 Task: 1.4.10 Create public group and add users
Action: Mouse moved to (1034, 73)
Screenshot: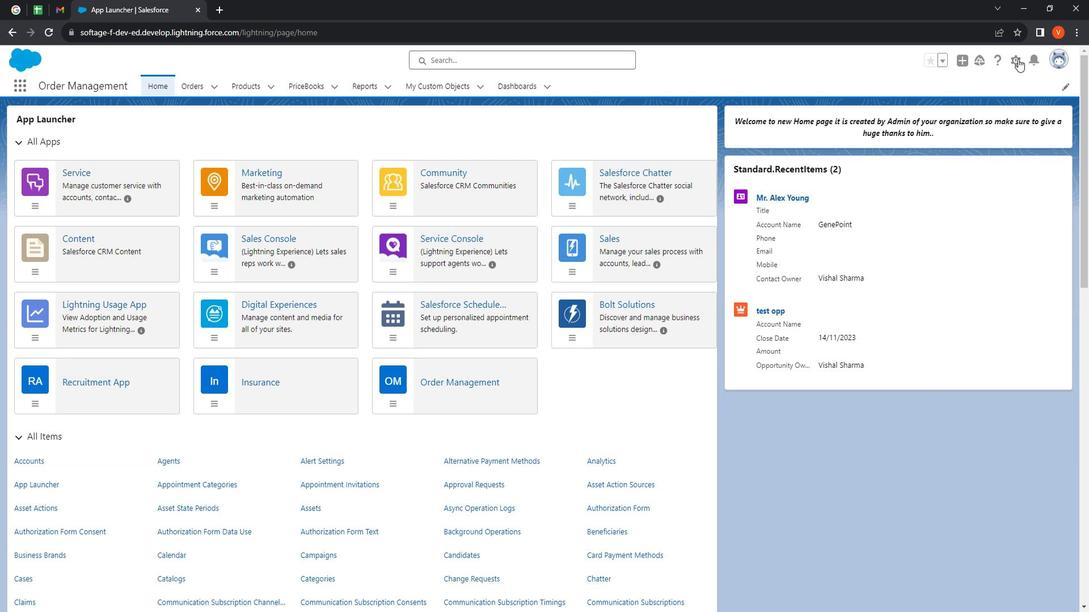 
Action: Mouse pressed left at (1034, 73)
Screenshot: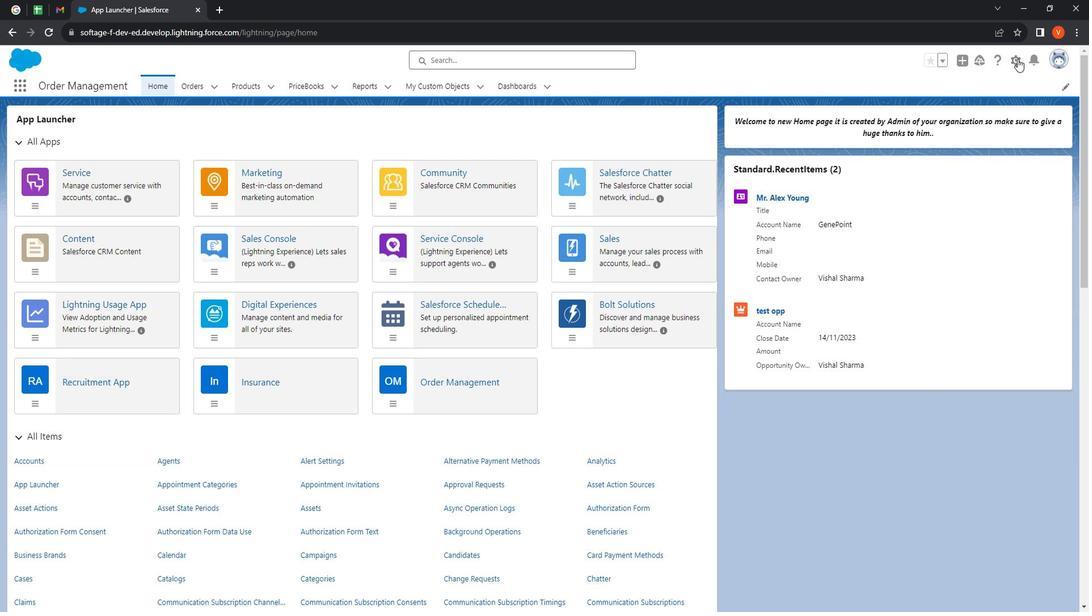 
Action: Mouse moved to (1008, 109)
Screenshot: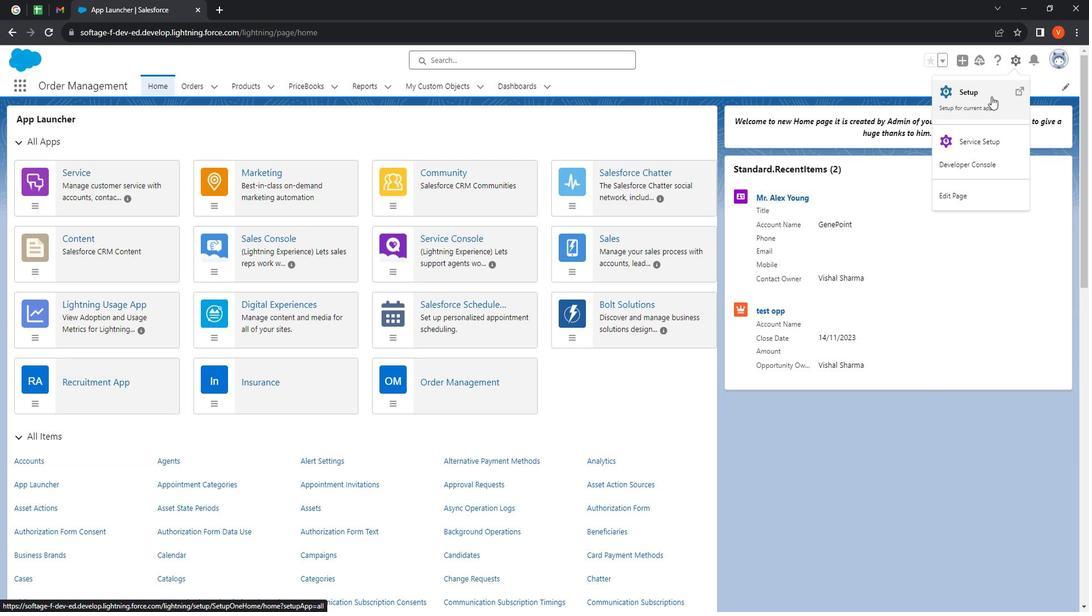 
Action: Mouse pressed left at (1008, 109)
Screenshot: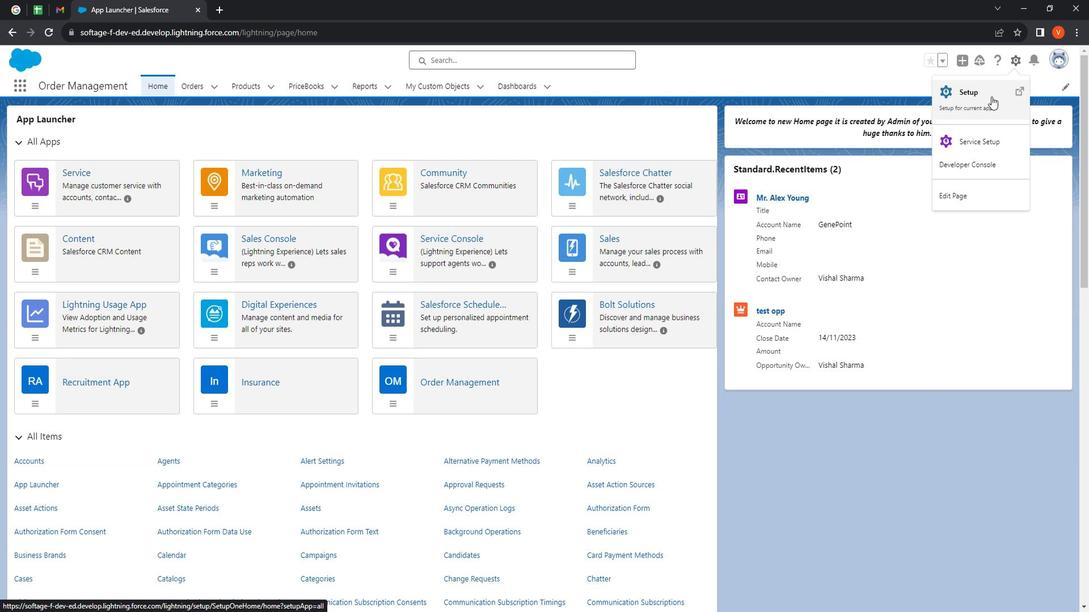 
Action: Mouse moved to (54, 130)
Screenshot: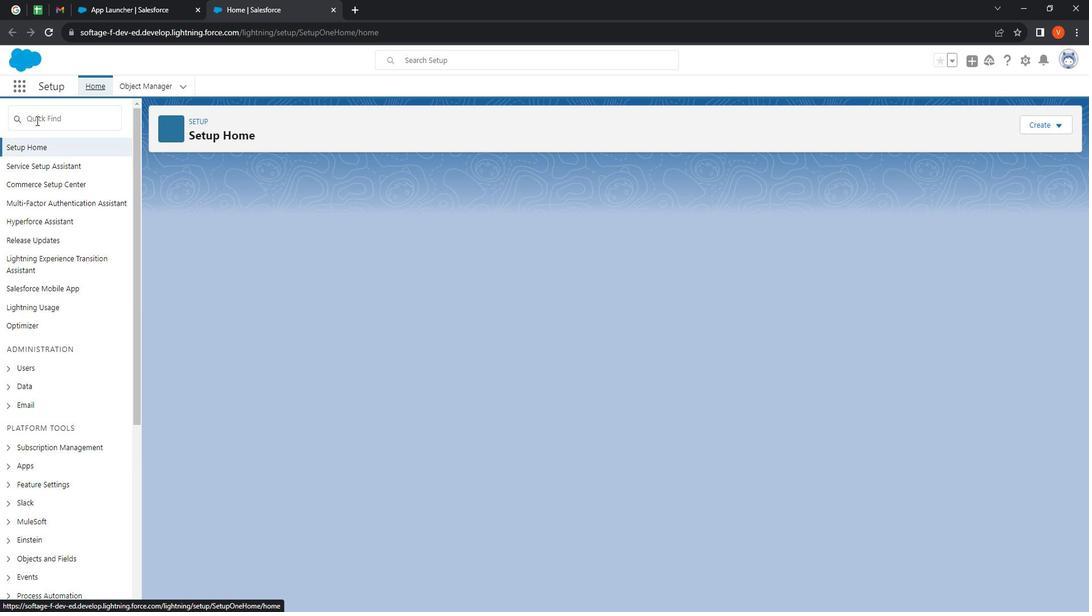 
Action: Mouse pressed left at (54, 130)
Screenshot: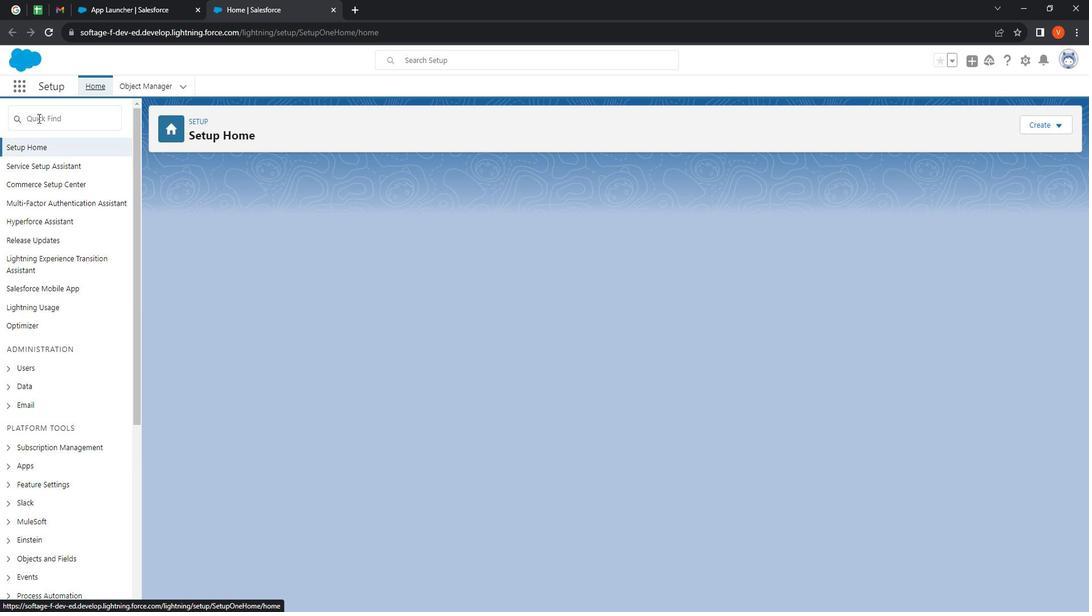 
Action: Mouse moved to (83, 146)
Screenshot: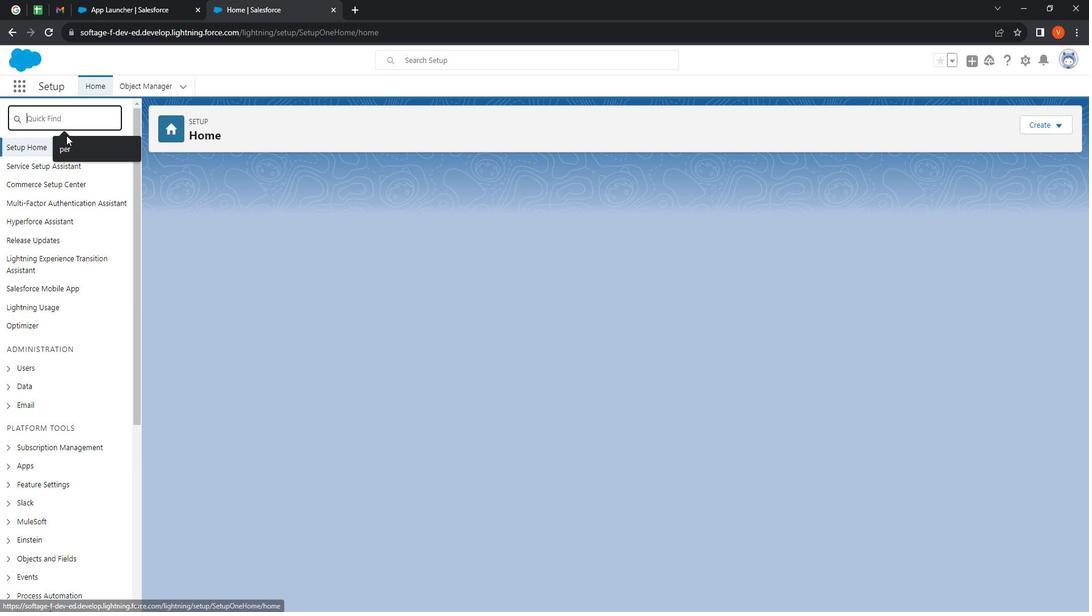 
Action: Key pressed public<Key.space>groups
Screenshot: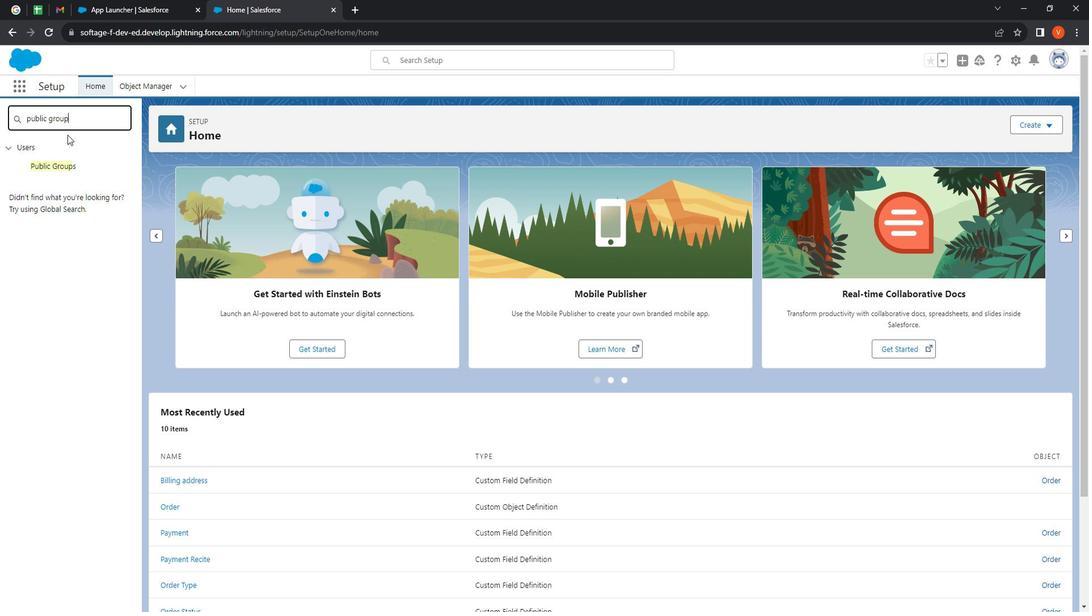 
Action: Mouse moved to (77, 174)
Screenshot: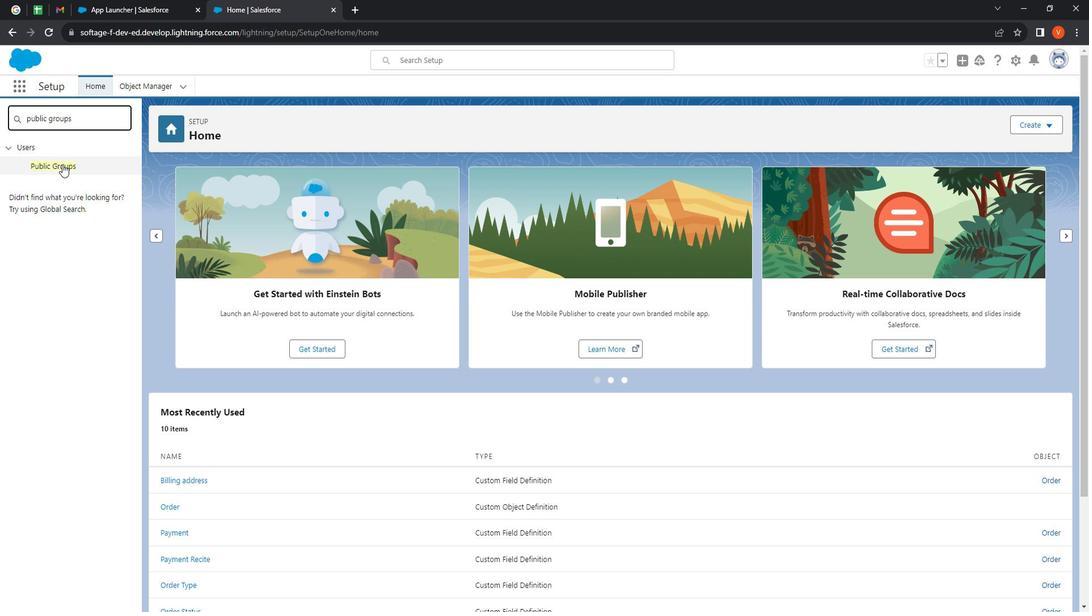 
Action: Mouse pressed left at (77, 174)
Screenshot: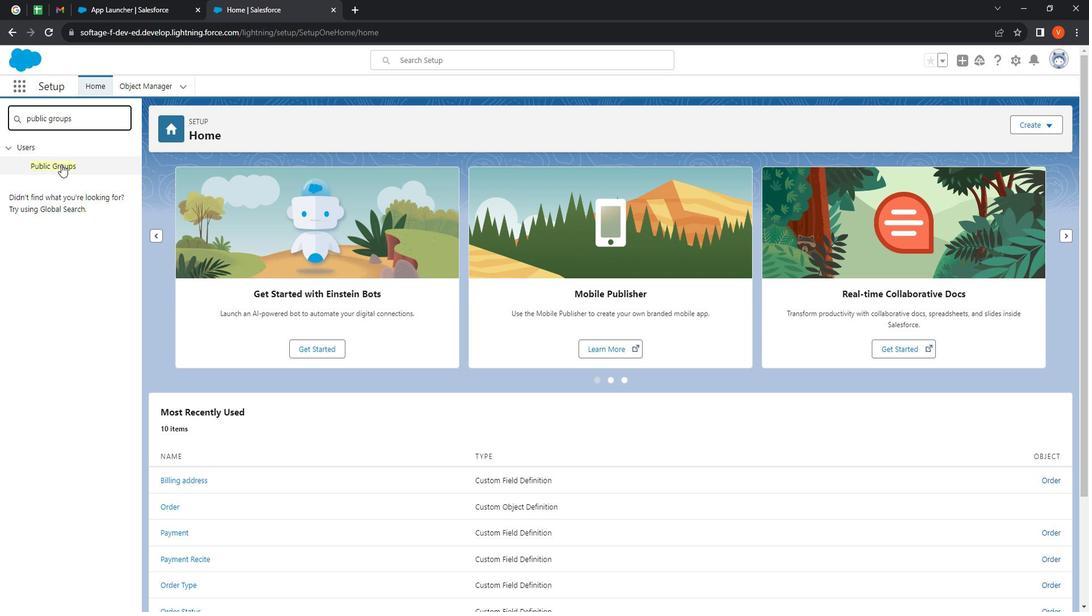 
Action: Mouse moved to (634, 251)
Screenshot: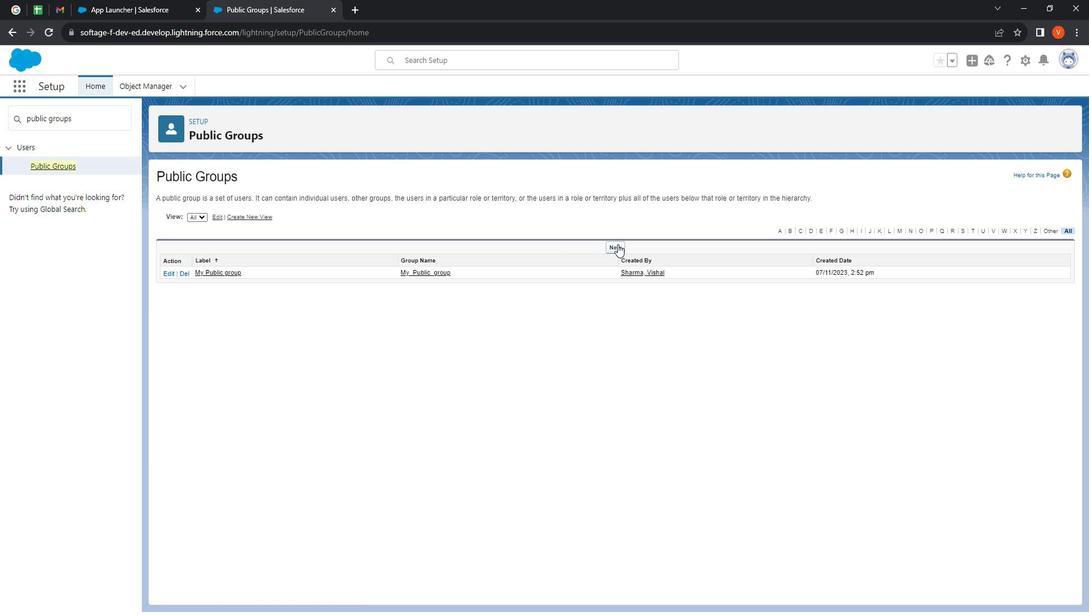 
Action: Mouse pressed left at (634, 251)
Screenshot: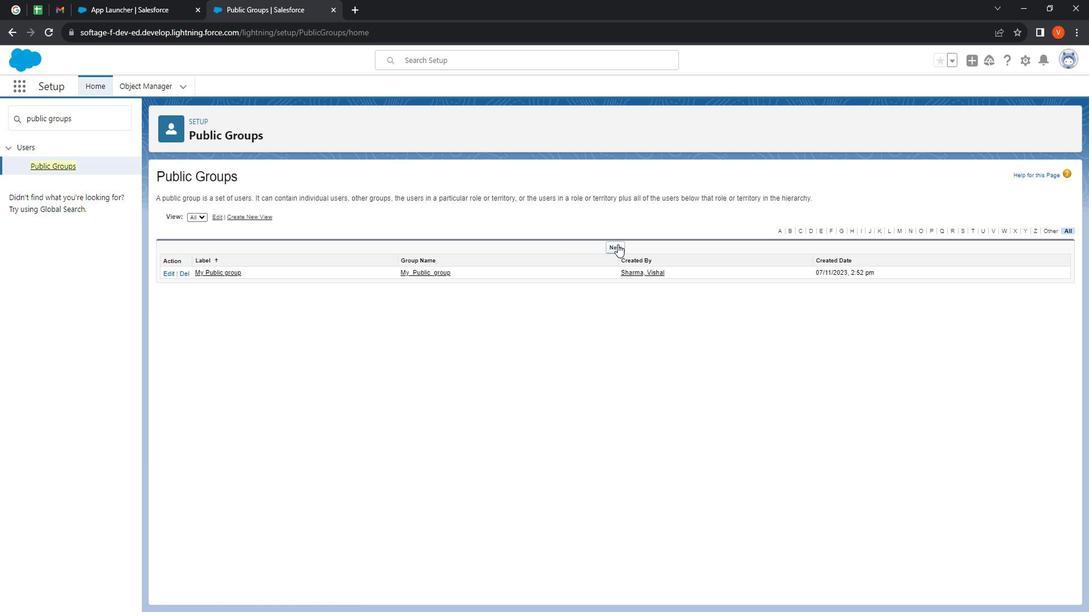 
Action: Mouse moved to (384, 258)
Screenshot: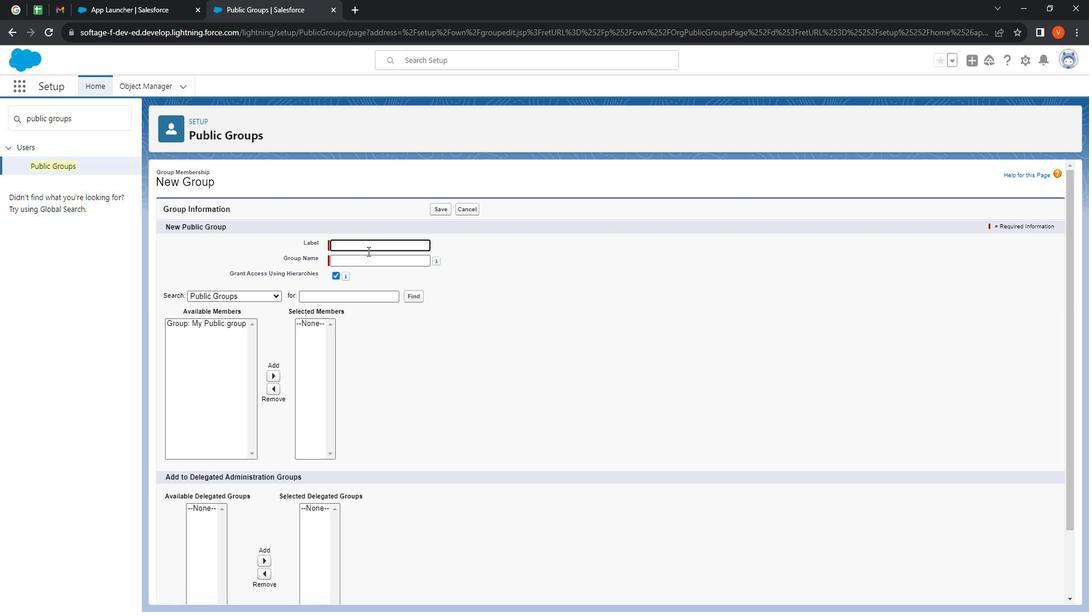 
Action: Mouse pressed left at (384, 258)
Screenshot: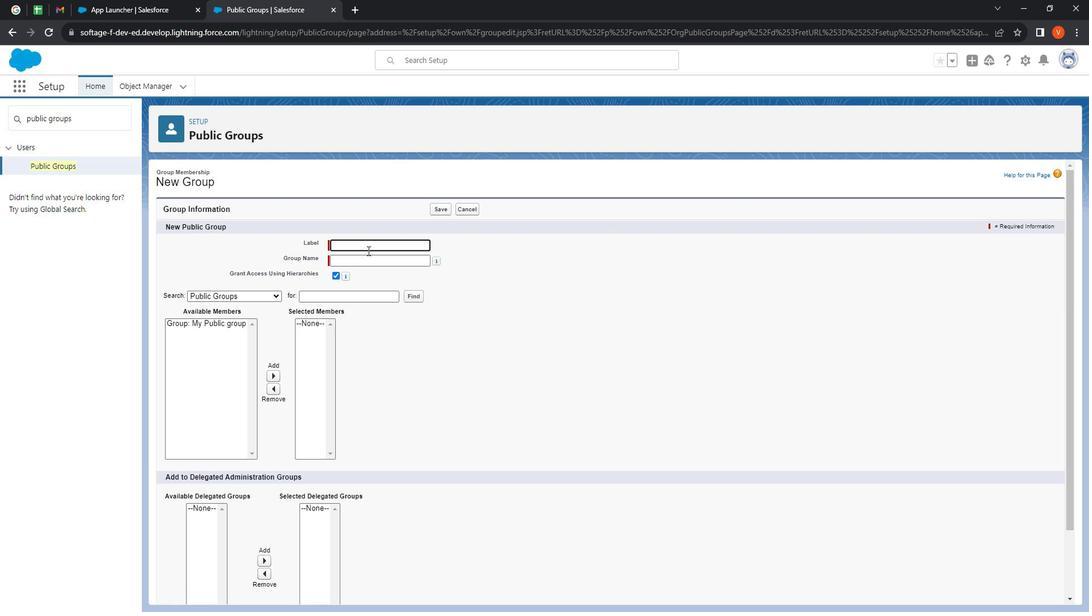 
Action: Key pressed <Key.shift_r>My<Key.space>public<Key.space>group<Key.space>g<Key.backspace>for<Key.space>order<Key.space>management<Key.space>app
Screenshot: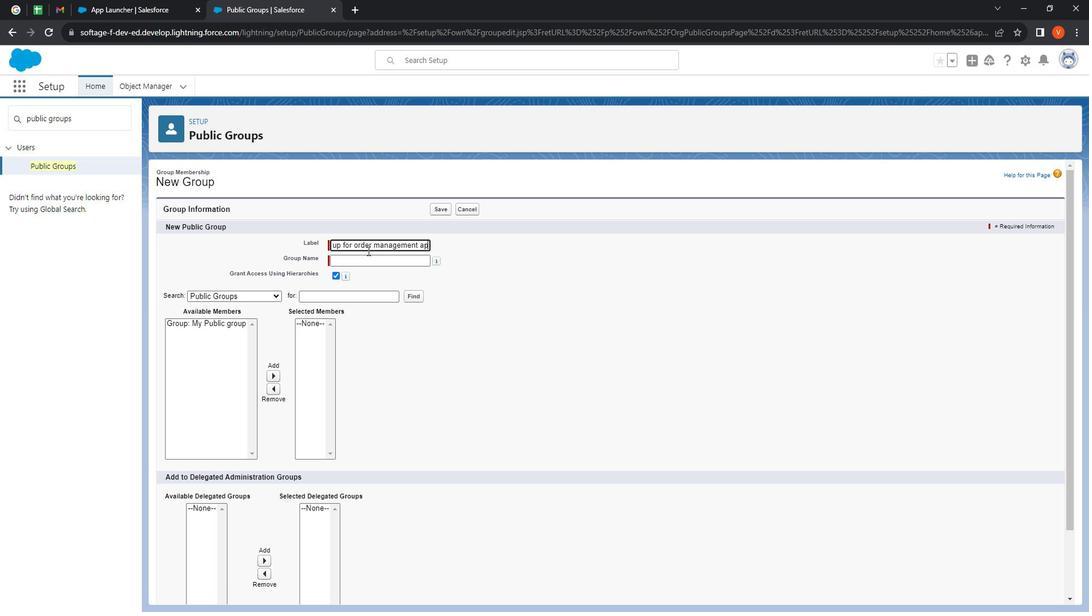 
Action: Mouse moved to (390, 265)
Screenshot: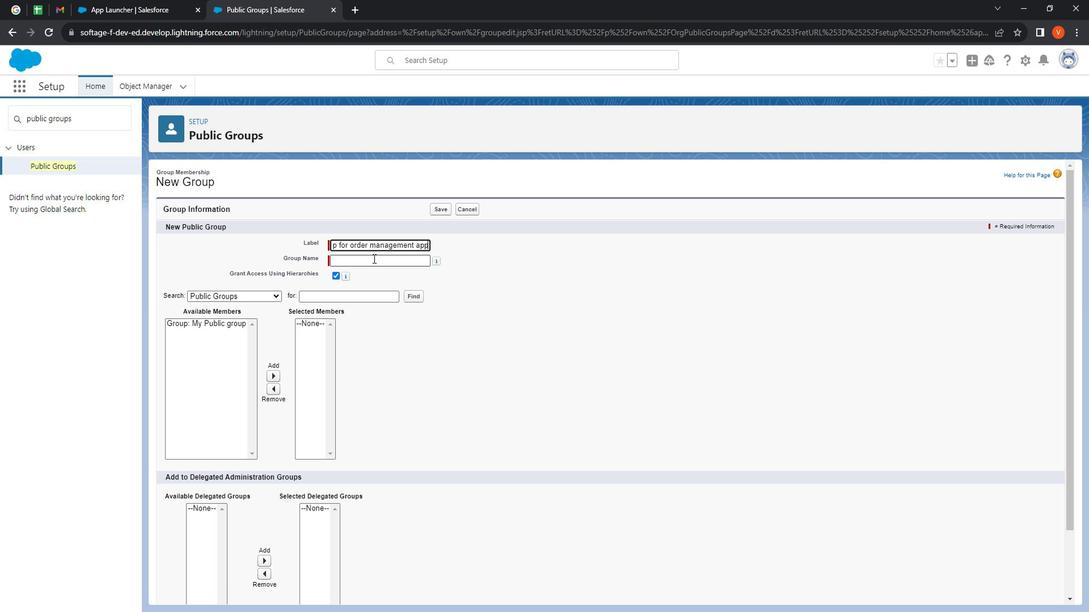 
Action: Mouse pressed left at (390, 265)
Screenshot: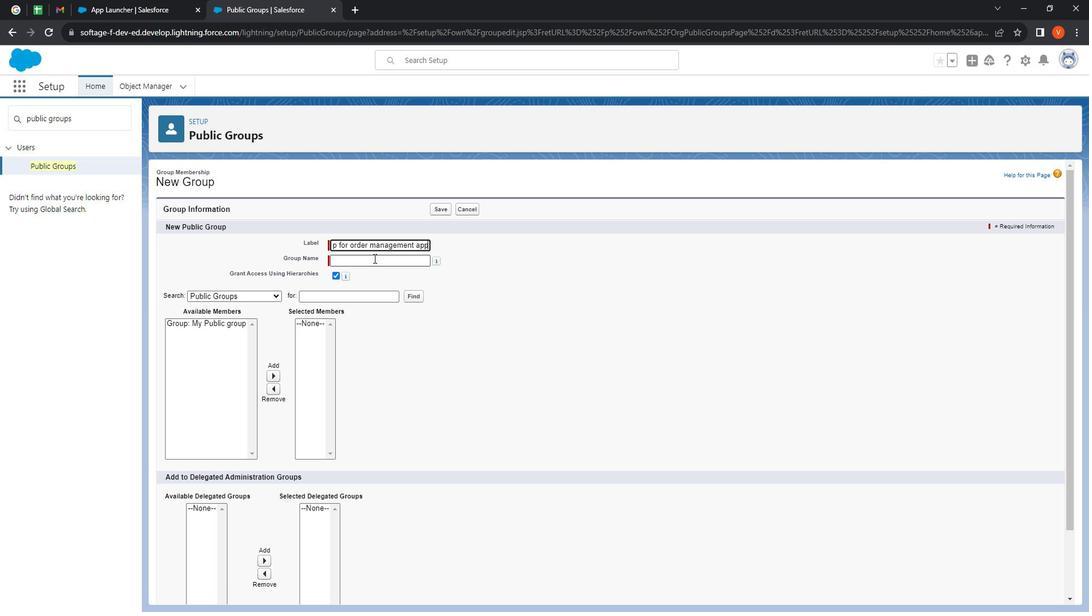 
Action: Mouse moved to (250, 326)
Screenshot: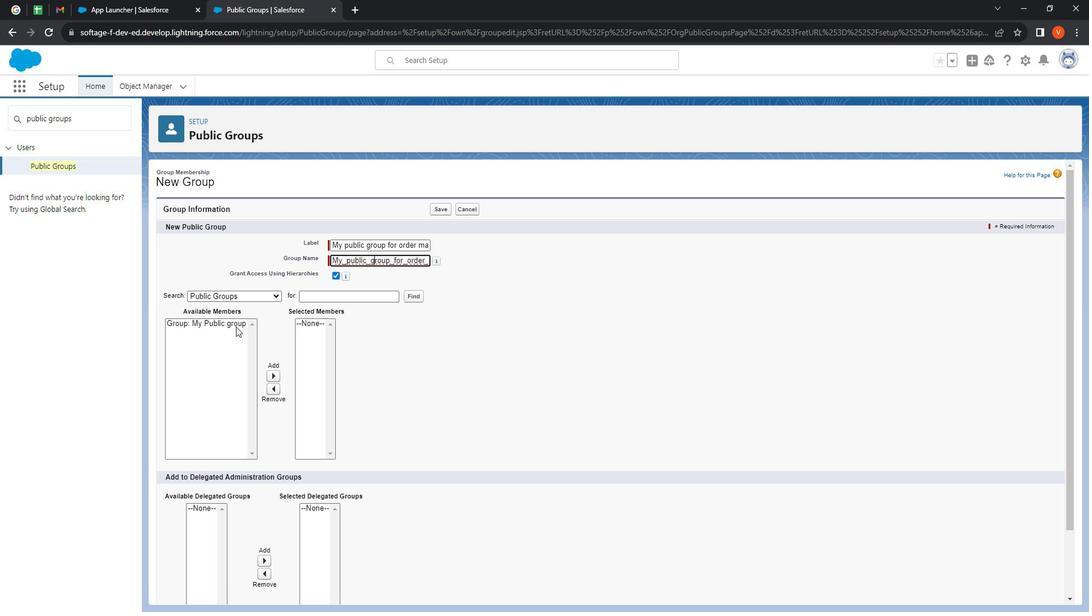 
Action: Mouse pressed left at (250, 326)
Screenshot: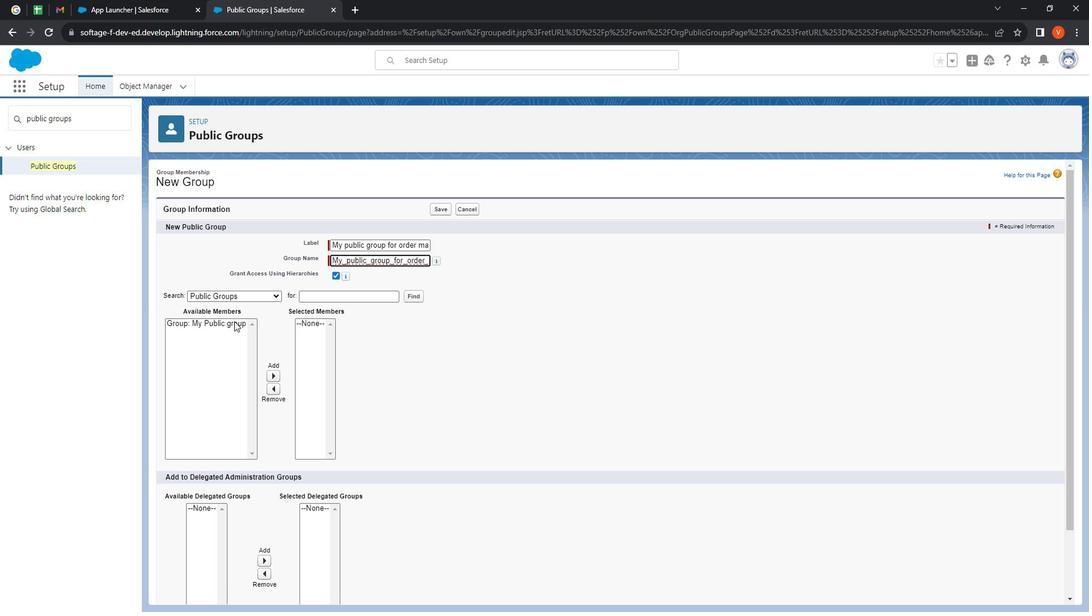 
Action: Mouse moved to (291, 374)
Screenshot: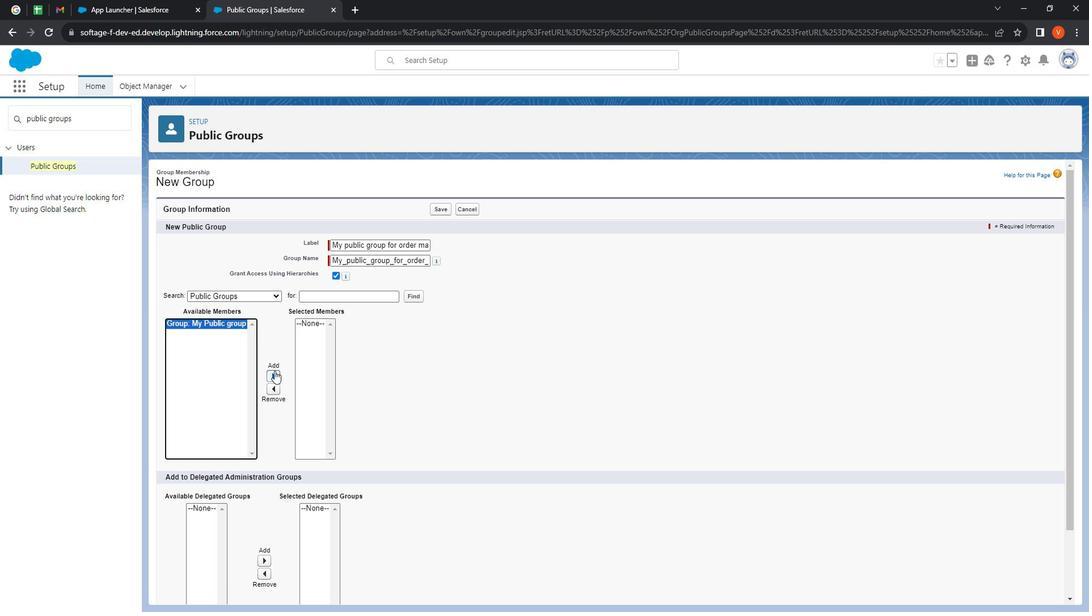 
Action: Mouse pressed left at (291, 374)
Screenshot: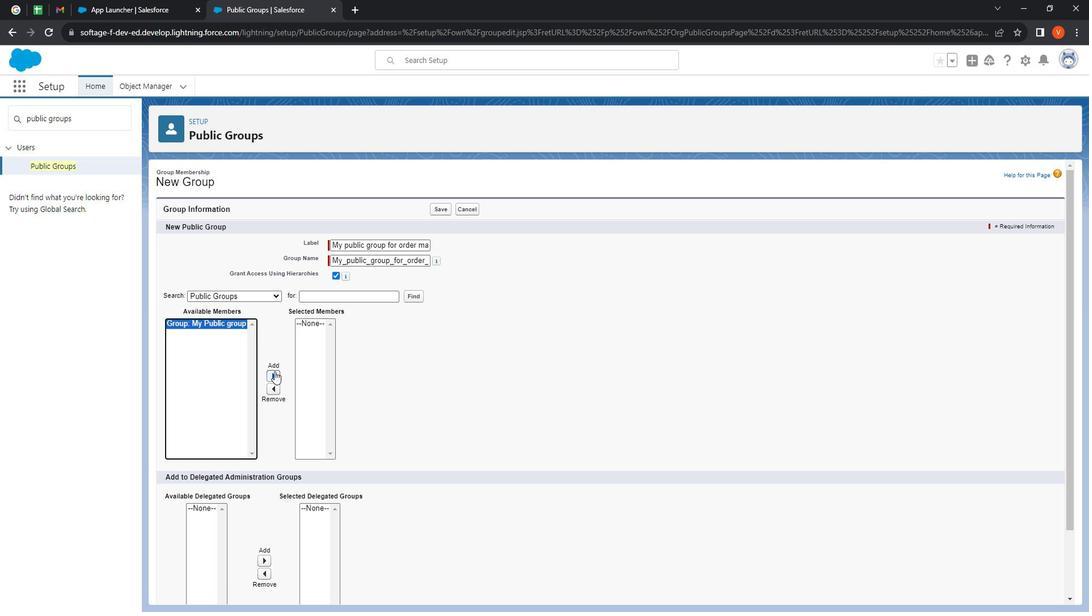 
Action: Mouse moved to (267, 302)
Screenshot: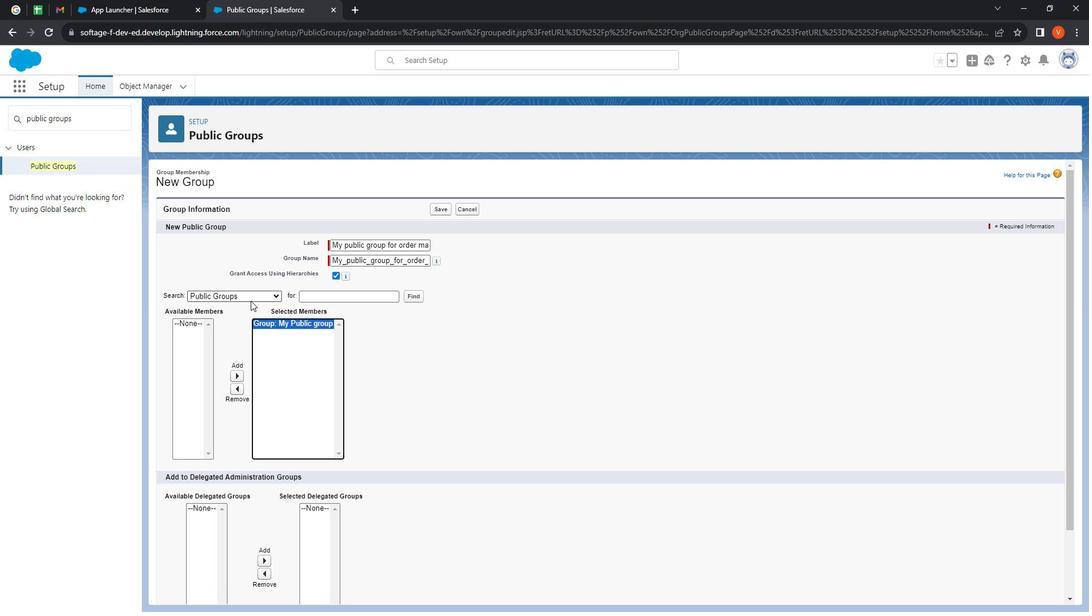 
Action: Mouse pressed left at (267, 302)
Screenshot: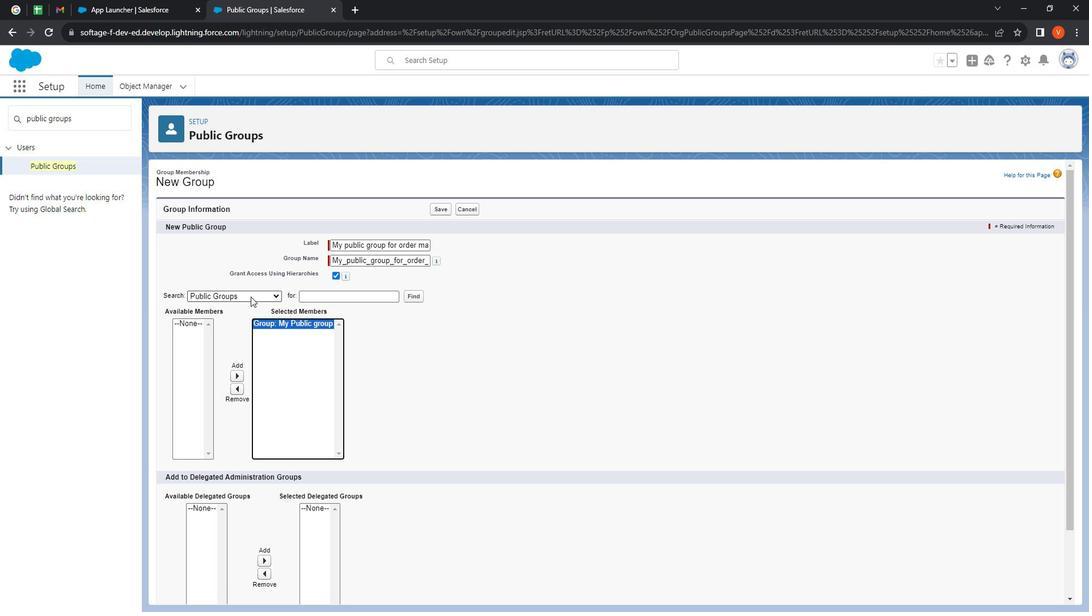 
Action: Mouse moved to (259, 322)
Screenshot: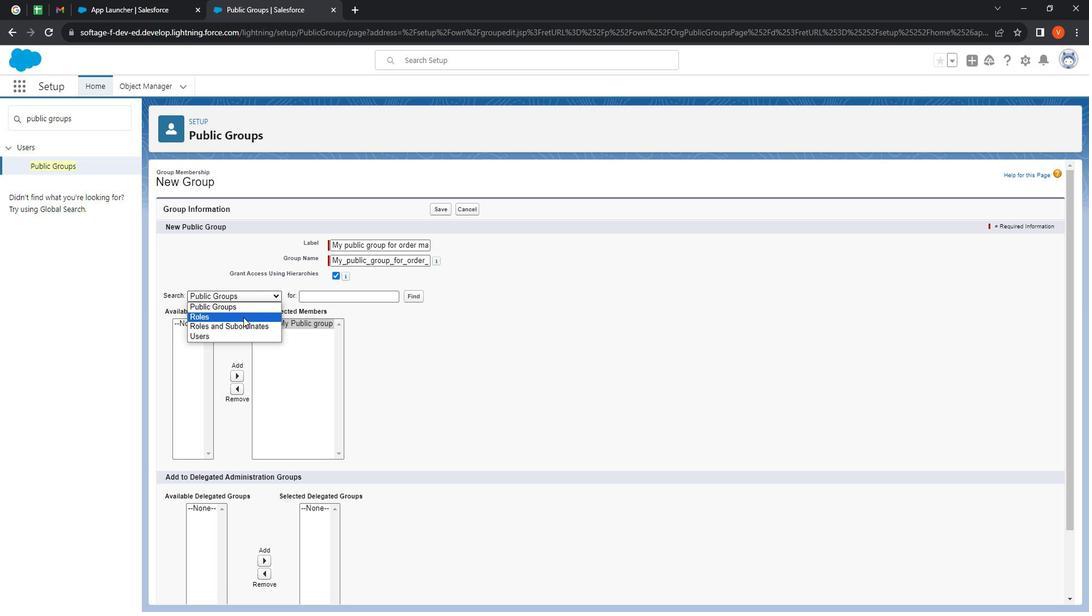 
Action: Mouse pressed left at (259, 322)
Screenshot: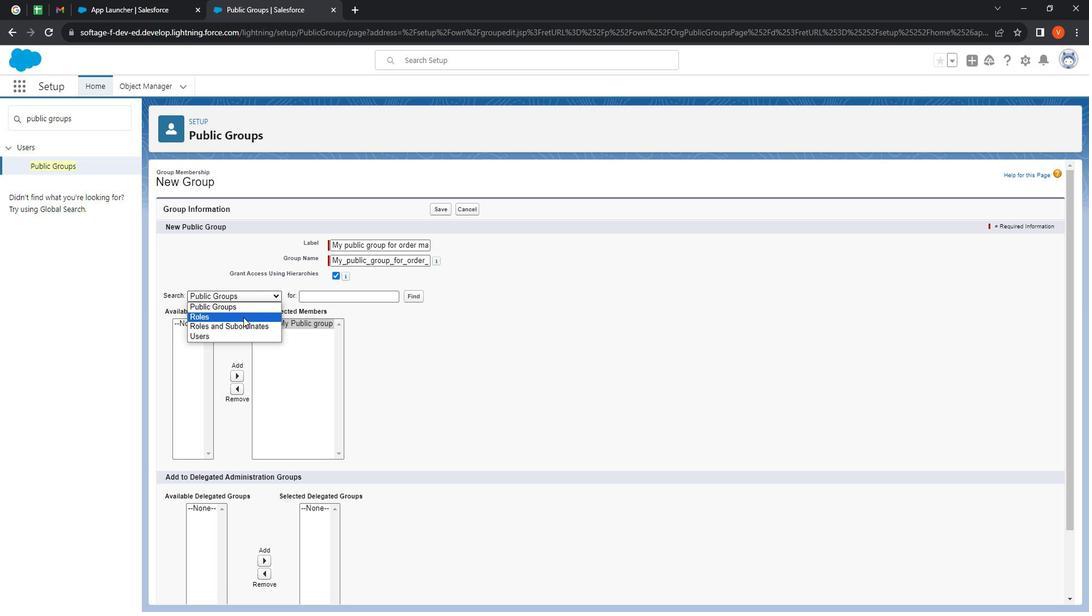 
Action: Mouse moved to (254, 331)
Screenshot: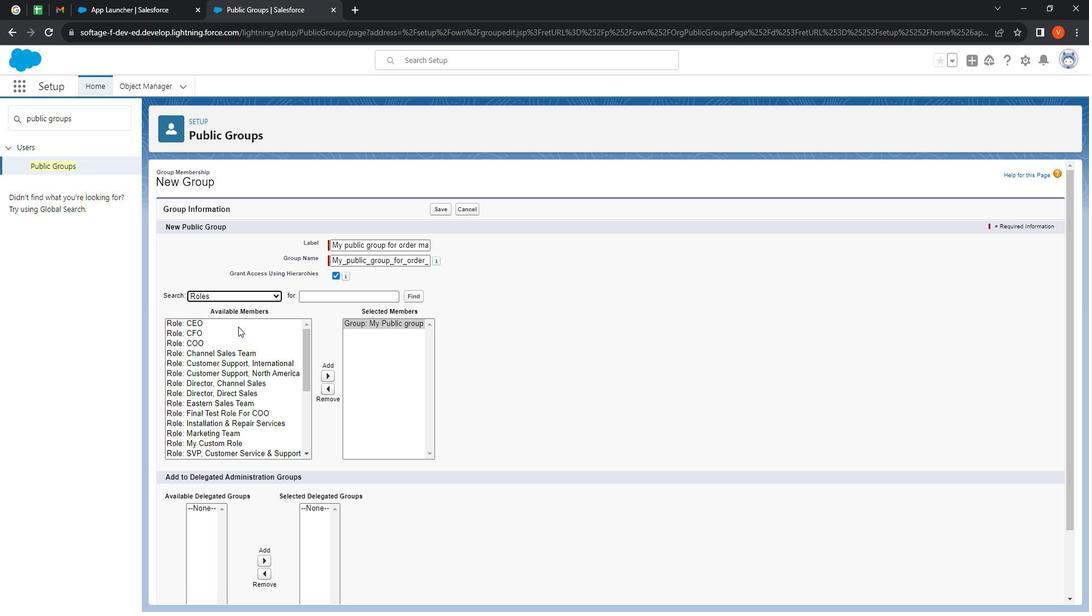
Action: Mouse pressed left at (254, 331)
Screenshot: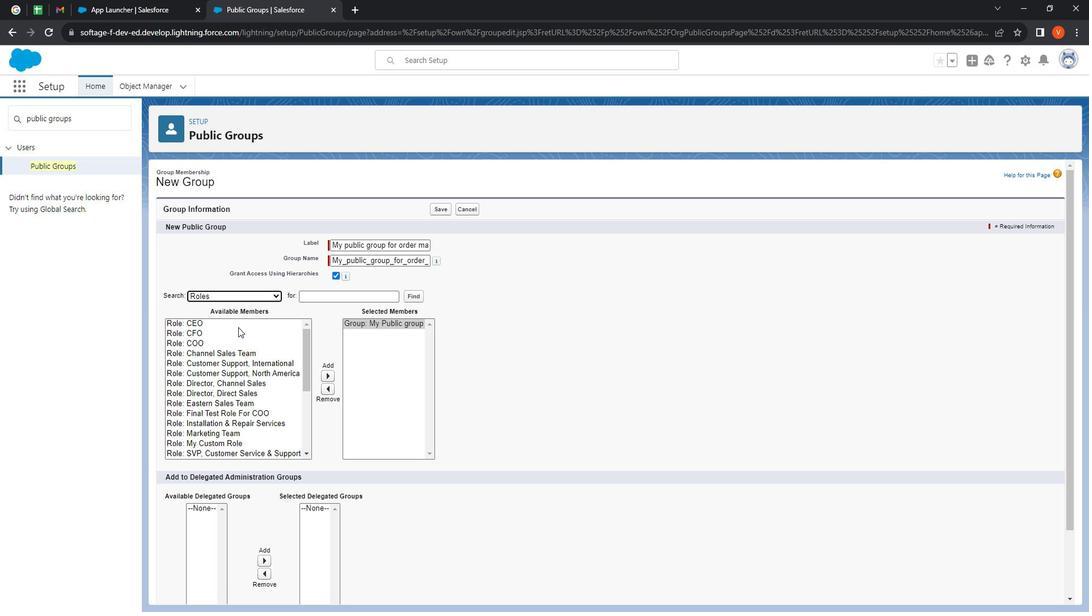 
Action: Mouse moved to (346, 377)
Screenshot: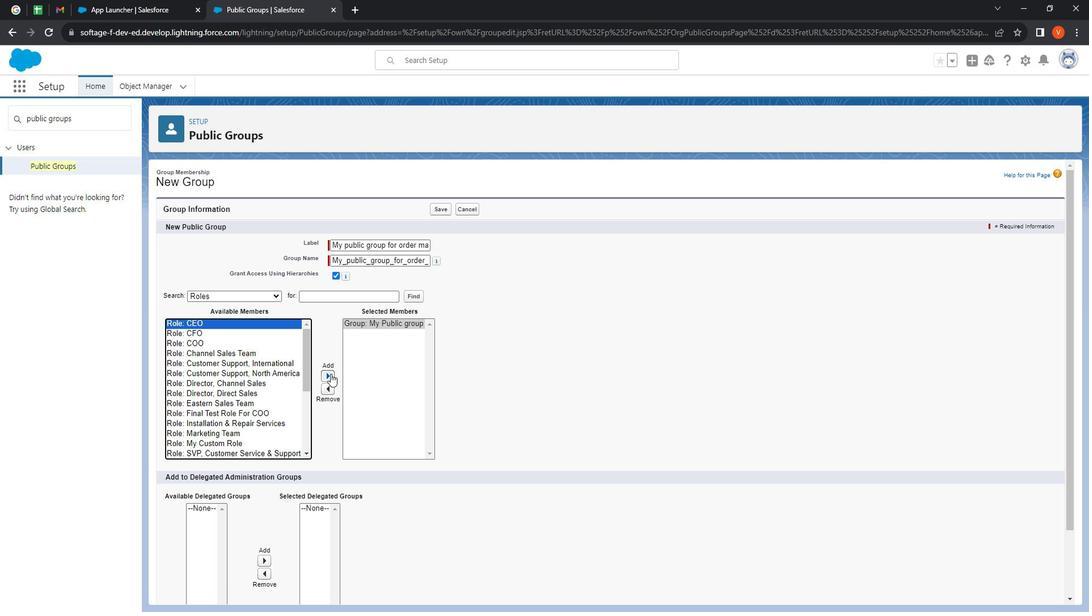 
Action: Mouse pressed left at (346, 377)
Screenshot: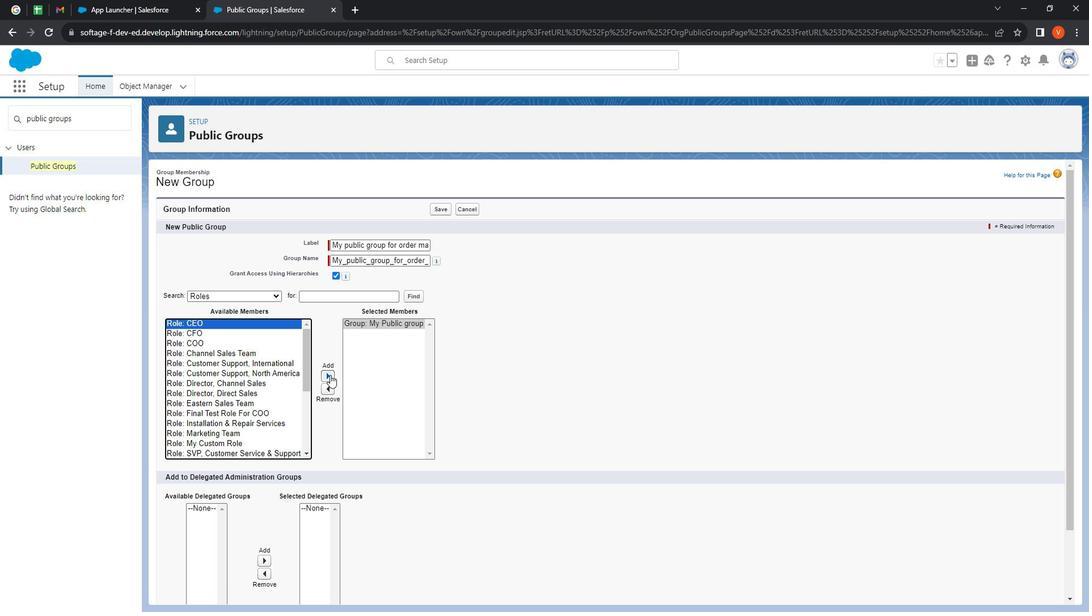 
Action: Mouse moved to (234, 329)
Screenshot: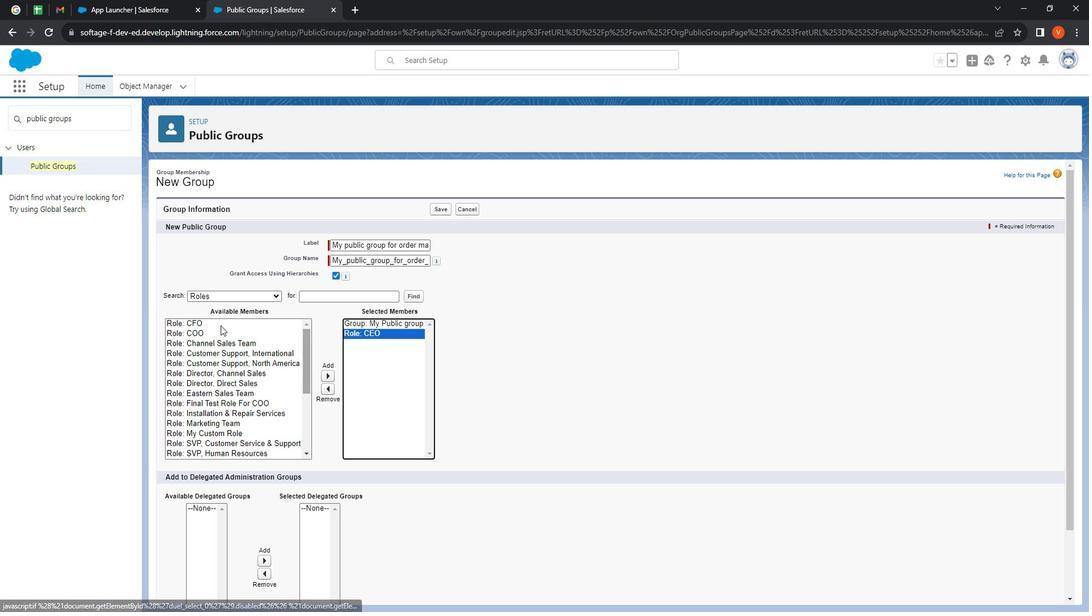 
Action: Mouse pressed left at (234, 329)
Screenshot: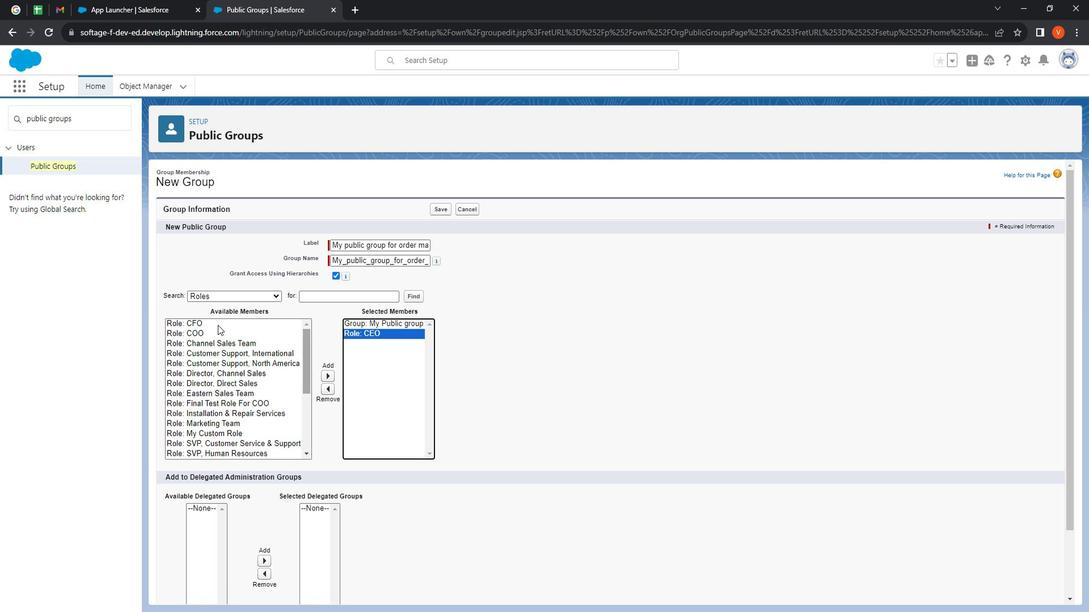 
Action: Mouse moved to (347, 376)
Screenshot: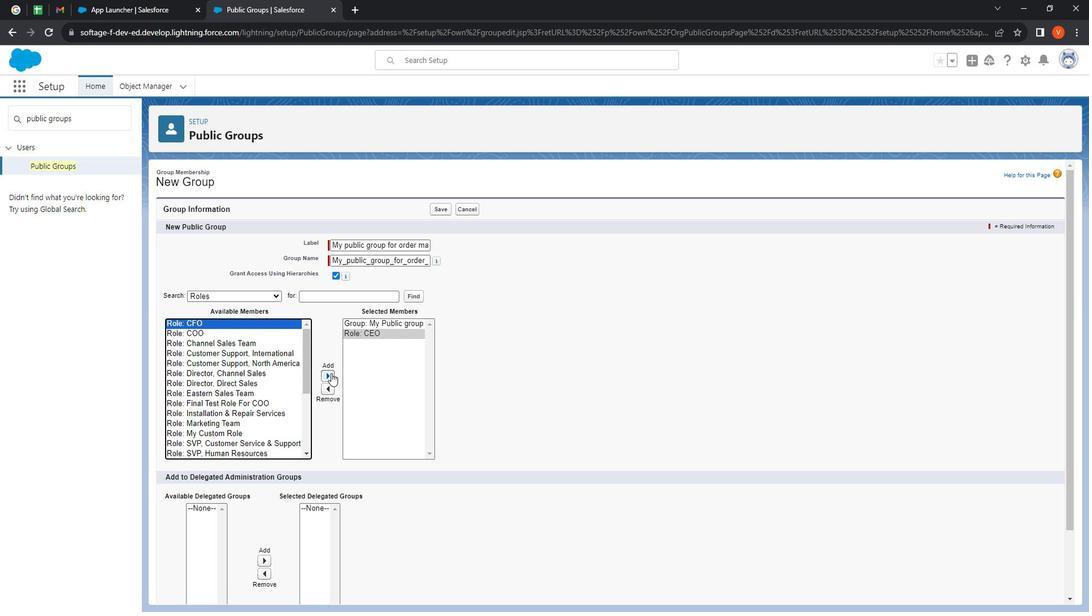 
Action: Mouse pressed left at (347, 376)
Screenshot: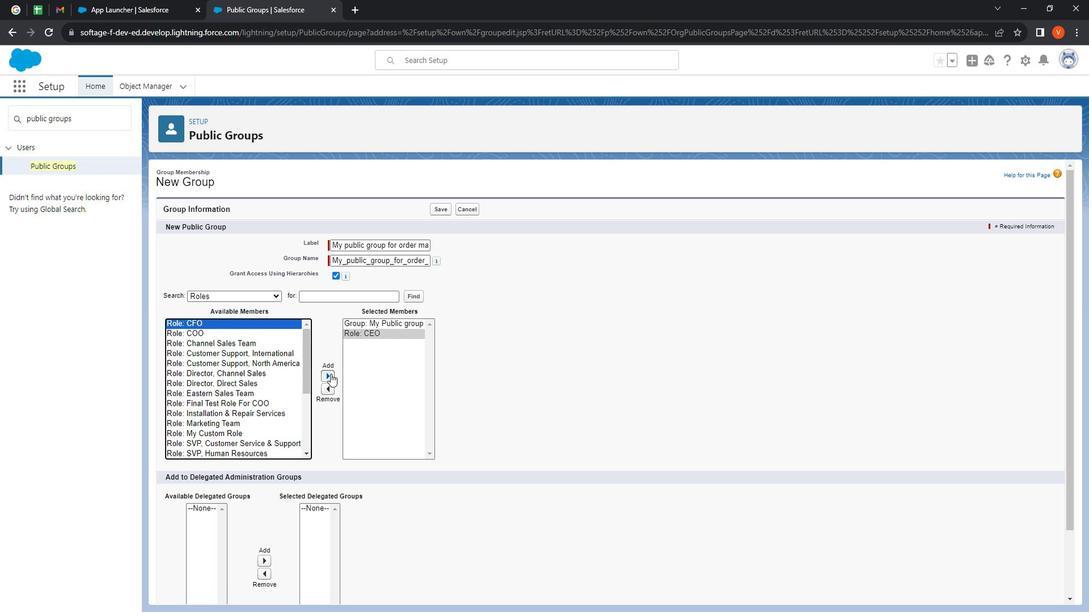 
Action: Mouse moved to (259, 330)
Screenshot: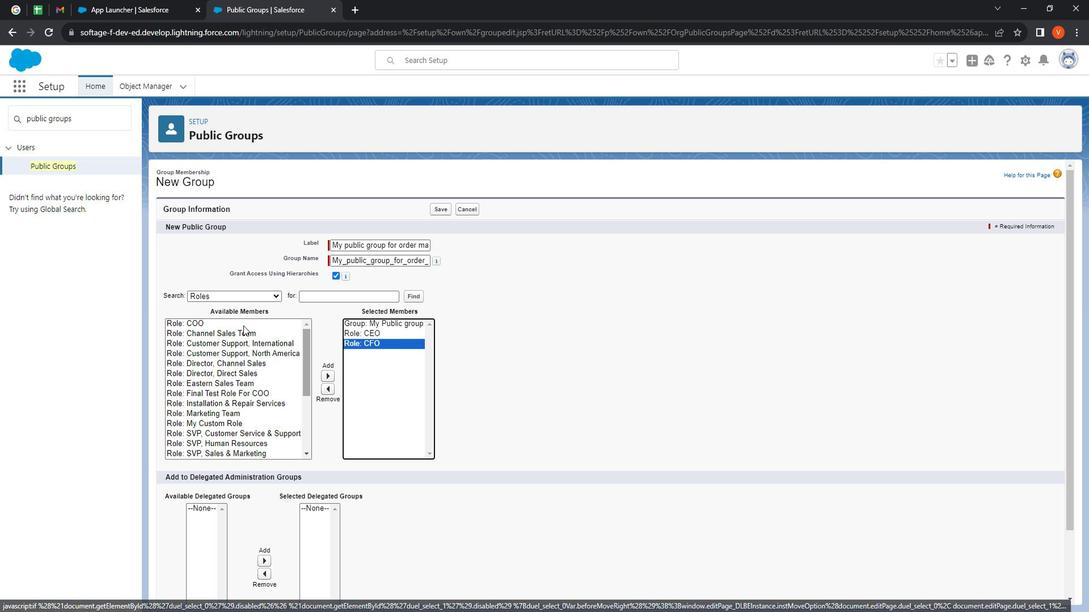 
Action: Mouse pressed left at (259, 330)
Screenshot: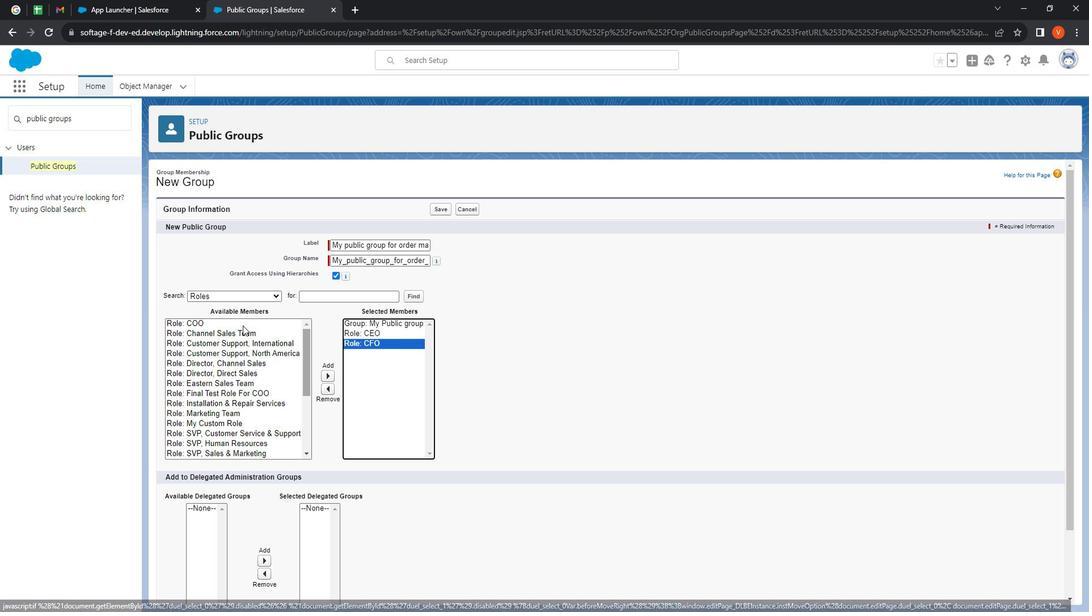 
Action: Mouse moved to (348, 379)
Screenshot: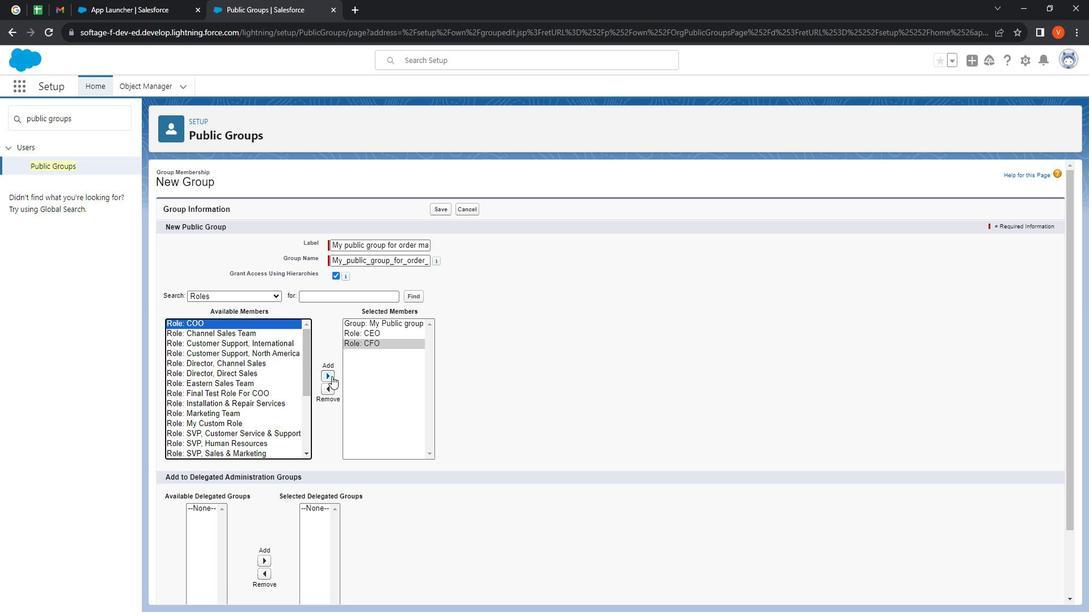 
Action: Mouse pressed left at (348, 379)
Screenshot: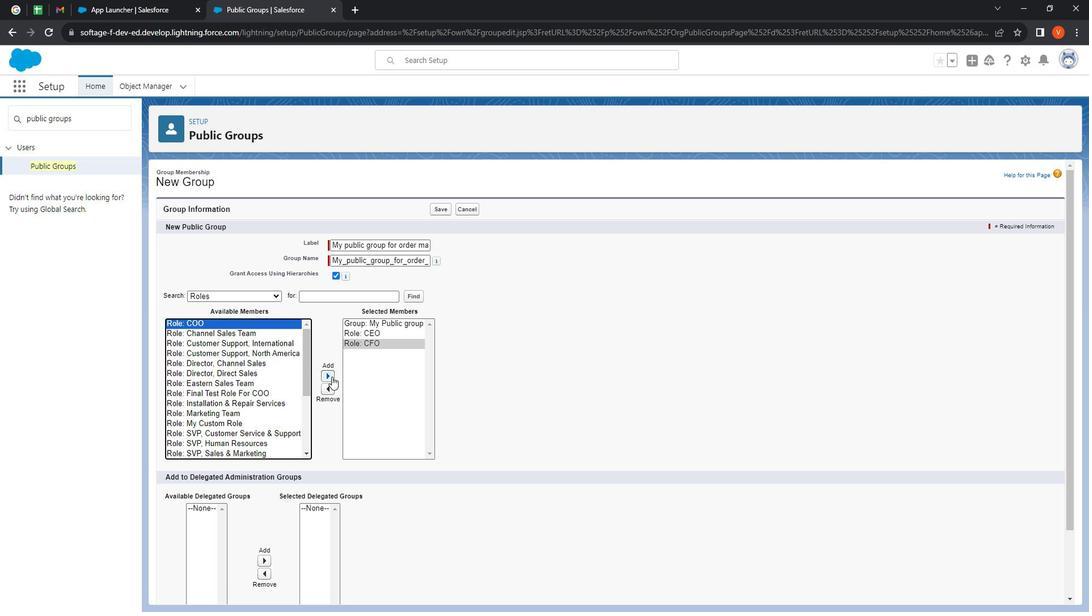 
Action: Mouse moved to (267, 332)
Screenshot: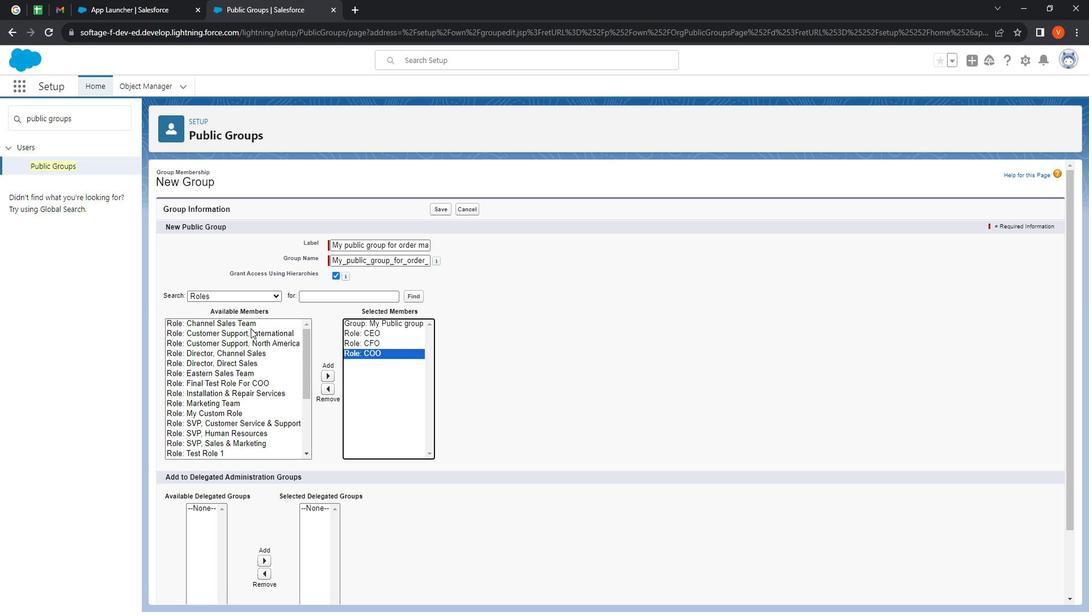 
Action: Mouse pressed left at (267, 332)
Screenshot: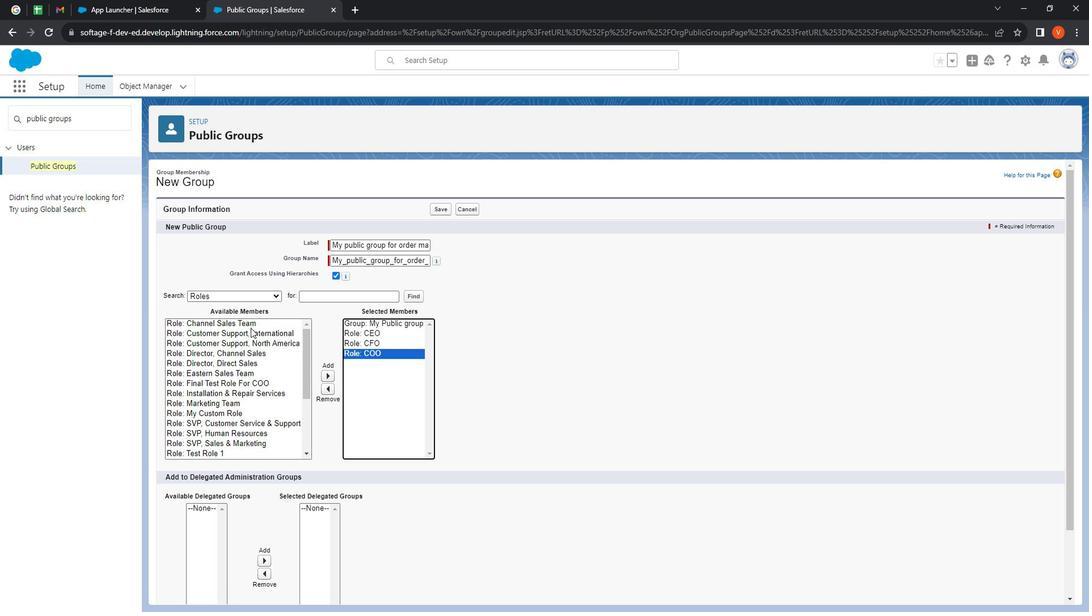 
Action: Mouse moved to (345, 375)
Screenshot: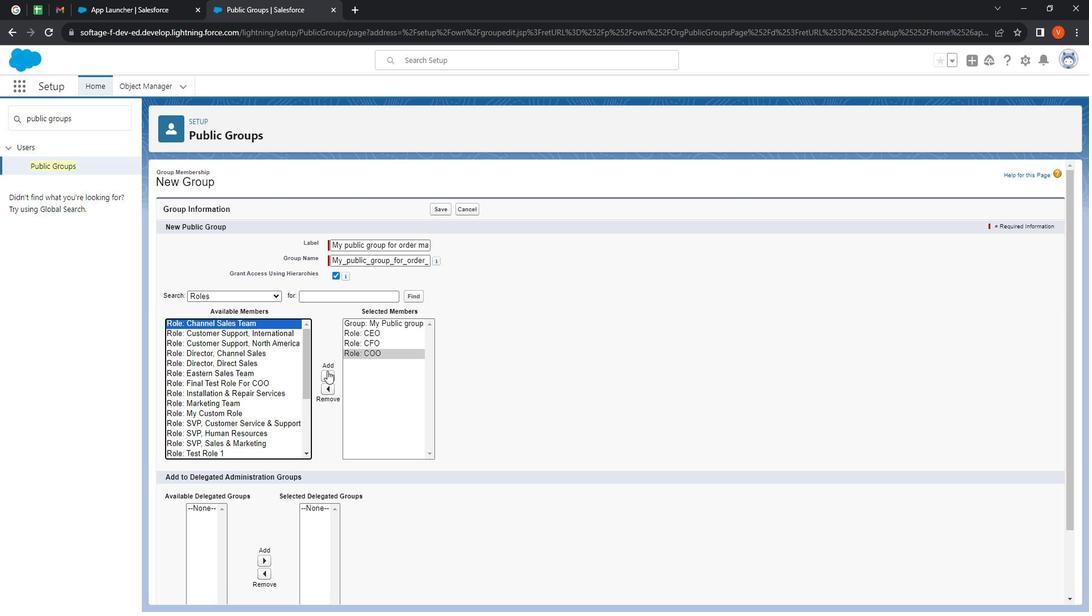 
Action: Mouse pressed left at (345, 375)
Screenshot: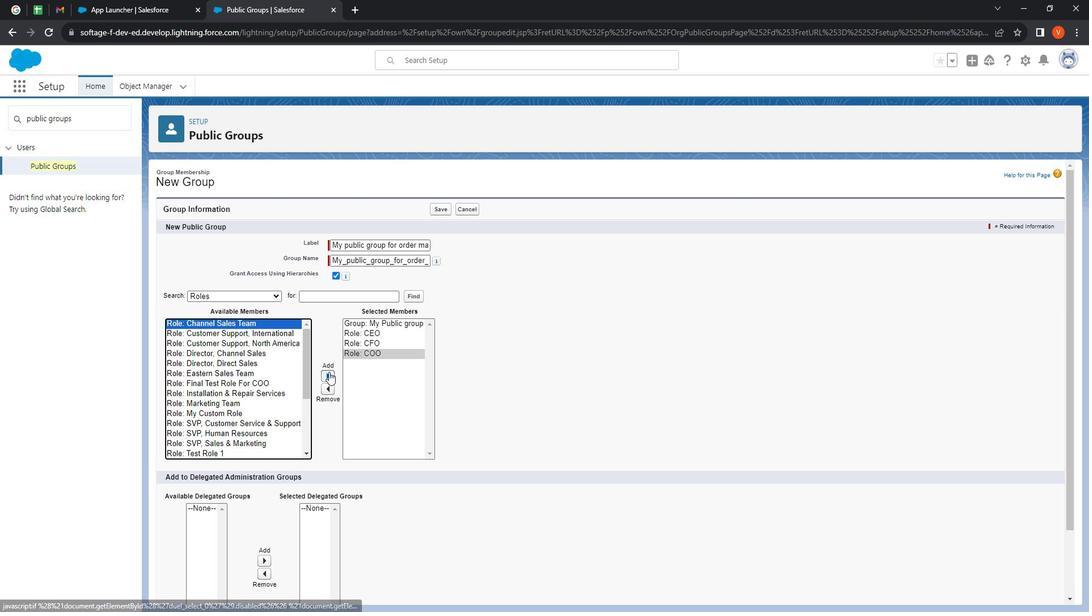
Action: Mouse moved to (280, 338)
Screenshot: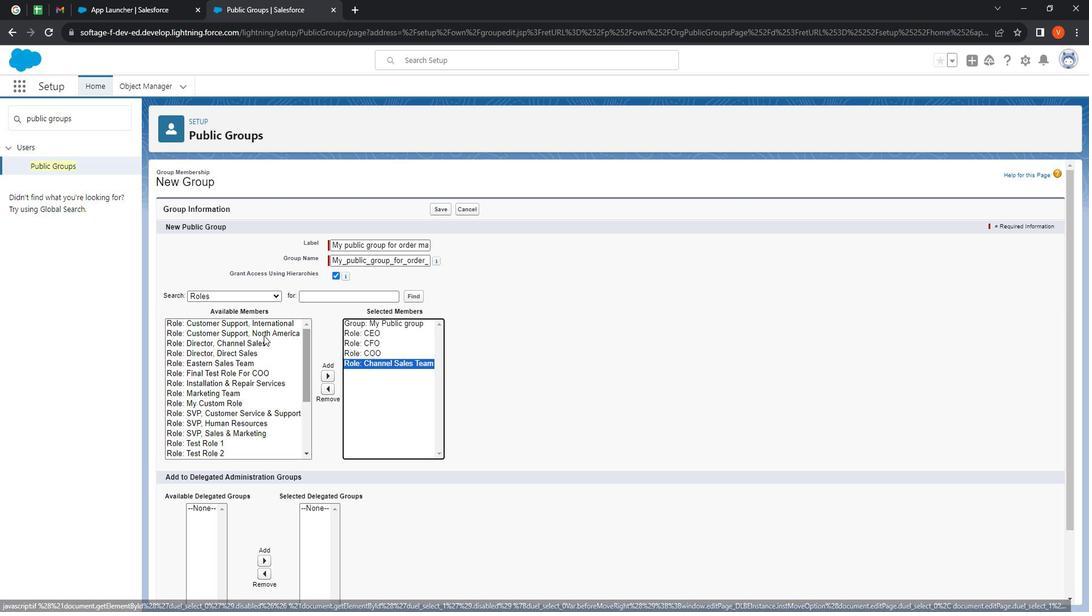 
Action: Mouse pressed left at (280, 338)
Screenshot: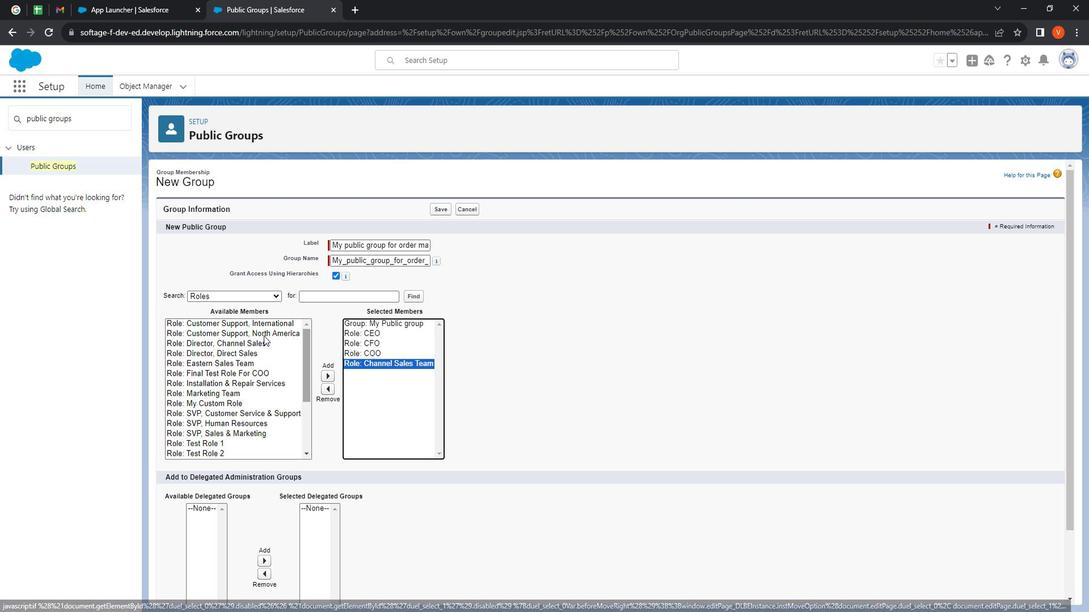 
Action: Mouse moved to (346, 377)
Screenshot: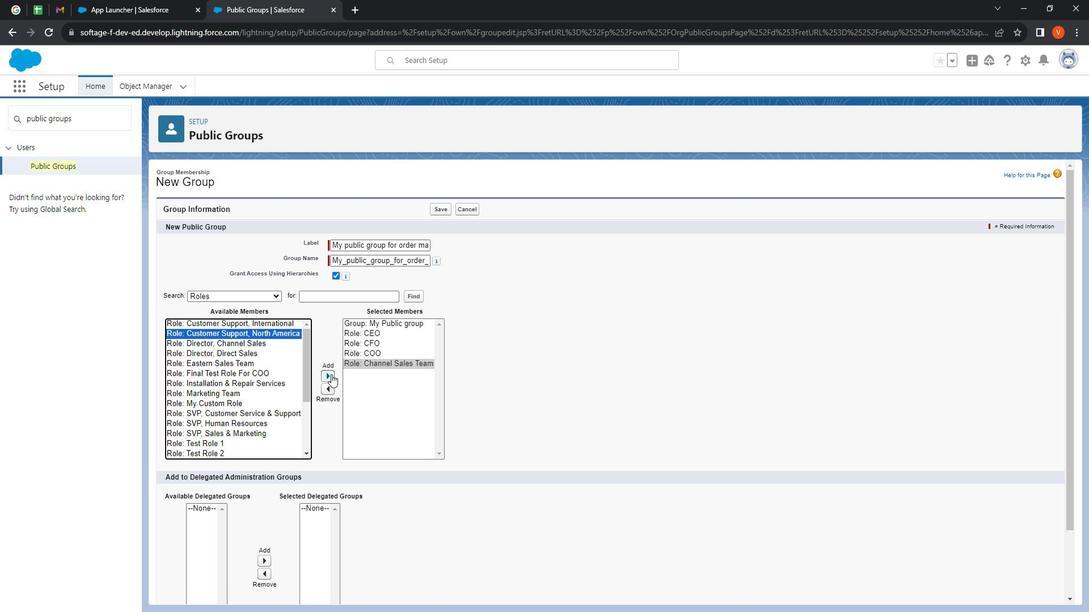 
Action: Mouse pressed left at (346, 377)
Screenshot: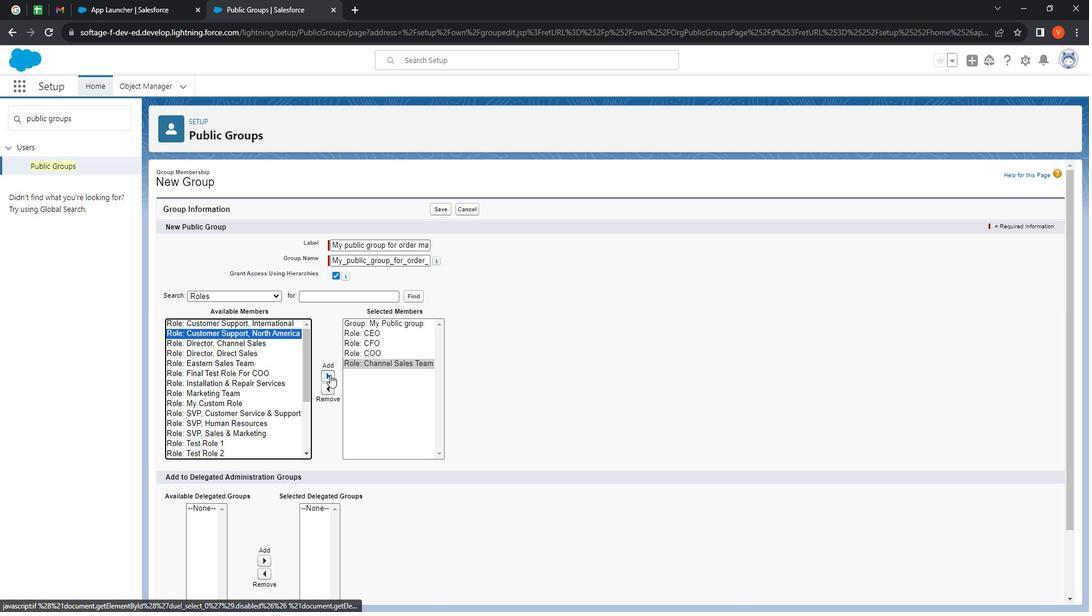 
Action: Mouse moved to (275, 330)
Screenshot: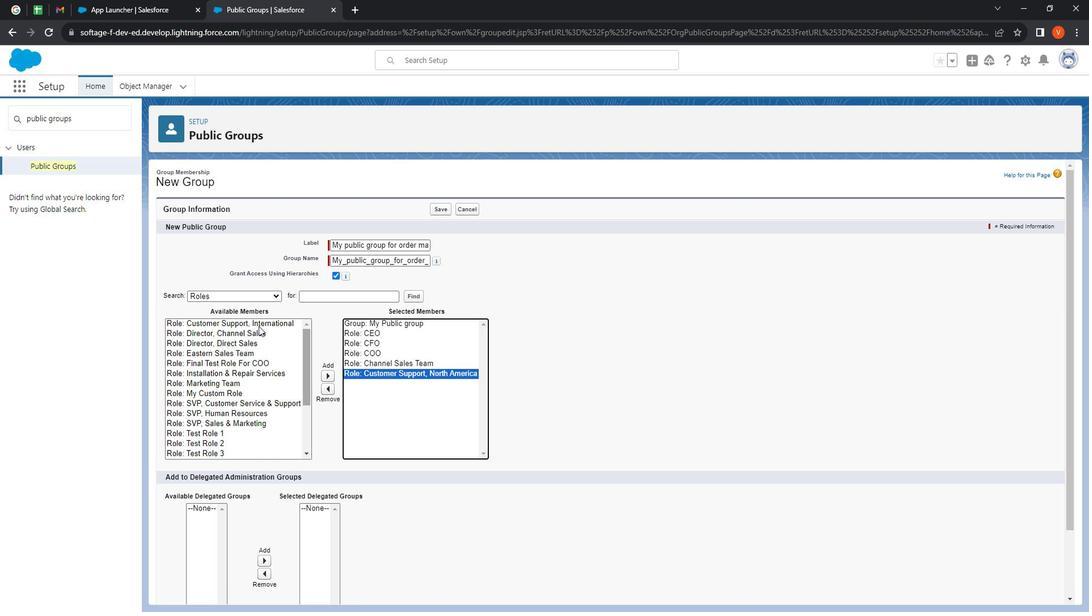 
Action: Mouse pressed left at (275, 330)
Screenshot: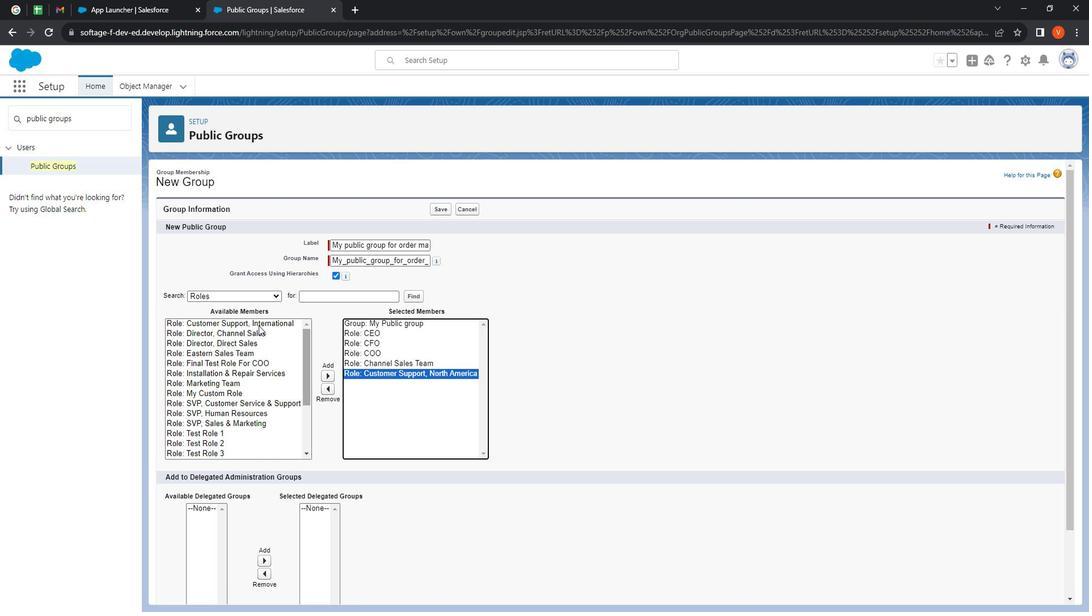 
Action: Mouse moved to (346, 376)
Screenshot: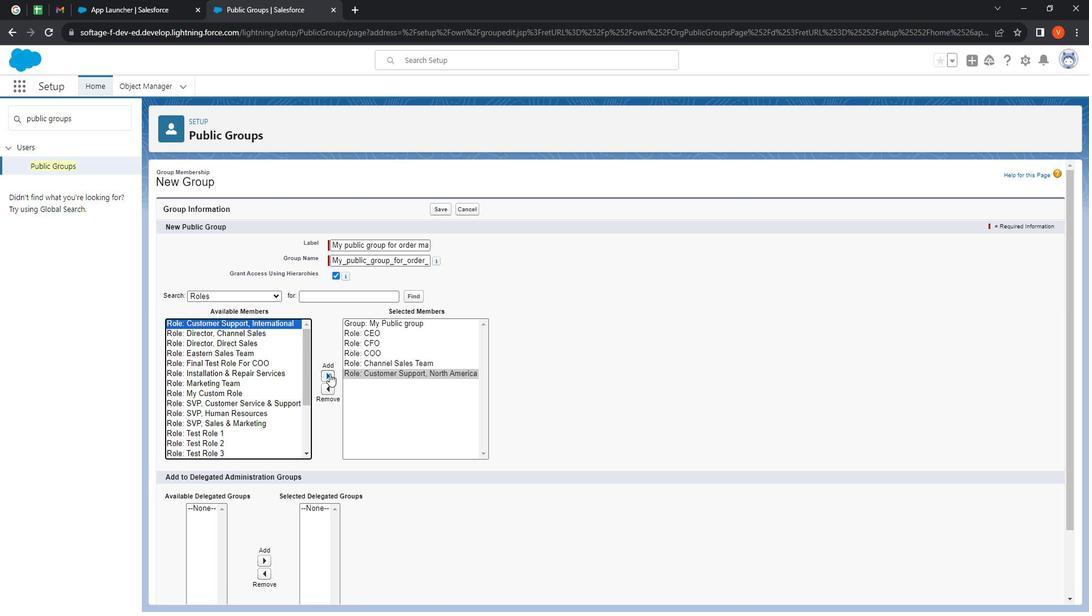 
Action: Mouse pressed left at (346, 376)
Screenshot: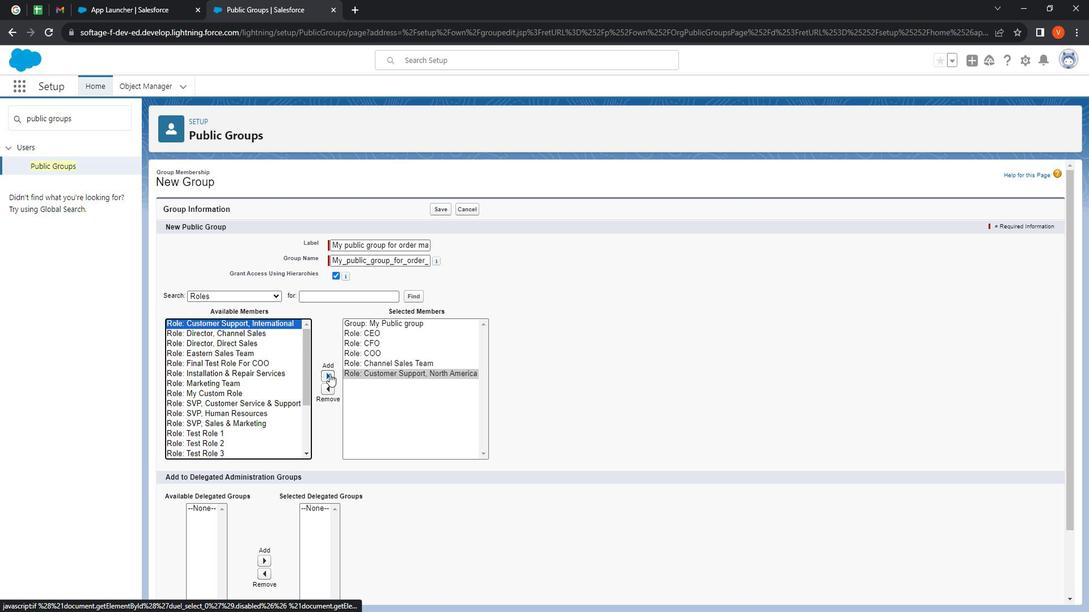 
Action: Mouse moved to (270, 330)
Screenshot: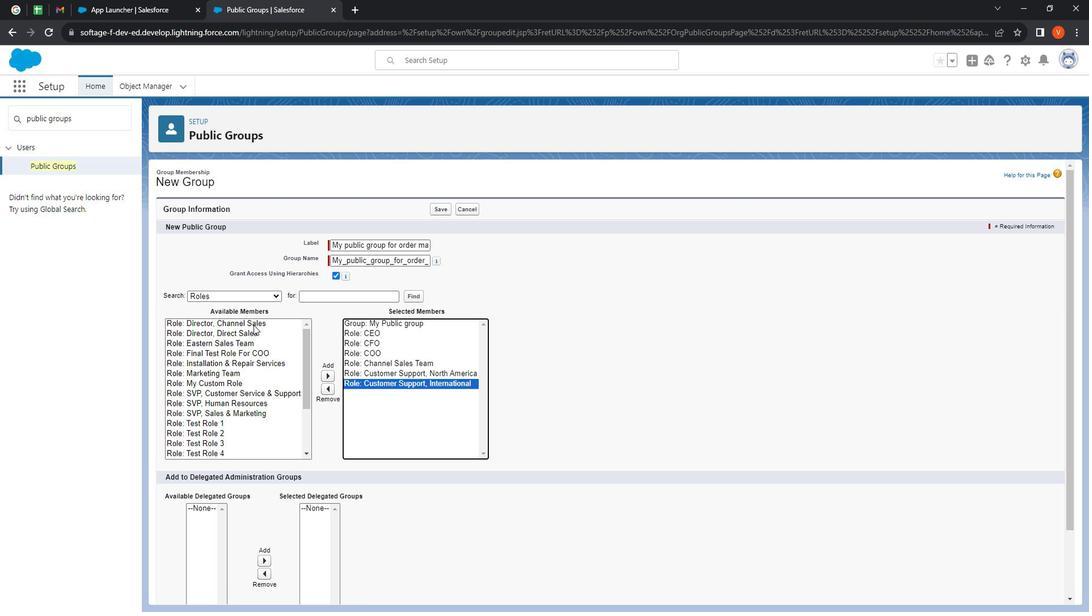 
Action: Mouse pressed left at (270, 330)
Screenshot: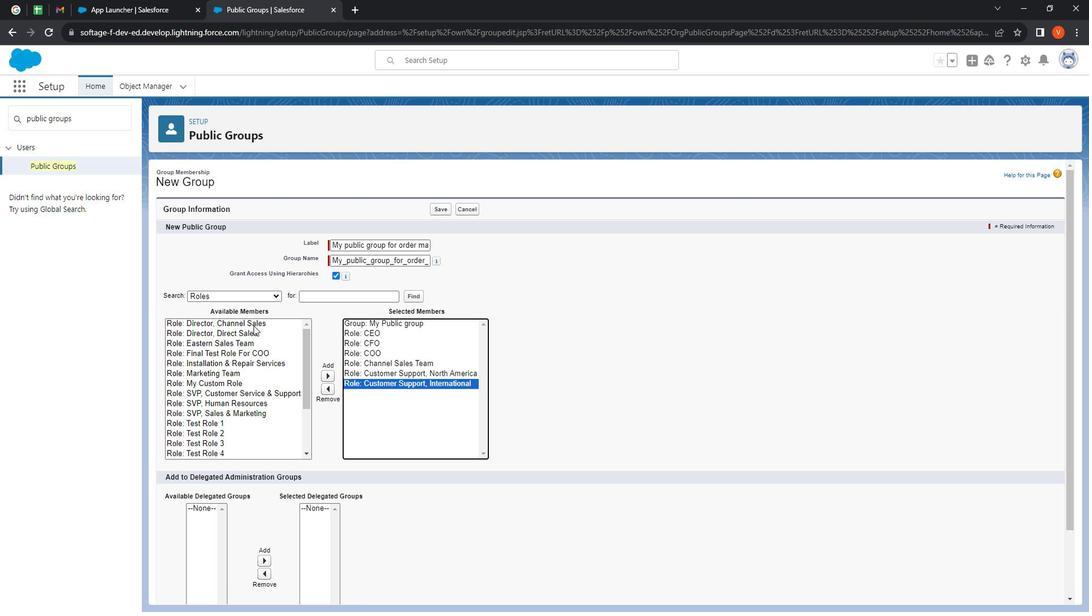 
Action: Mouse moved to (339, 377)
Screenshot: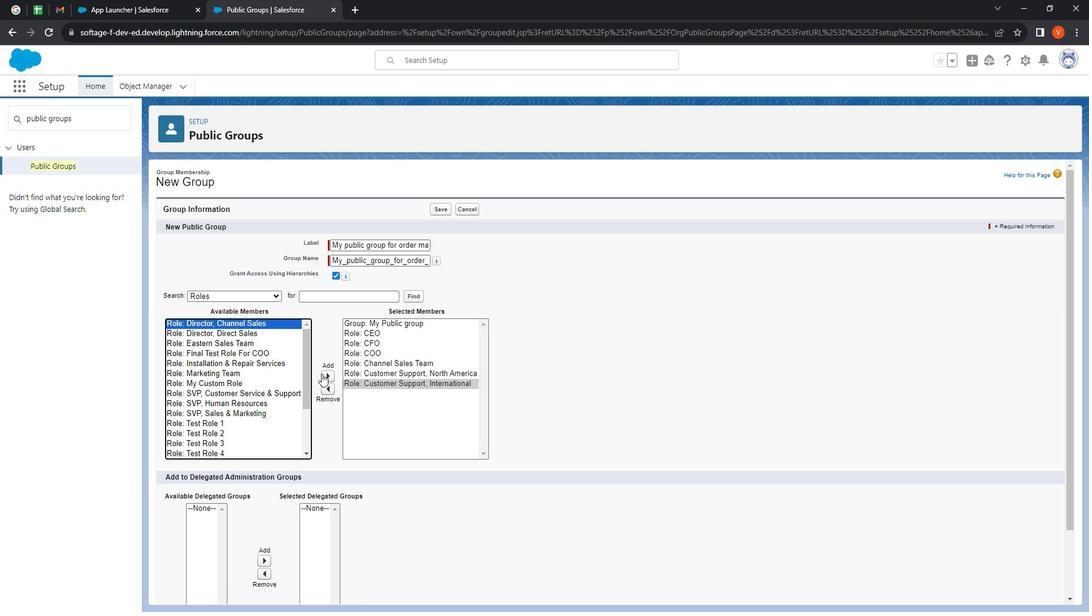
Action: Mouse pressed left at (339, 377)
Screenshot: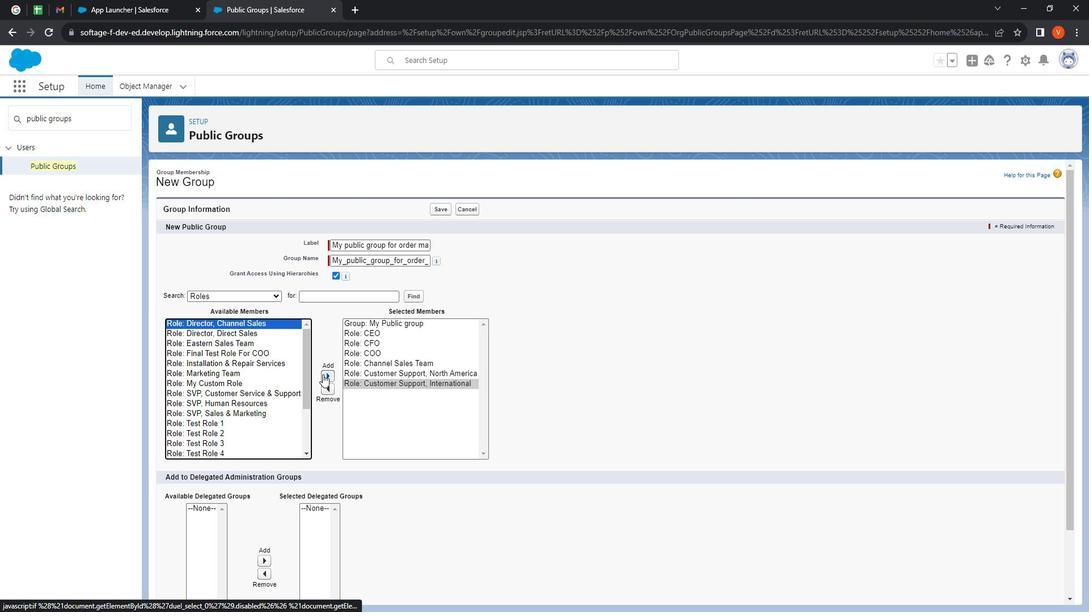 
Action: Mouse moved to (271, 328)
Screenshot: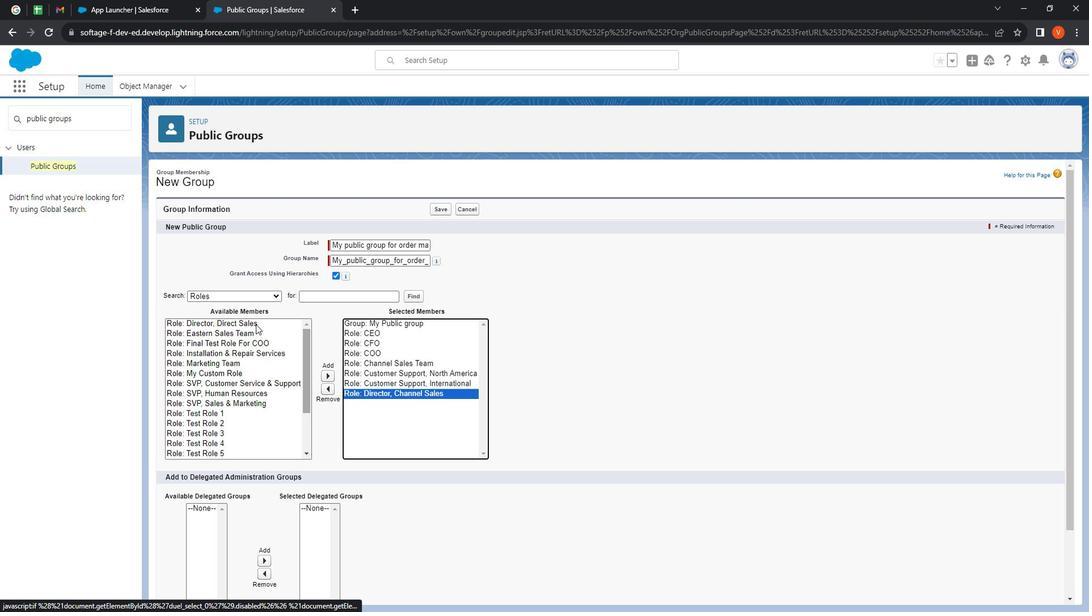 
Action: Mouse pressed left at (271, 328)
Screenshot: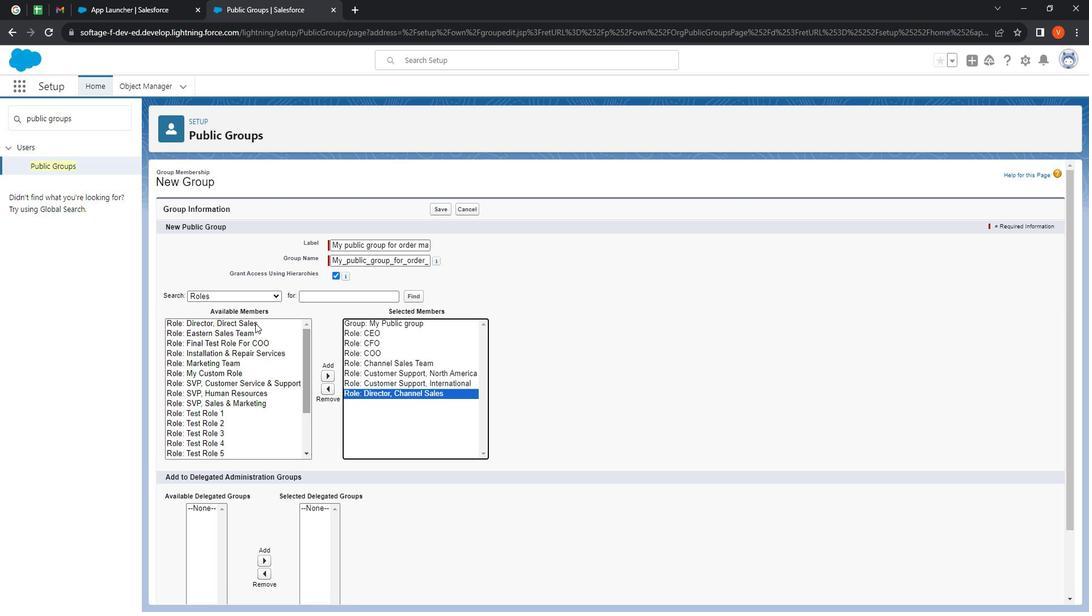 
Action: Mouse moved to (341, 378)
Screenshot: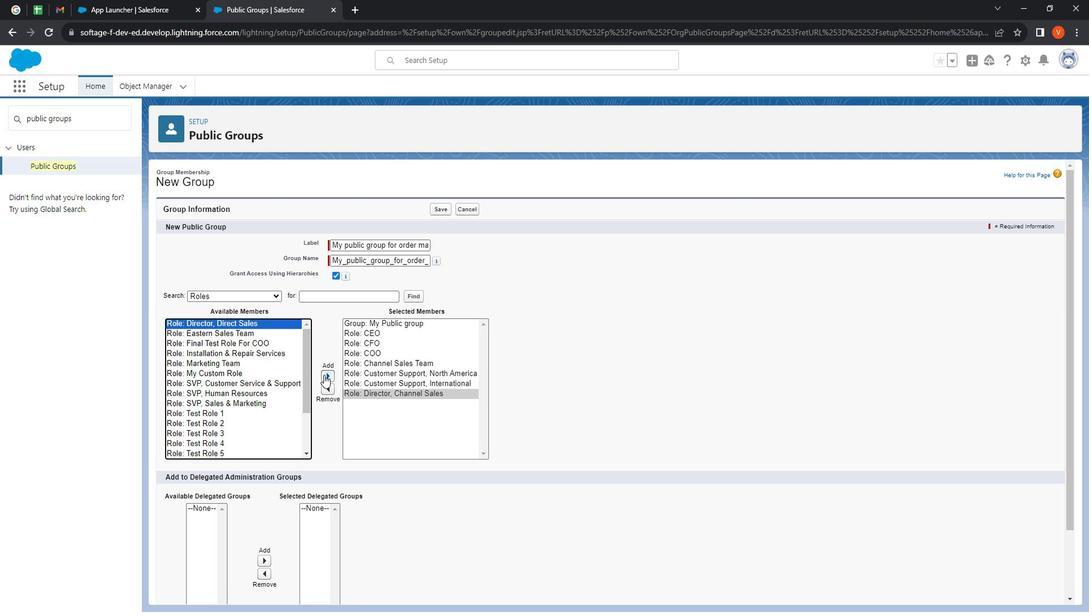 
Action: Mouse pressed left at (341, 378)
Screenshot: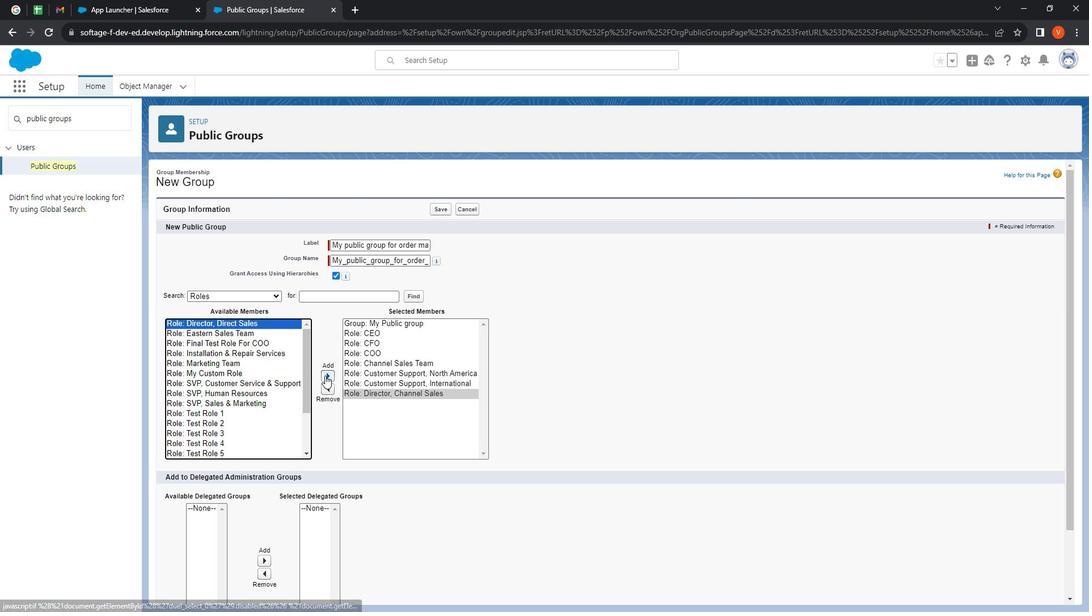 
Action: Mouse moved to (266, 330)
Screenshot: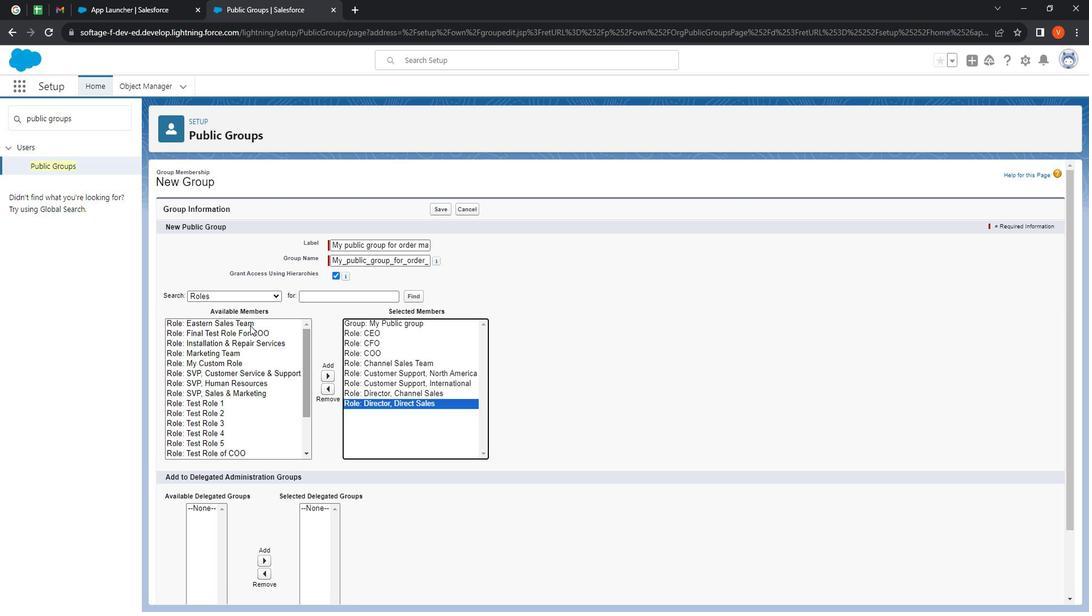 
Action: Mouse pressed left at (266, 330)
Screenshot: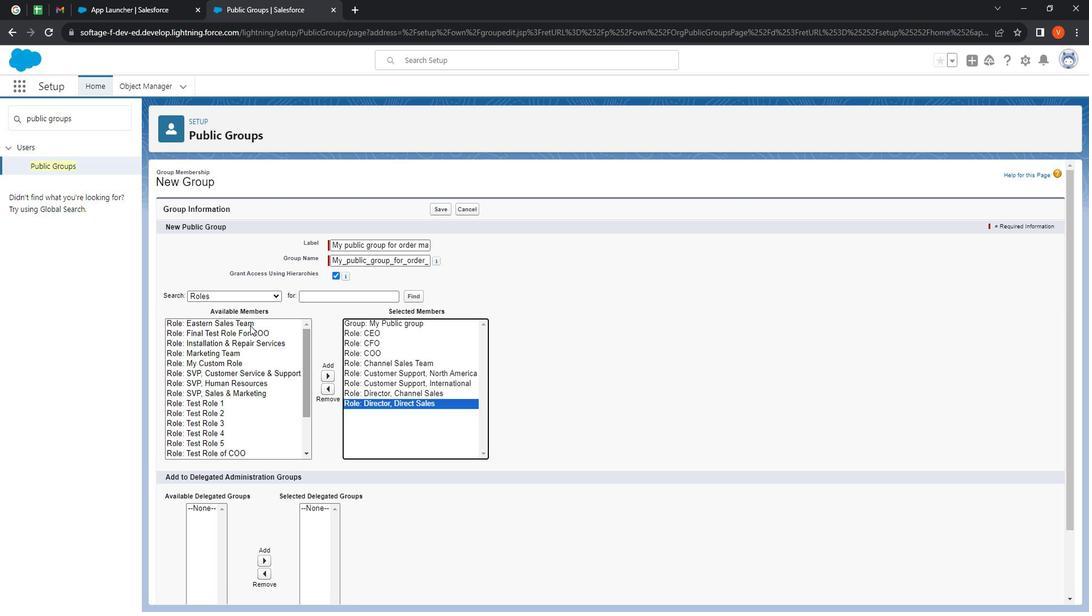 
Action: Mouse moved to (346, 377)
Screenshot: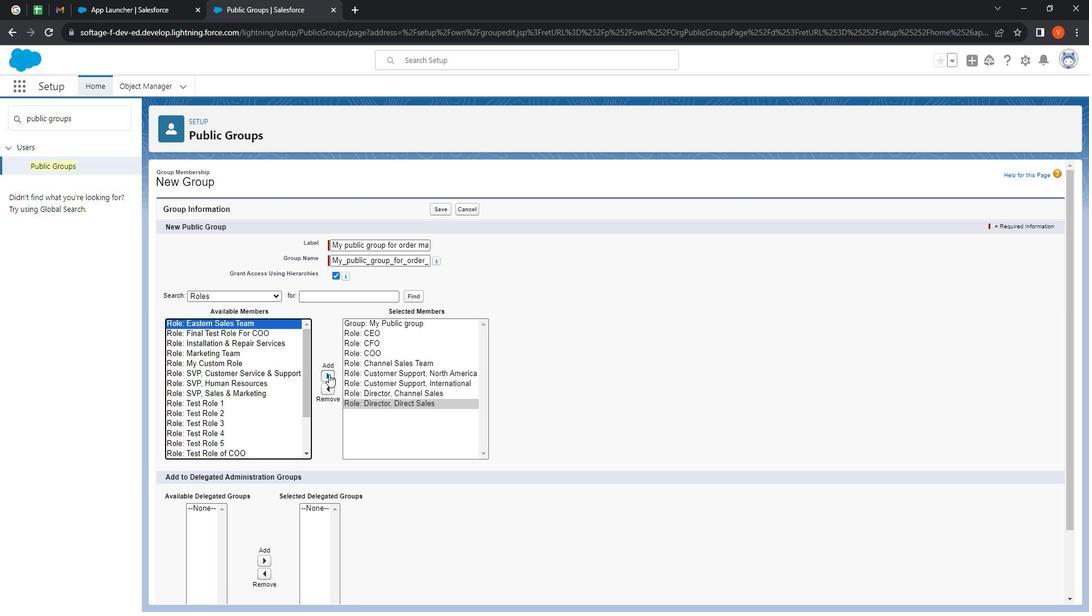 
Action: Mouse pressed left at (346, 377)
Screenshot: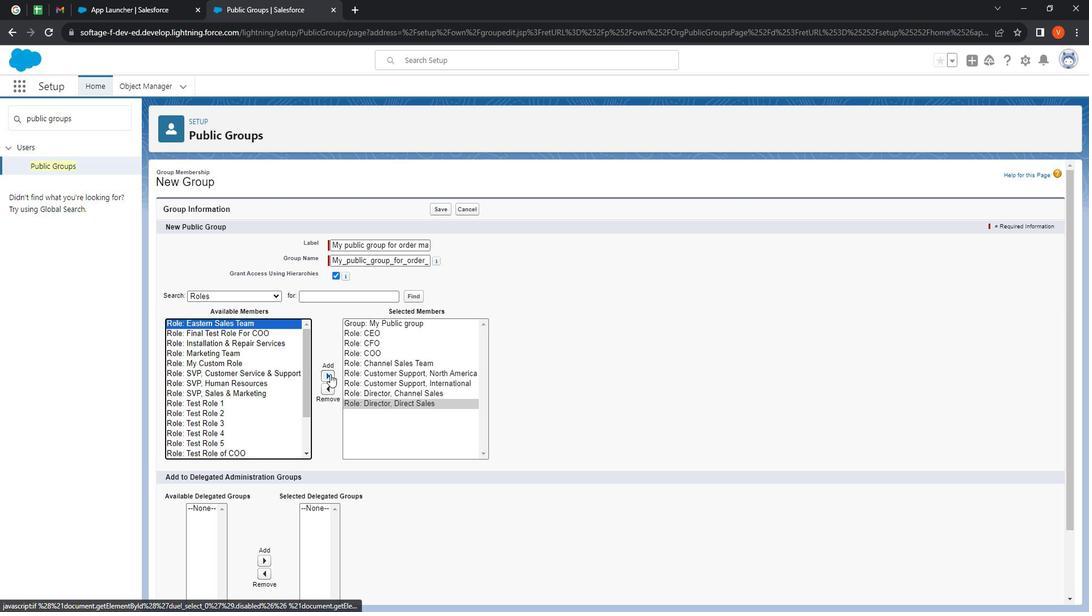 
Action: Mouse moved to (268, 346)
Screenshot: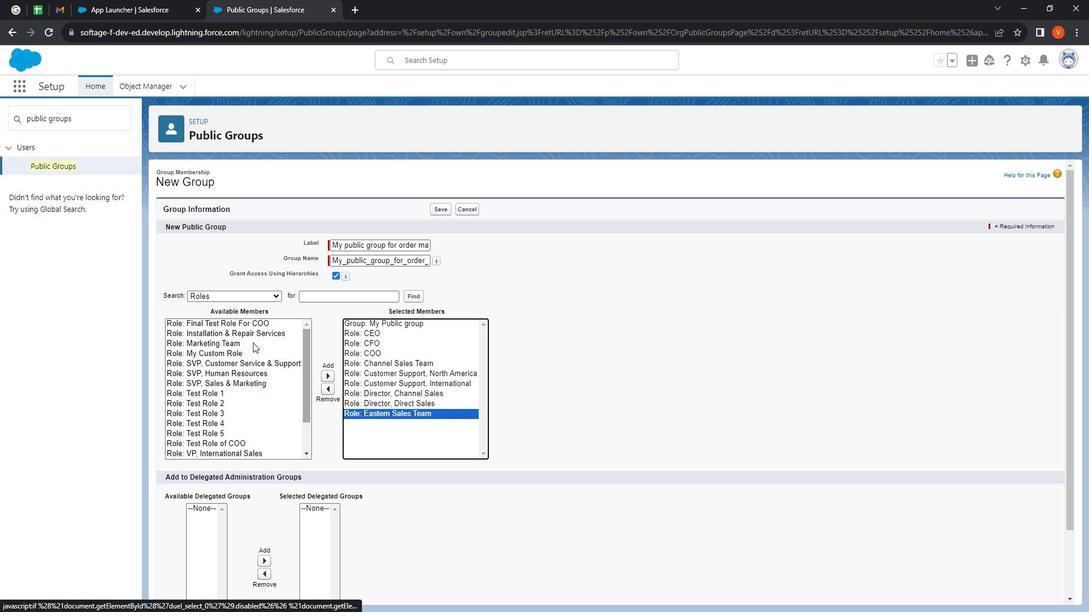 
Action: Mouse pressed left at (268, 346)
Screenshot: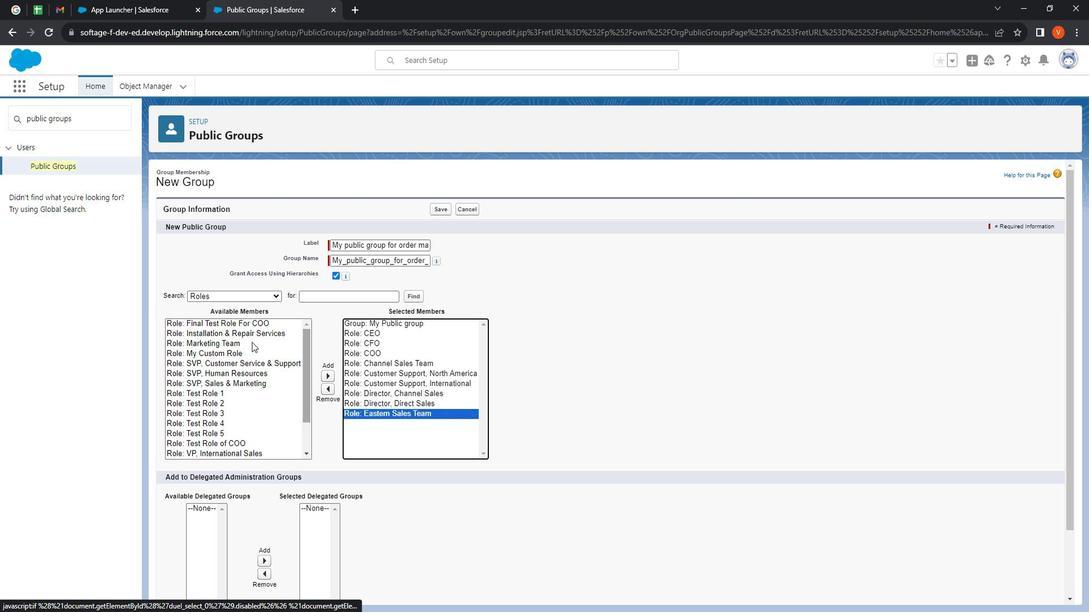 
Action: Mouse moved to (342, 379)
Screenshot: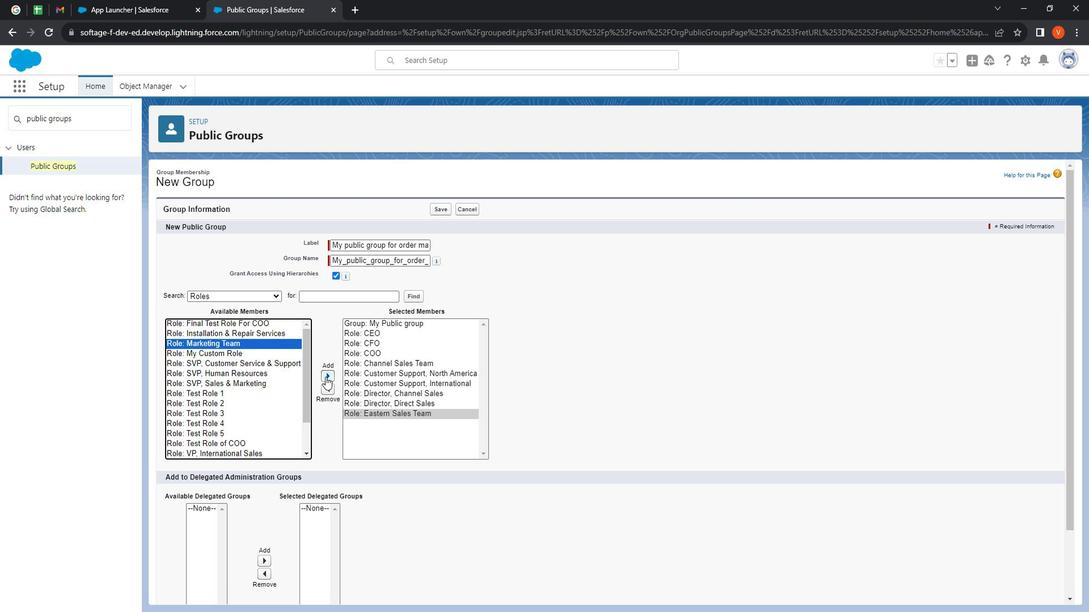 
Action: Mouse pressed left at (342, 379)
Screenshot: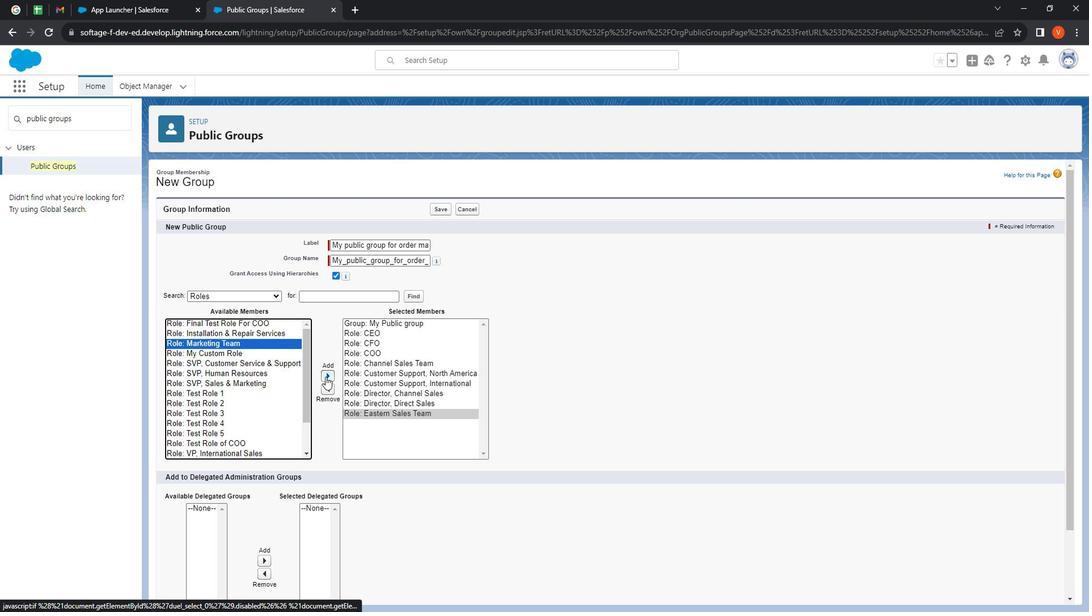 
Action: Mouse moved to (271, 330)
Screenshot: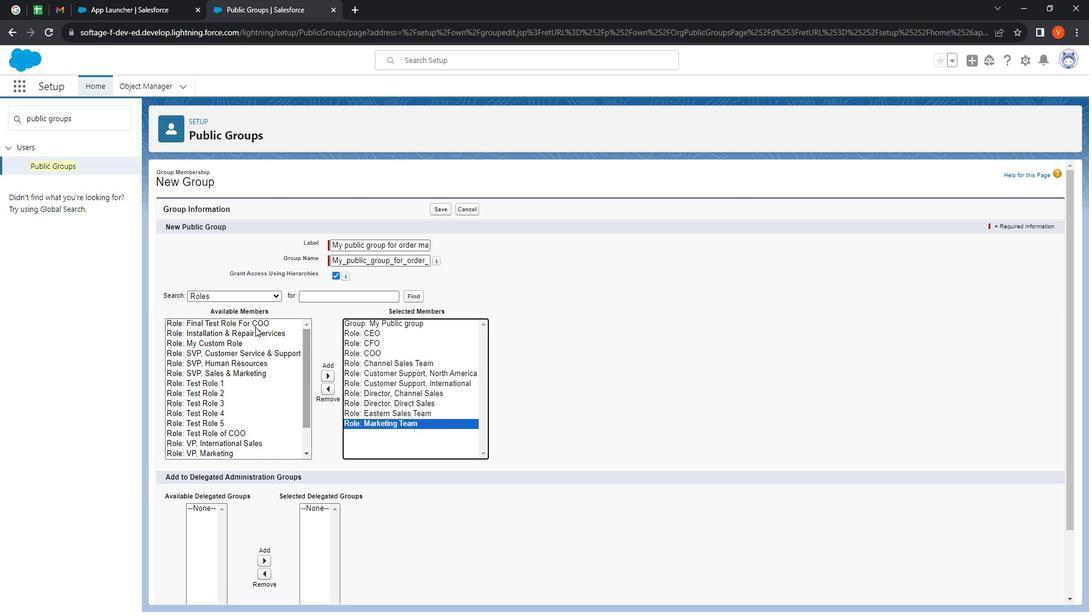 
Action: Mouse pressed left at (271, 330)
Screenshot: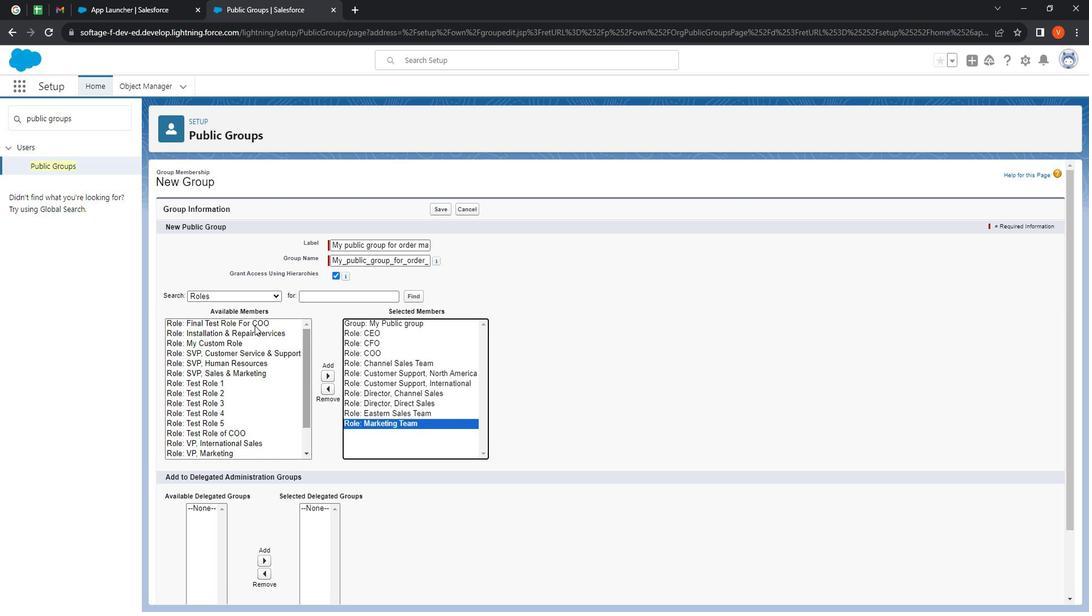 
Action: Mouse moved to (342, 376)
Screenshot: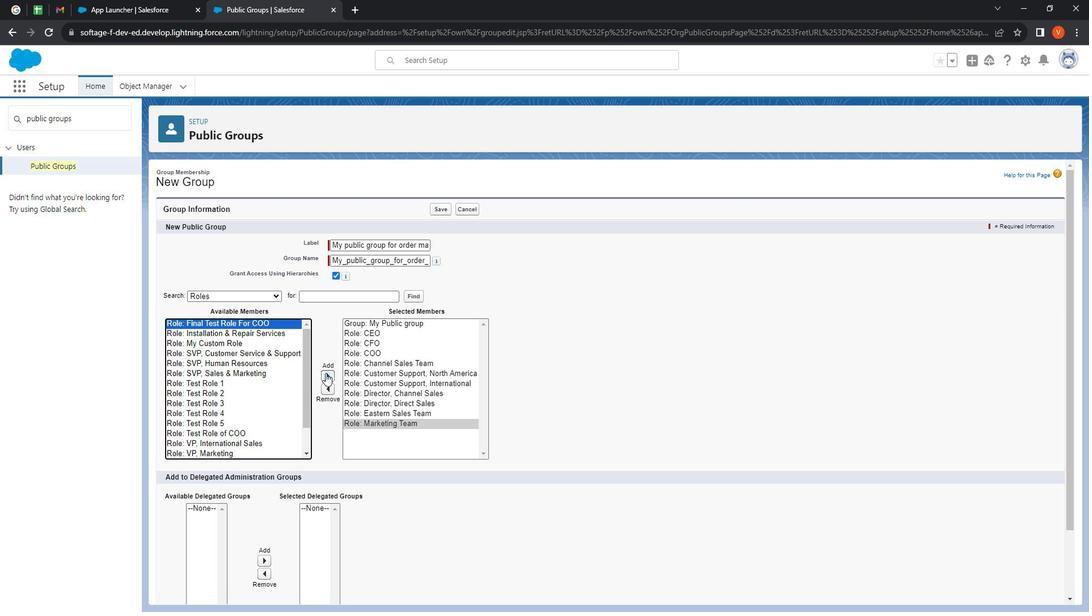 
Action: Mouse pressed left at (342, 376)
Screenshot: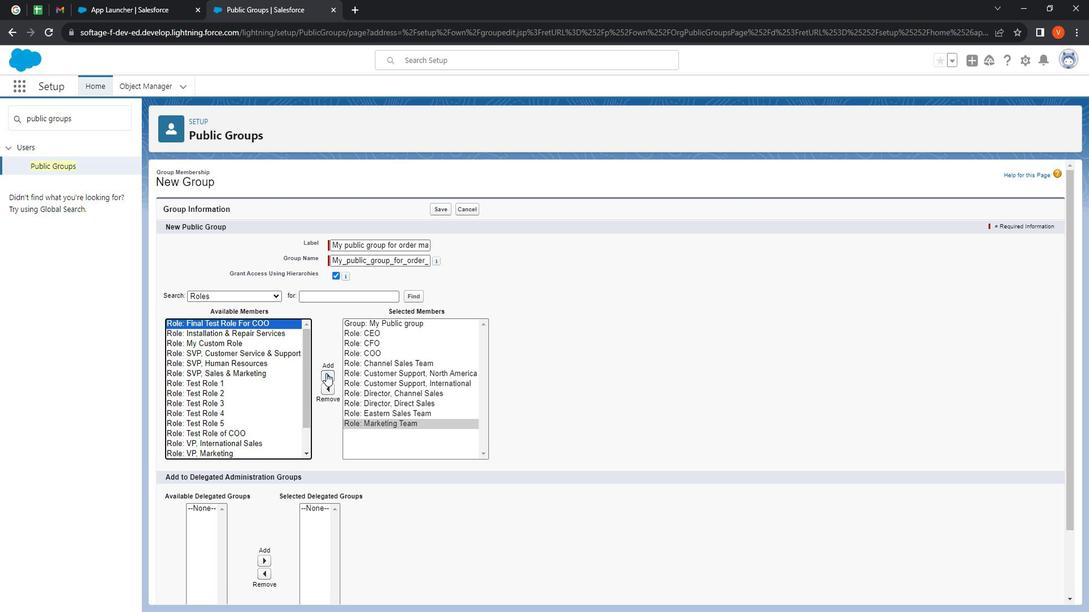 
Action: Mouse moved to (261, 331)
Screenshot: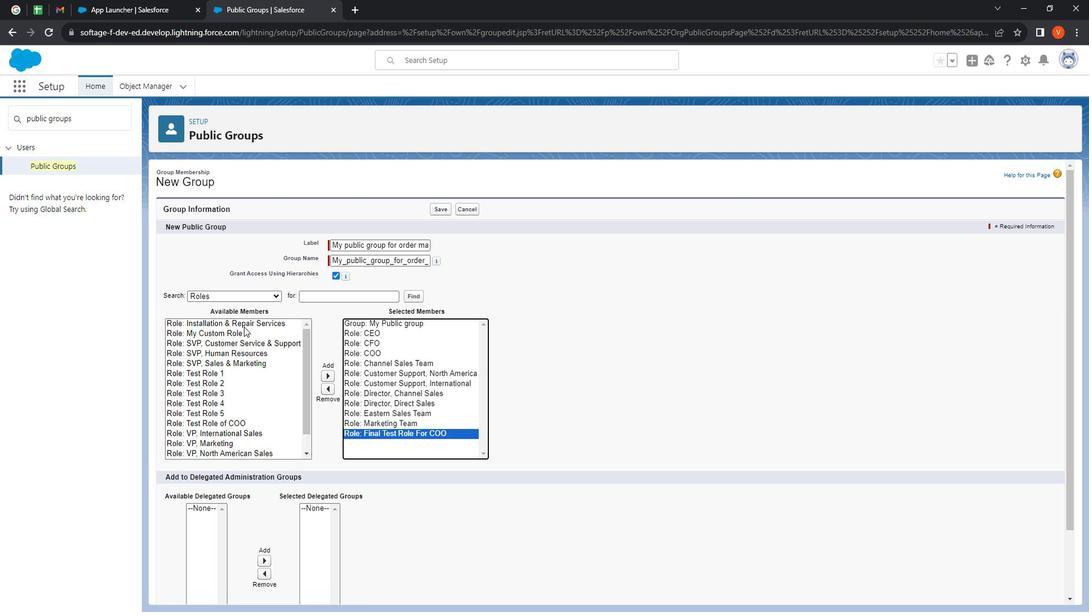 
Action: Mouse pressed left at (261, 331)
Screenshot: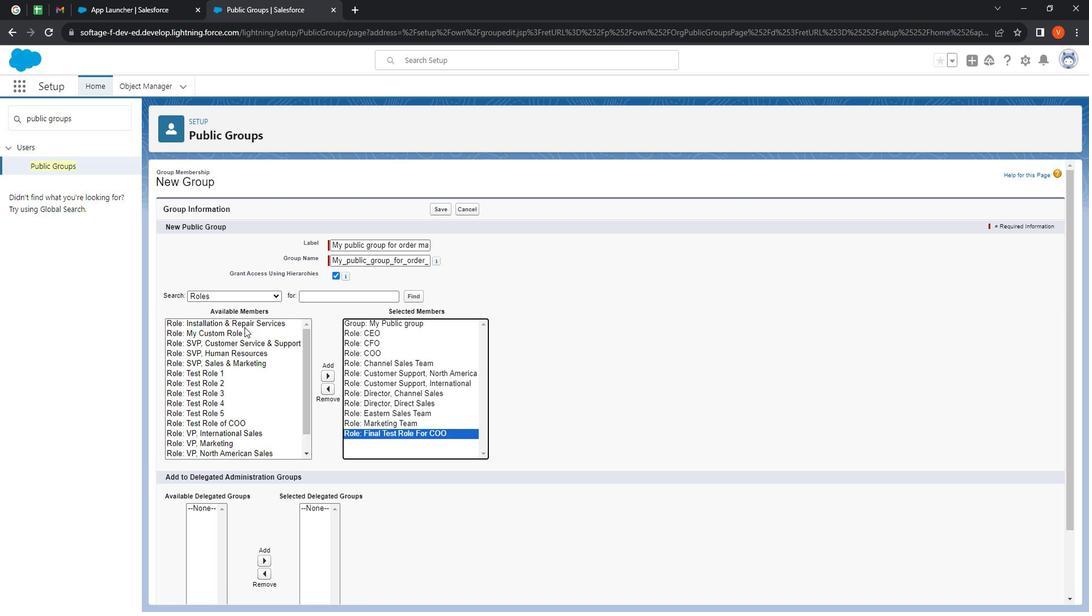 
Action: Mouse moved to (343, 377)
Screenshot: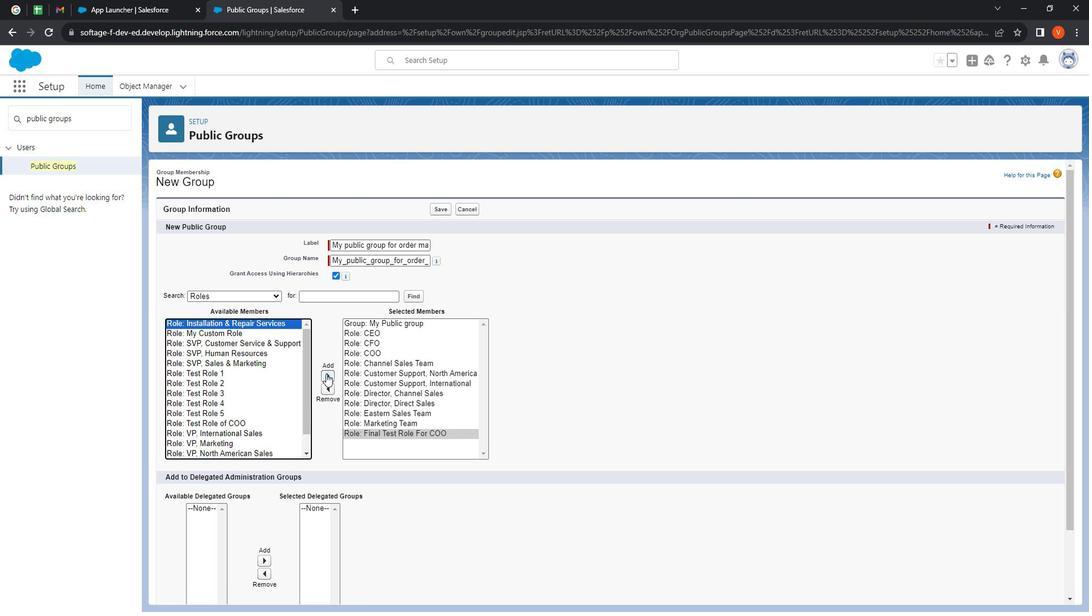 
Action: Mouse pressed left at (343, 377)
Screenshot: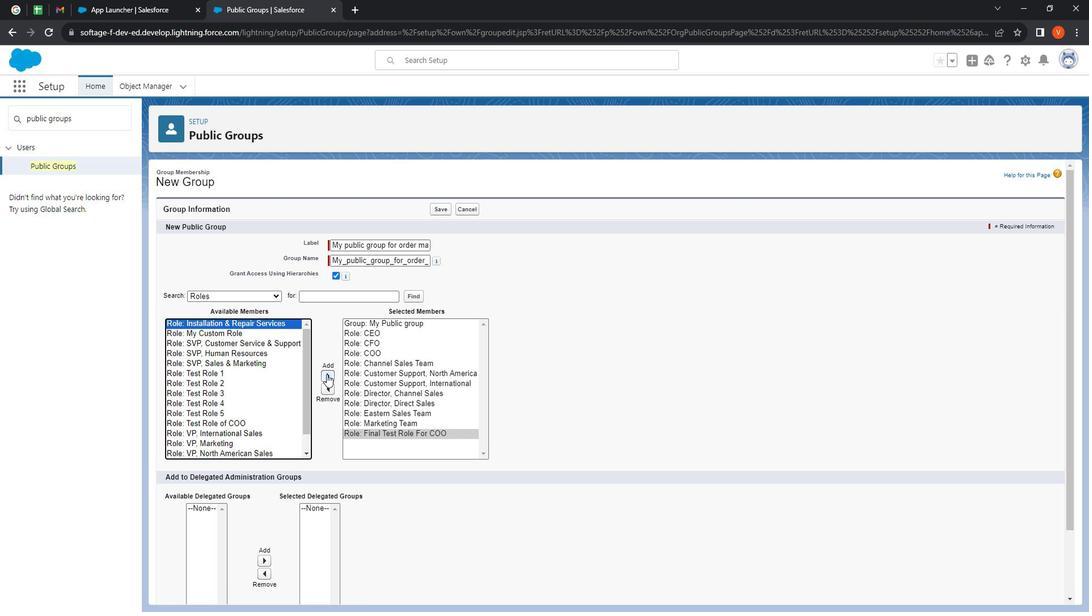 
Action: Mouse moved to (244, 330)
Screenshot: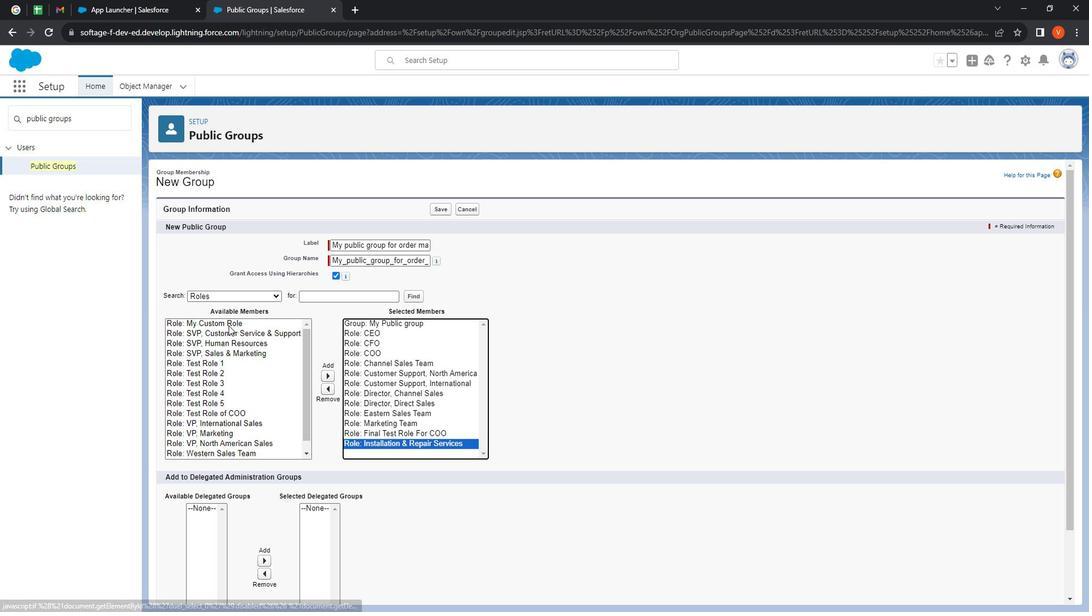 
Action: Mouse pressed left at (244, 330)
Screenshot: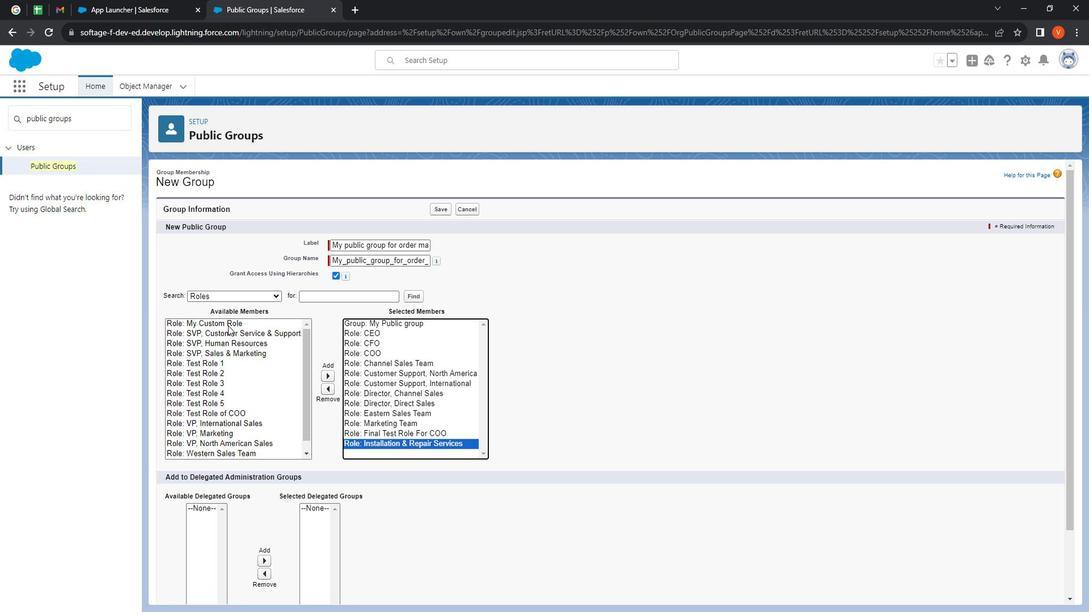 
Action: Mouse moved to (342, 375)
Screenshot: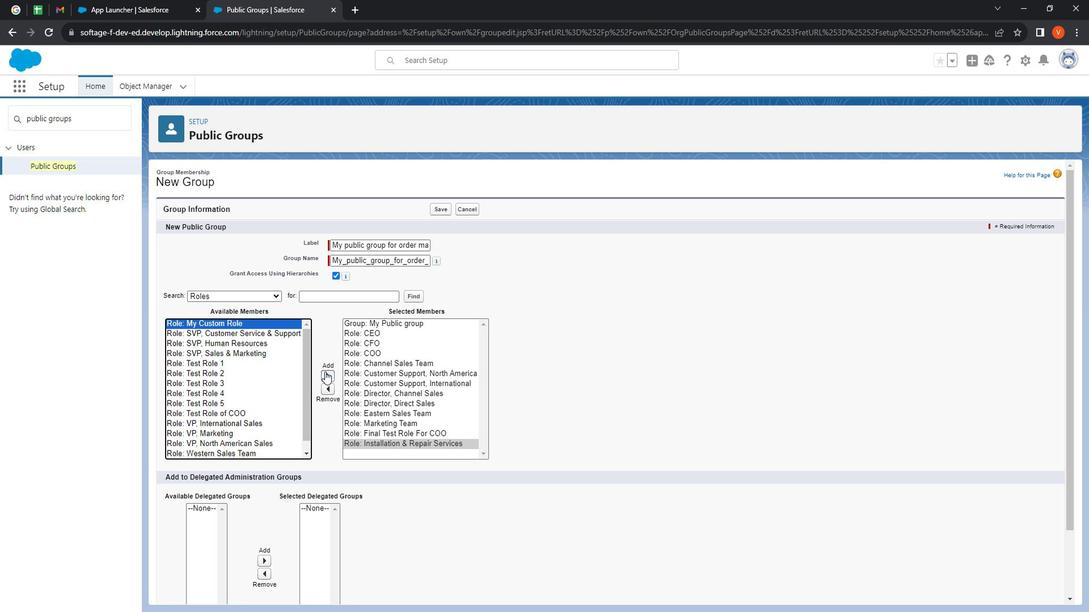 
Action: Mouse pressed left at (342, 375)
Screenshot: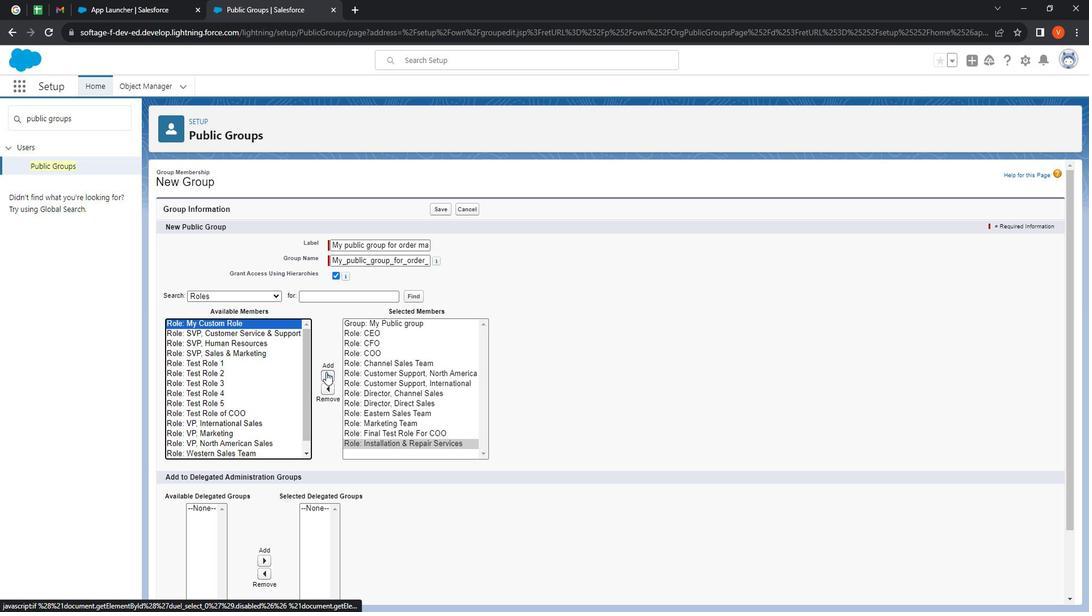 
Action: Mouse moved to (263, 330)
Screenshot: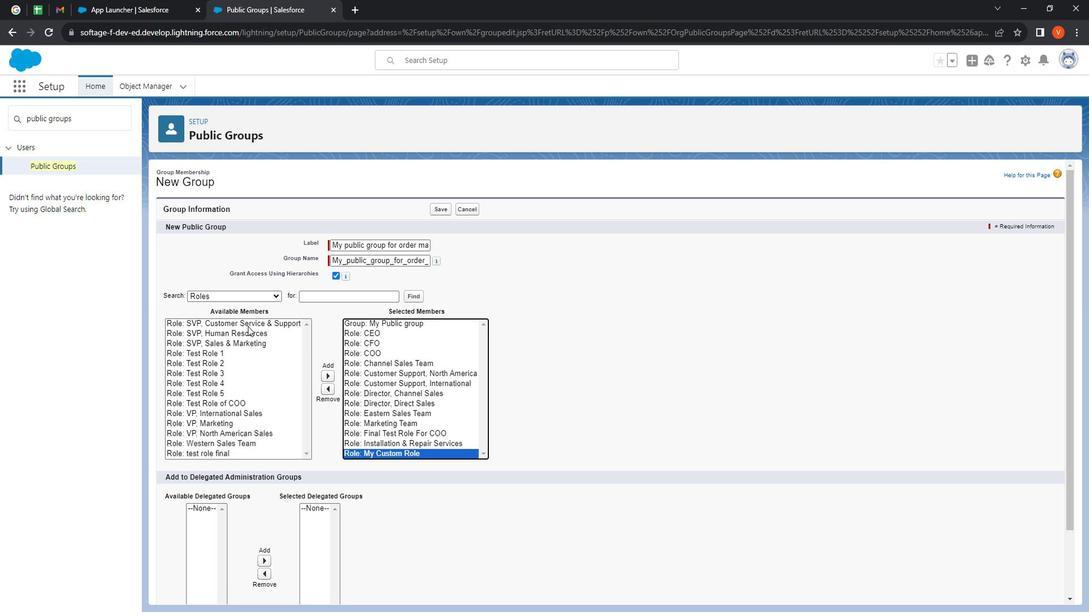 
Action: Mouse pressed left at (263, 330)
Screenshot: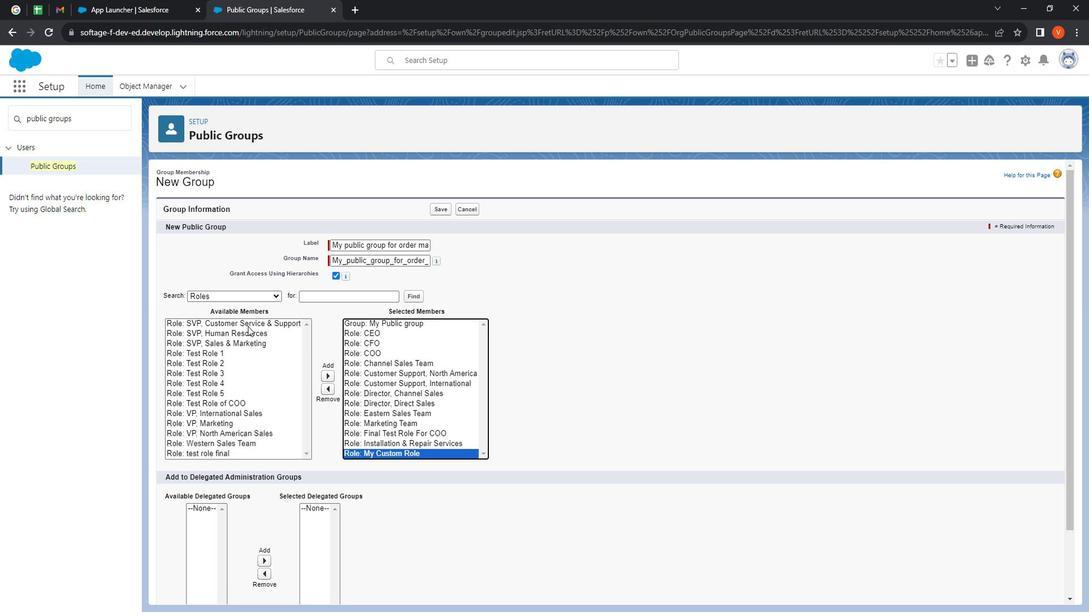
Action: Mouse moved to (345, 377)
Screenshot: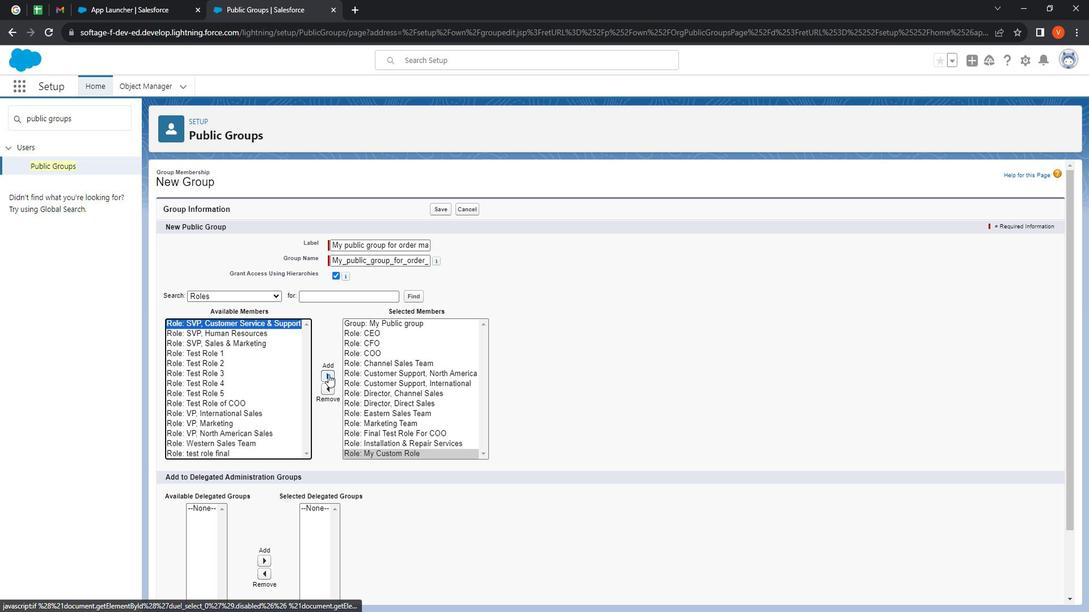 
Action: Mouse pressed left at (345, 377)
Screenshot: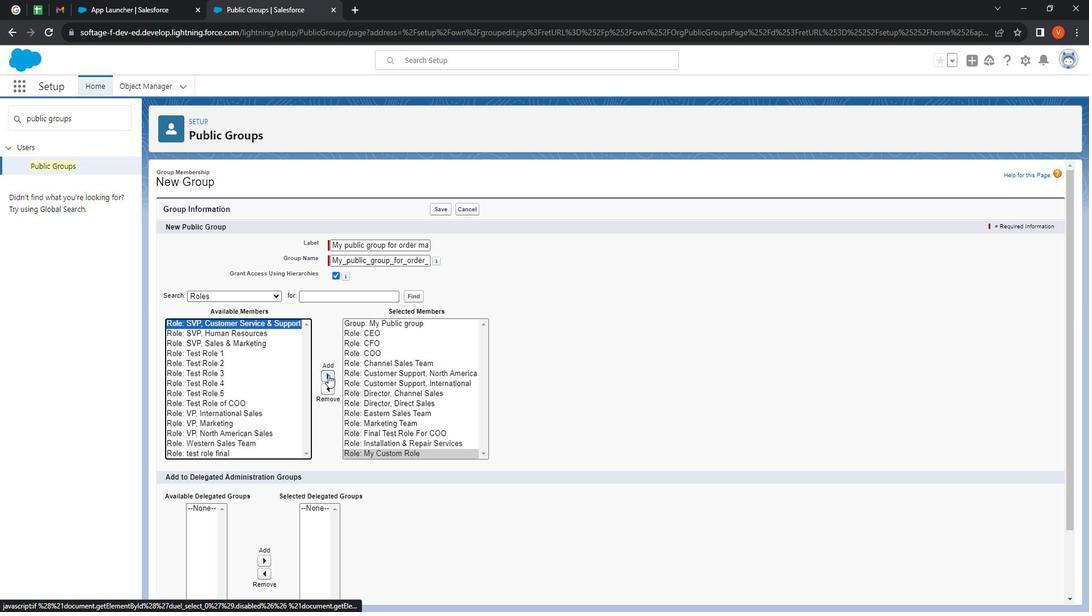 
Action: Mouse moved to (261, 331)
Screenshot: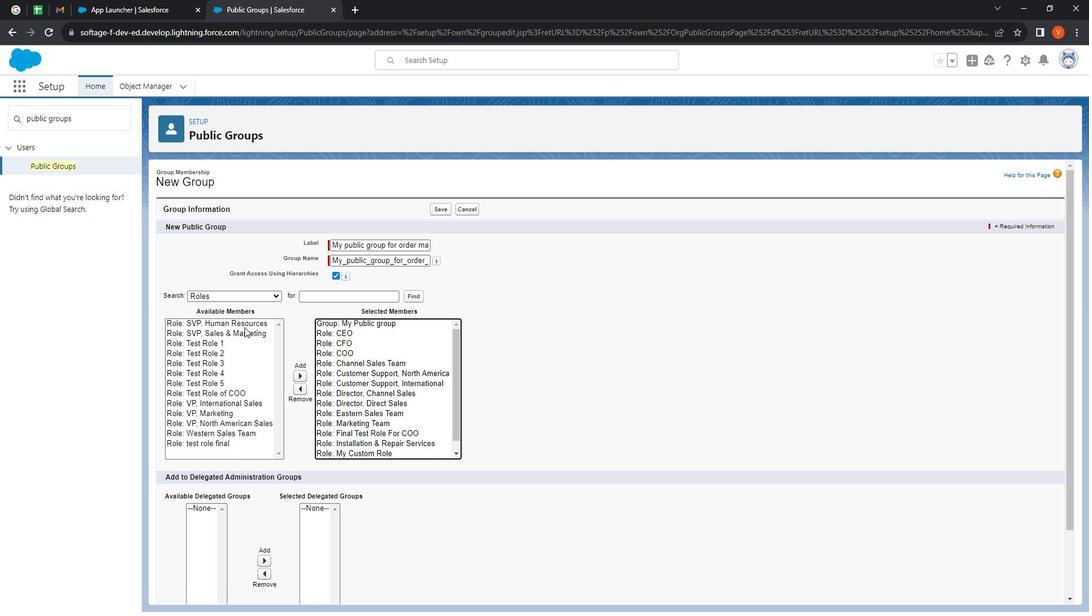 
Action: Mouse pressed left at (261, 331)
Screenshot: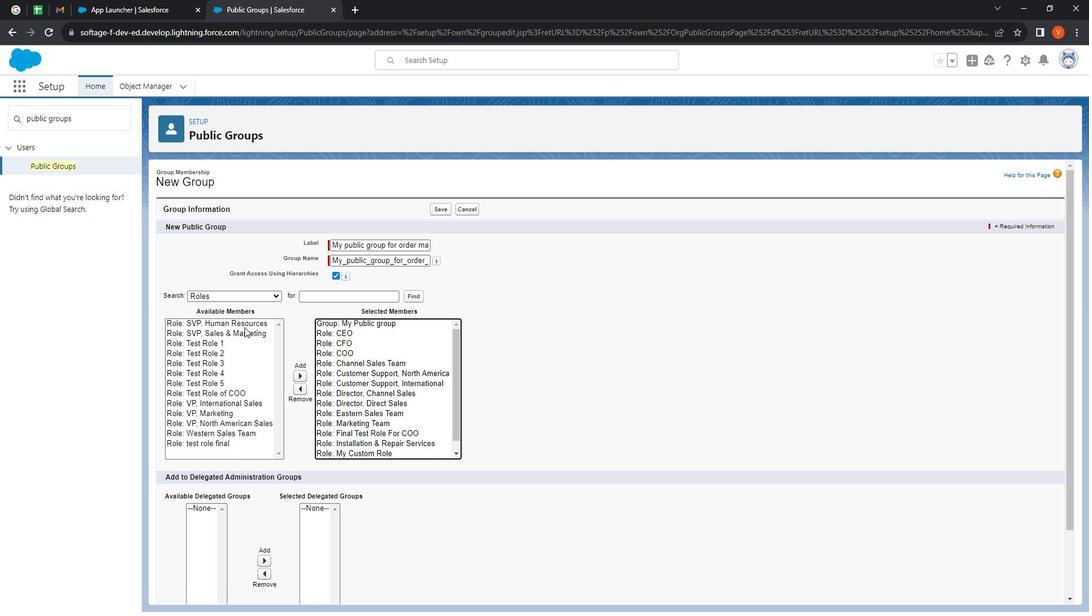 
Action: Mouse moved to (318, 375)
Screenshot: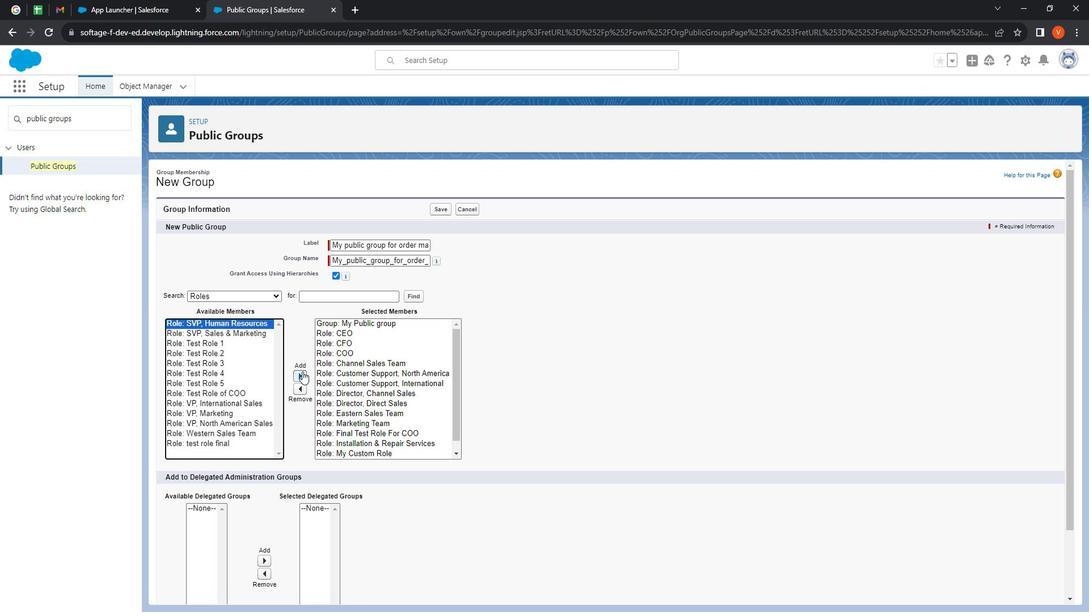 
Action: Mouse pressed left at (318, 375)
Screenshot: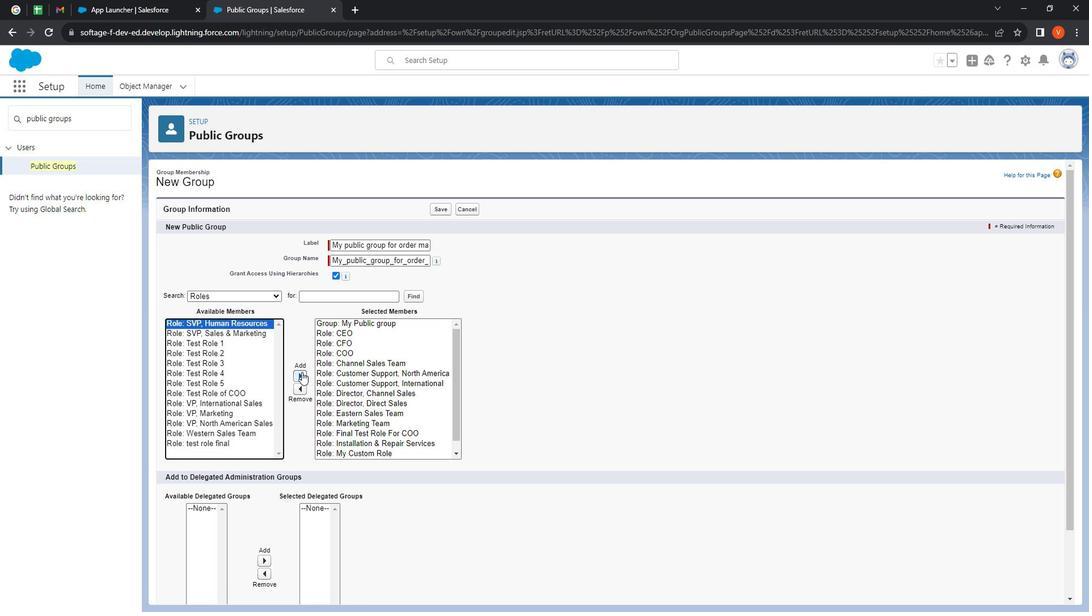 
Action: Mouse moved to (260, 330)
Screenshot: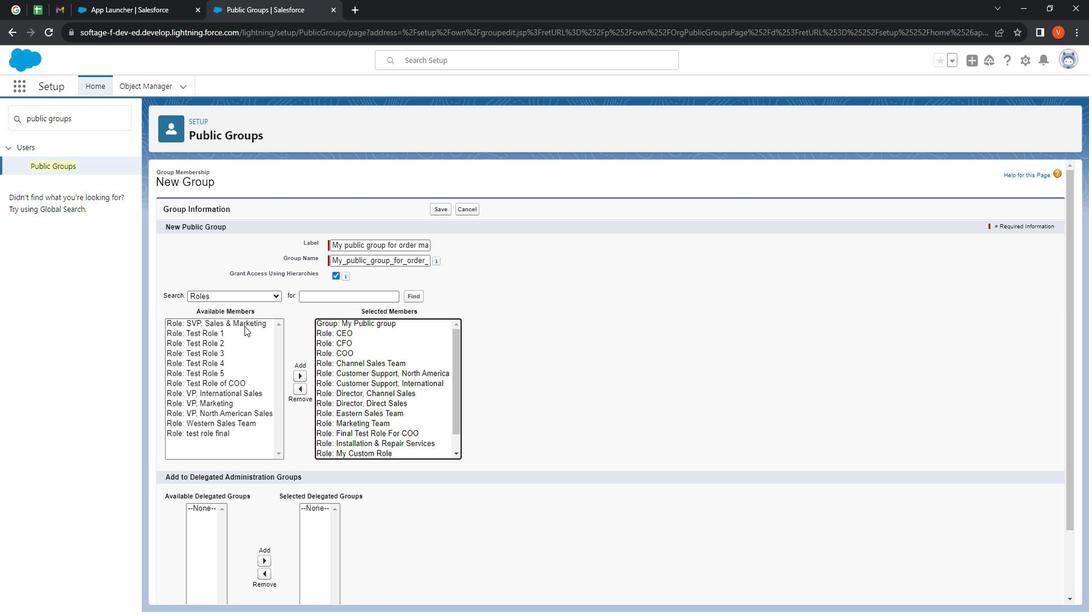 
Action: Mouse pressed left at (260, 330)
Screenshot: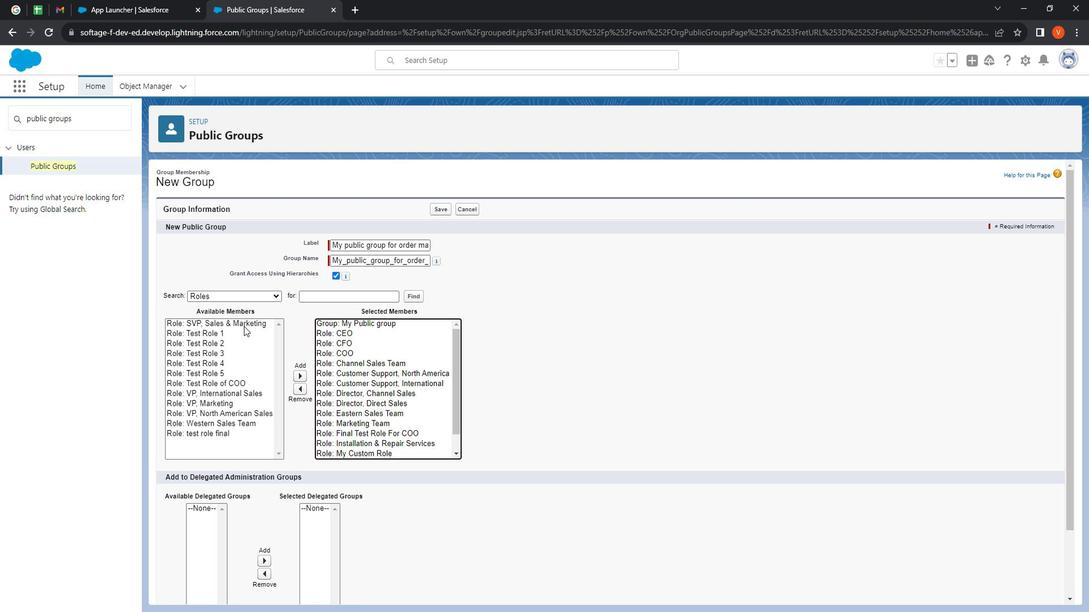
Action: Mouse moved to (314, 375)
Screenshot: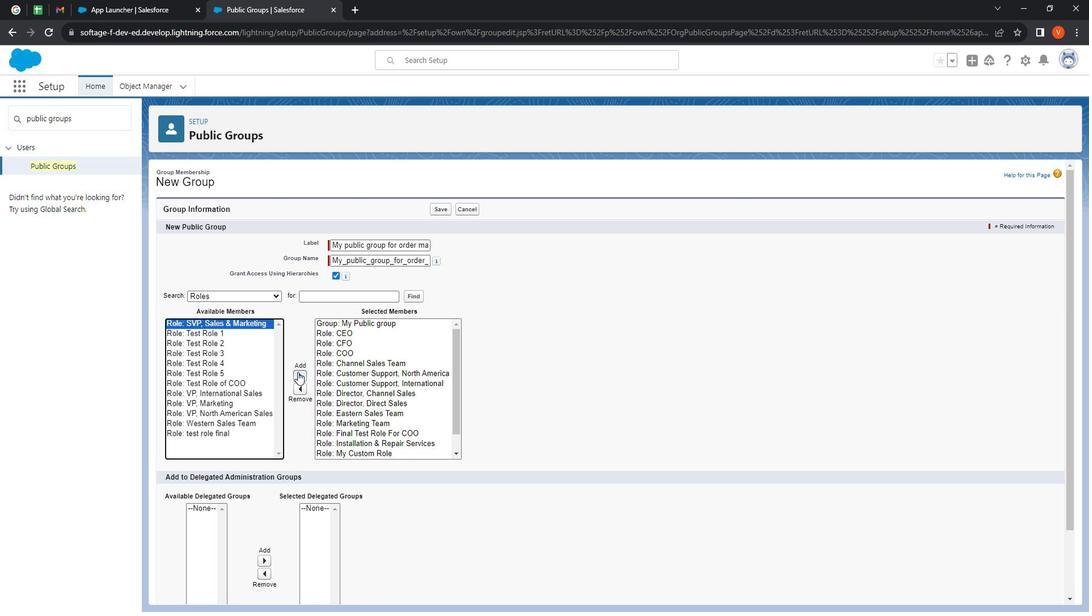 
Action: Mouse pressed left at (314, 375)
Screenshot: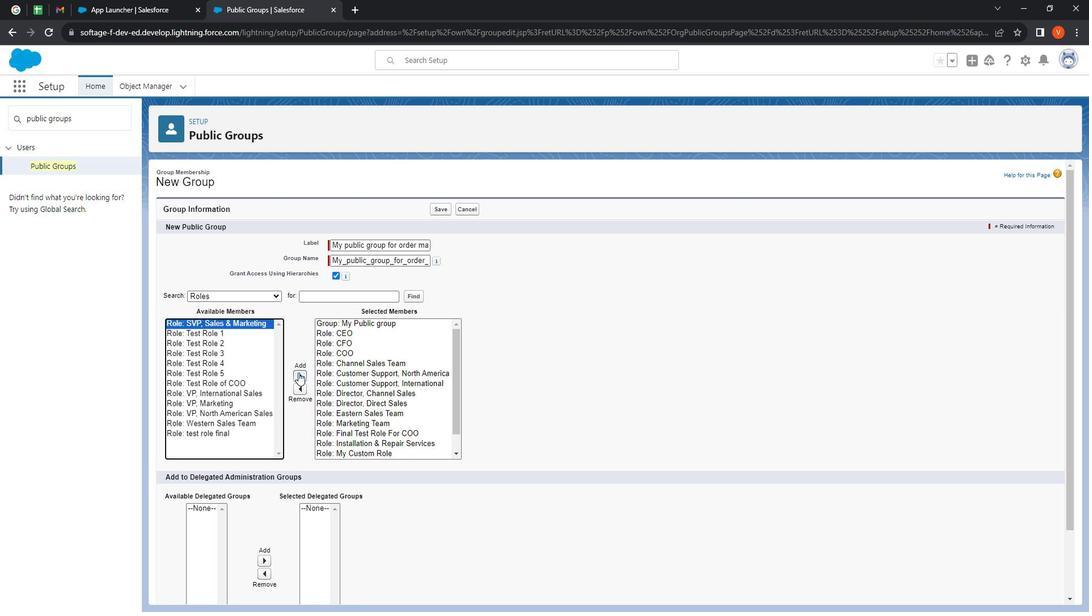 
Action: Mouse moved to (258, 328)
Screenshot: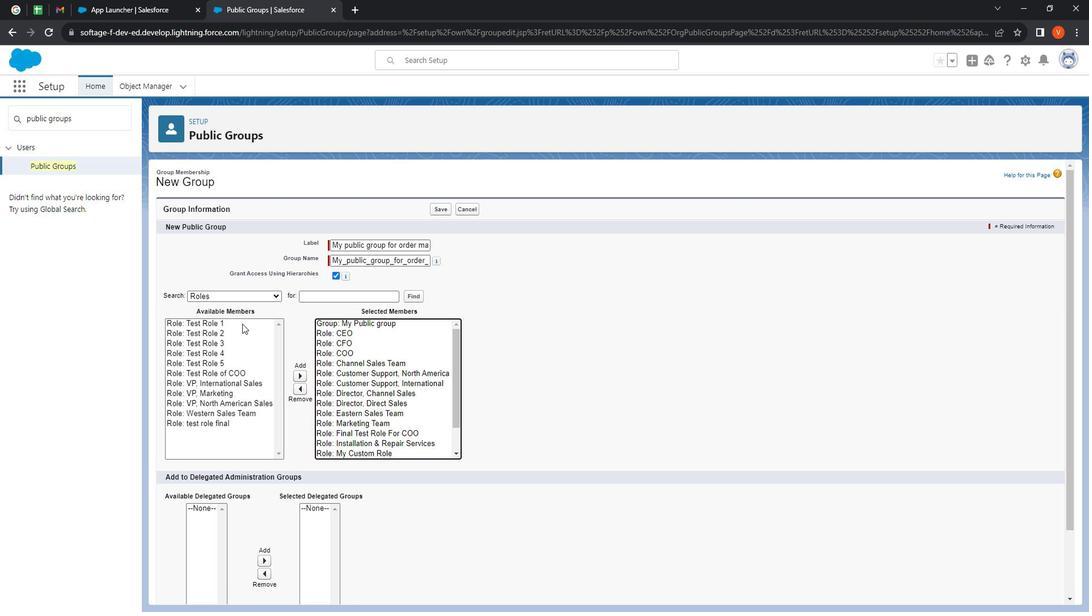 
Action: Mouse pressed left at (258, 328)
Screenshot: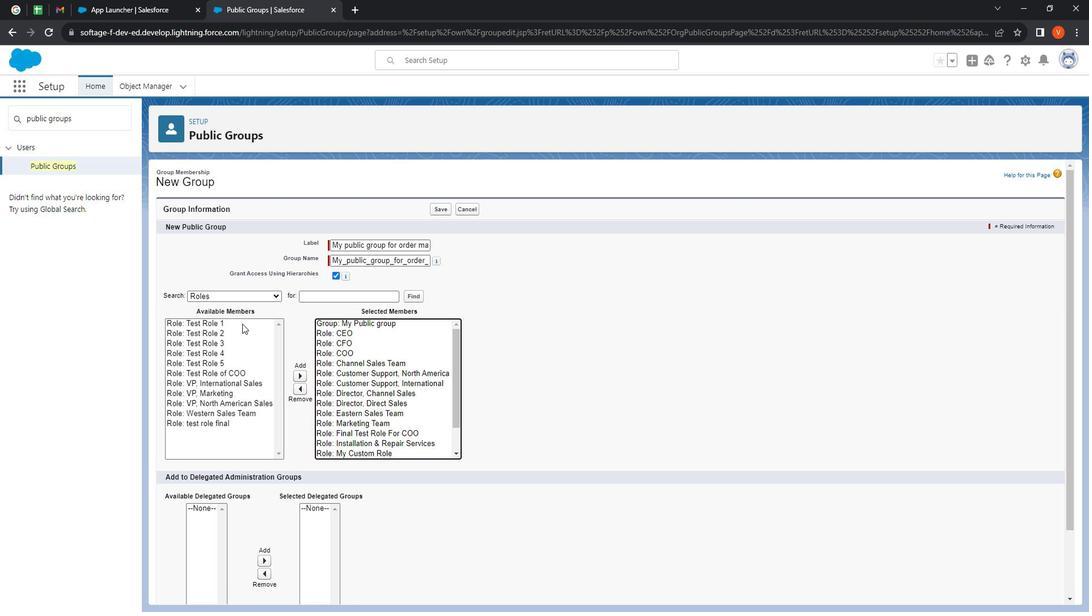
Action: Mouse moved to (314, 373)
Screenshot: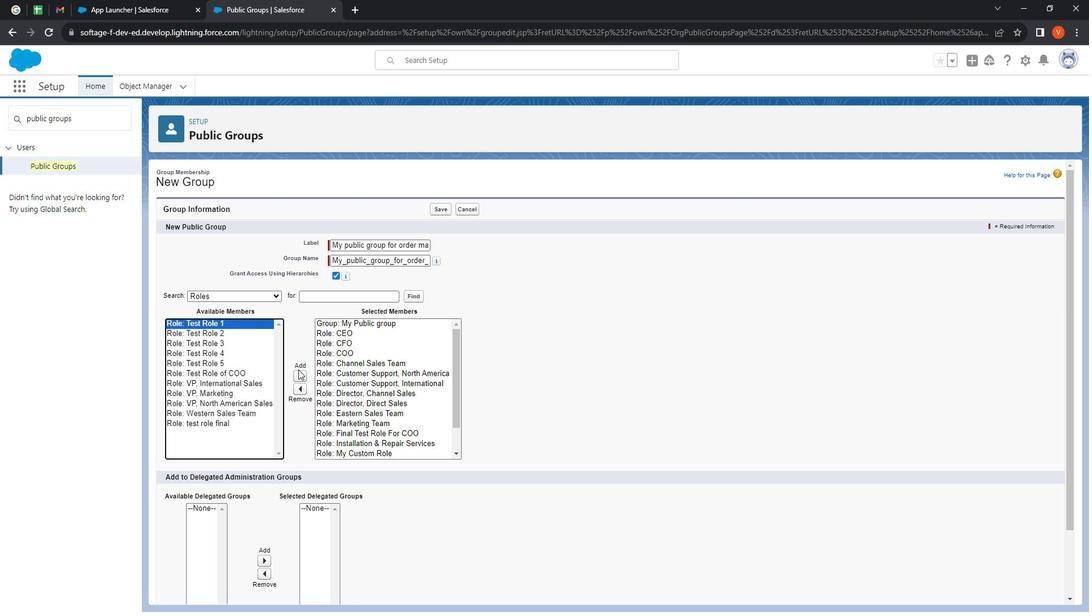 
Action: Mouse pressed left at (314, 373)
Screenshot: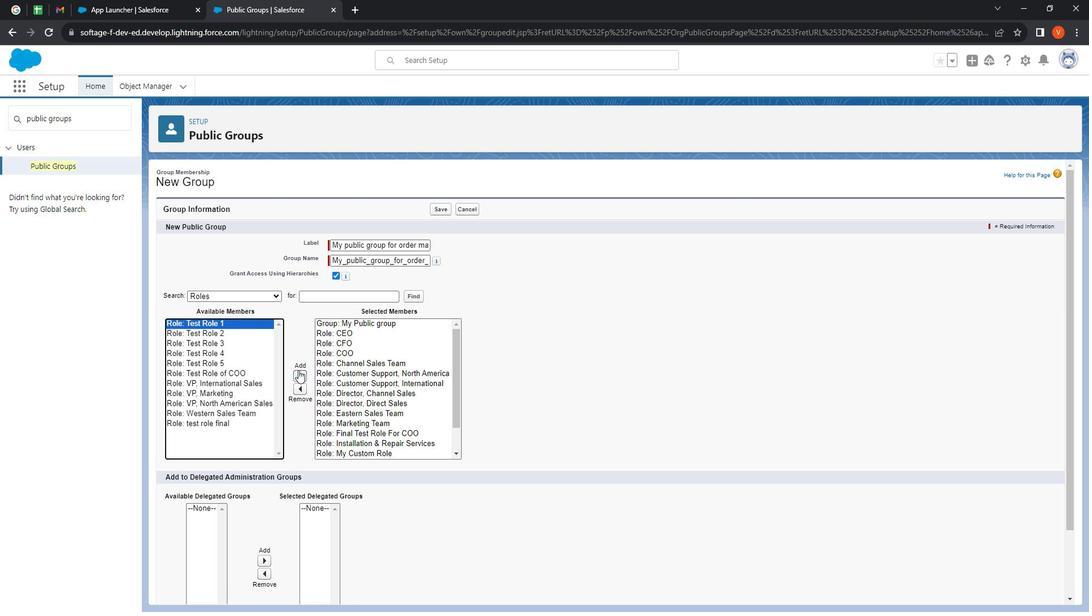 
Action: Mouse moved to (247, 333)
Screenshot: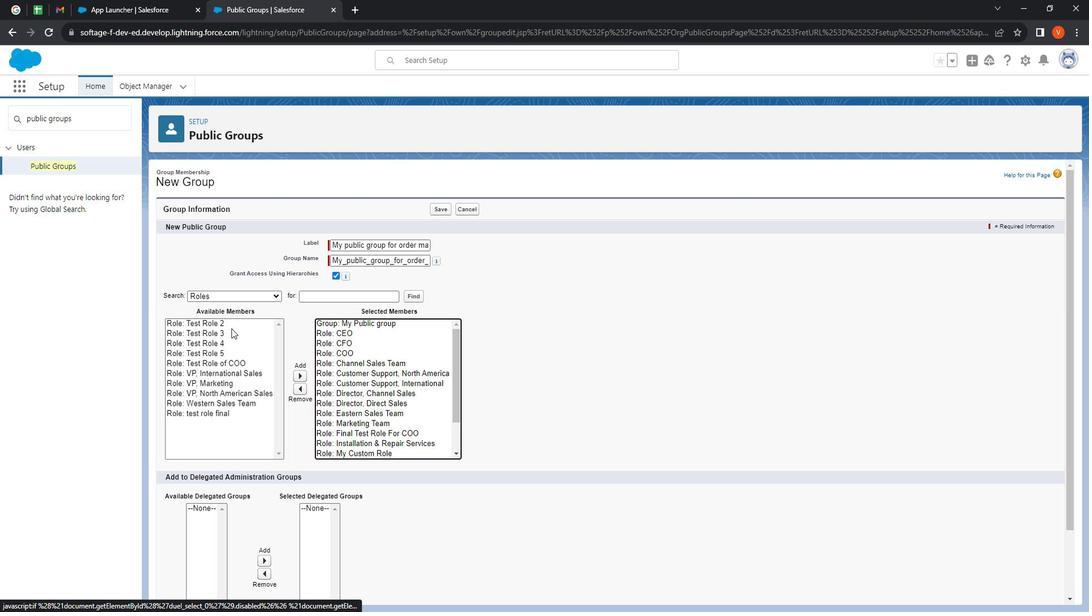 
Action: Mouse pressed left at (247, 333)
Screenshot: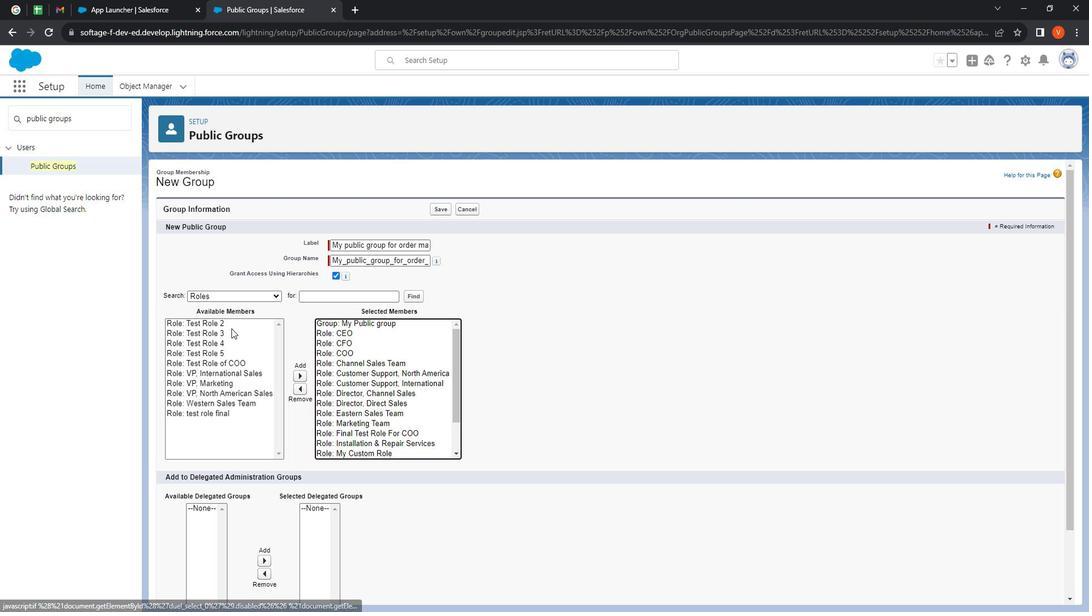
Action: Mouse moved to (312, 378)
Screenshot: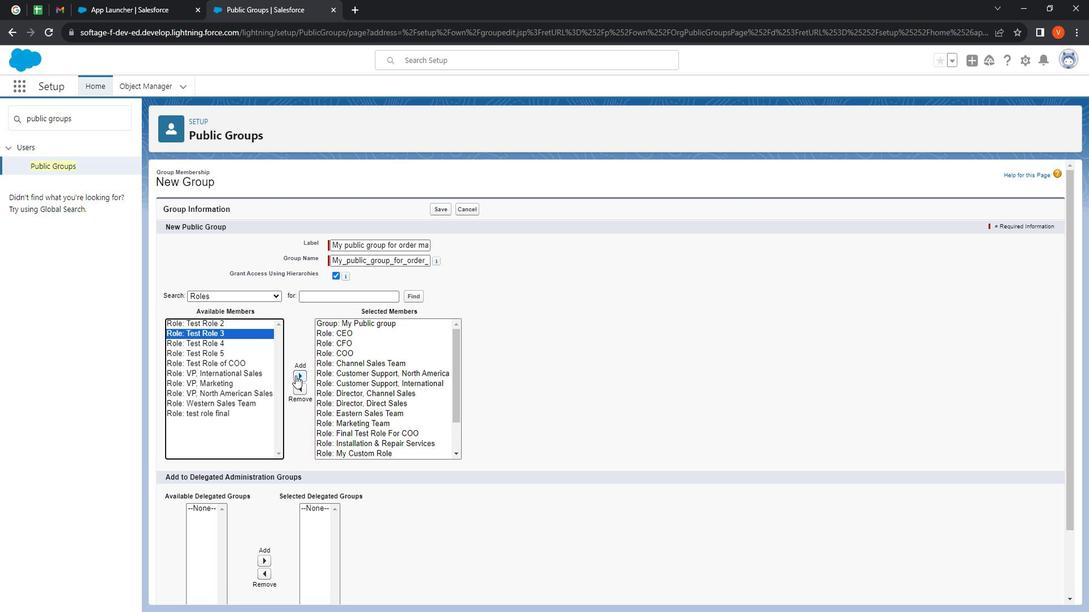 
Action: Mouse pressed left at (312, 378)
Screenshot: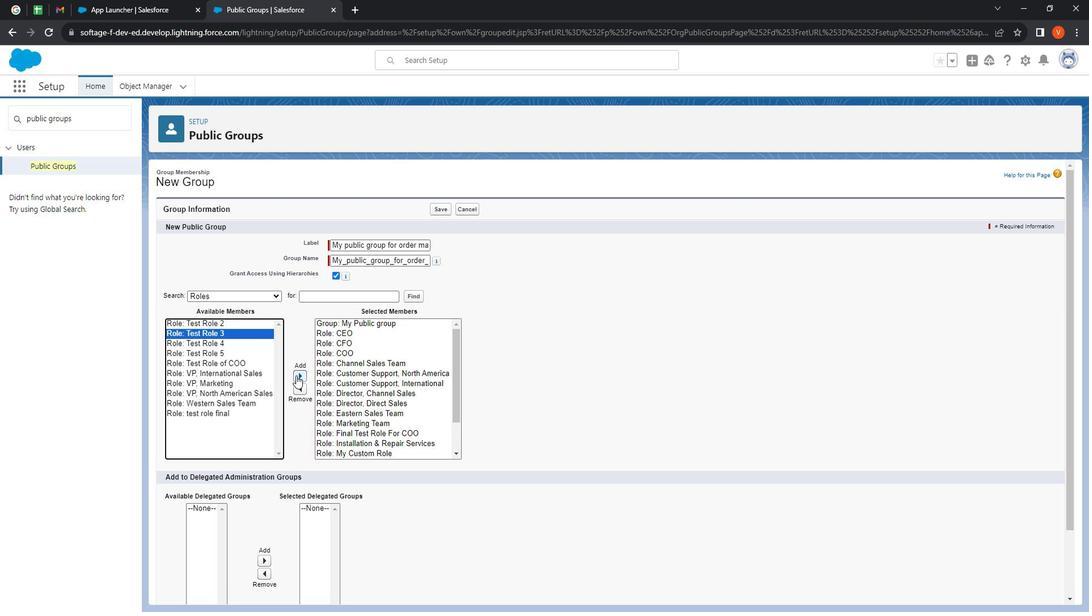 
Action: Mouse moved to (230, 329)
Screenshot: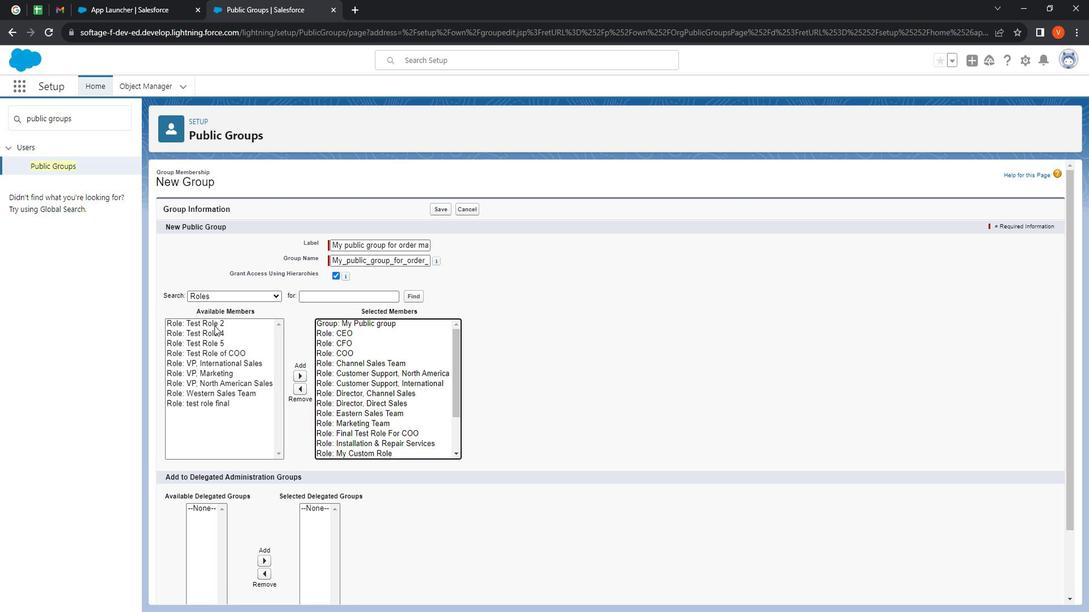 
Action: Mouse pressed left at (230, 329)
Screenshot: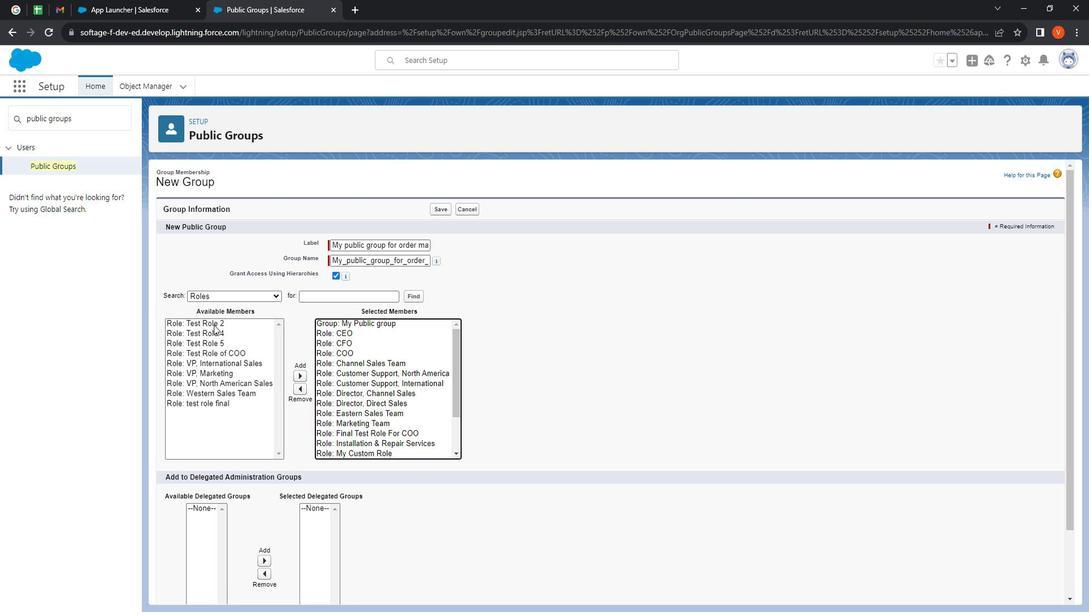 
Action: Mouse moved to (314, 377)
Screenshot: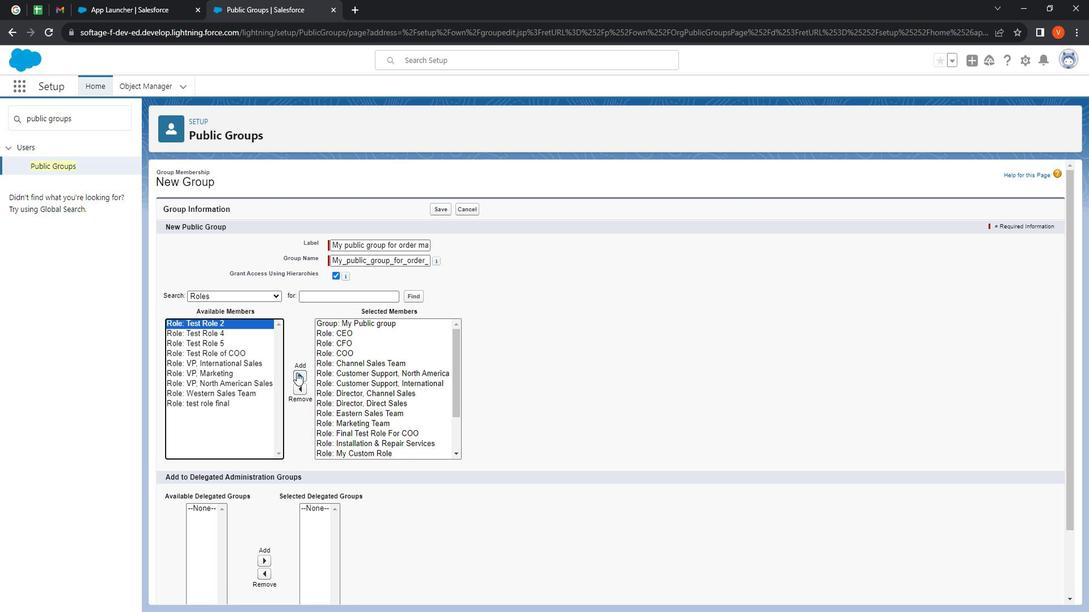 
Action: Mouse pressed left at (314, 377)
Screenshot: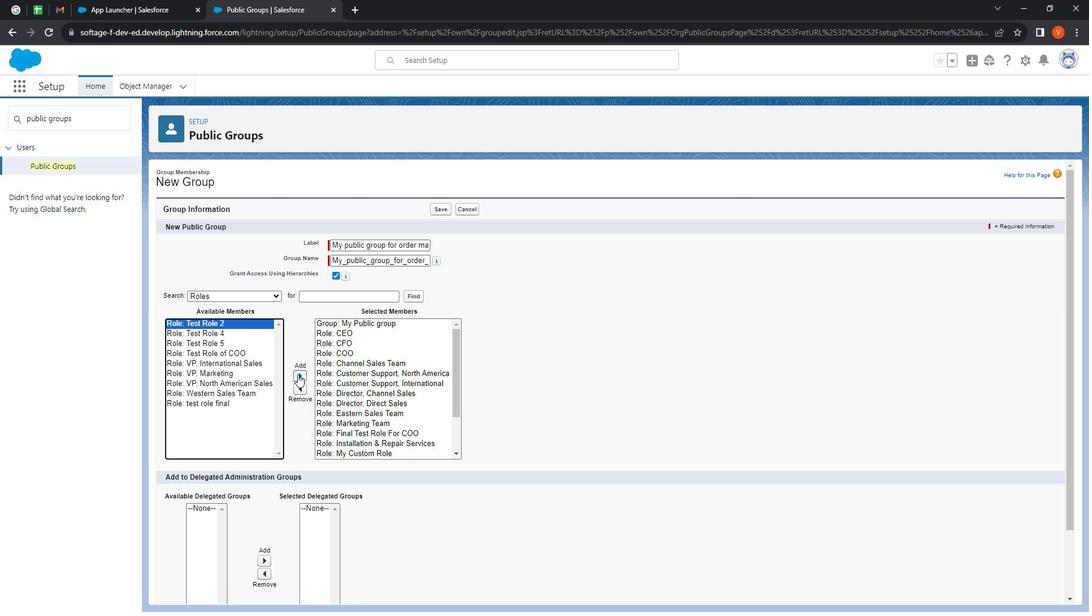 
Action: Mouse moved to (231, 325)
Screenshot: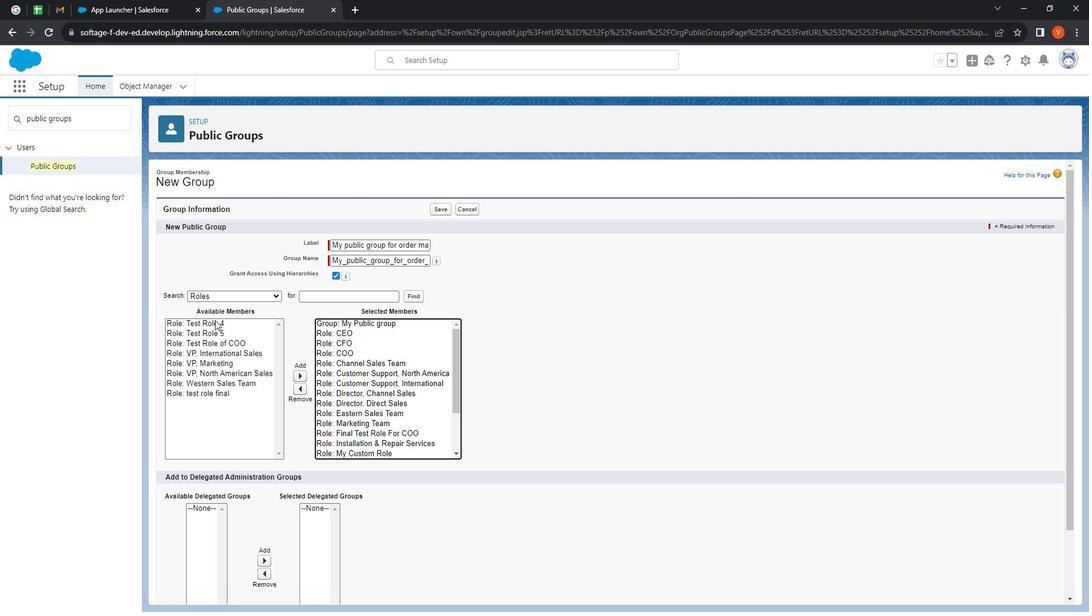 
Action: Mouse pressed left at (231, 325)
Screenshot: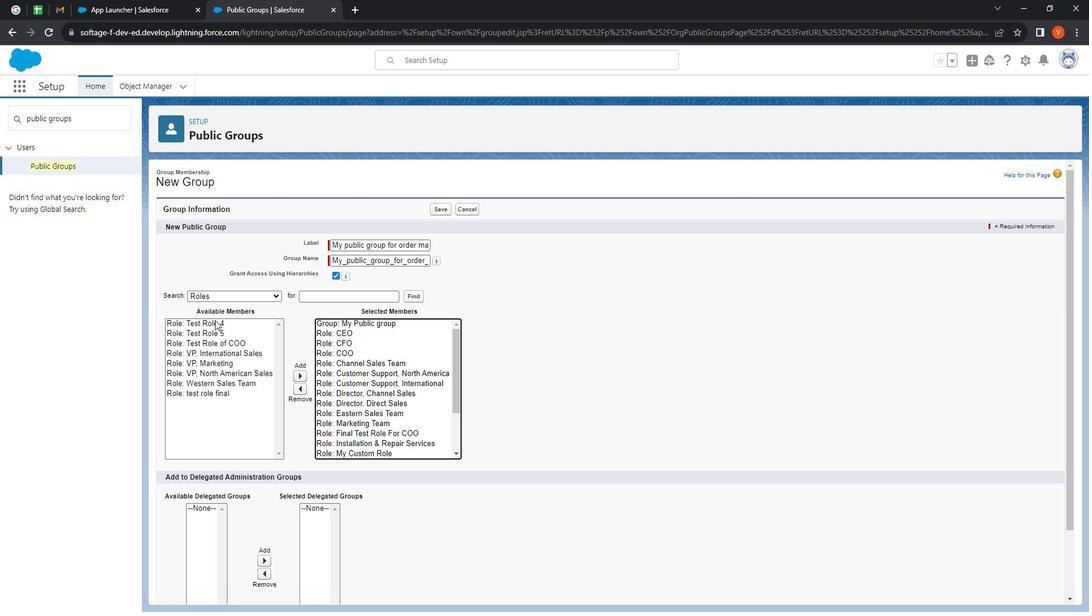 
Action: Mouse moved to (314, 373)
Screenshot: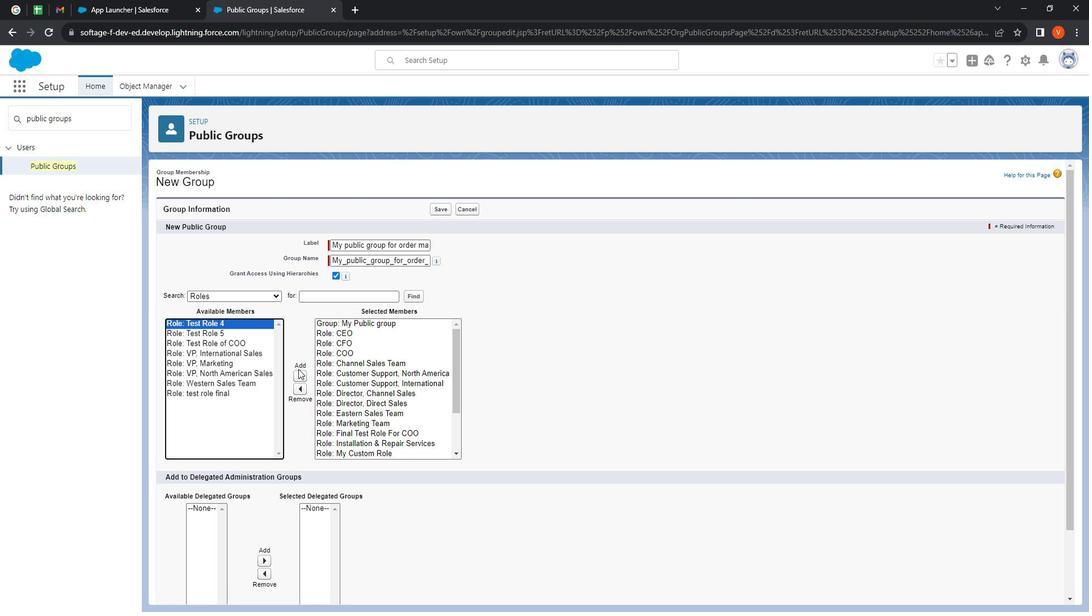 
Action: Mouse pressed left at (314, 373)
Screenshot: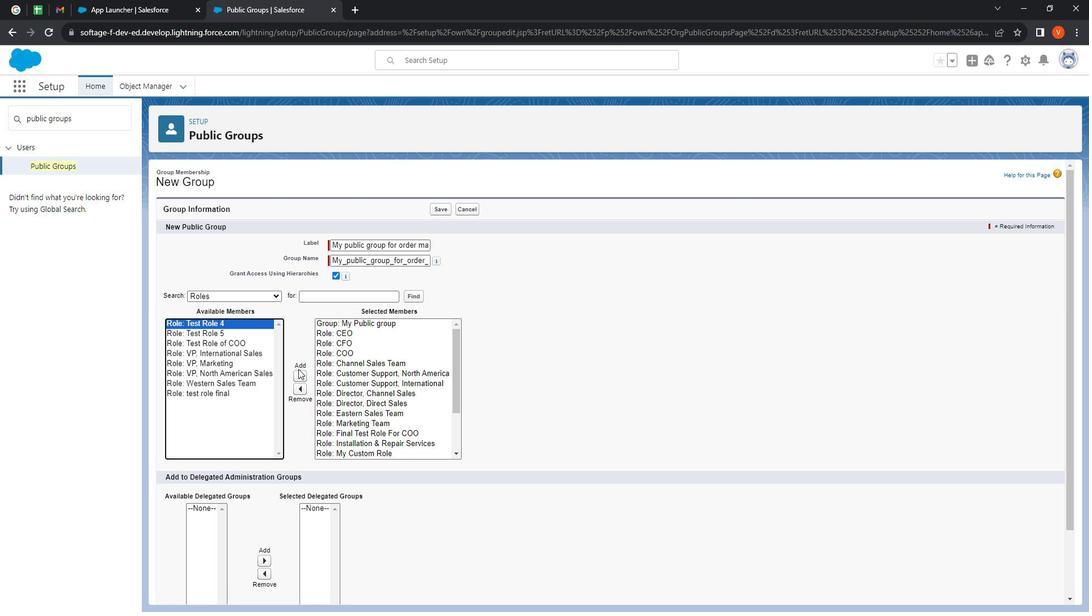
Action: Mouse moved to (234, 328)
Screenshot: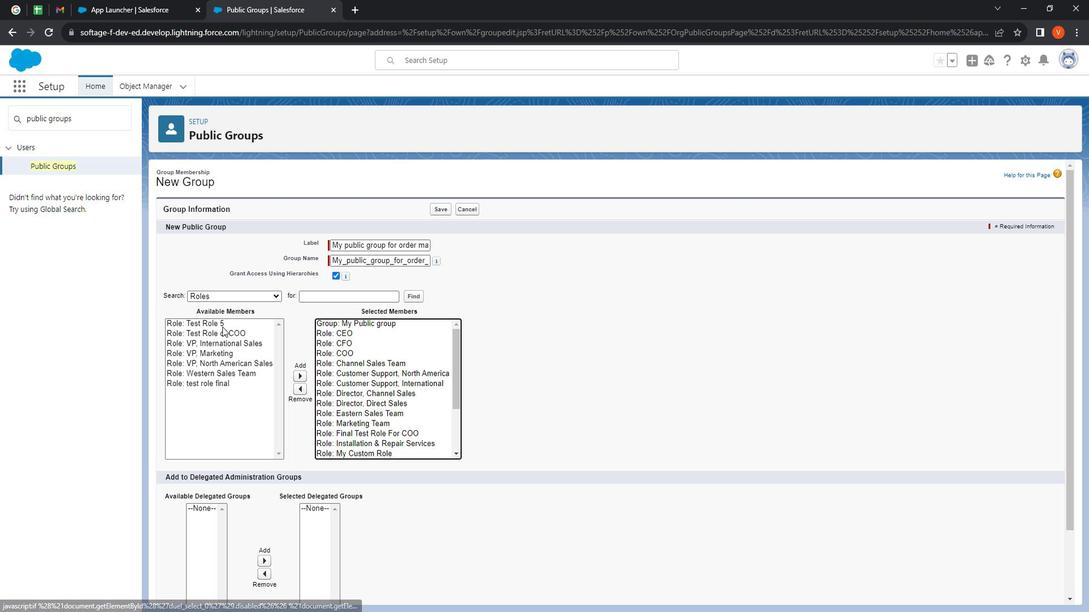 
Action: Mouse pressed left at (234, 328)
Screenshot: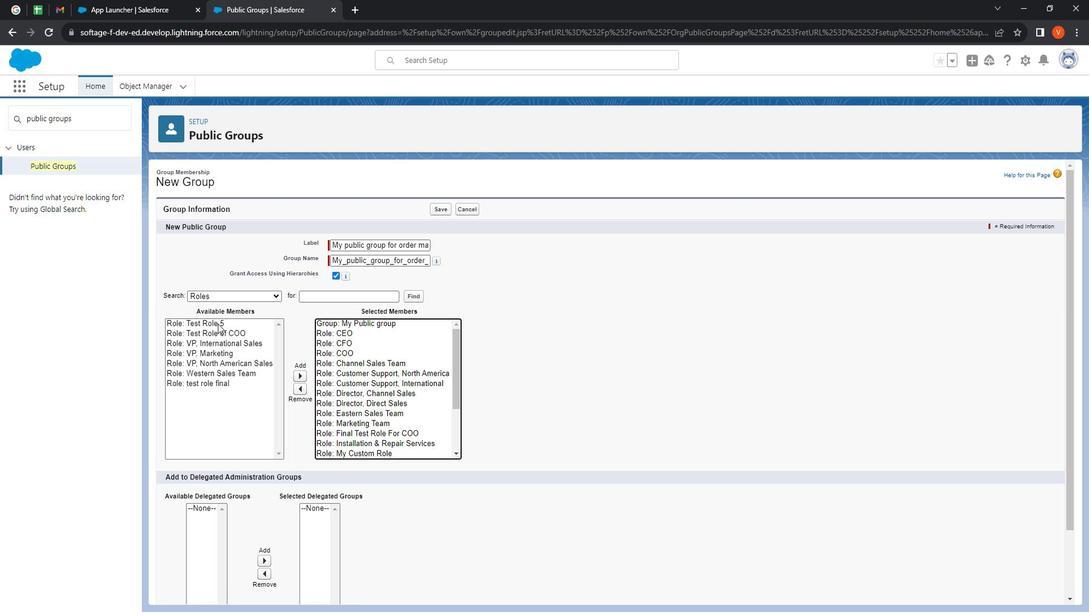 
Action: Mouse moved to (313, 377)
Screenshot: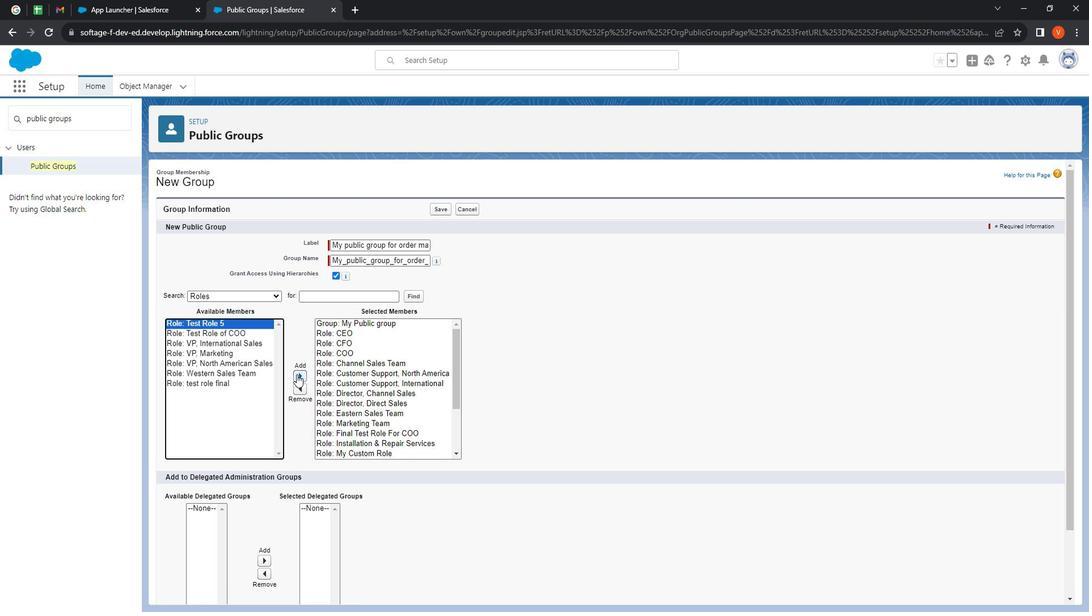 
Action: Mouse pressed left at (313, 377)
Screenshot: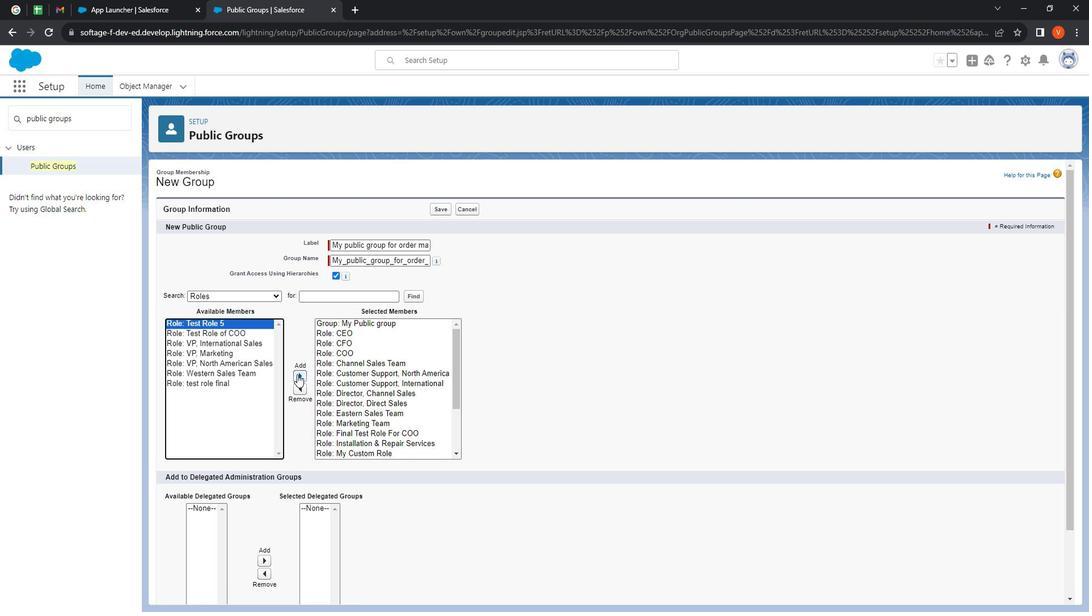 
Action: Mouse moved to (242, 333)
Screenshot: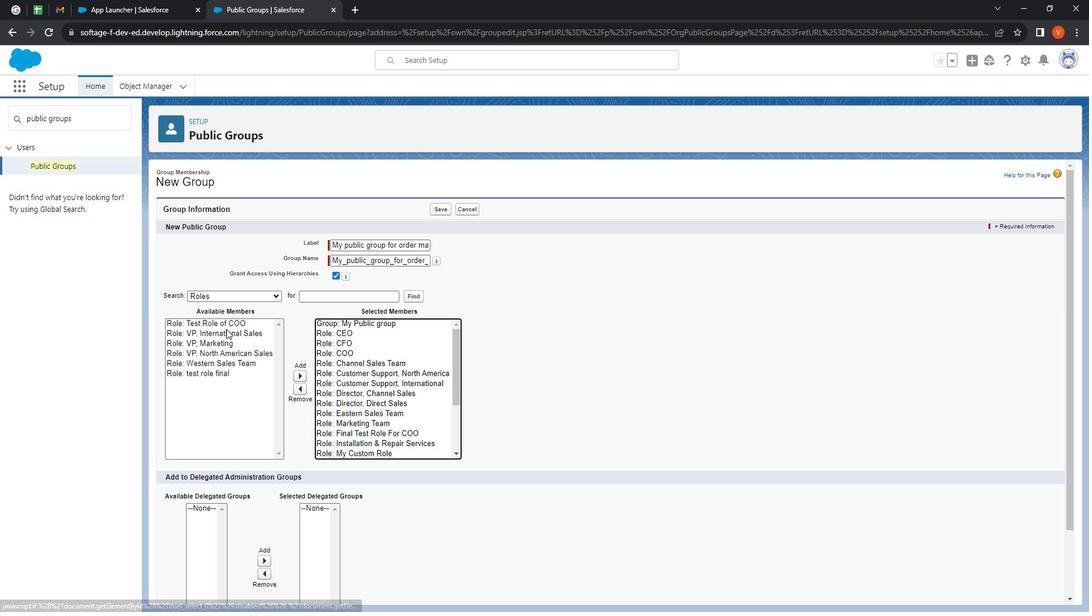 
Action: Mouse pressed left at (242, 333)
Screenshot: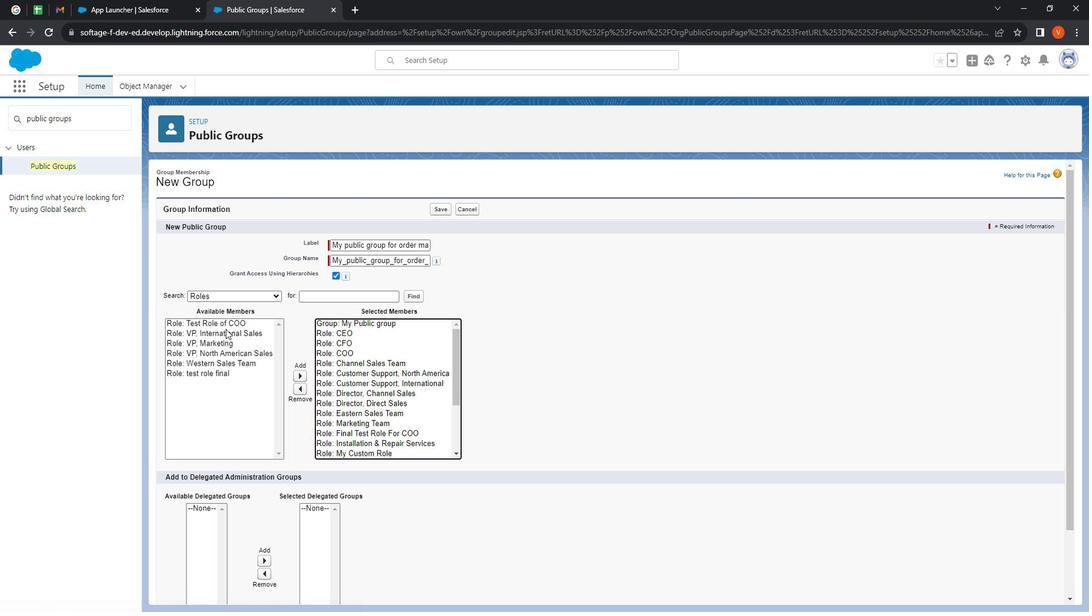 
Action: Mouse moved to (311, 376)
Screenshot: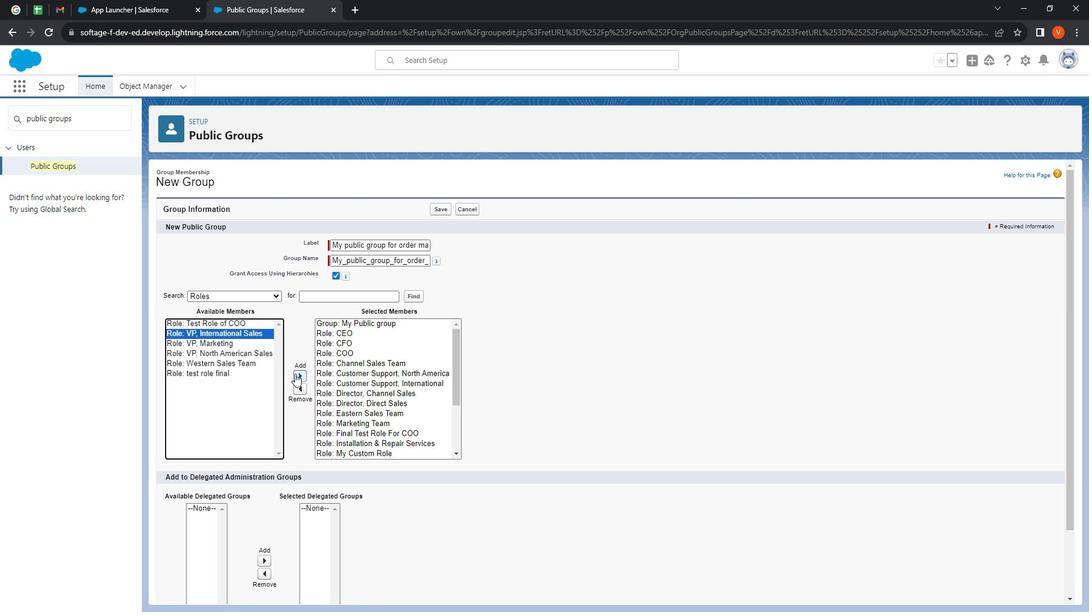 
Action: Mouse pressed left at (311, 376)
Screenshot: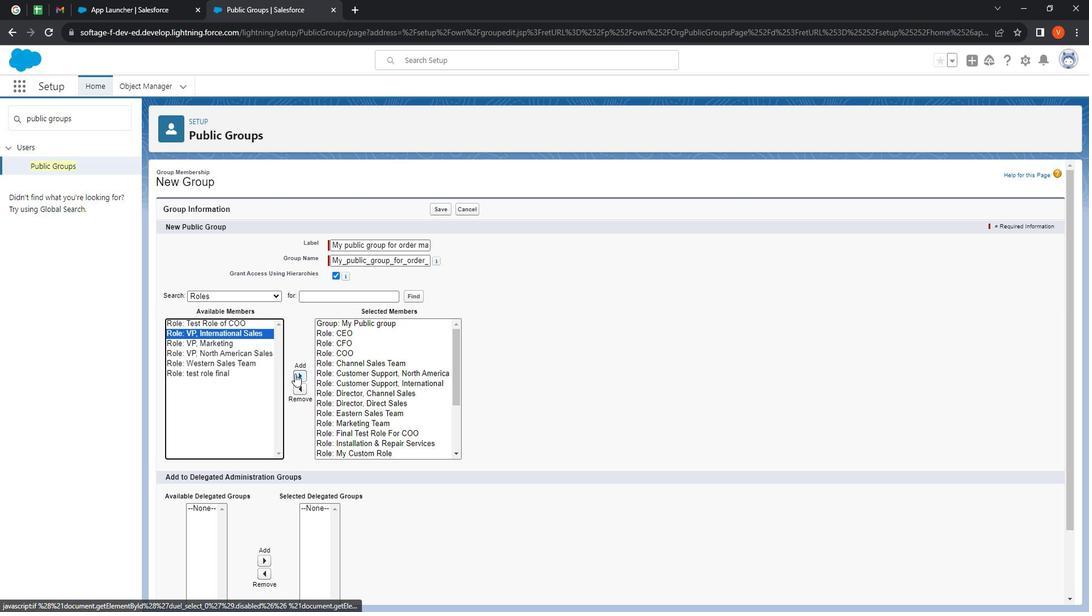 
Action: Mouse moved to (242, 329)
Screenshot: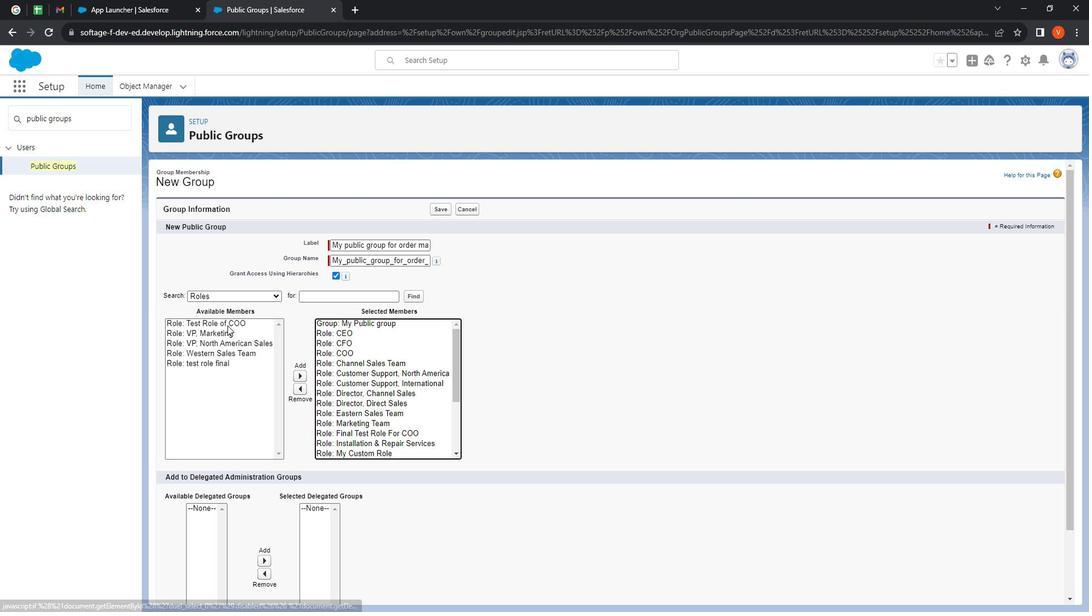 
Action: Mouse pressed left at (242, 329)
Screenshot: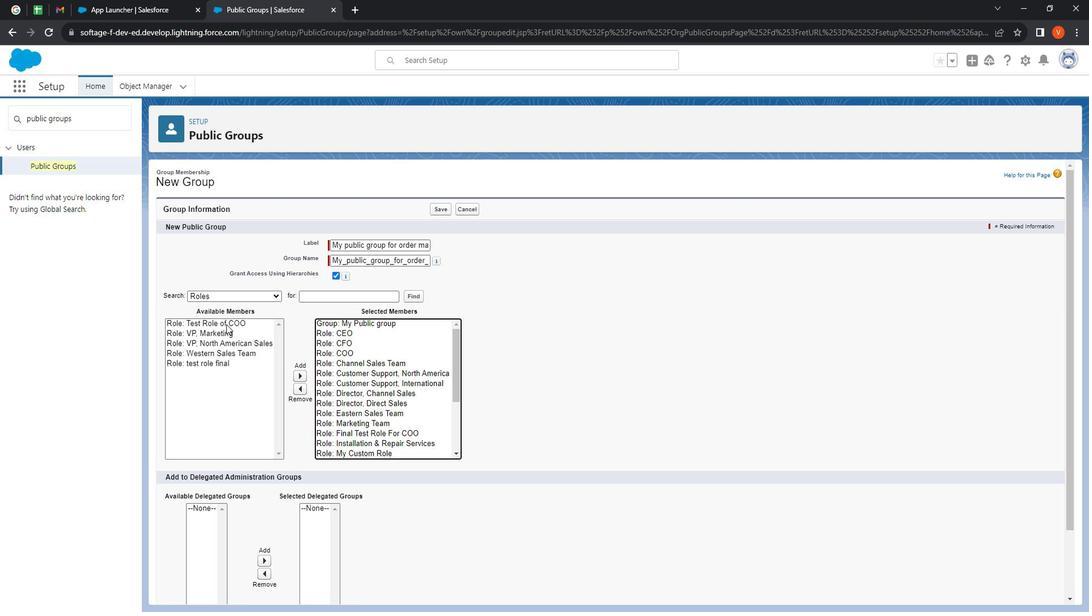 
Action: Mouse moved to (314, 375)
Screenshot: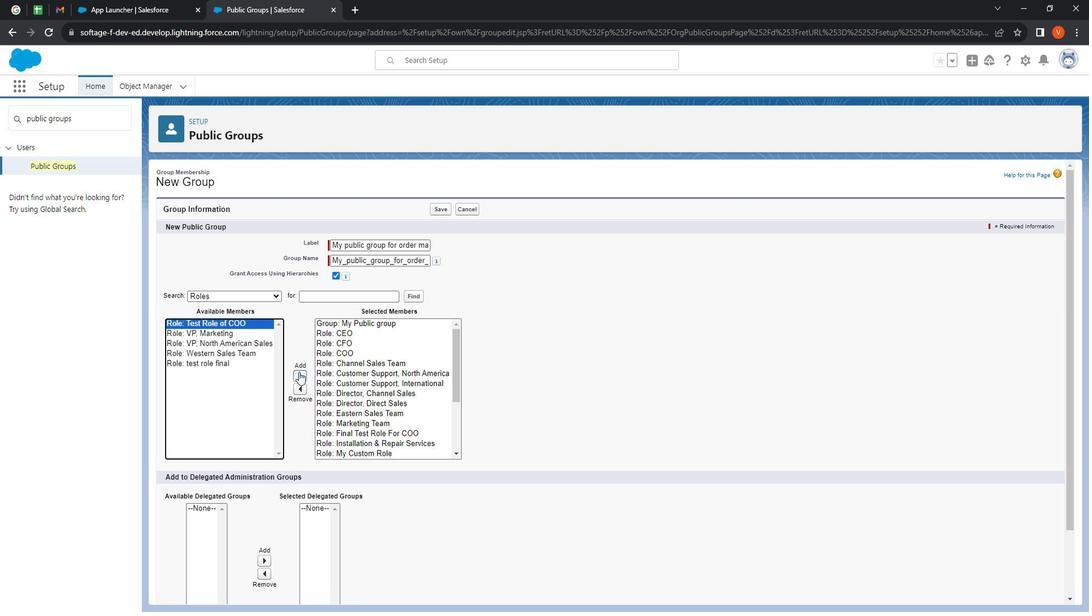 
Action: Mouse pressed left at (314, 375)
Screenshot: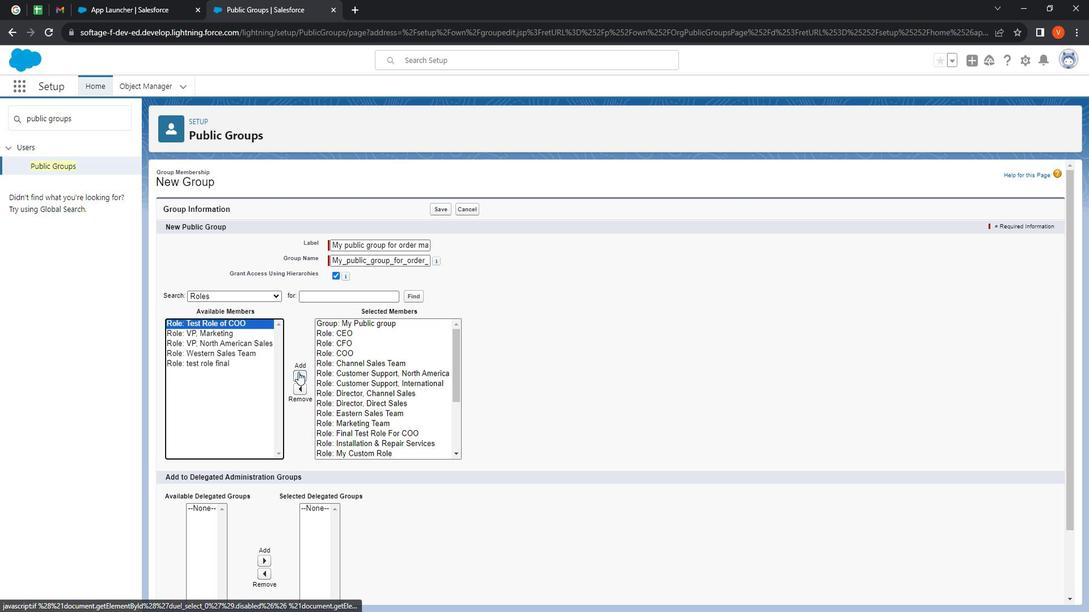 
Action: Mouse moved to (247, 339)
Screenshot: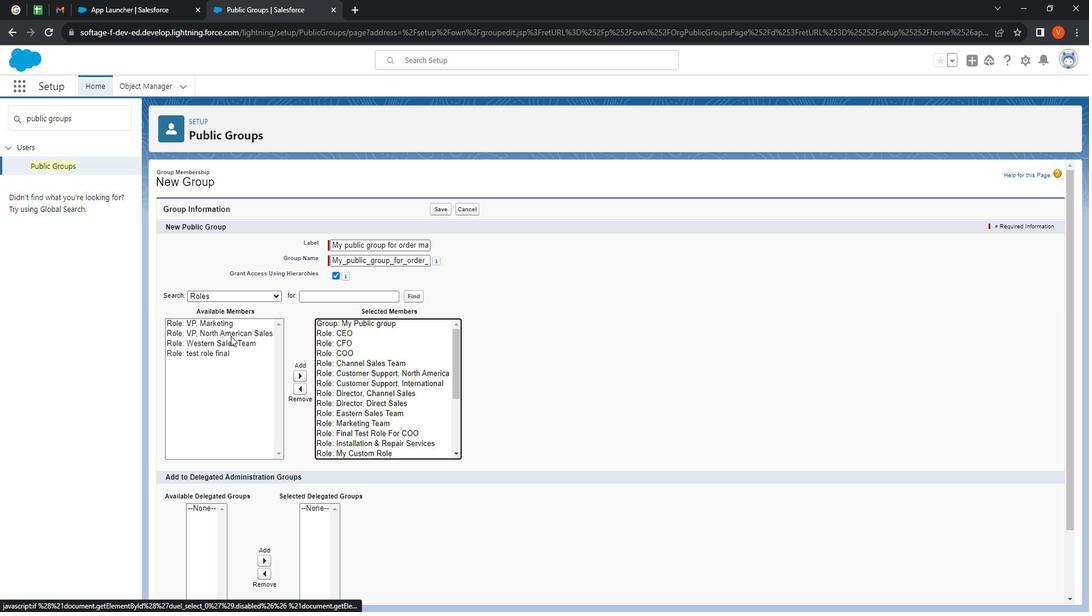 
Action: Mouse pressed left at (247, 339)
Screenshot: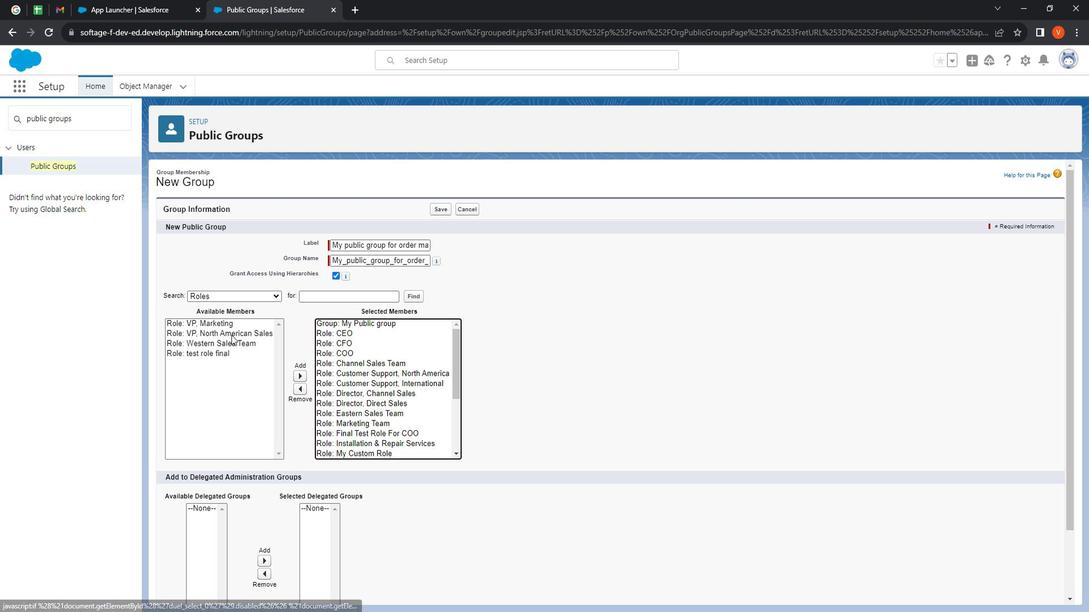 
Action: Mouse moved to (315, 374)
Screenshot: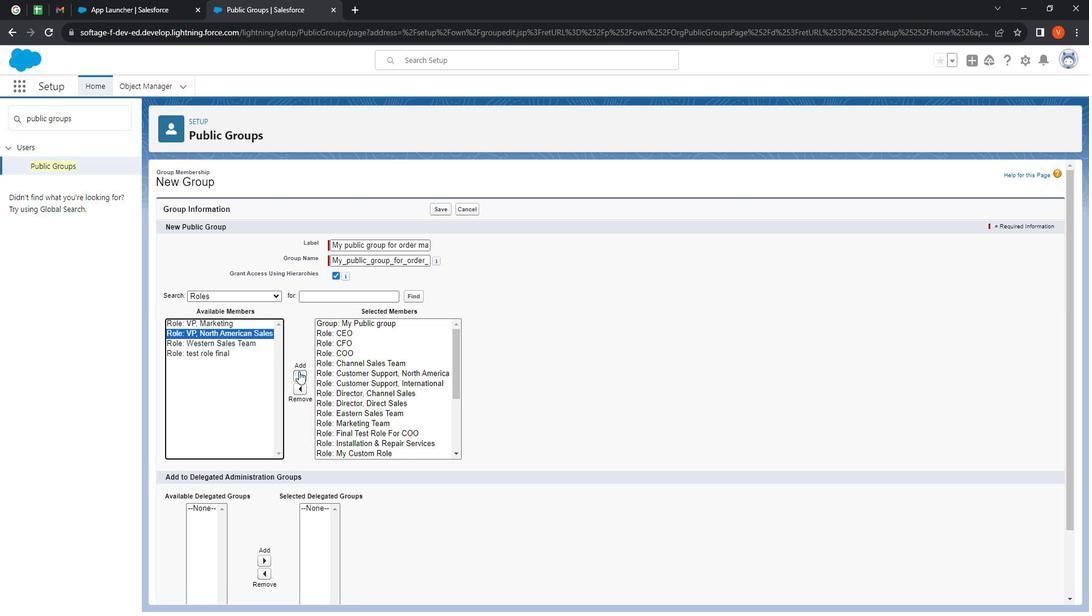 
Action: Mouse pressed left at (315, 374)
Screenshot: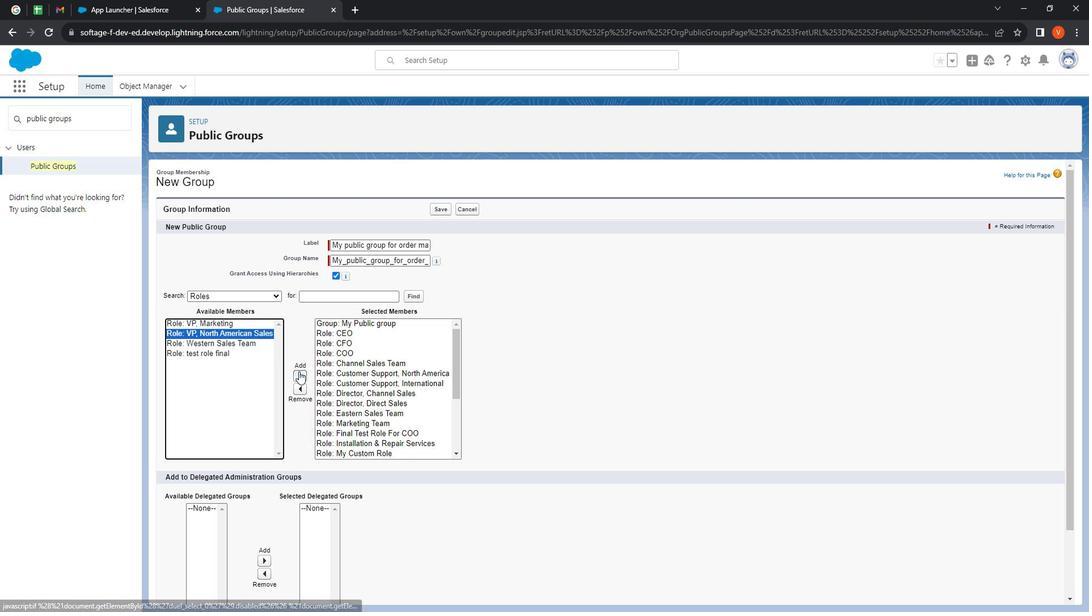 
Action: Mouse moved to (240, 342)
Screenshot: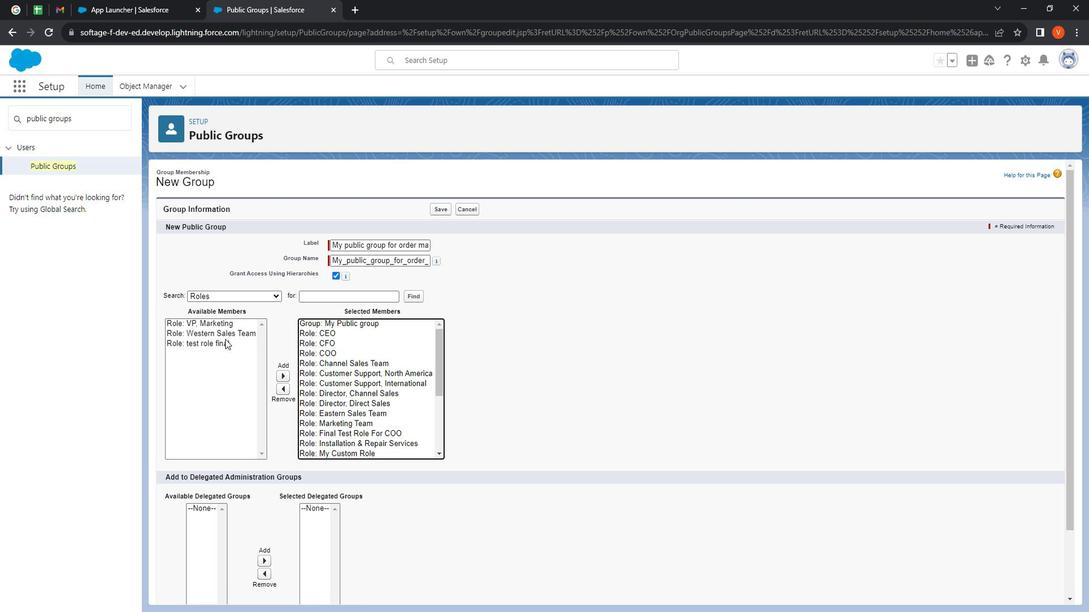 
Action: Mouse pressed left at (240, 342)
Screenshot: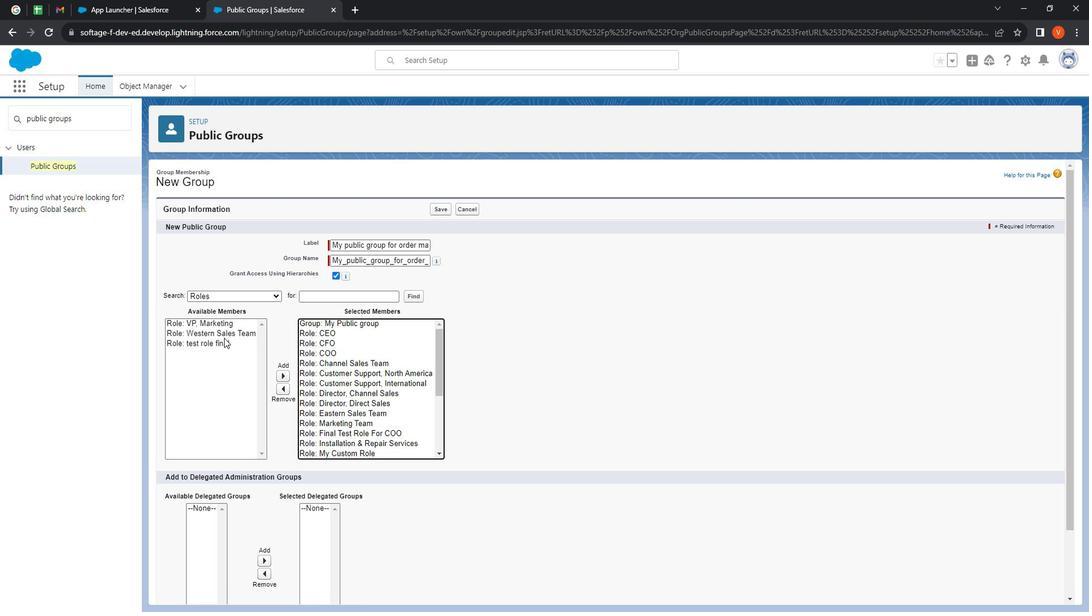 
Action: Mouse moved to (300, 376)
Screenshot: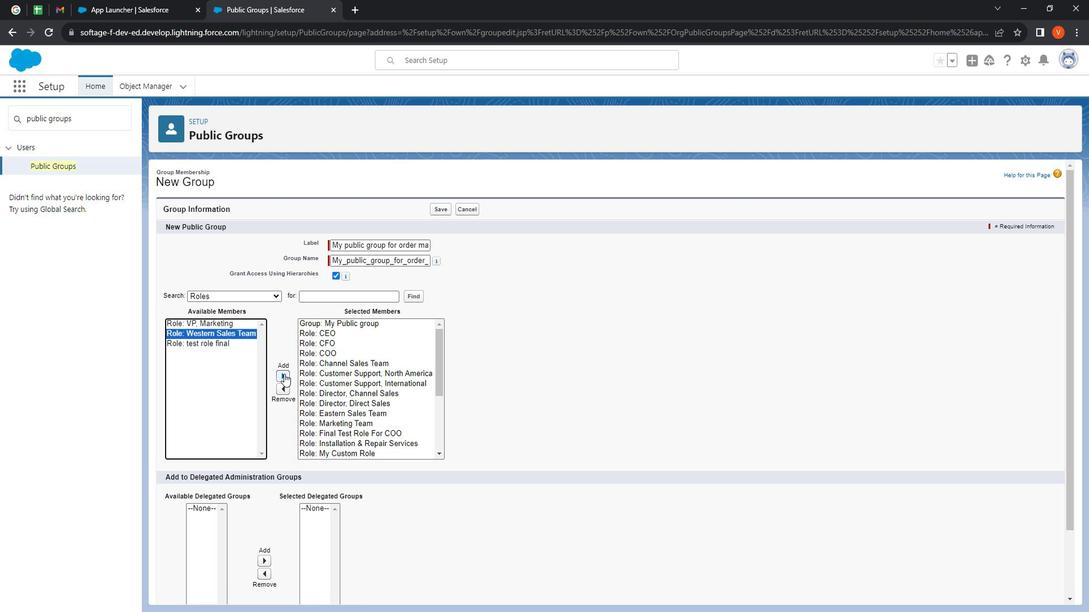 
Action: Mouse pressed left at (300, 376)
Screenshot: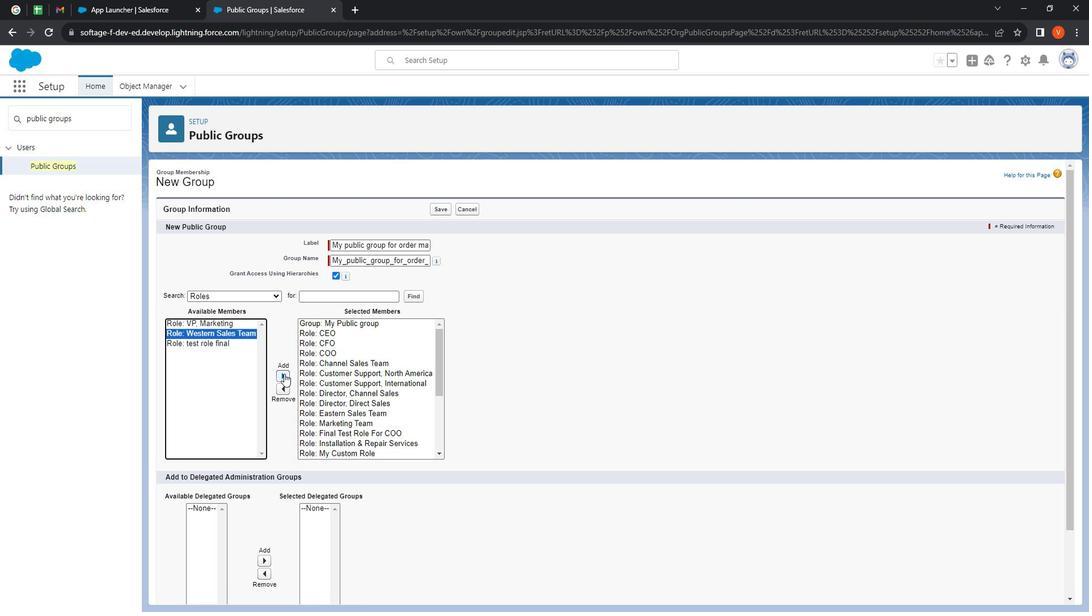 
Action: Mouse moved to (228, 328)
Screenshot: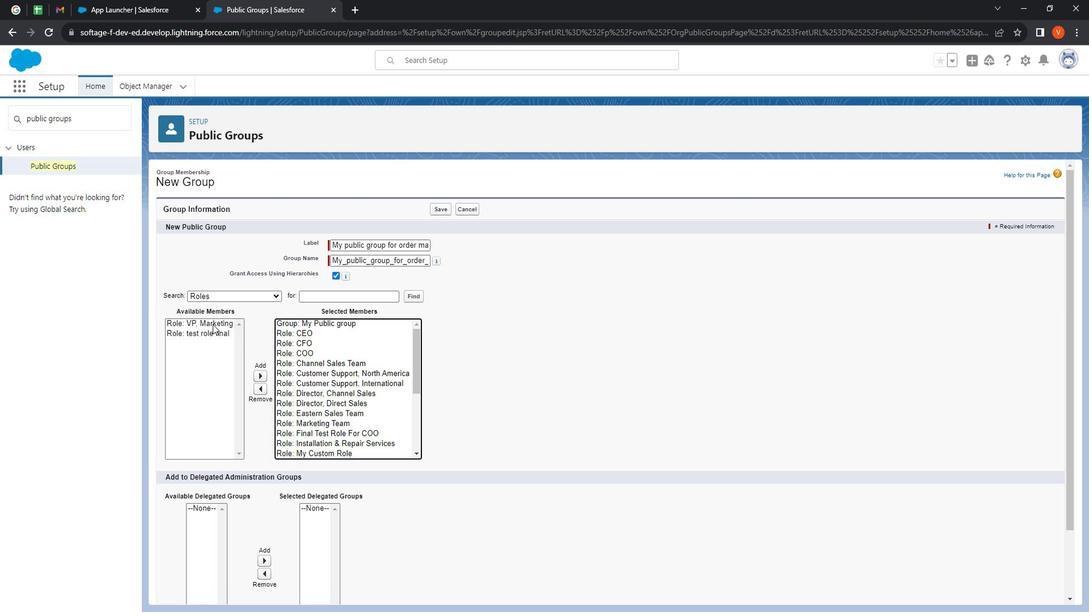 
Action: Mouse pressed left at (228, 328)
Screenshot: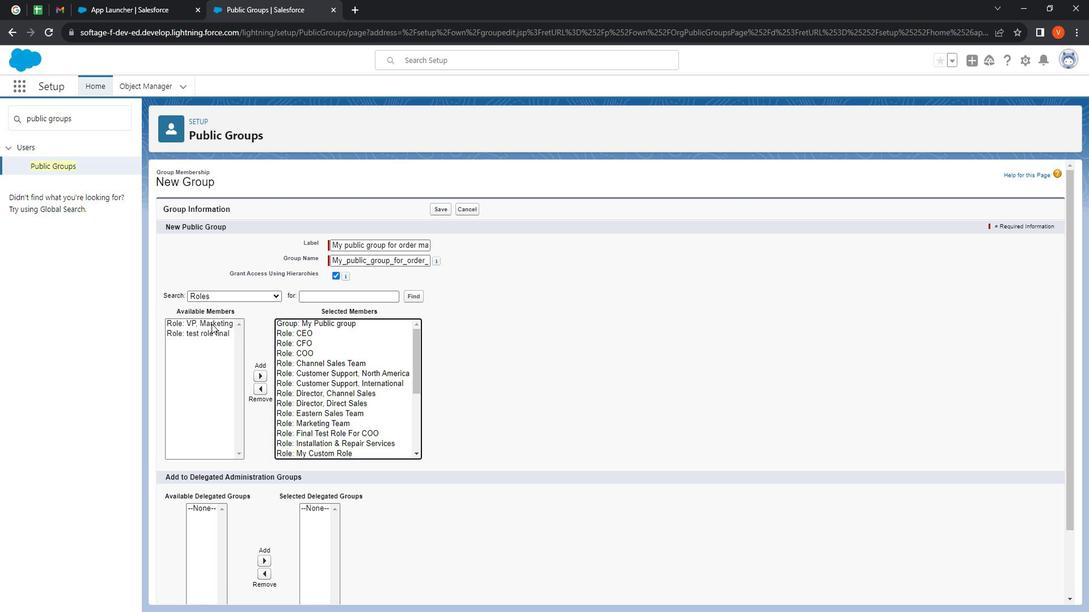
Action: Mouse moved to (280, 375)
Screenshot: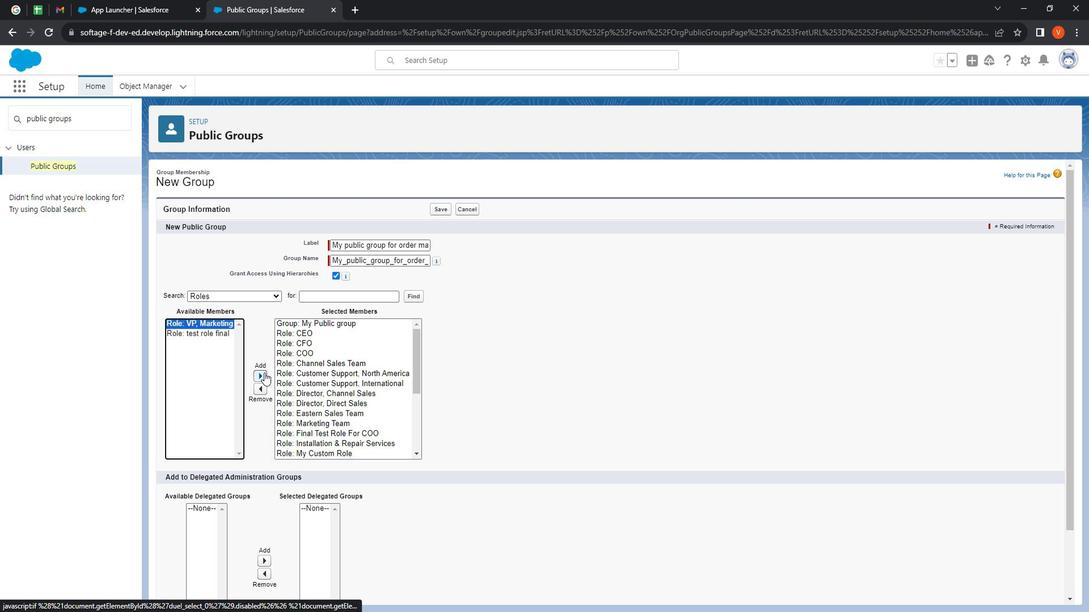 
Action: Mouse pressed left at (280, 375)
Screenshot: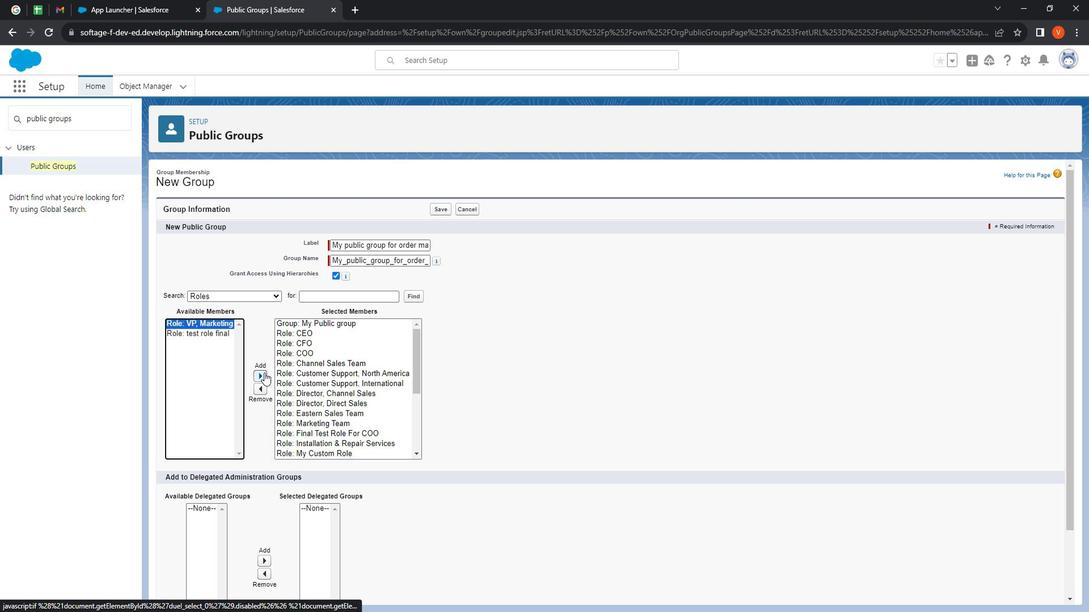 
Action: Mouse moved to (220, 329)
Screenshot: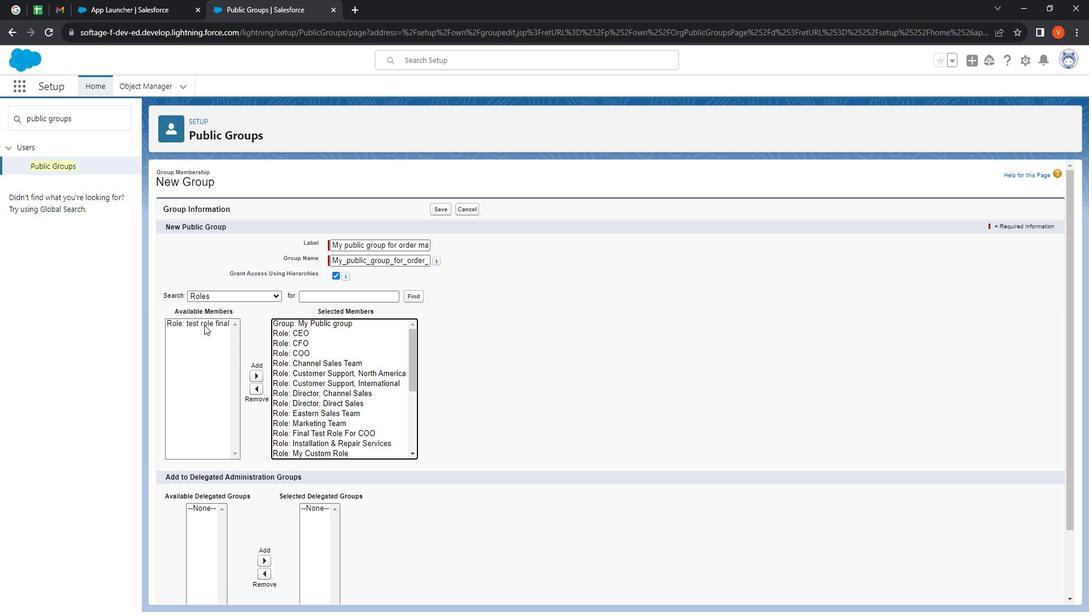
Action: Mouse pressed left at (220, 329)
Screenshot: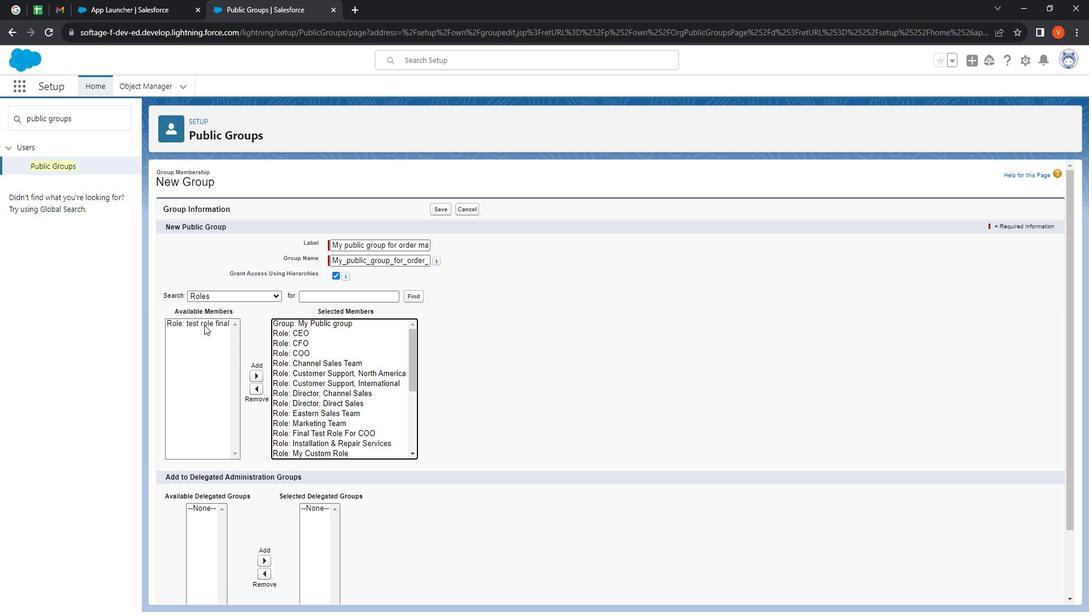 
Action: Mouse moved to (273, 377)
Screenshot: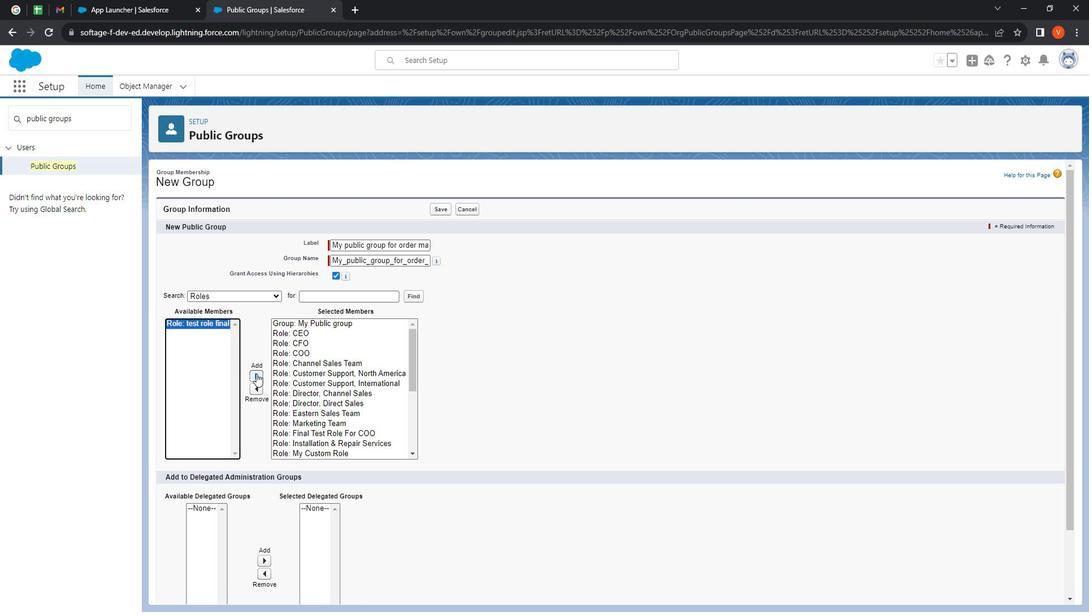 
Action: Mouse pressed left at (273, 377)
Screenshot: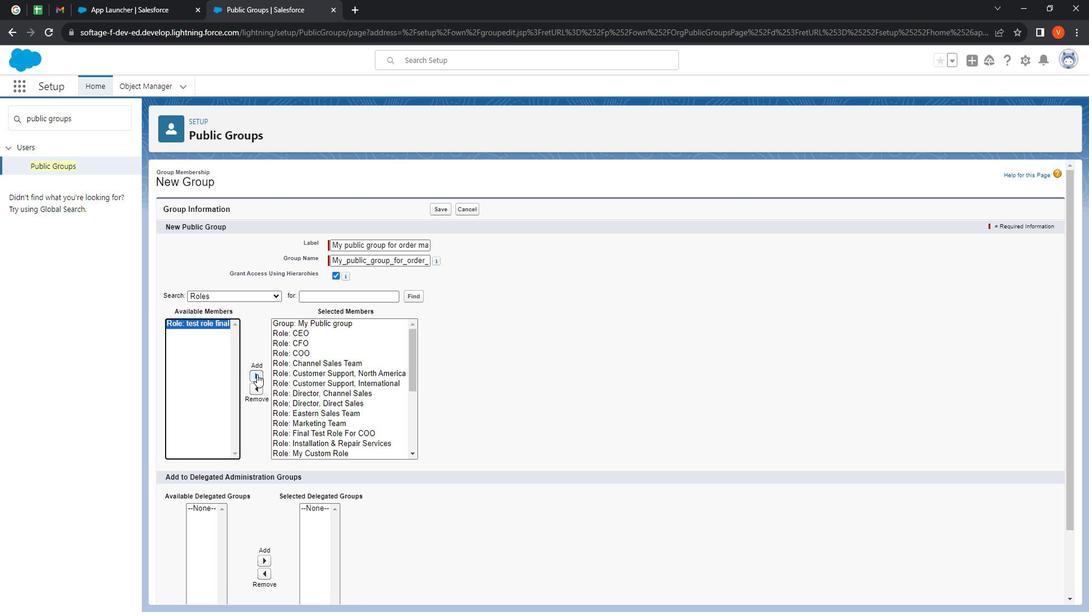 
Action: Mouse moved to (249, 305)
Screenshot: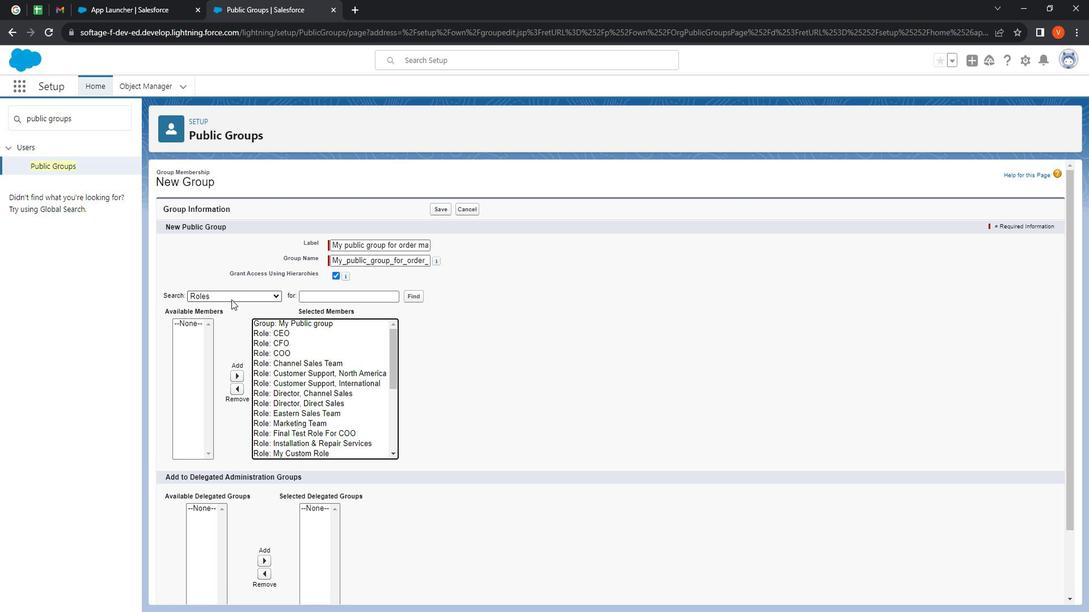 
Action: Mouse pressed left at (249, 305)
Screenshot: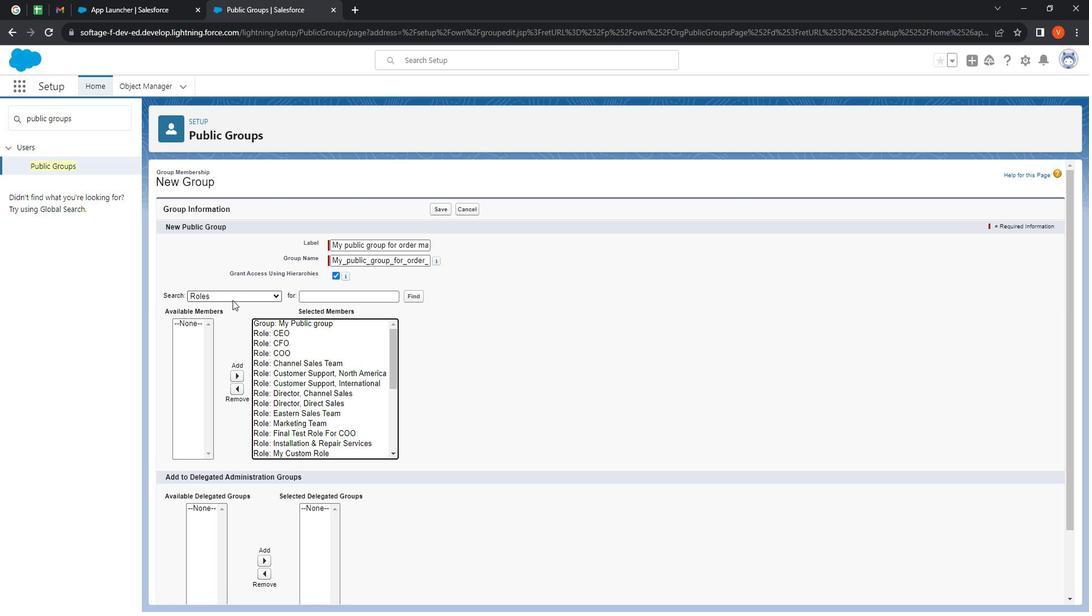 
Action: Mouse moved to (251, 330)
Screenshot: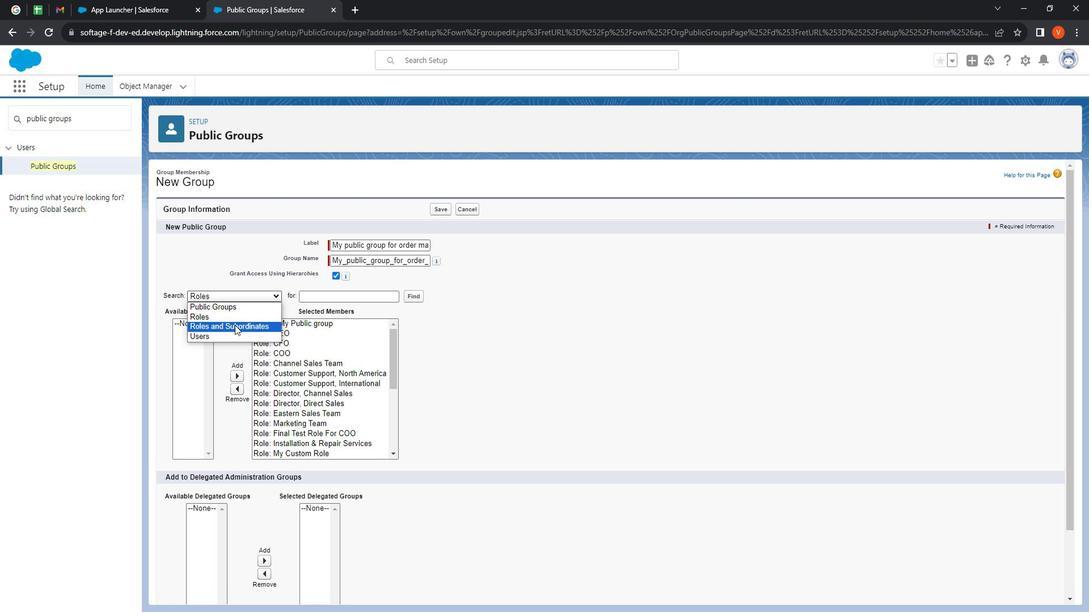 
Action: Mouse pressed left at (251, 330)
Screenshot: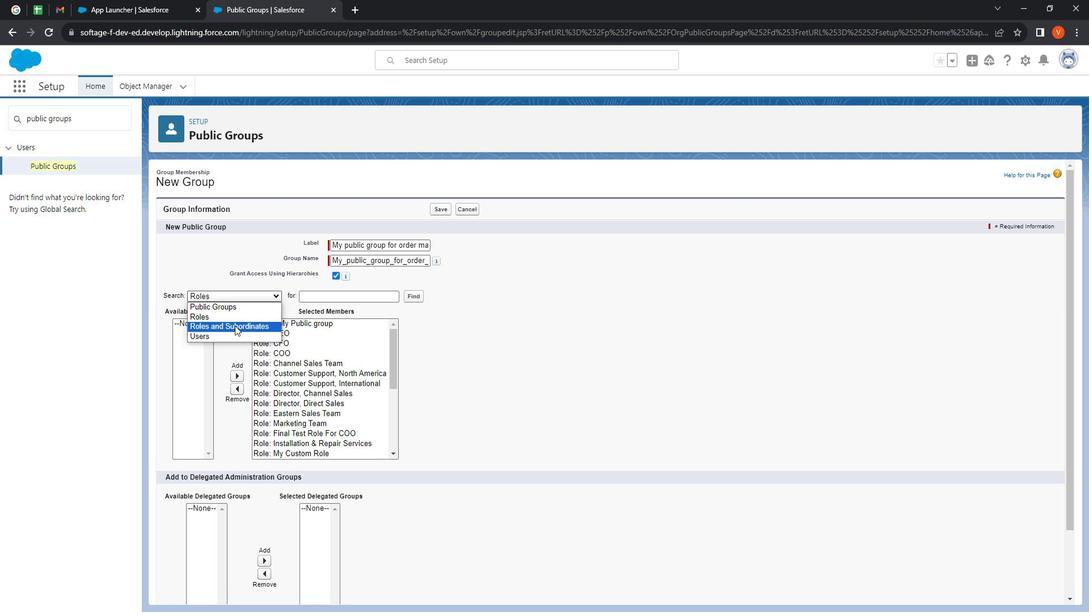 
Action: Mouse moved to (275, 333)
Screenshot: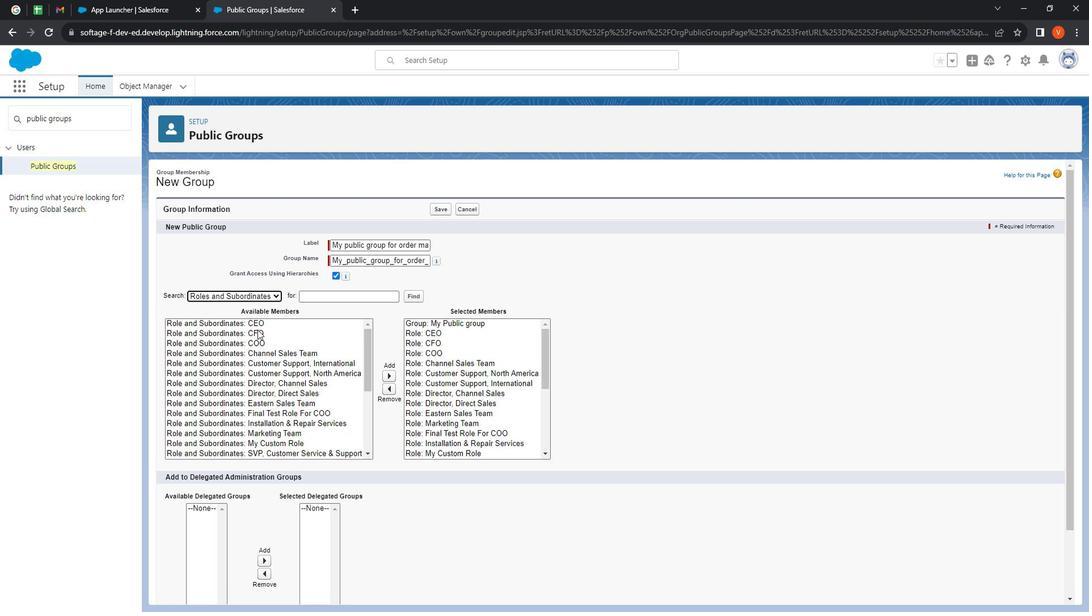 
Action: Mouse pressed left at (275, 333)
Screenshot: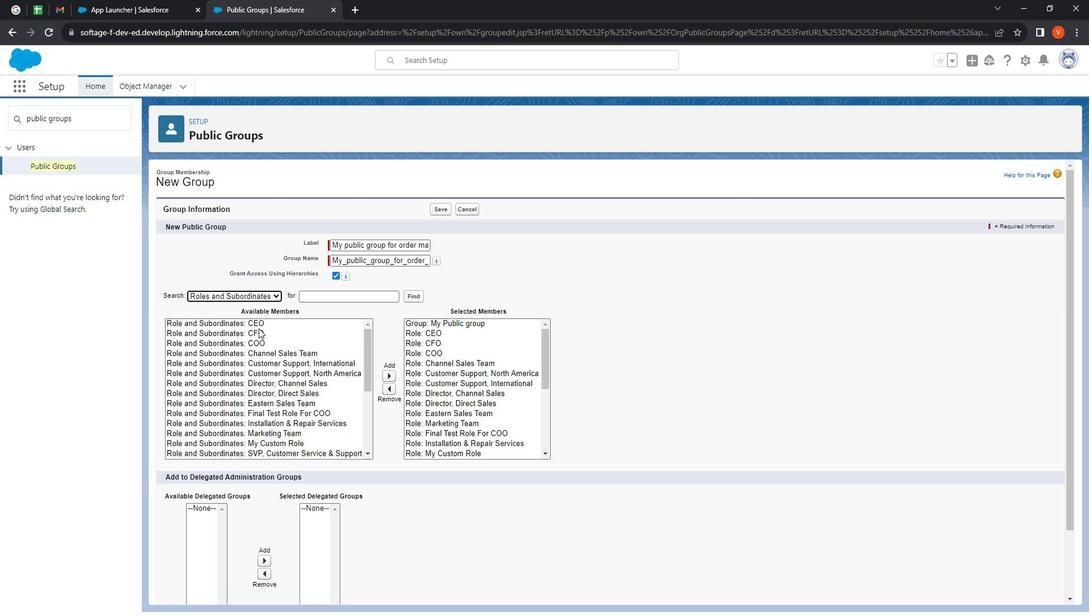 
Action: Mouse moved to (404, 374)
Screenshot: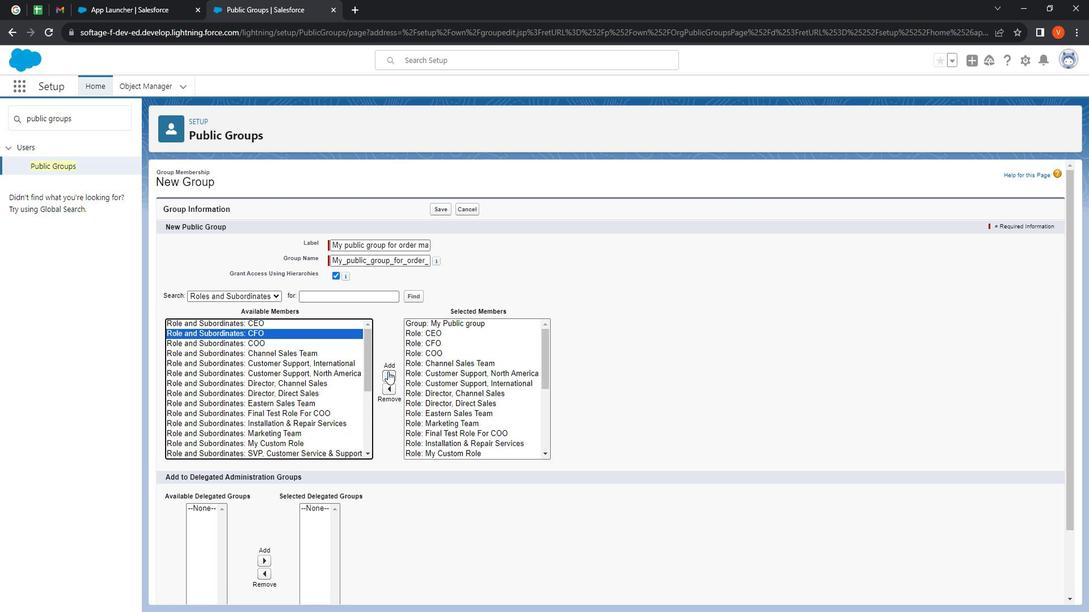 
Action: Mouse pressed left at (404, 374)
Screenshot: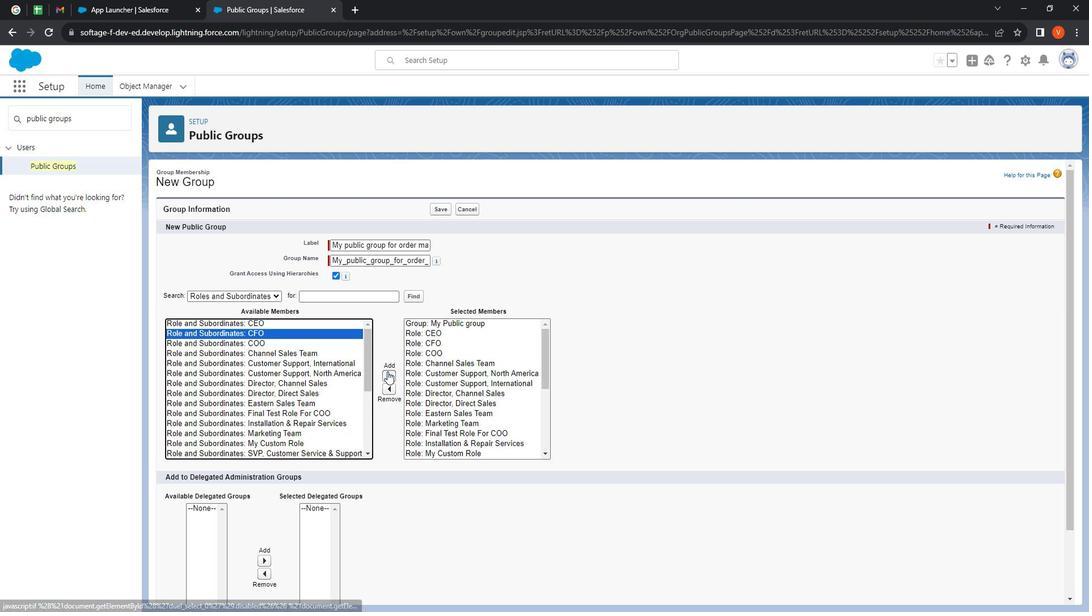 
Action: Mouse moved to (293, 334)
Screenshot: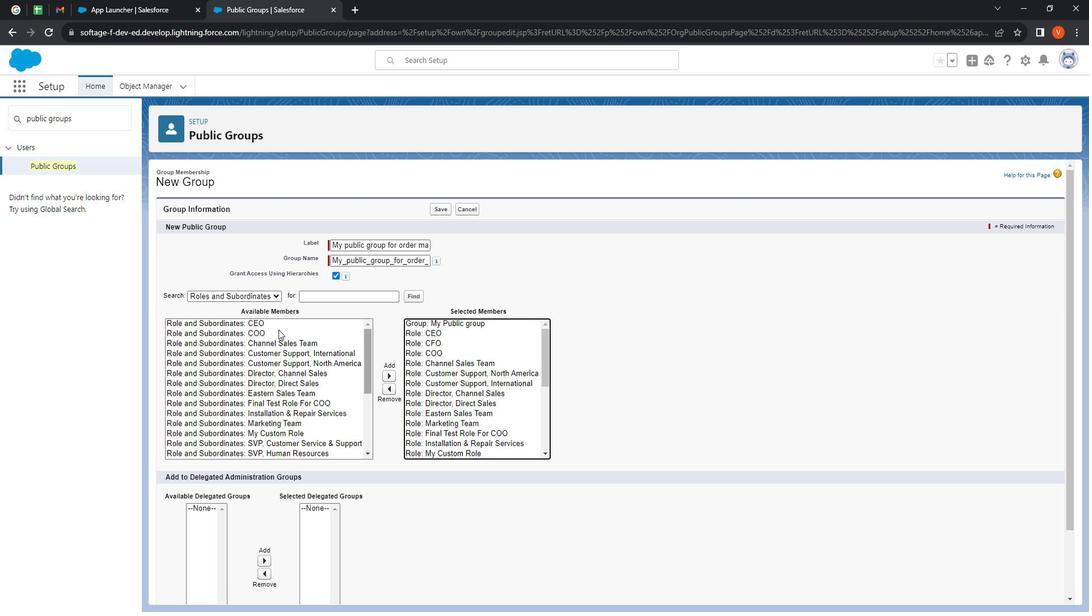 
Action: Mouse pressed left at (293, 334)
Screenshot: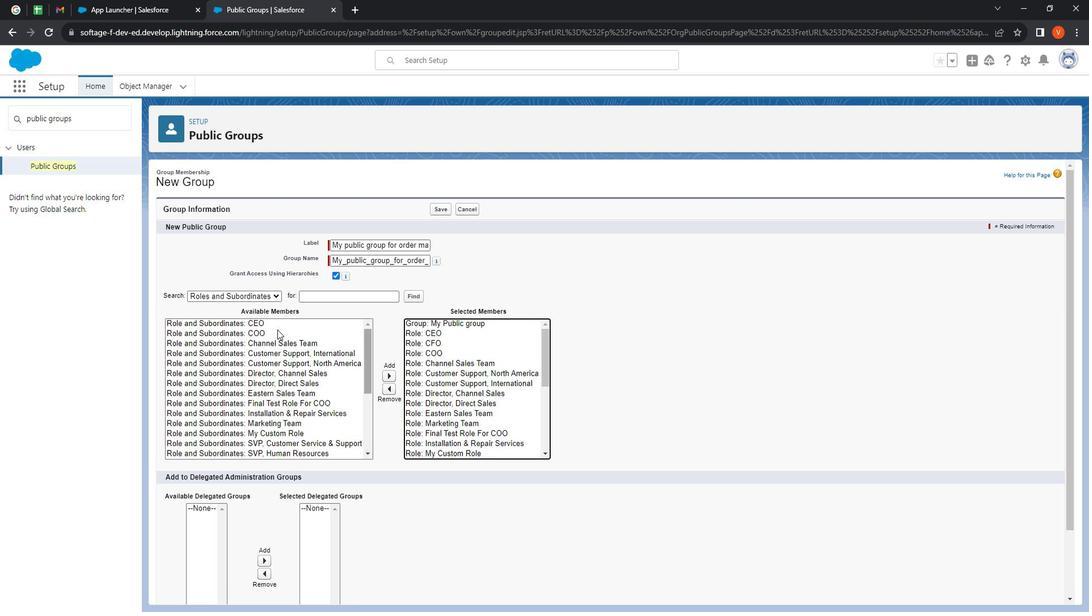 
Action: Mouse moved to (402, 379)
Screenshot: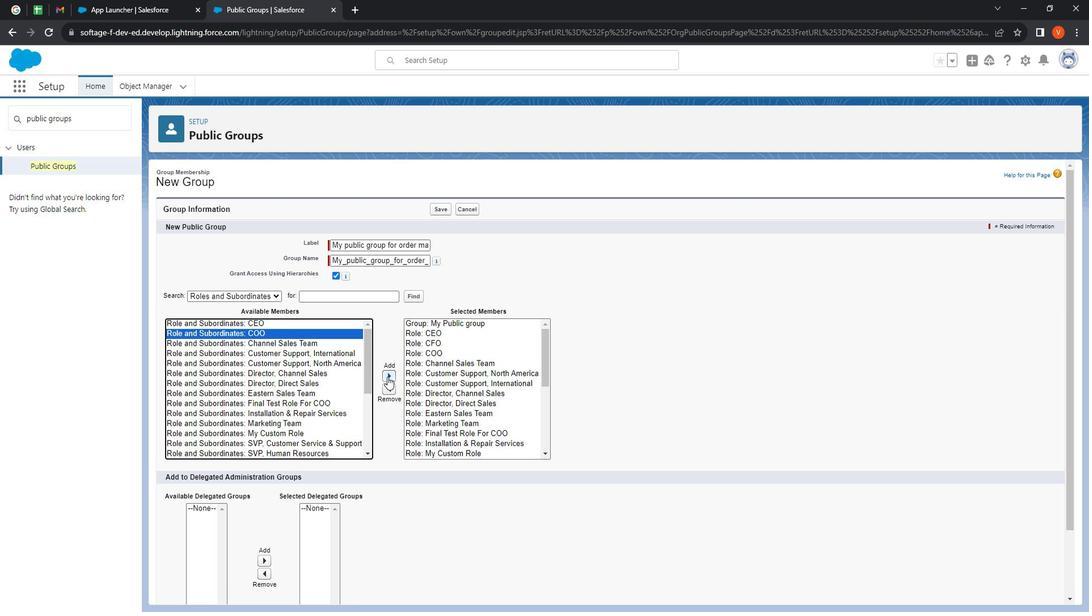 
Action: Mouse pressed left at (402, 379)
Screenshot: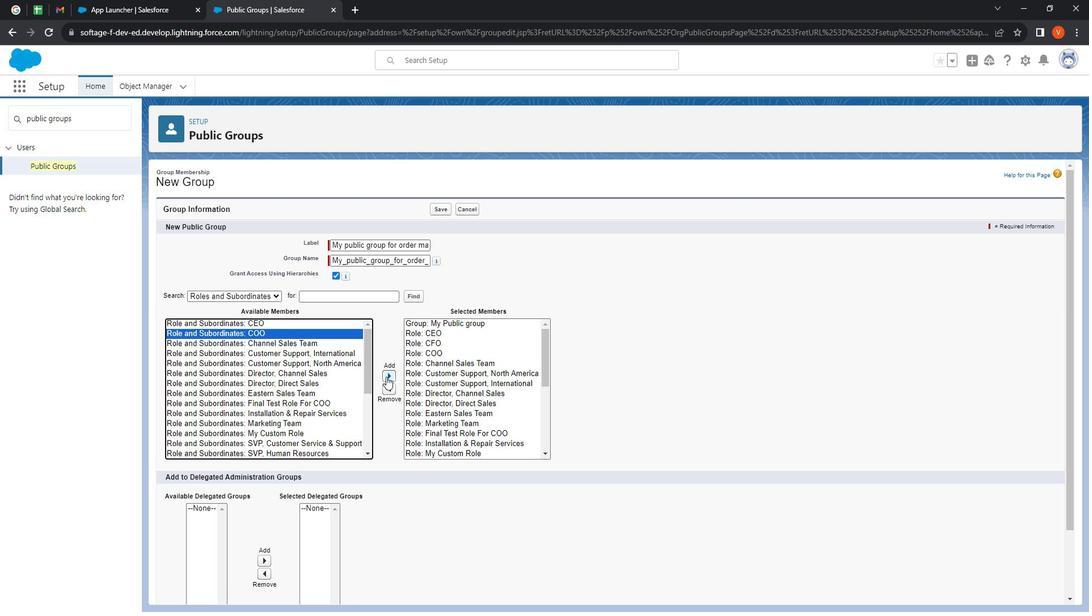 
Action: Mouse moved to (251, 328)
Screenshot: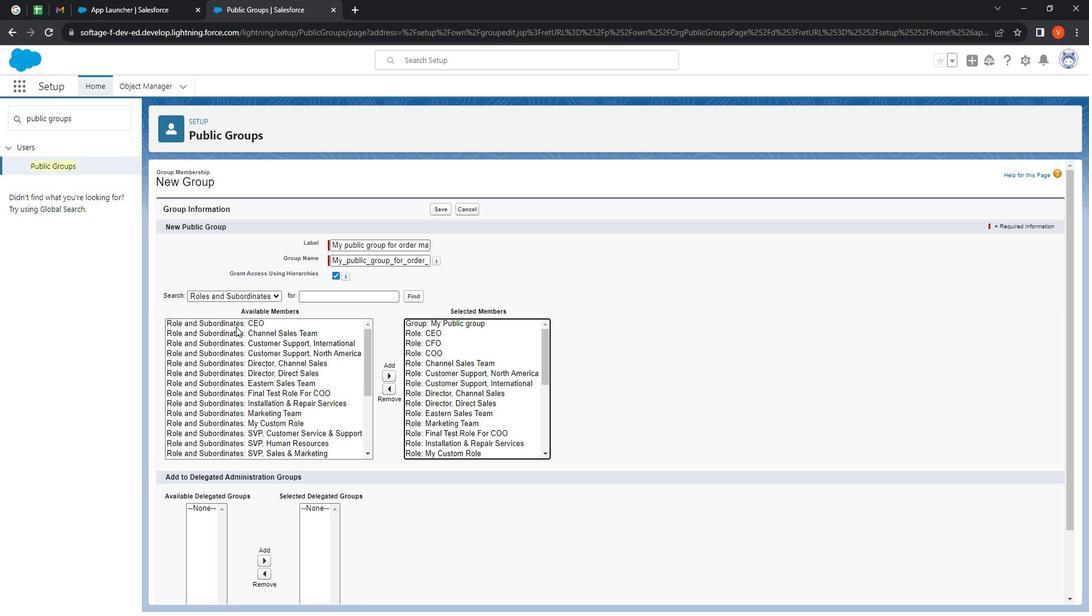 
Action: Mouse pressed left at (251, 328)
Screenshot: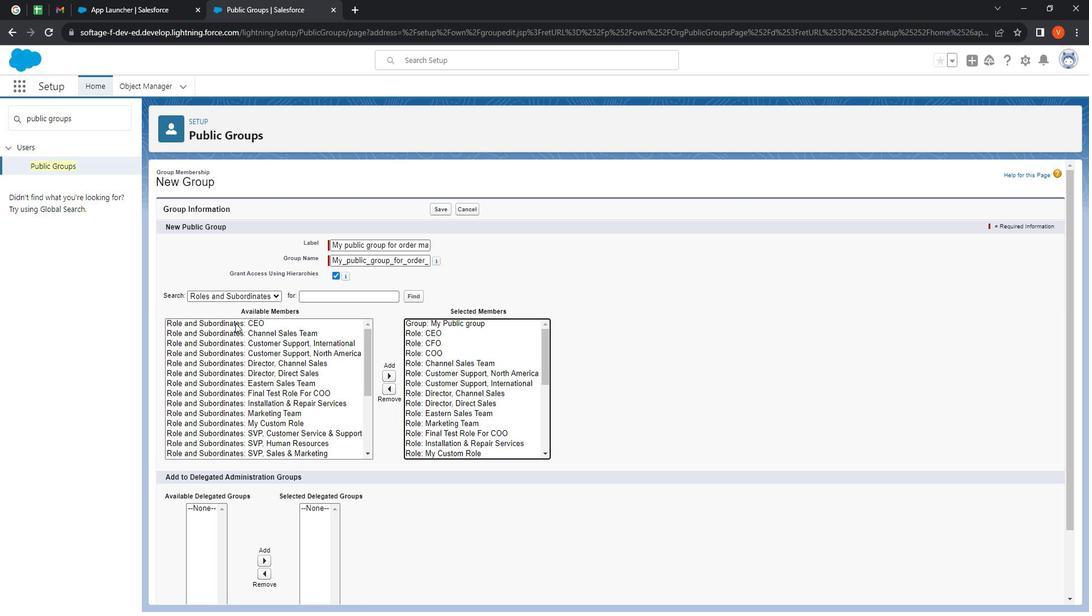 
Action: Mouse moved to (410, 376)
Screenshot: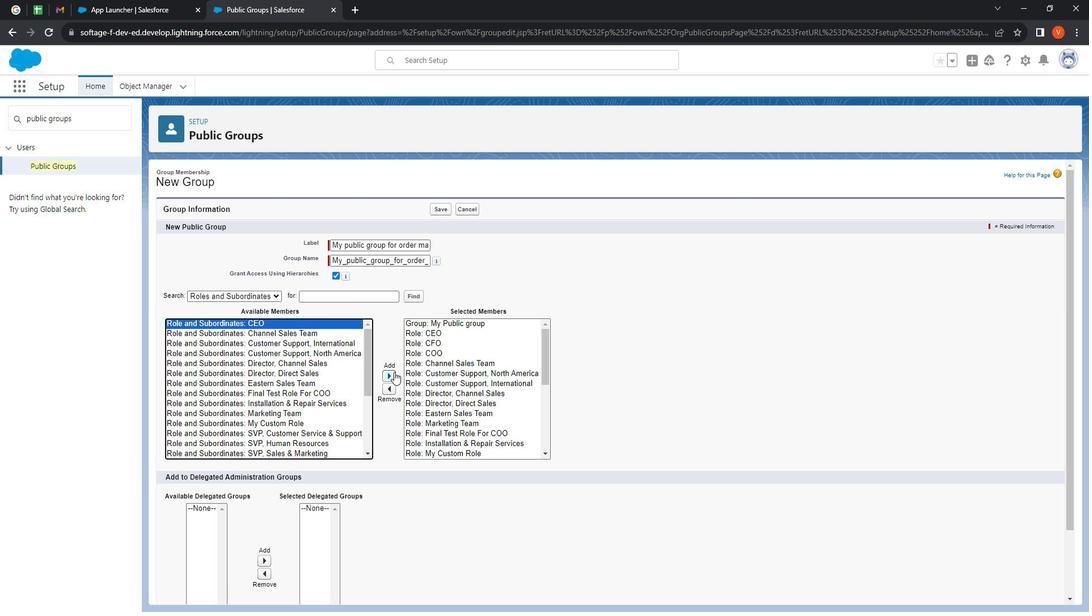 
Action: Mouse pressed left at (410, 376)
Screenshot: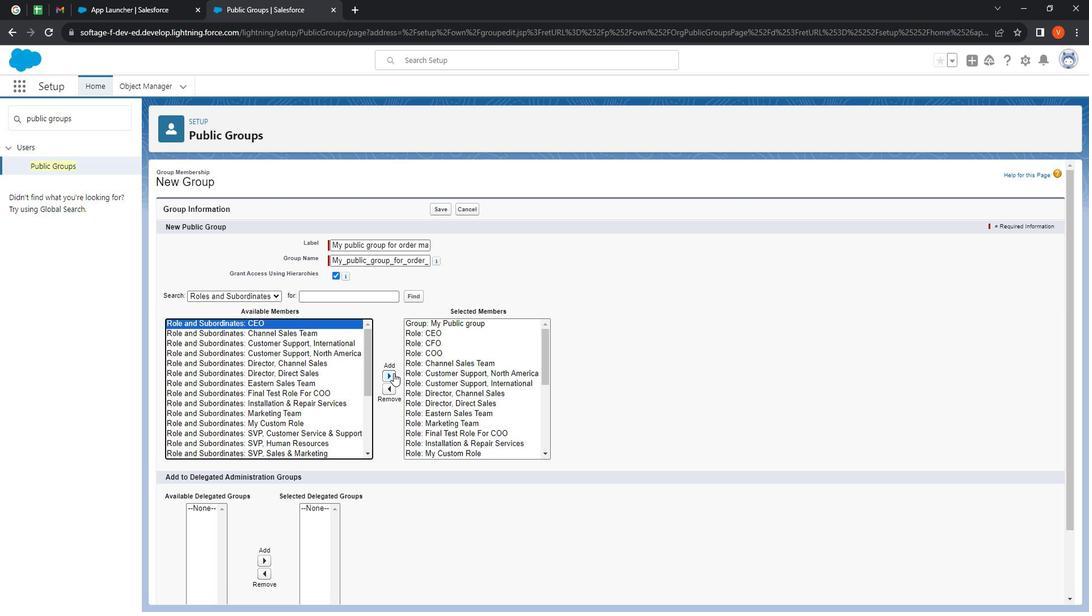 
Action: Mouse moved to (316, 330)
Screenshot: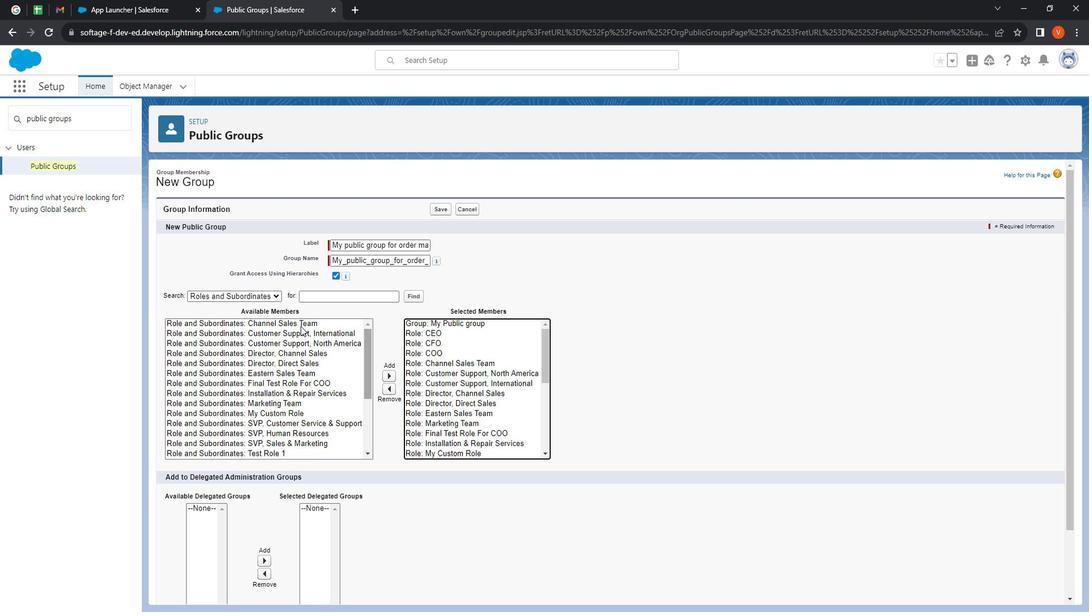 
Action: Mouse pressed left at (316, 330)
Screenshot: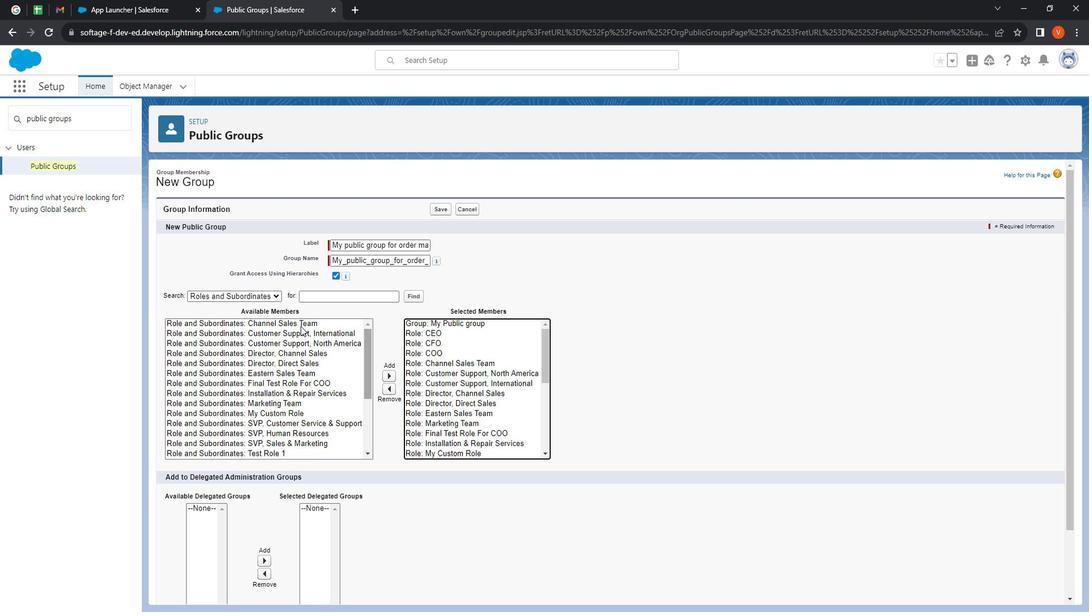 
Action: Mouse moved to (405, 378)
Screenshot: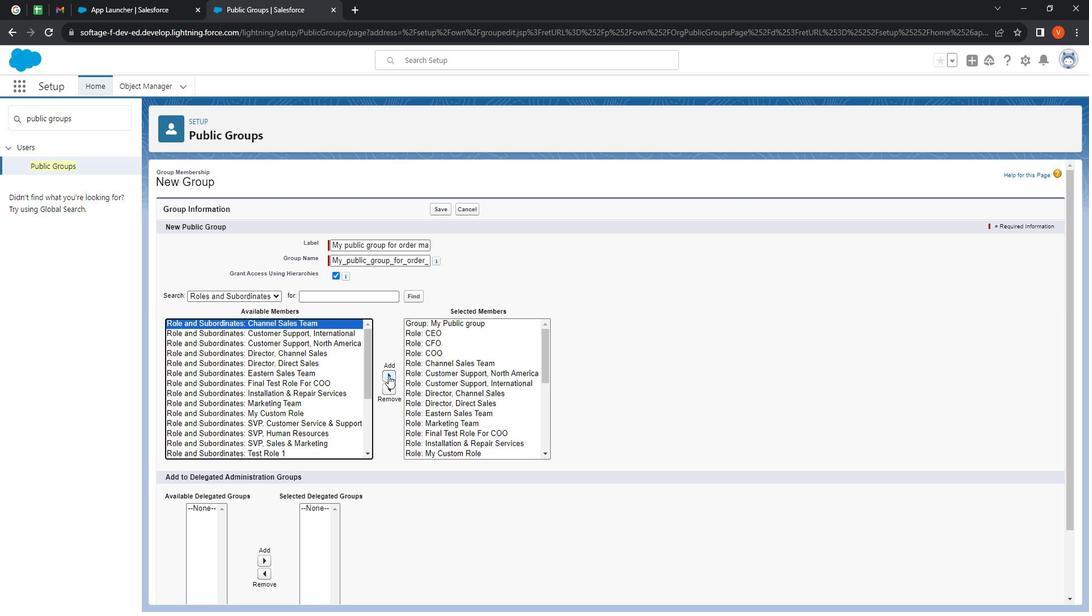 
Action: Mouse pressed left at (405, 378)
Screenshot: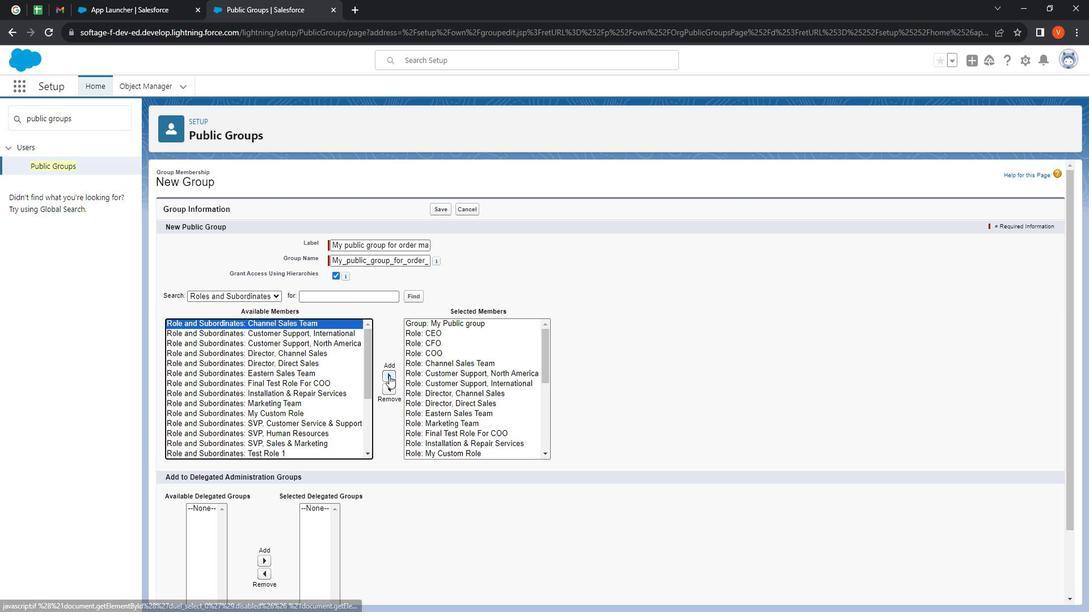 
Action: Mouse moved to (315, 331)
Screenshot: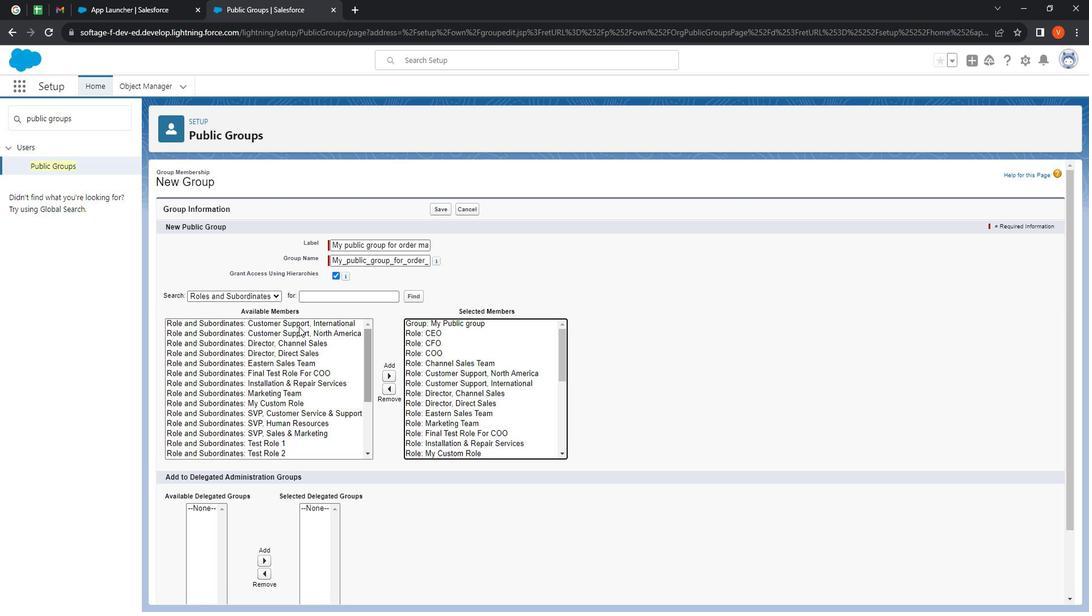 
Action: Mouse pressed left at (315, 331)
Screenshot: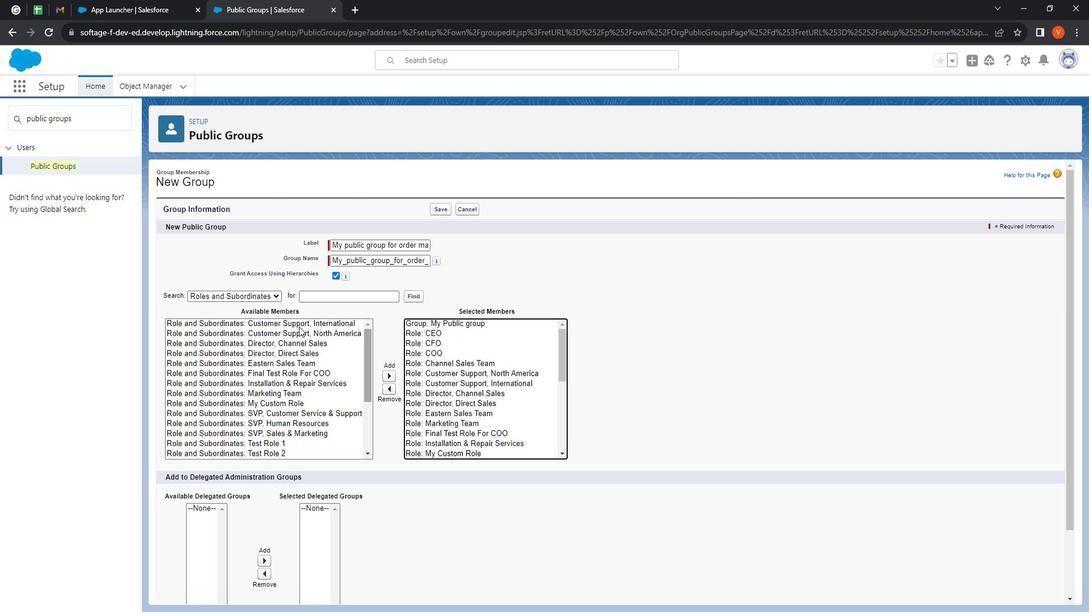 
Action: Mouse moved to (406, 379)
Screenshot: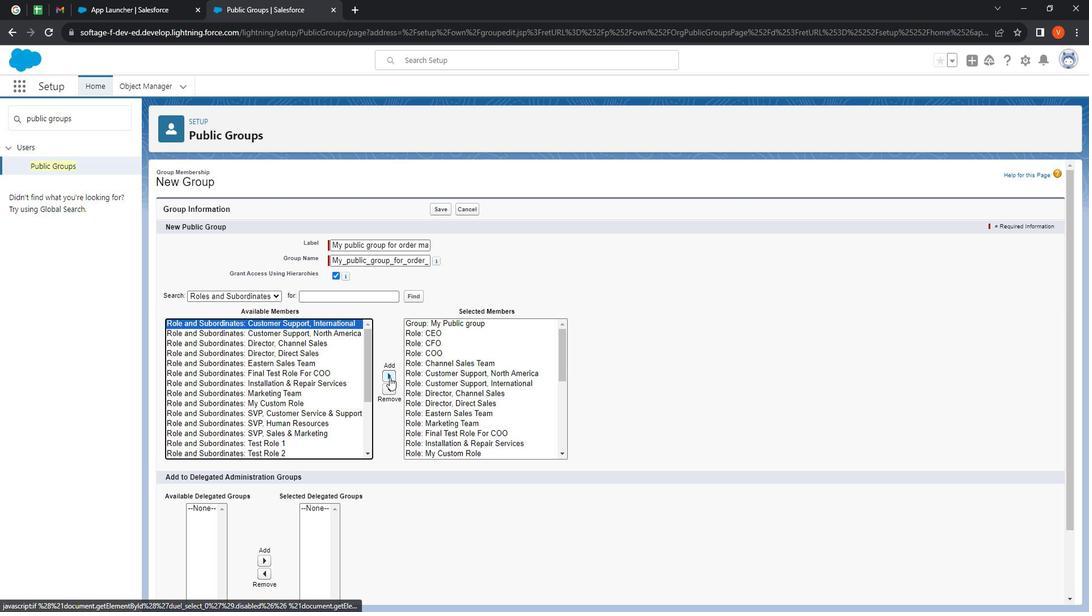 
Action: Mouse pressed left at (406, 379)
Screenshot: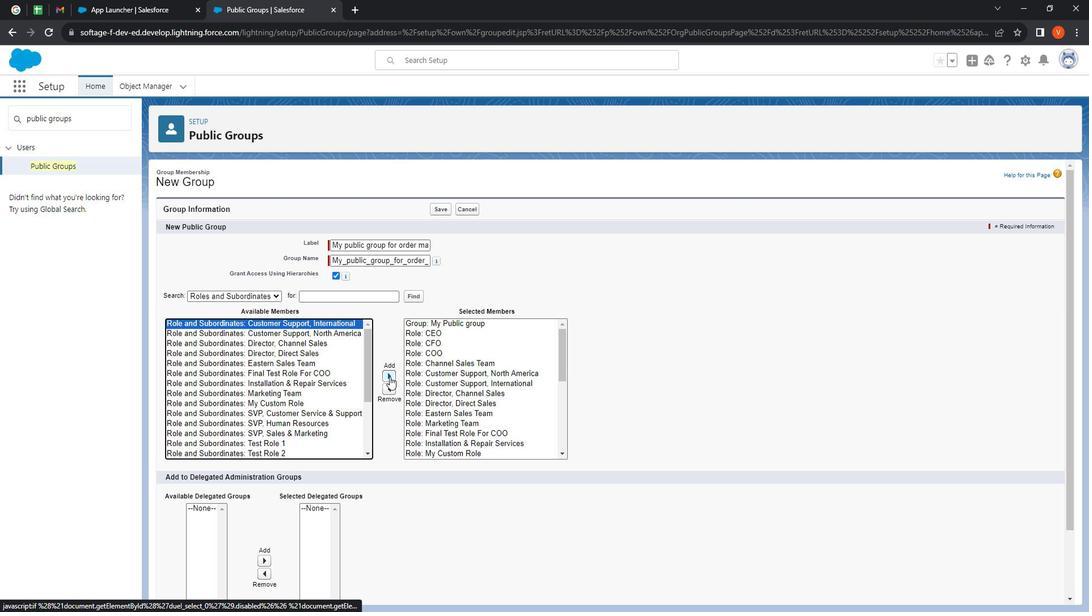
Action: Mouse moved to (301, 336)
Screenshot: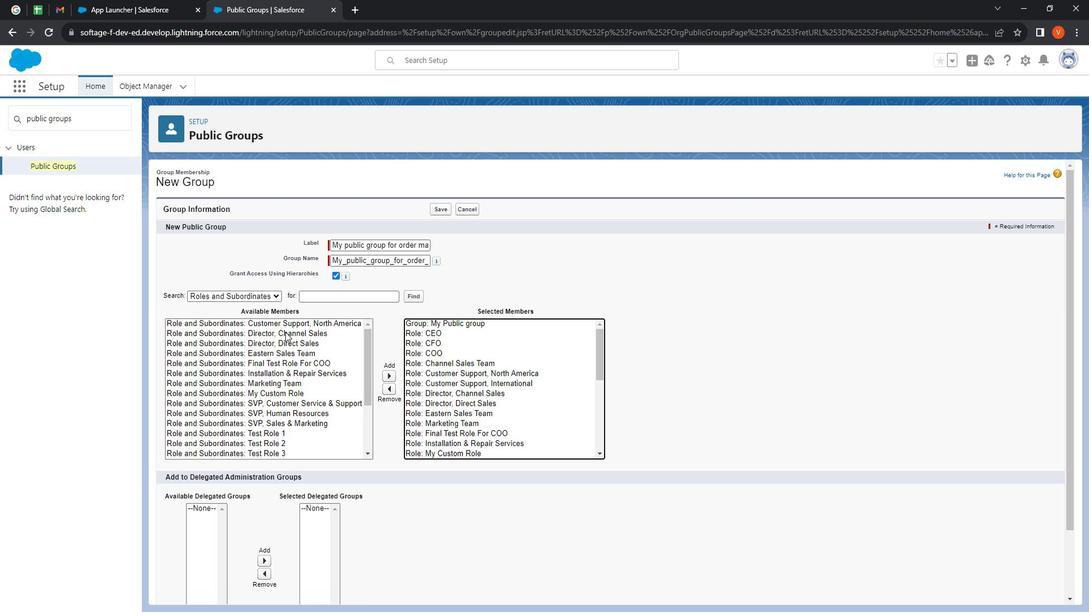 
Action: Mouse pressed left at (301, 336)
Screenshot: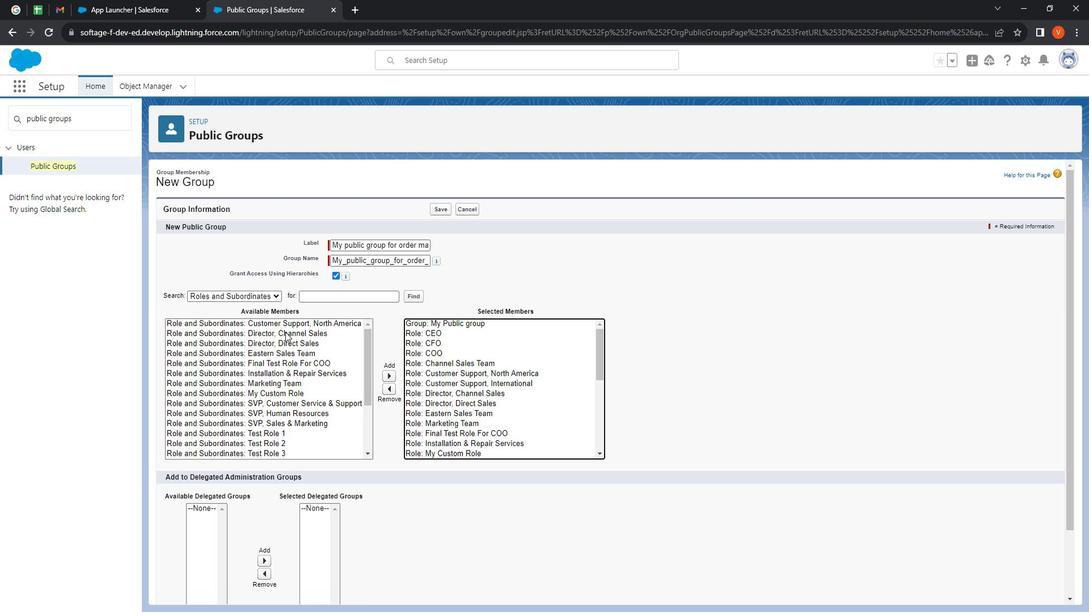 
Action: Mouse moved to (403, 376)
Screenshot: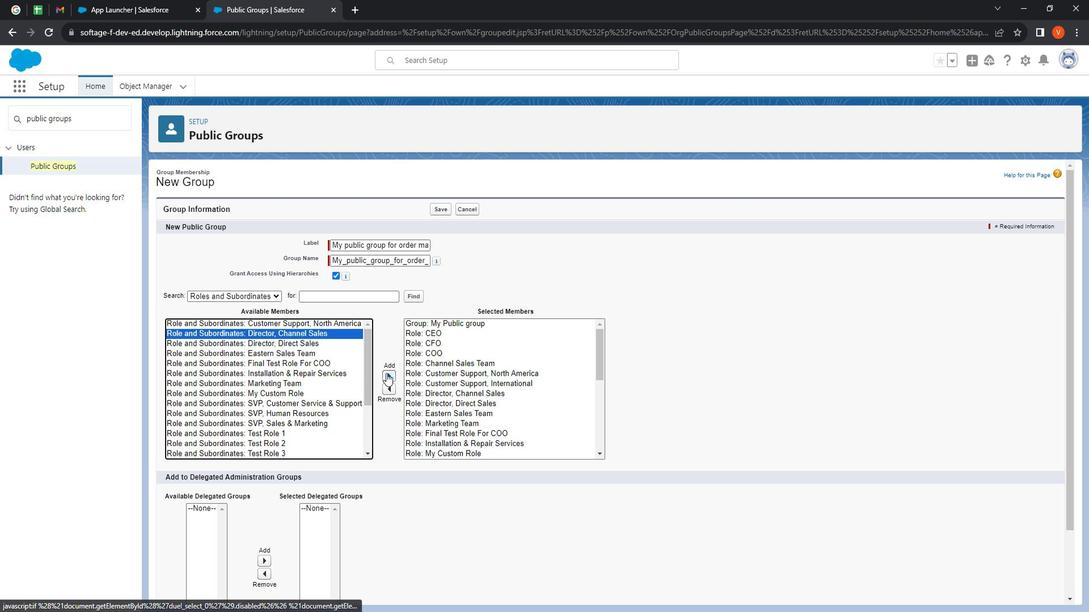 
Action: Mouse pressed left at (403, 376)
Screenshot: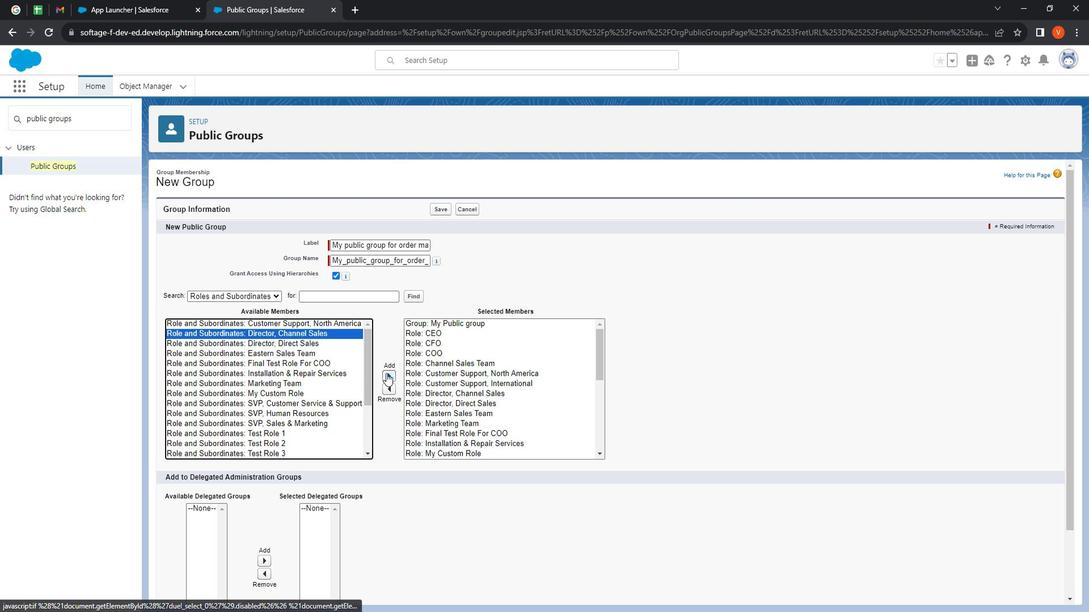 
Action: Mouse moved to (349, 355)
Screenshot: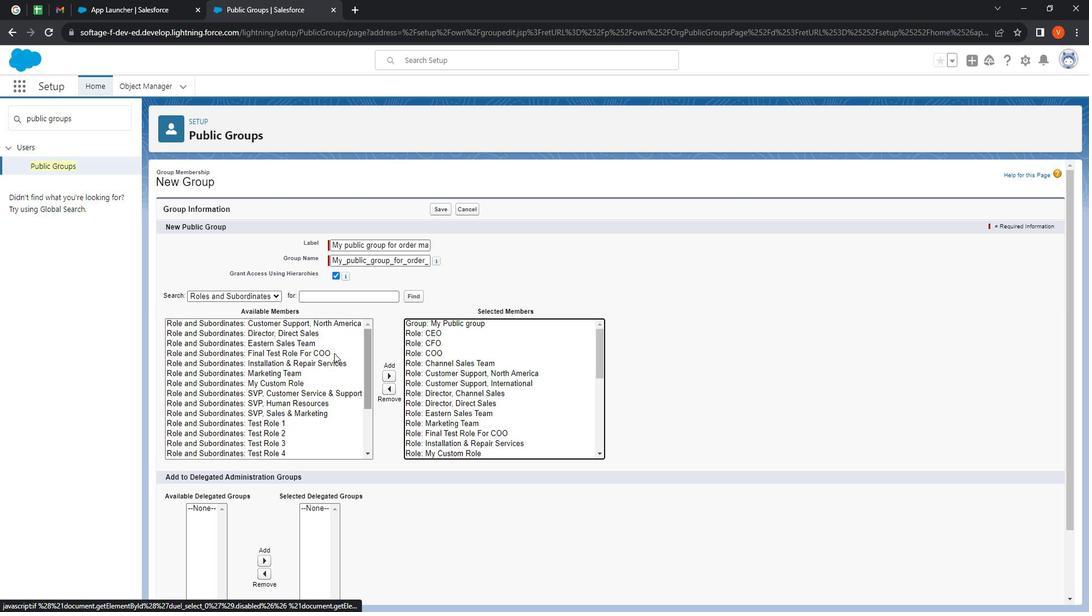 
Action: Mouse pressed left at (349, 355)
Screenshot: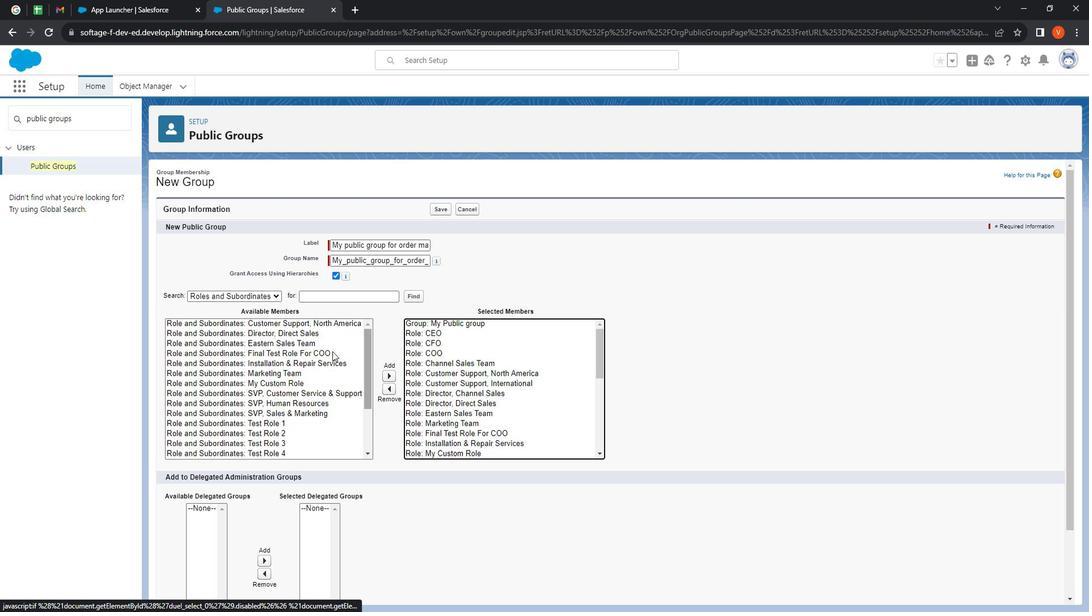 
Action: Mouse moved to (409, 377)
Screenshot: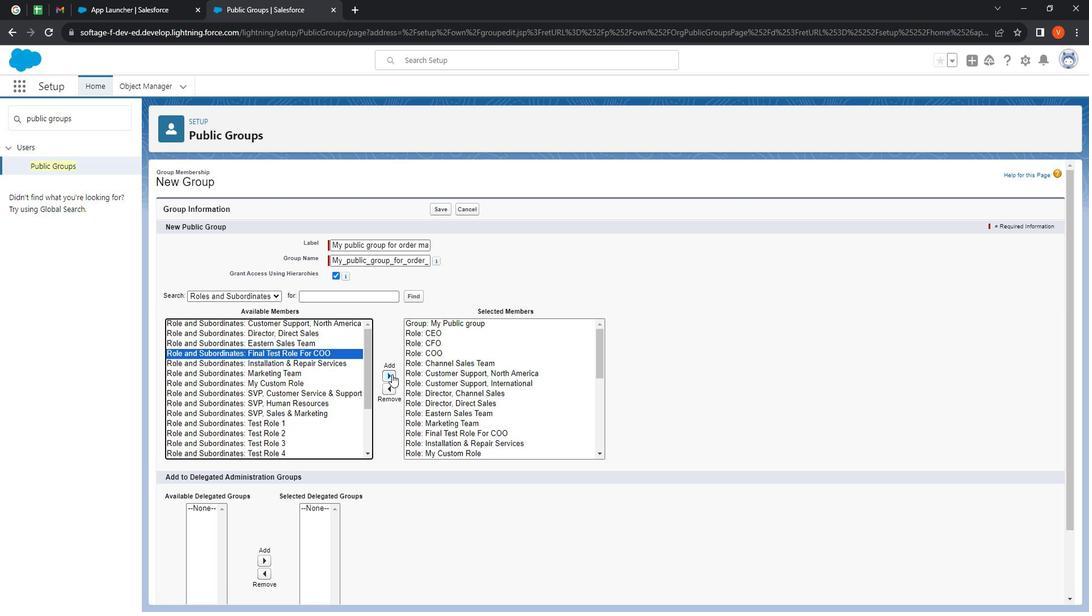 
Action: Mouse pressed left at (409, 377)
Screenshot: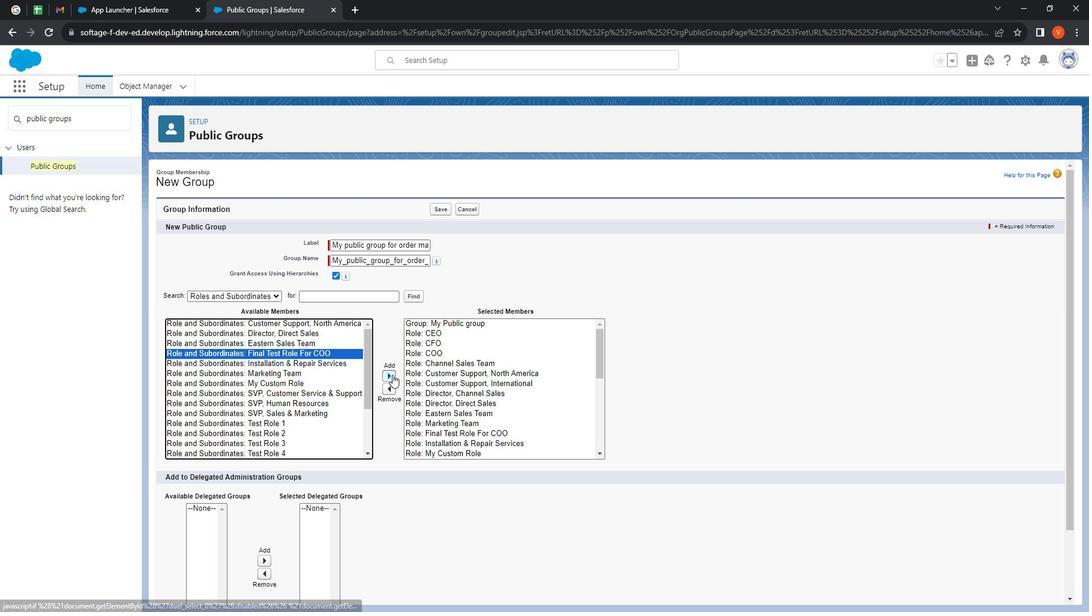 
Action: Mouse moved to (188, 326)
Screenshot: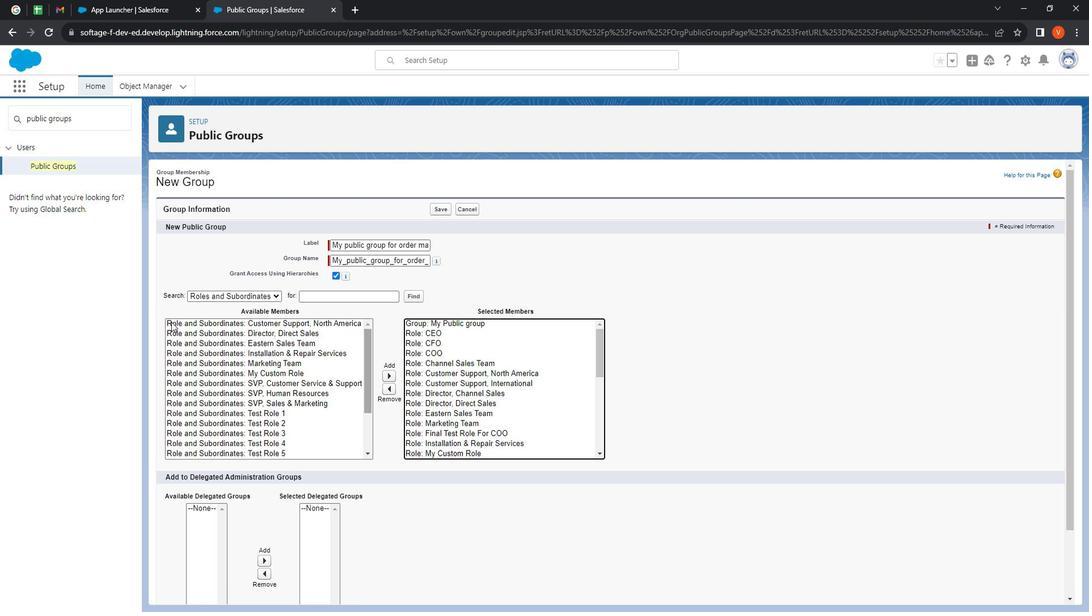 
Action: Mouse pressed left at (188, 326)
Screenshot: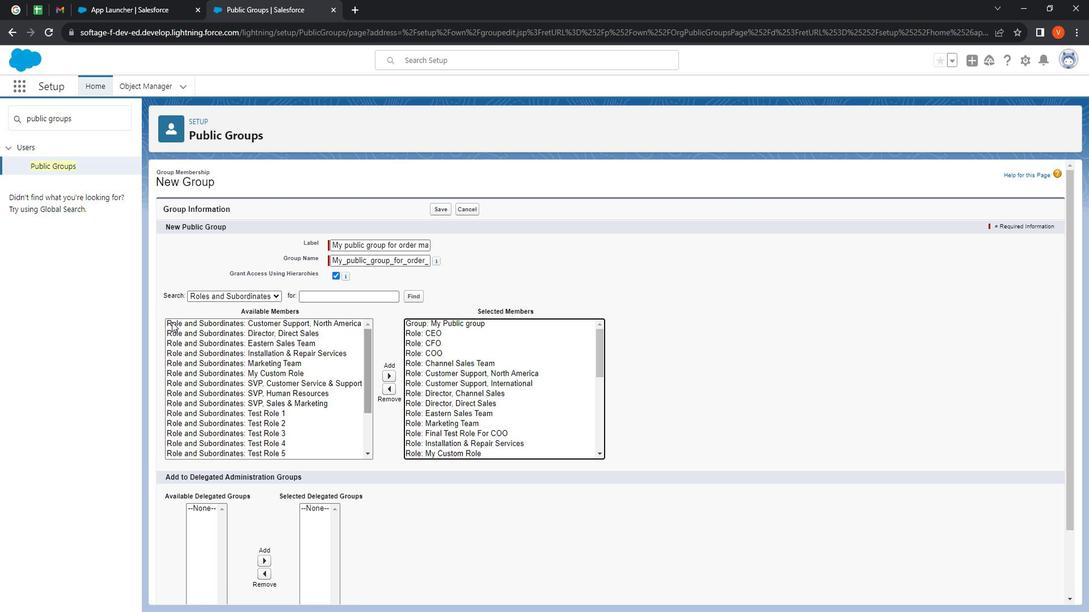 
Action: Mouse moved to (400, 377)
Screenshot: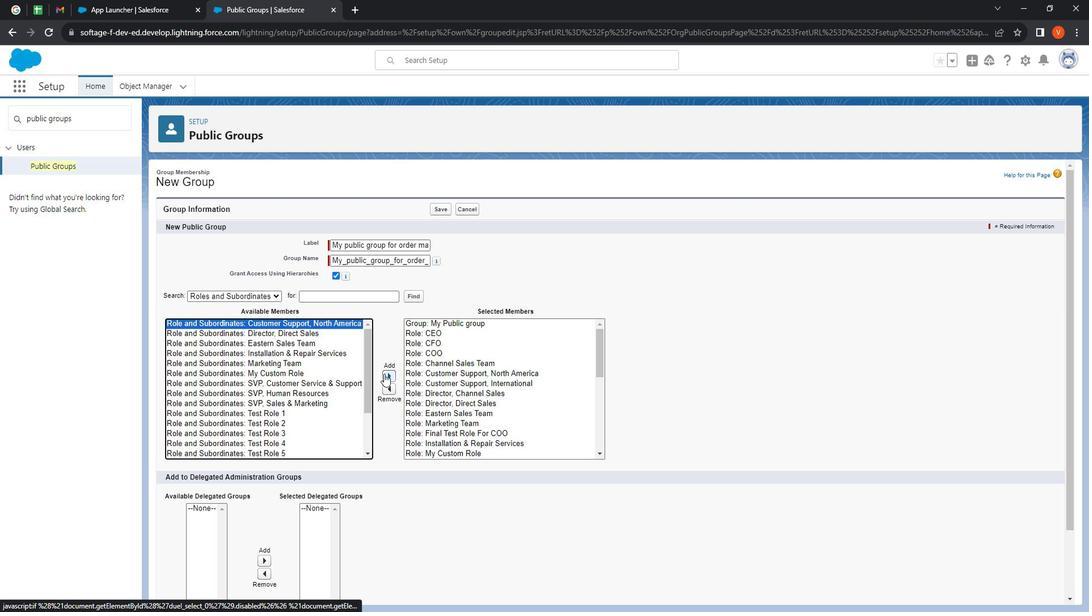 
Action: Mouse pressed left at (400, 377)
Screenshot: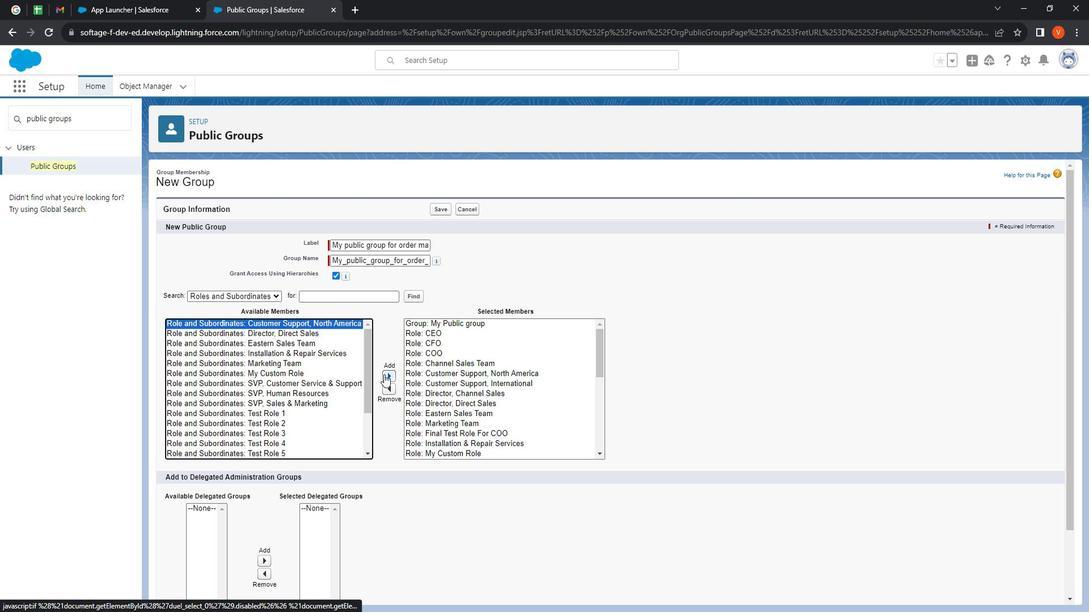 
Action: Mouse moved to (279, 330)
Screenshot: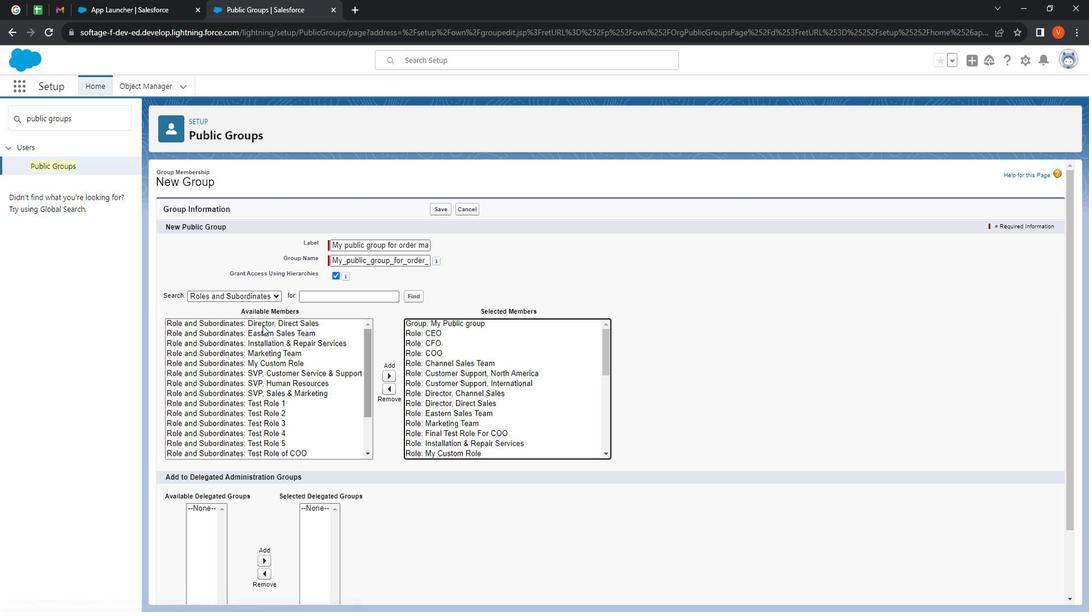 
Action: Mouse pressed left at (279, 330)
Screenshot: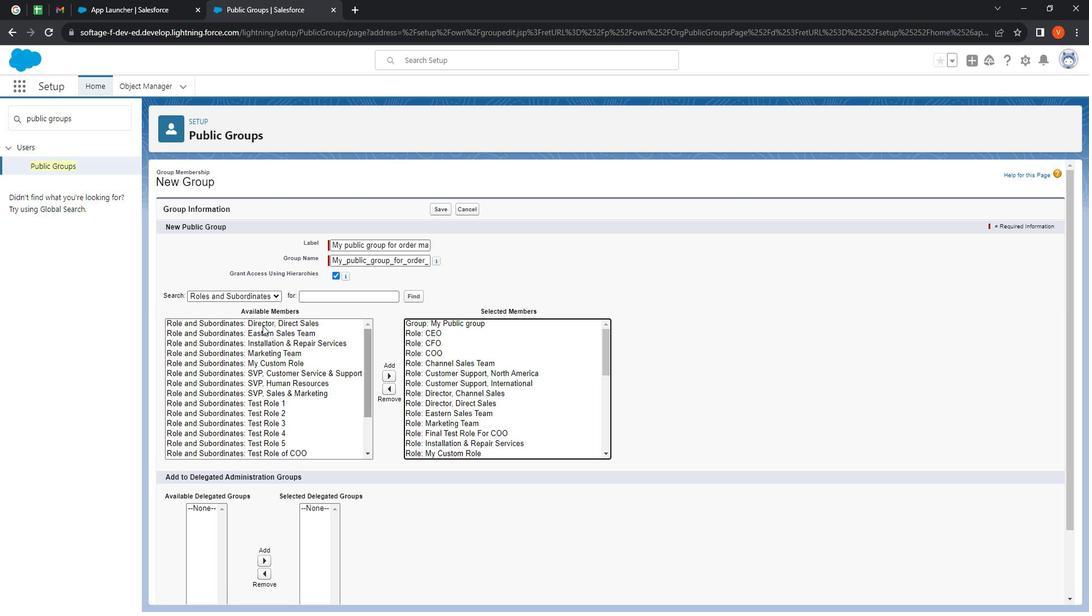 
Action: Mouse moved to (404, 377)
Screenshot: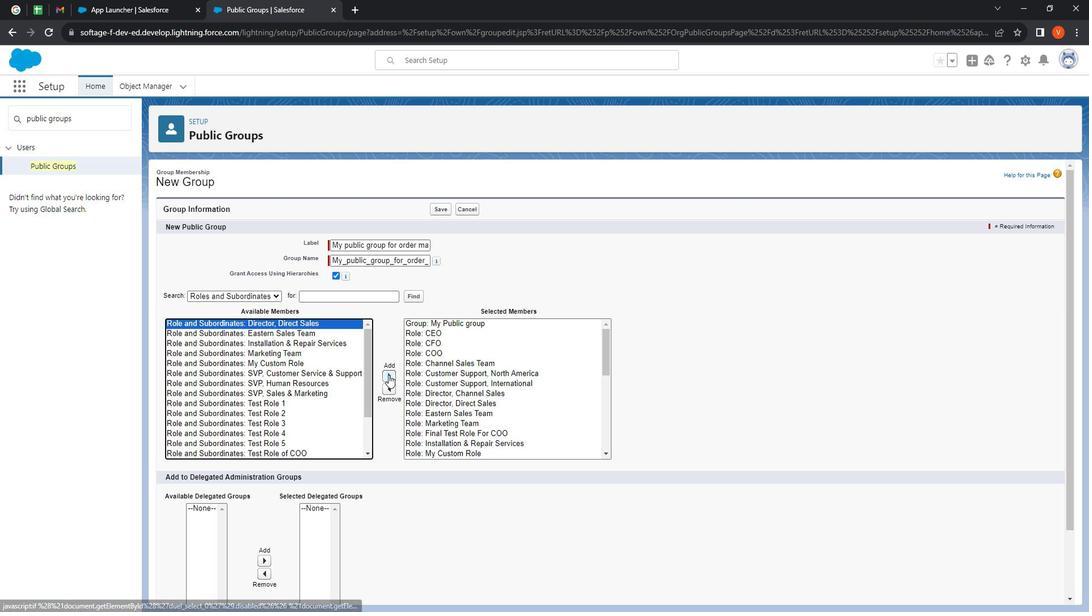 
Action: Mouse pressed left at (404, 377)
Screenshot: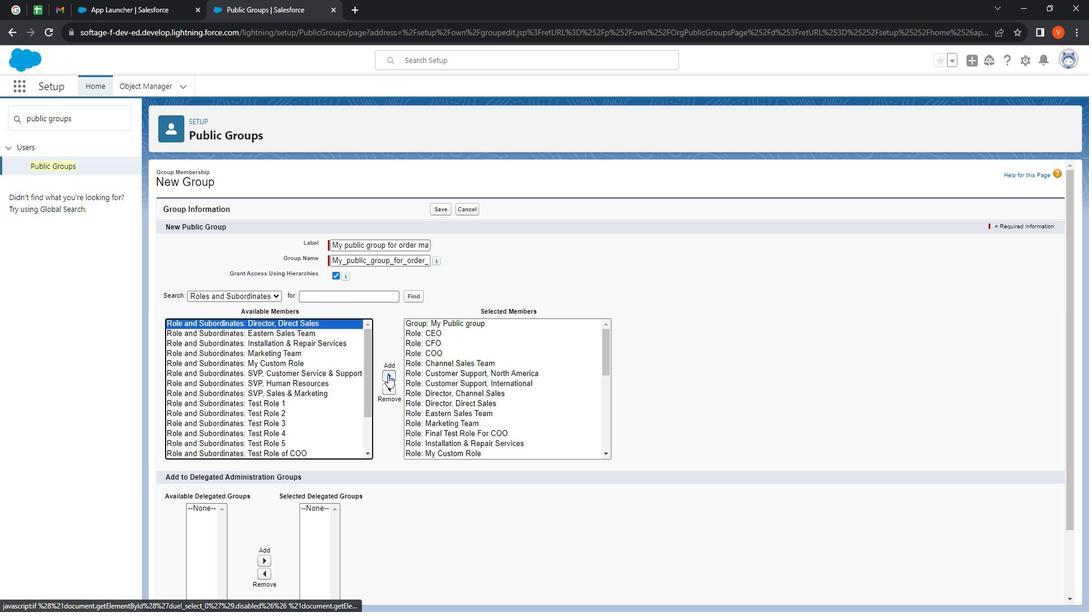 
Action: Mouse moved to (311, 331)
Screenshot: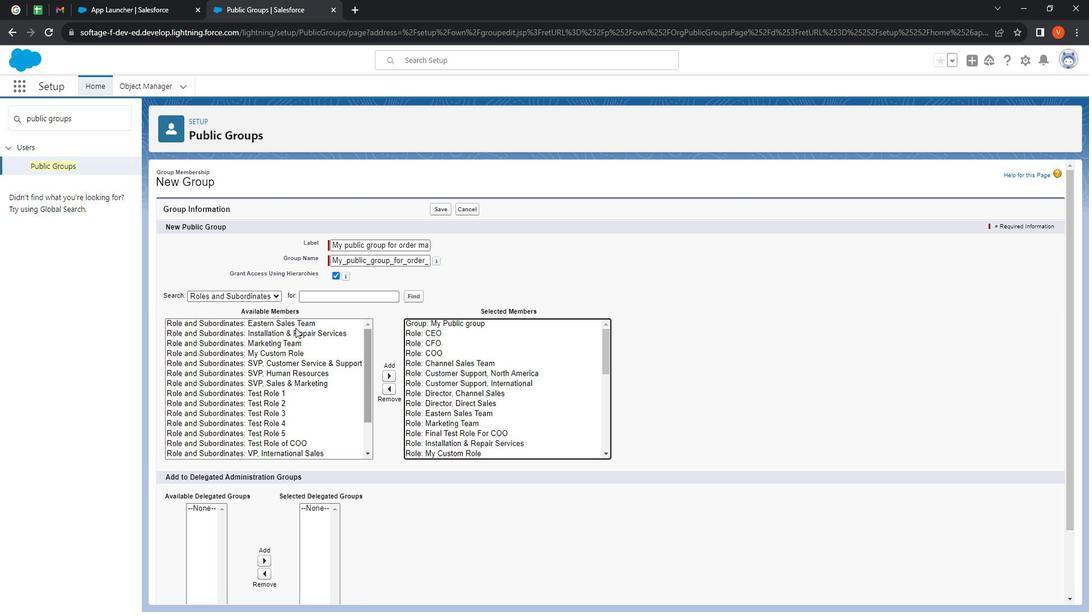 
Action: Mouse pressed left at (311, 331)
Screenshot: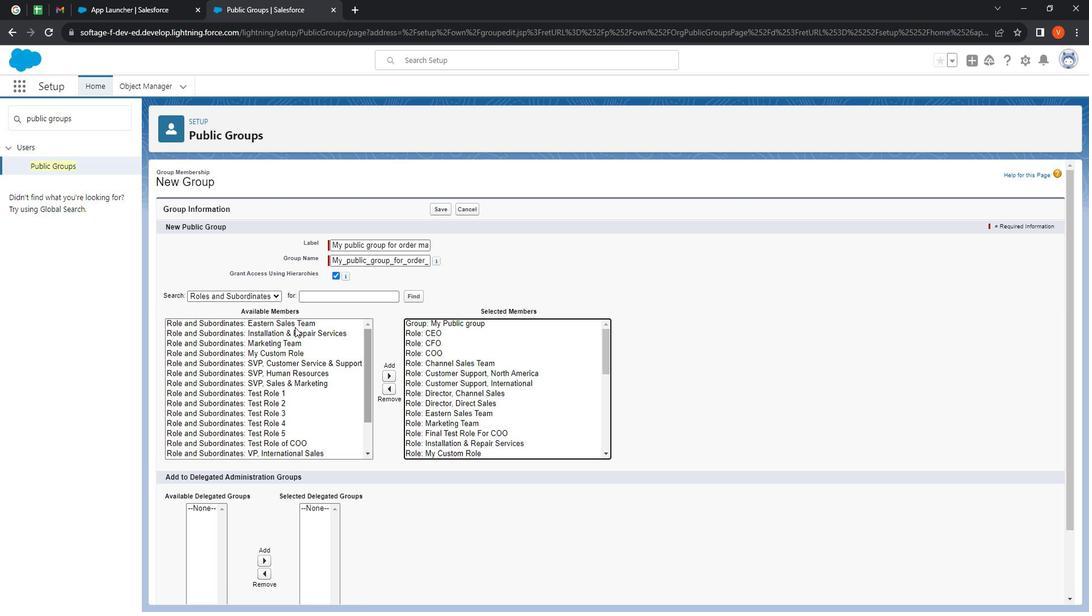 
Action: Mouse moved to (404, 377)
Screenshot: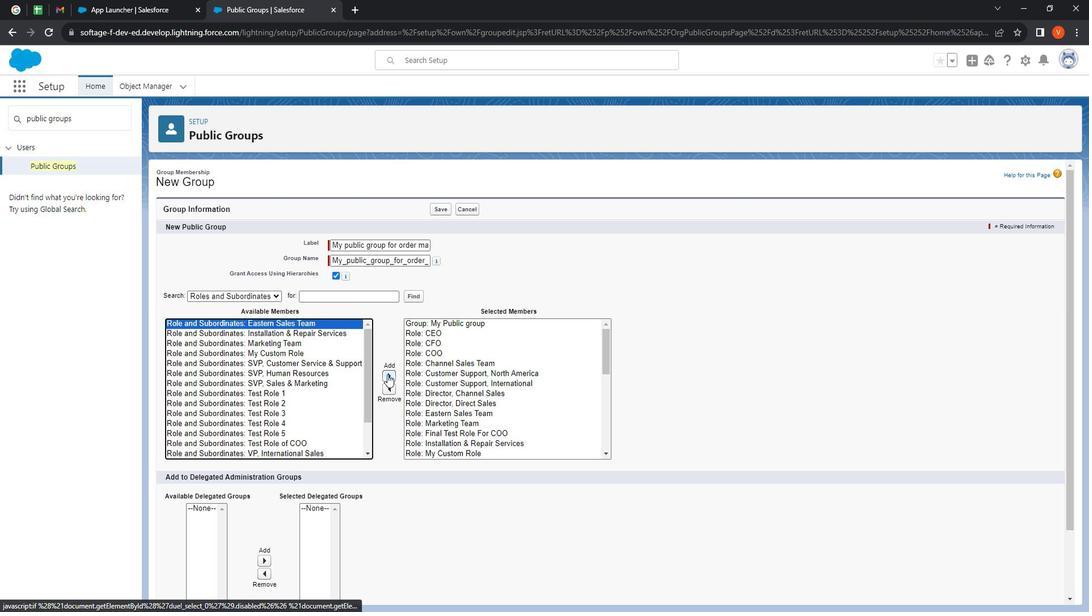 
Action: Mouse pressed left at (404, 377)
Screenshot: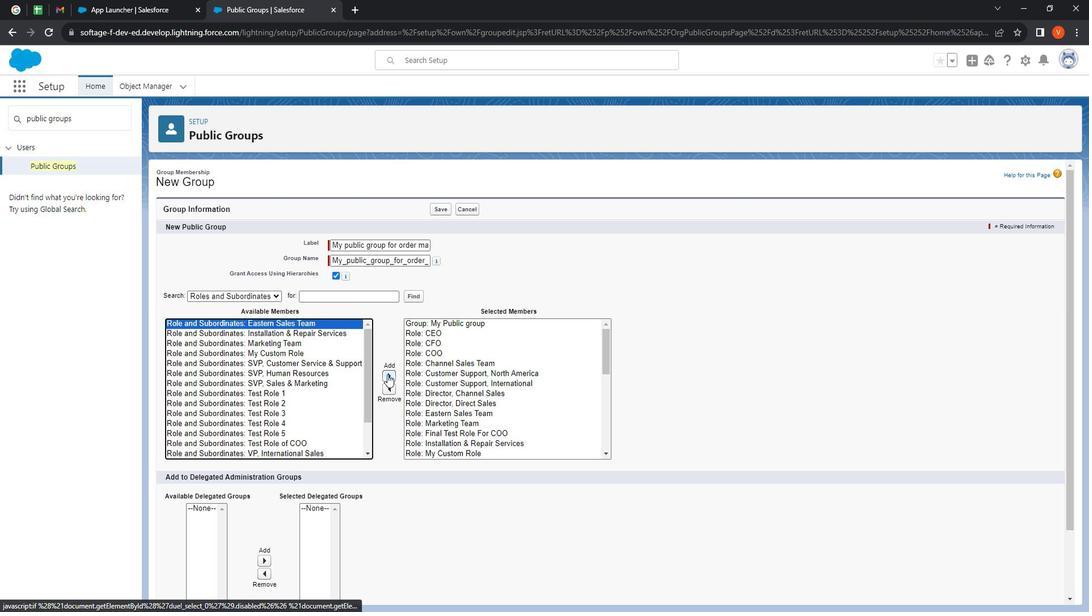 
Action: Mouse moved to (311, 330)
Screenshot: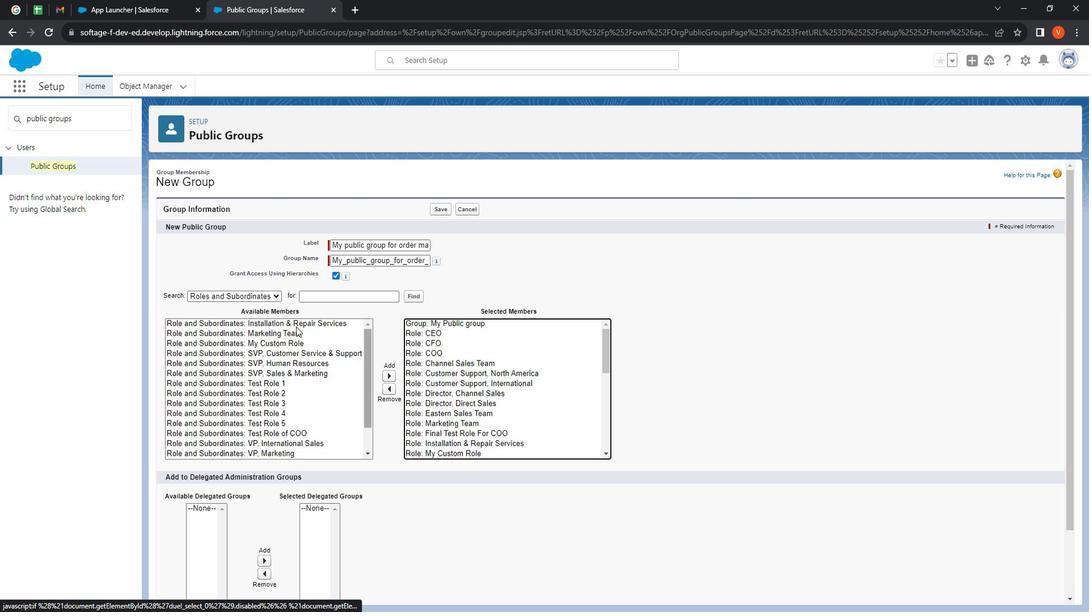 
Action: Mouse pressed left at (311, 330)
Screenshot: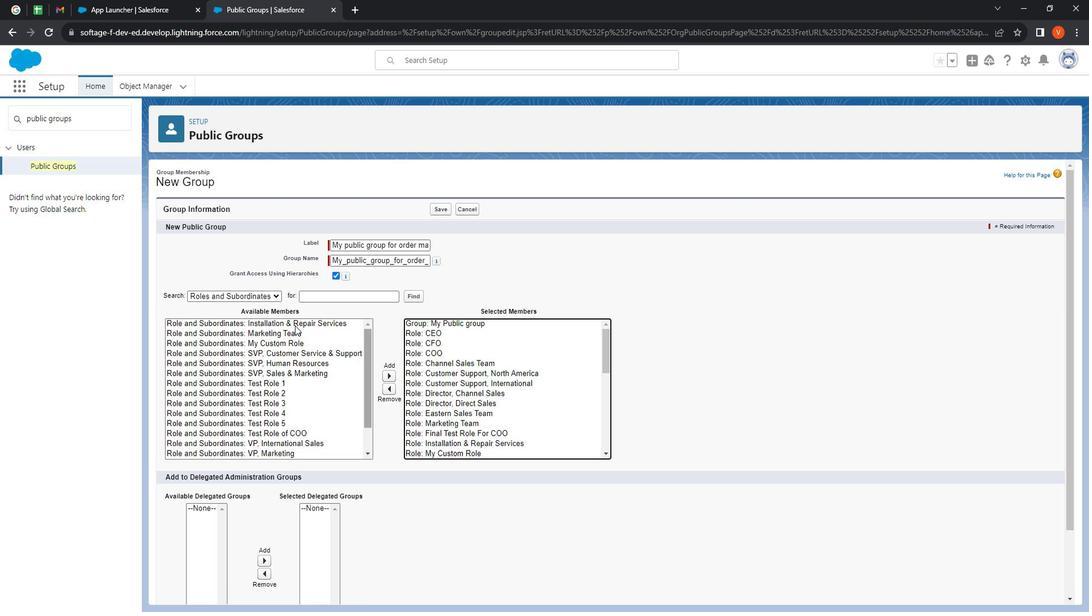 
Action: Mouse moved to (409, 379)
Screenshot: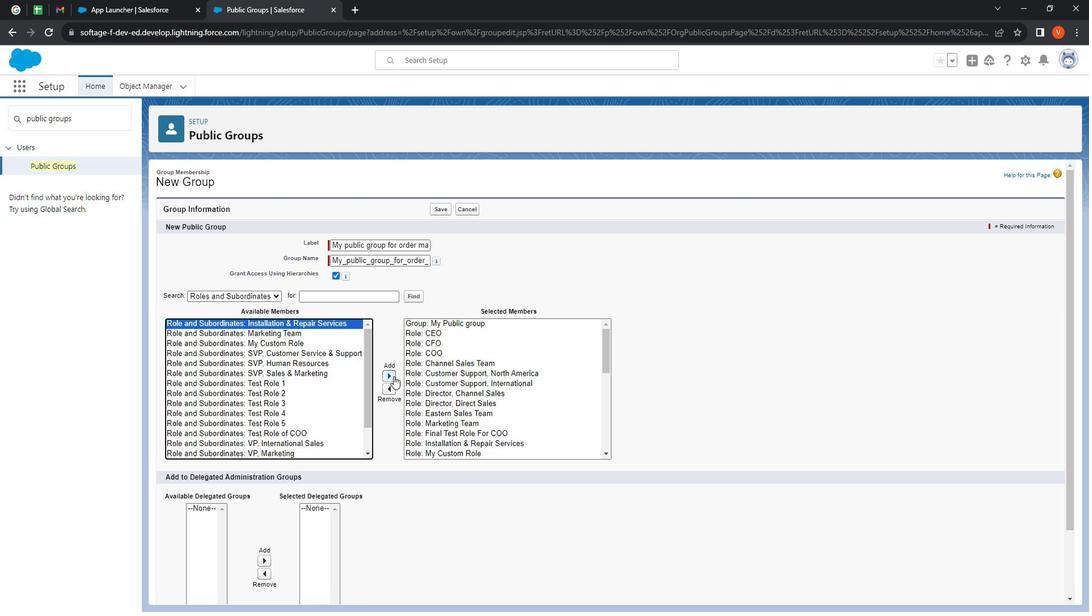 
Action: Mouse pressed left at (409, 379)
Screenshot: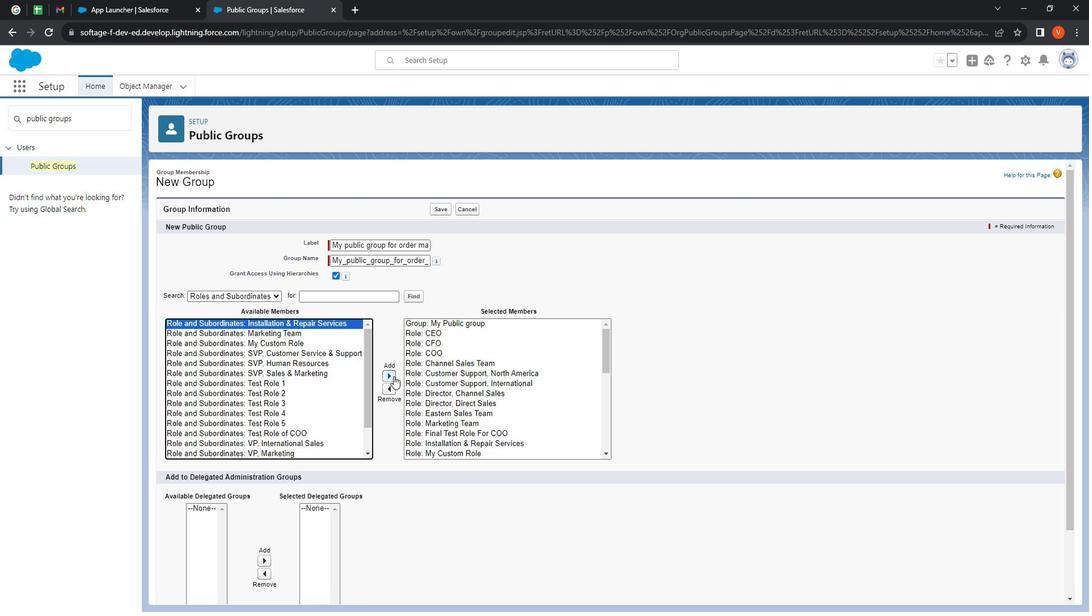
Action: Mouse moved to (304, 330)
Screenshot: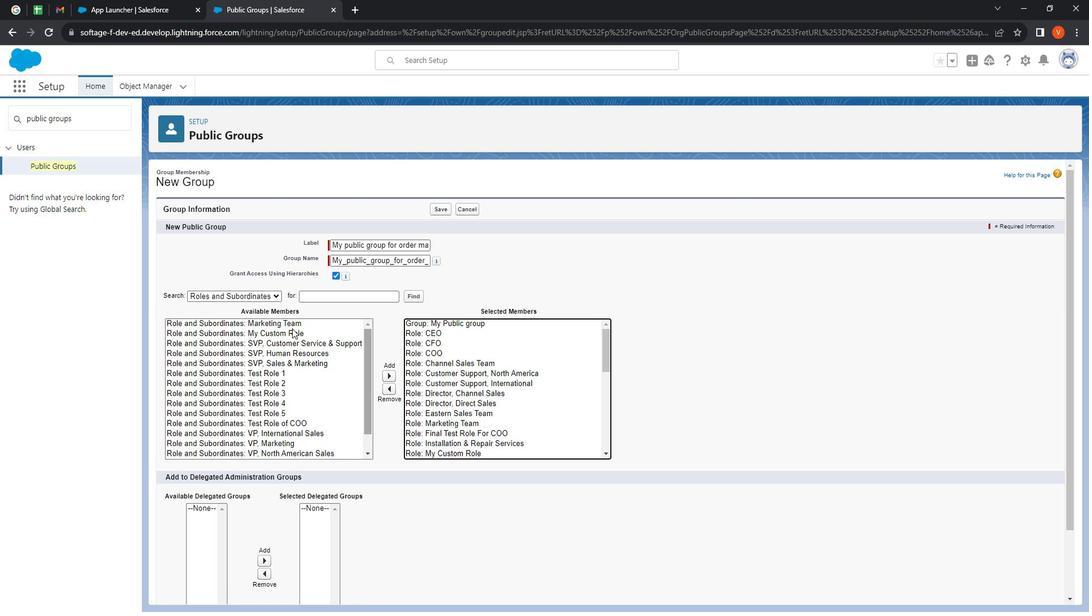 
Action: Mouse pressed left at (304, 330)
Screenshot: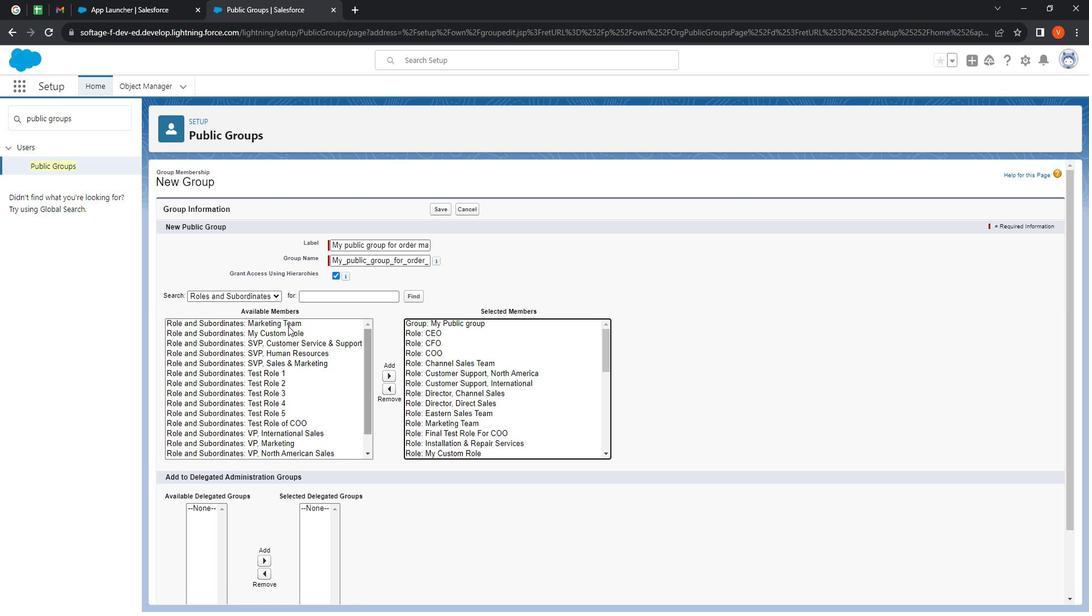 
Action: Mouse moved to (404, 374)
Screenshot: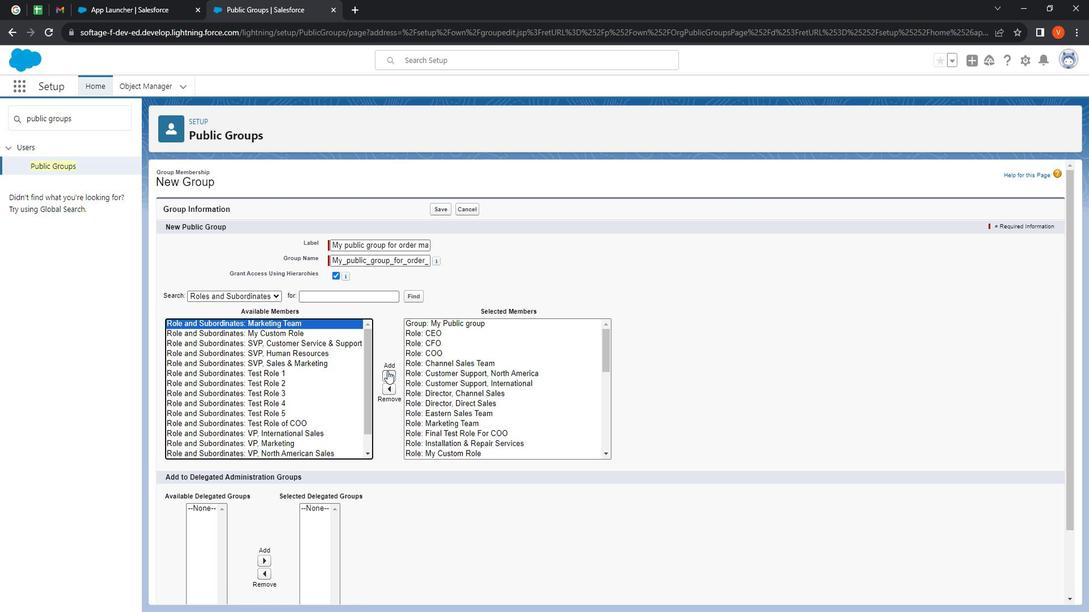 
Action: Mouse pressed left at (404, 374)
Screenshot: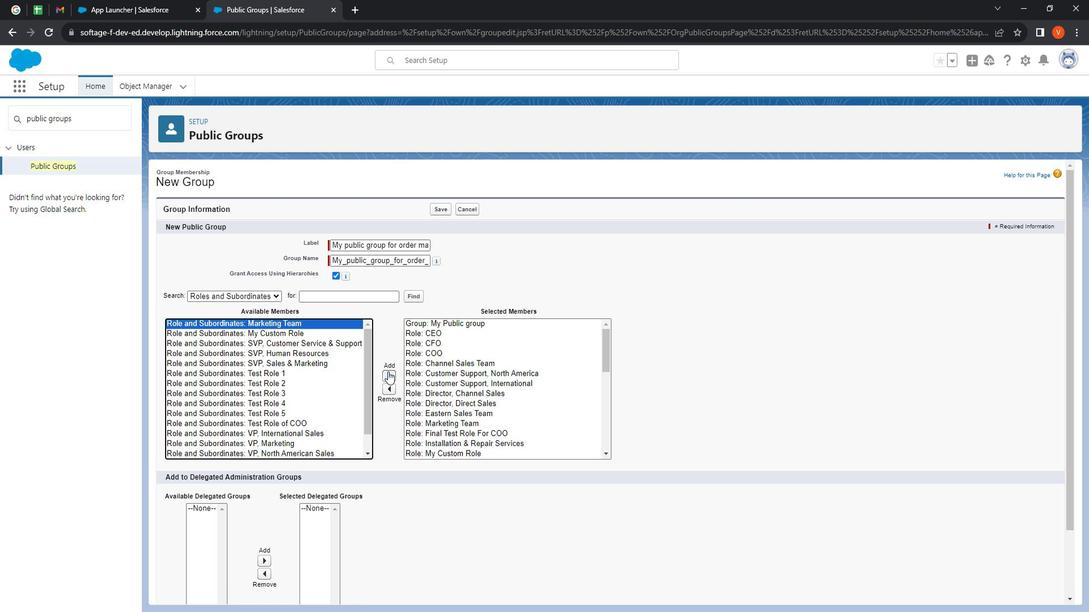 
Action: Mouse moved to (330, 333)
Screenshot: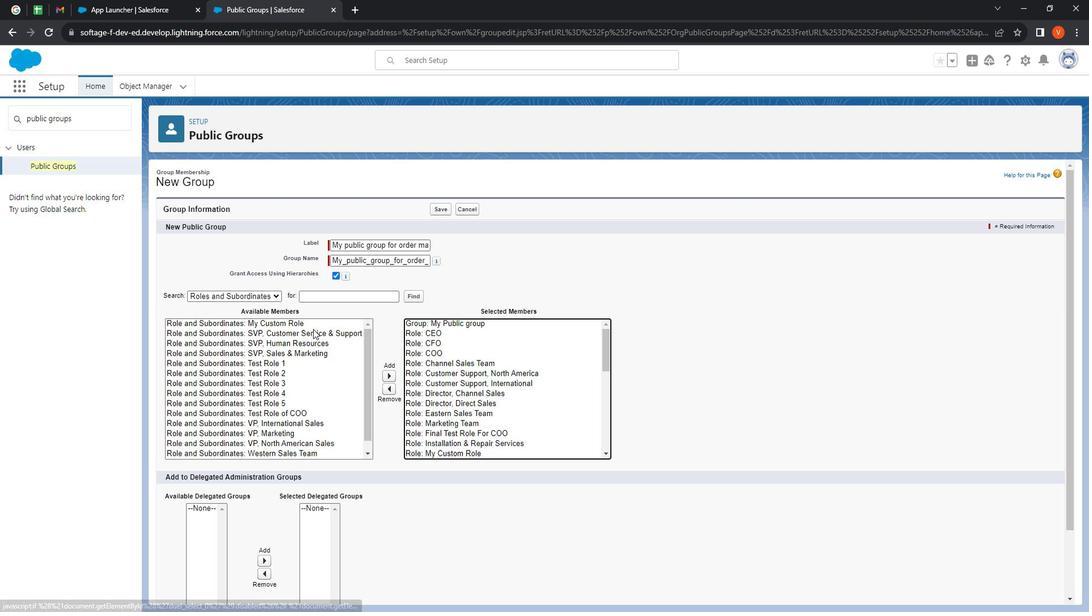 
Action: Mouse pressed left at (330, 333)
Screenshot: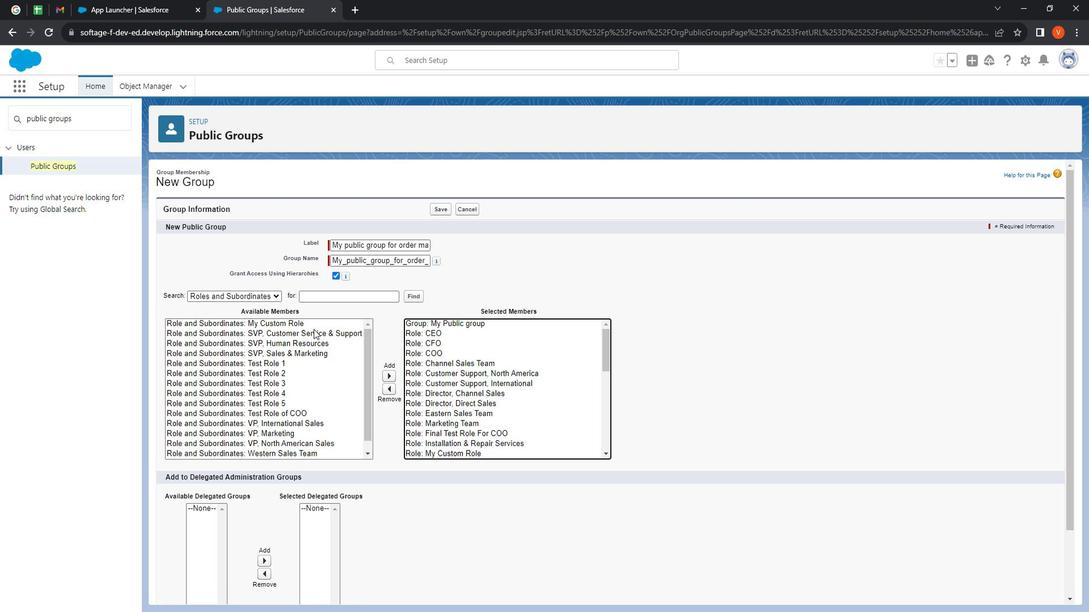 
Action: Mouse moved to (410, 376)
Screenshot: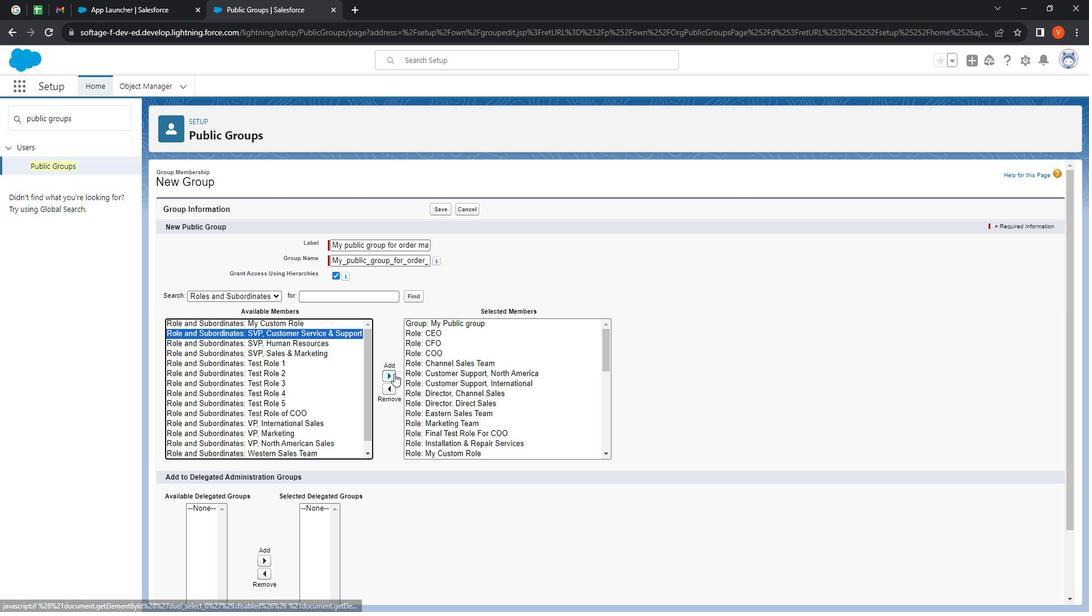 
Action: Mouse pressed left at (410, 376)
Screenshot: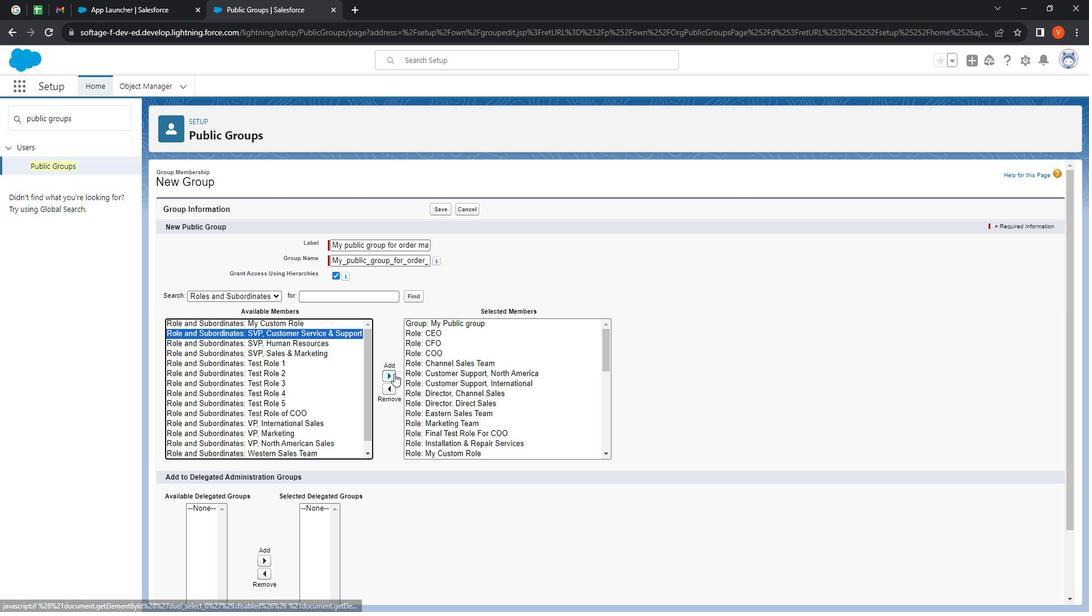 
Action: Mouse moved to (327, 328)
Screenshot: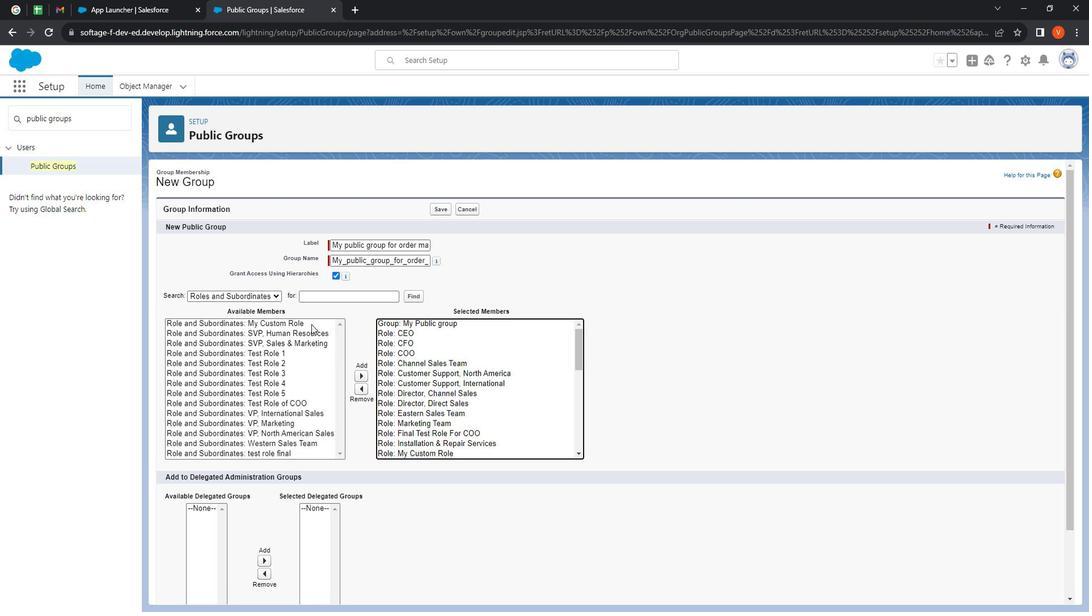 
Action: Mouse pressed left at (327, 328)
Screenshot: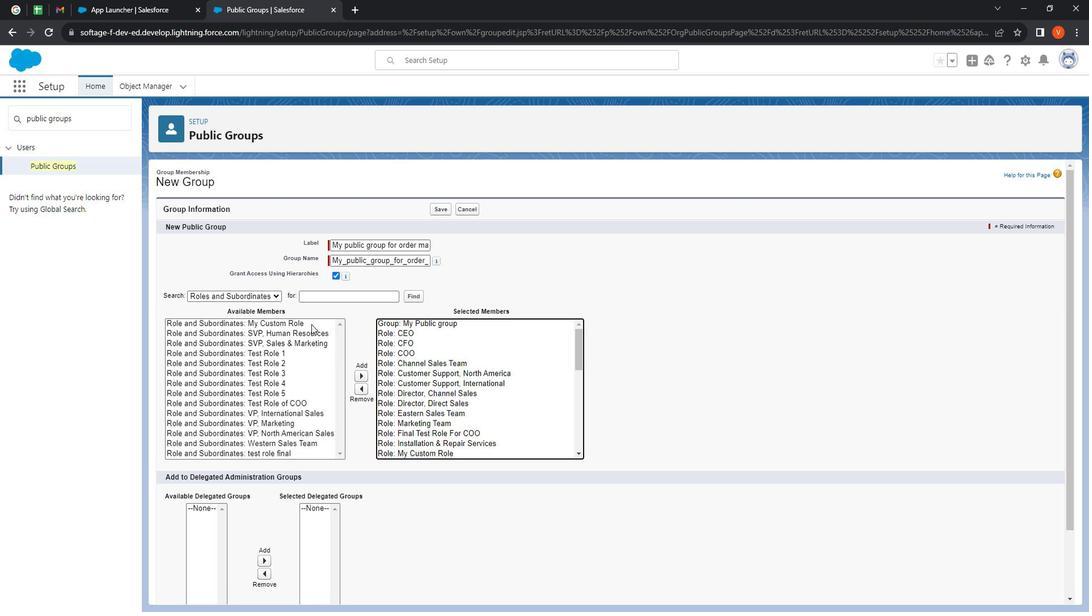
Action: Mouse moved to (373, 380)
Screenshot: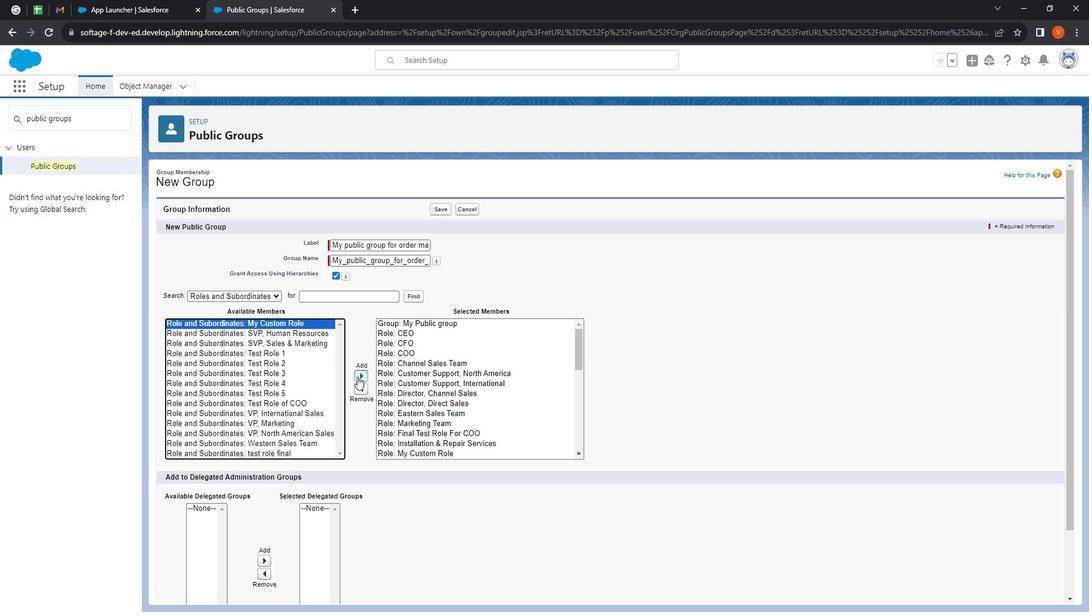 
Action: Mouse pressed left at (373, 380)
Screenshot: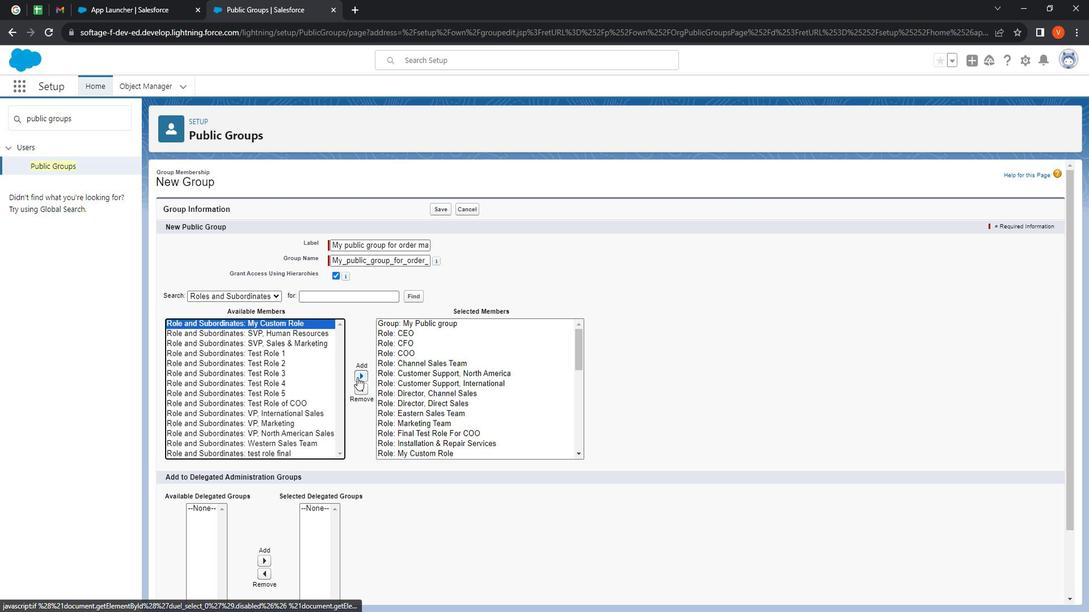 
Action: Mouse moved to (303, 329)
Screenshot: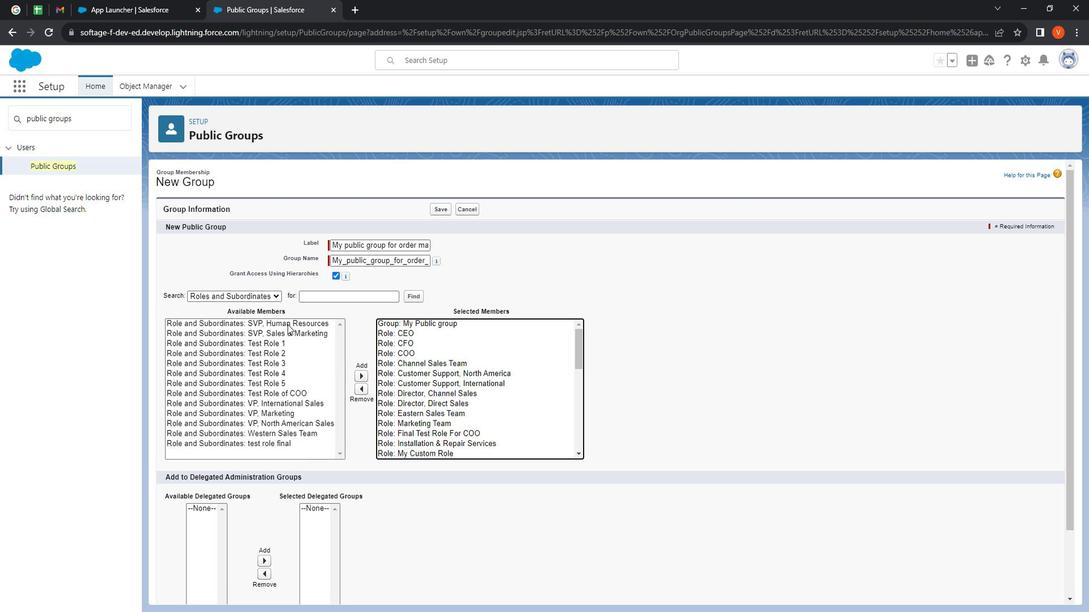 
Action: Mouse pressed left at (303, 329)
Screenshot: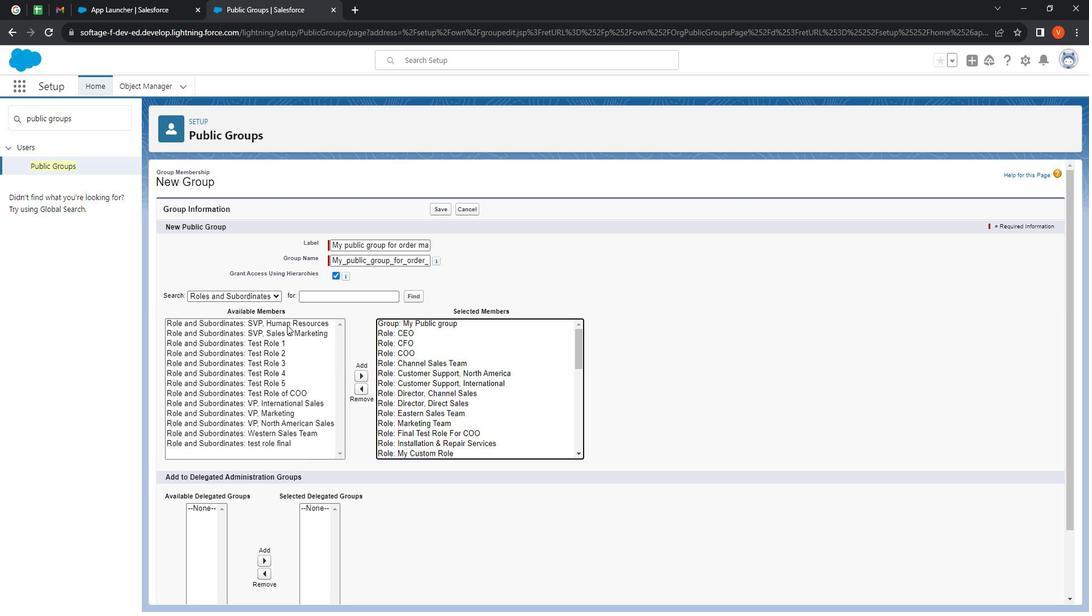 
Action: Mouse moved to (375, 377)
Screenshot: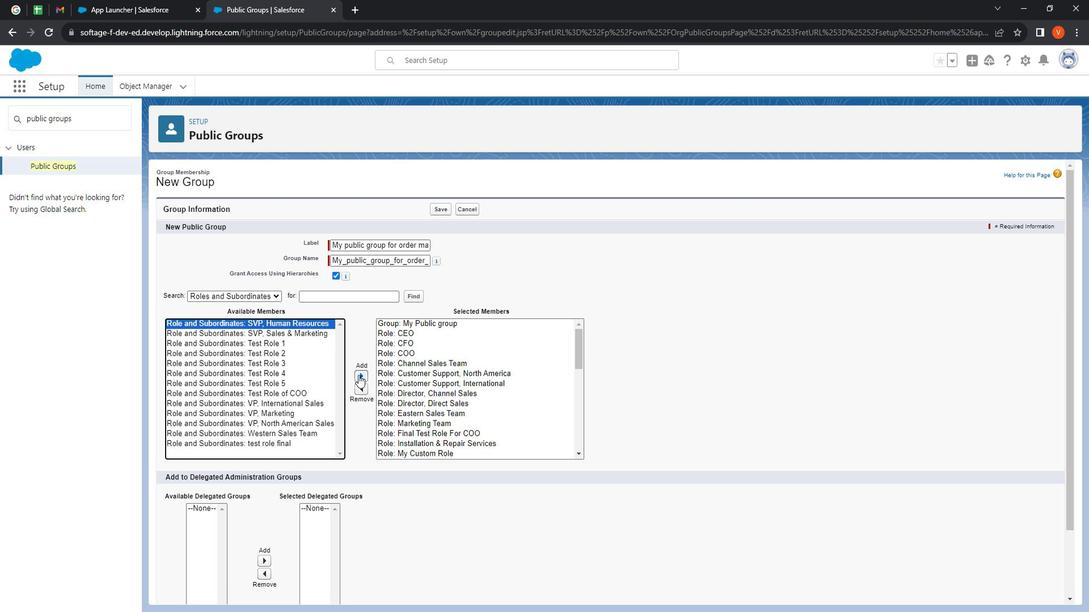 
Action: Mouse pressed left at (375, 377)
Screenshot: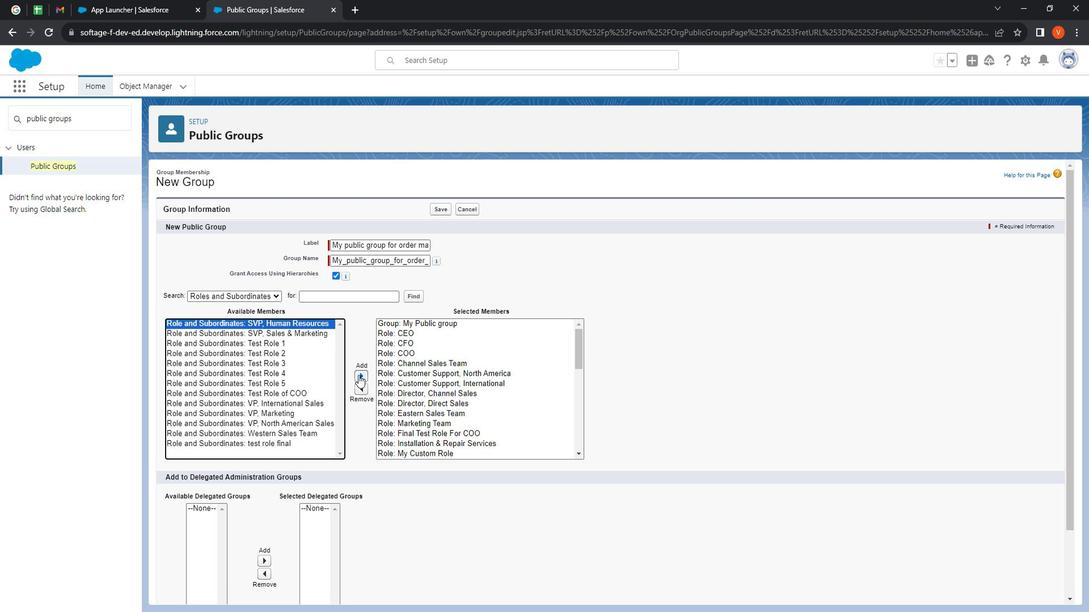 
Action: Mouse moved to (308, 333)
Screenshot: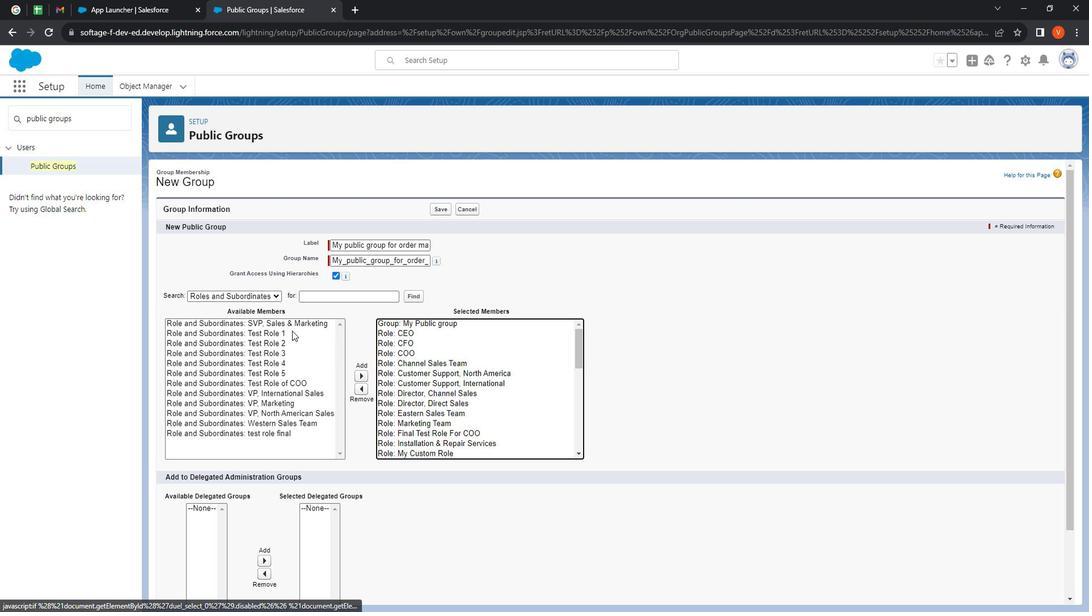 
Action: Mouse pressed left at (308, 333)
Screenshot: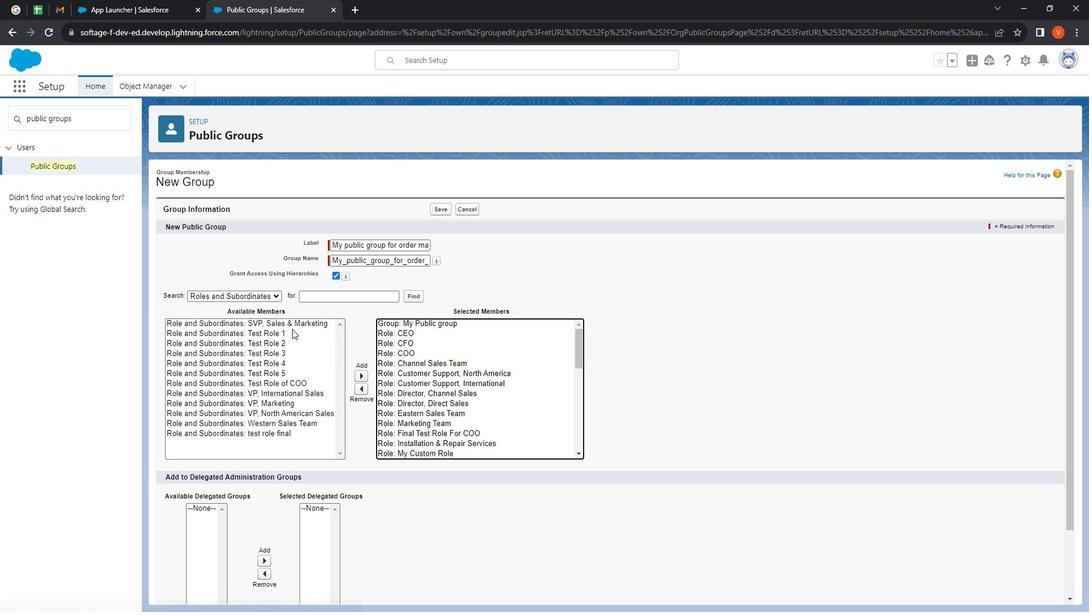 
Action: Mouse moved to (379, 373)
Screenshot: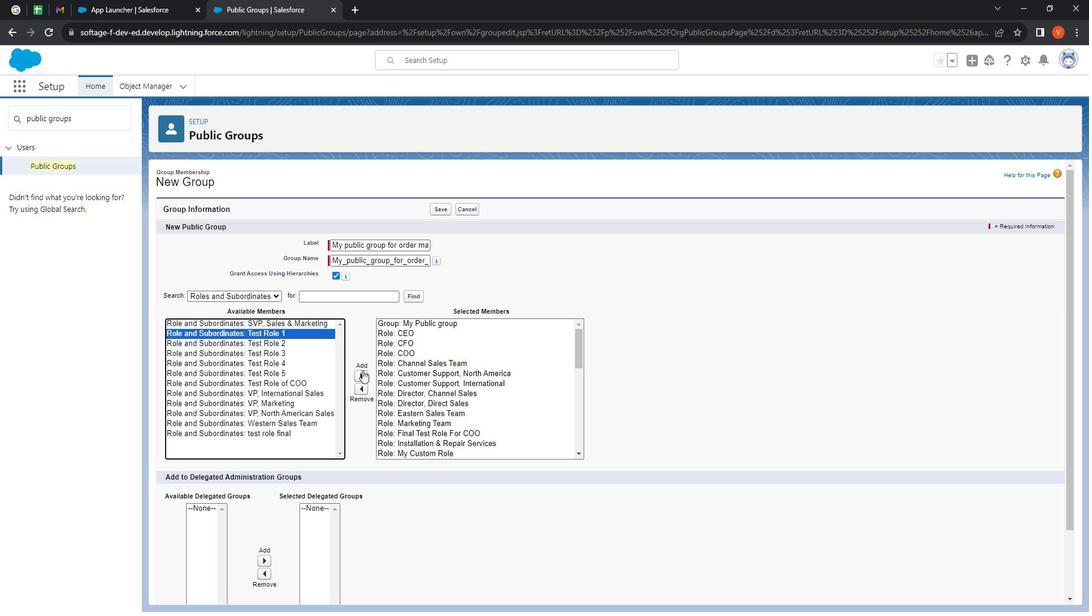 
Action: Mouse pressed left at (379, 373)
Screenshot: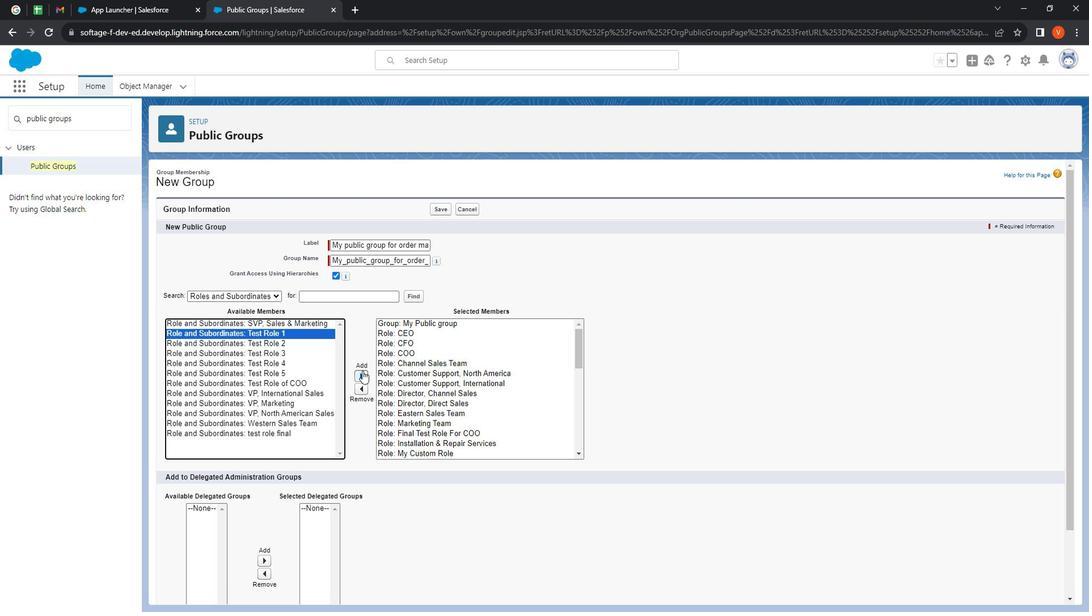 
Action: Mouse moved to (280, 326)
Screenshot: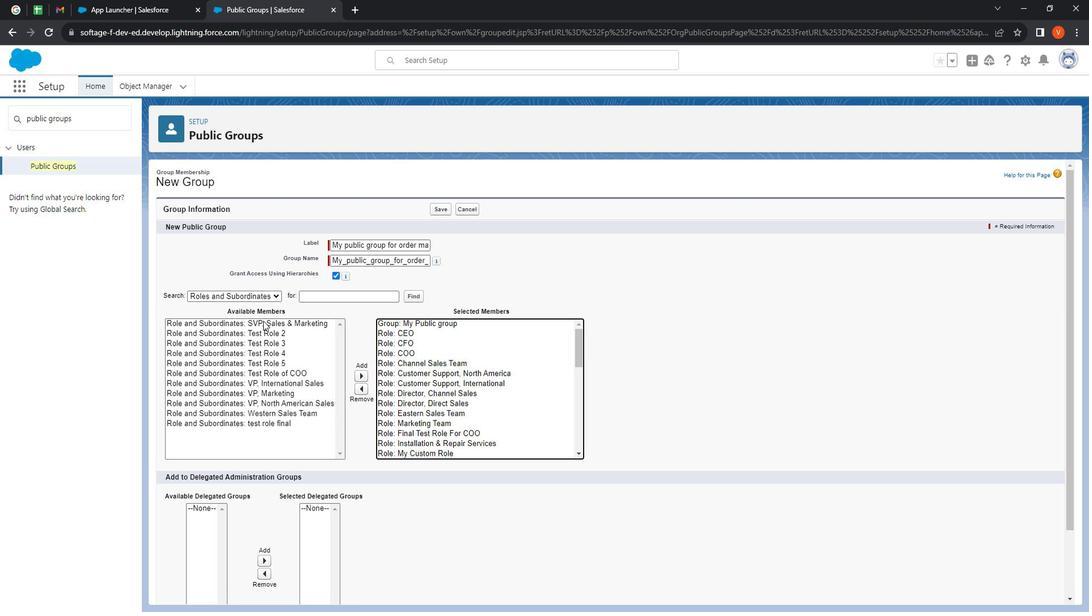 
Action: Mouse pressed left at (280, 326)
Screenshot: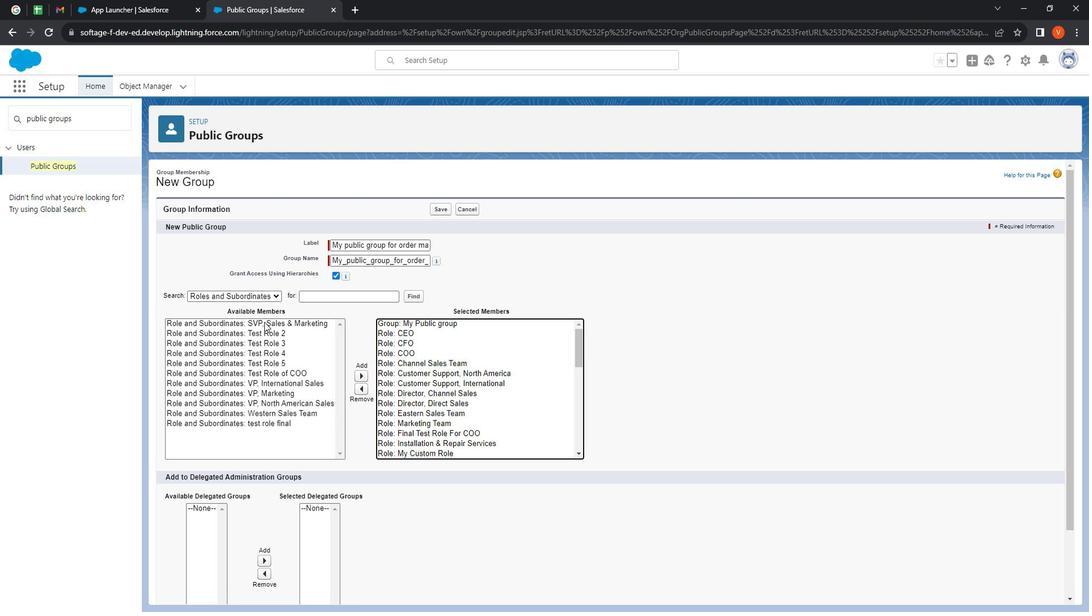 
Action: Mouse moved to (377, 376)
Screenshot: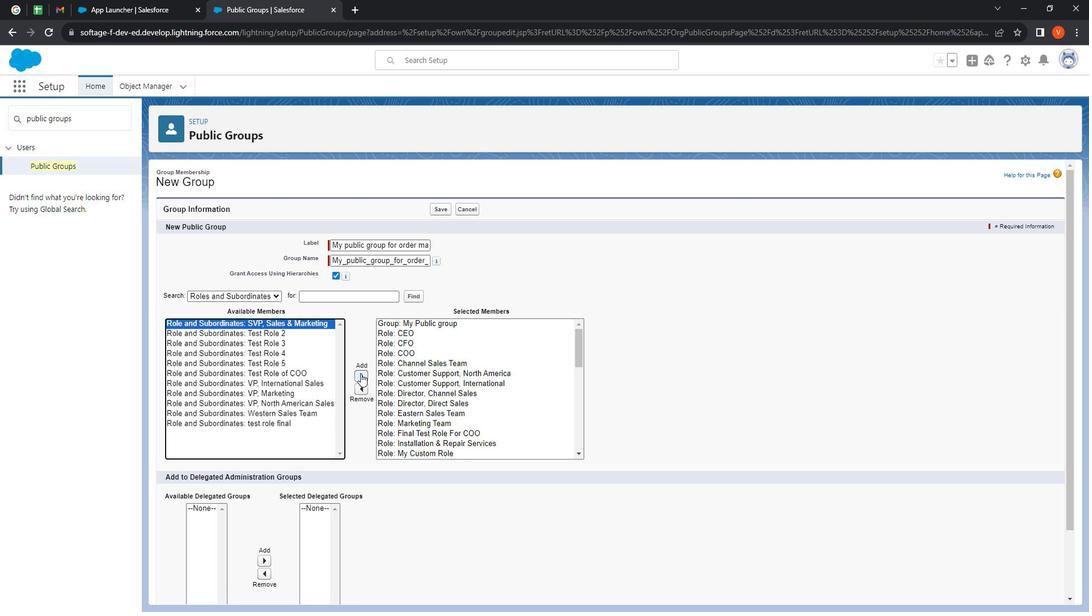 
Action: Mouse pressed left at (377, 376)
Screenshot: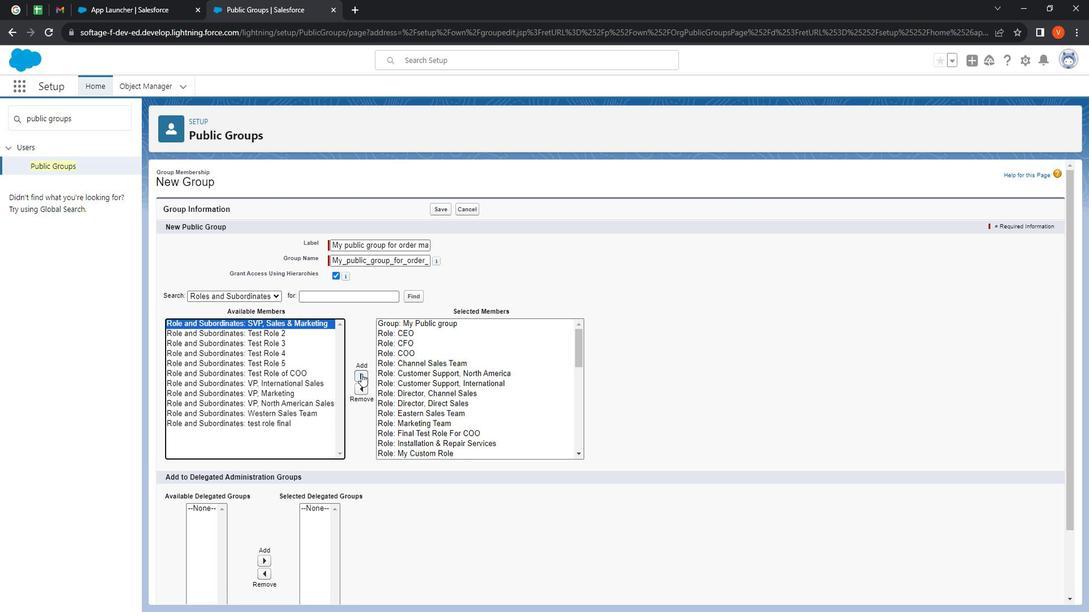 
Action: Mouse moved to (289, 328)
Screenshot: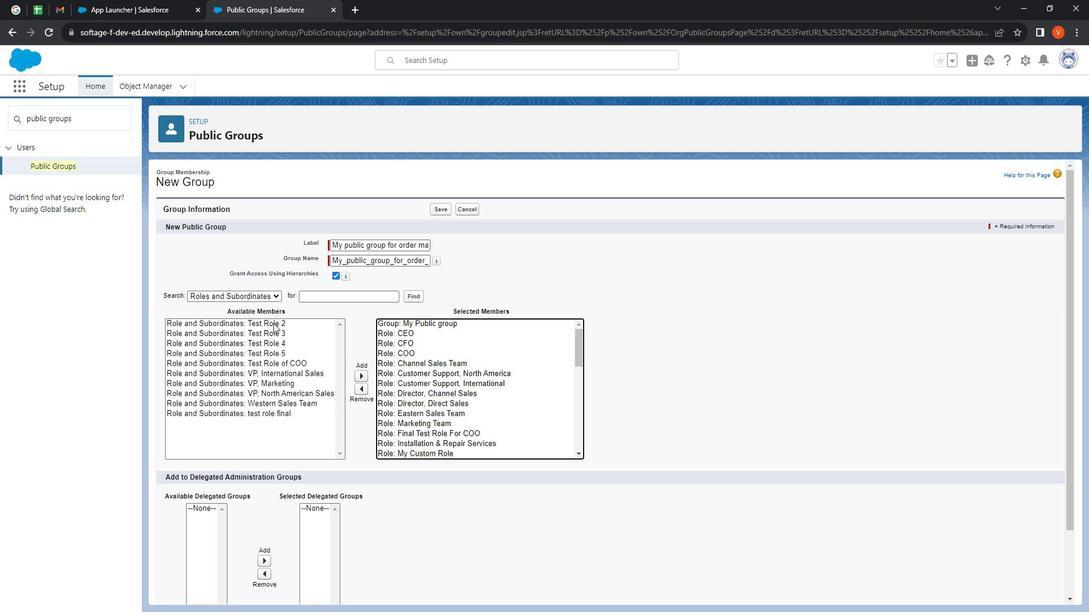 
Action: Mouse pressed left at (289, 328)
Screenshot: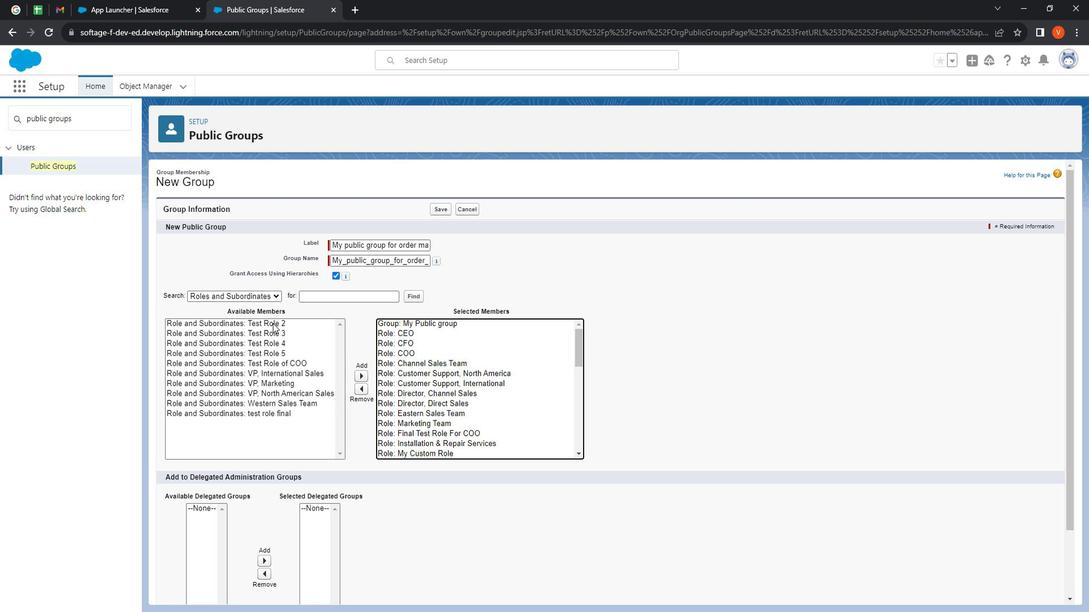 
Action: Mouse moved to (377, 379)
Screenshot: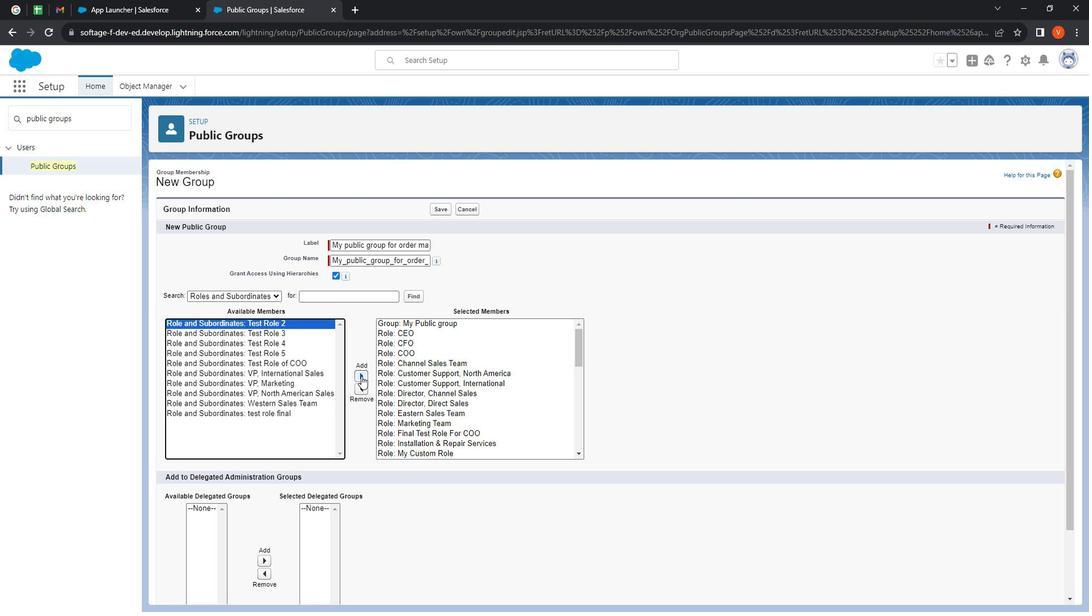 
Action: Mouse pressed left at (377, 379)
Screenshot: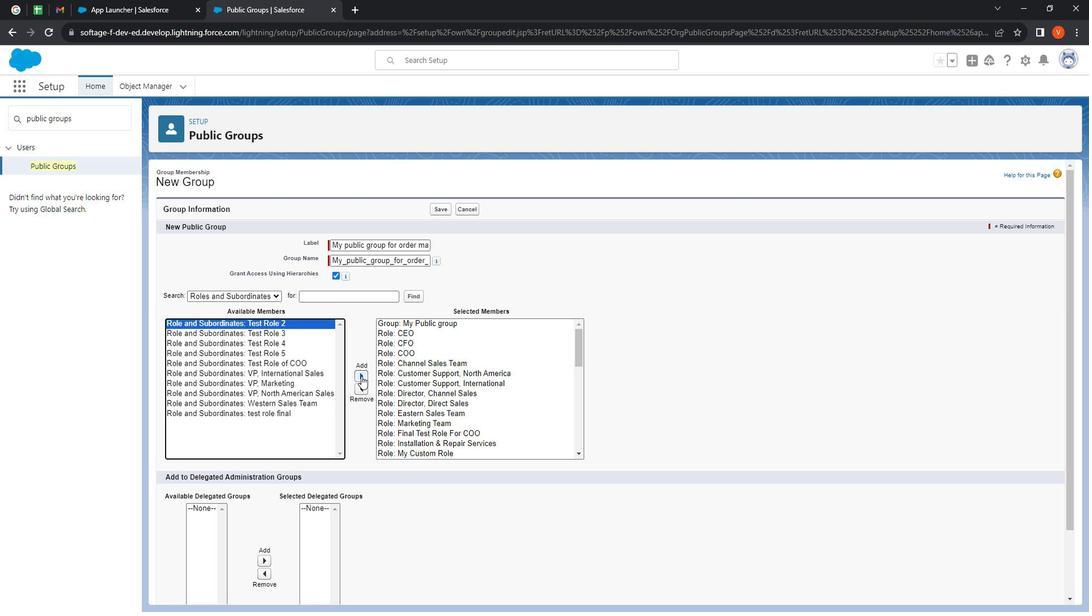 
Action: Mouse moved to (291, 330)
Screenshot: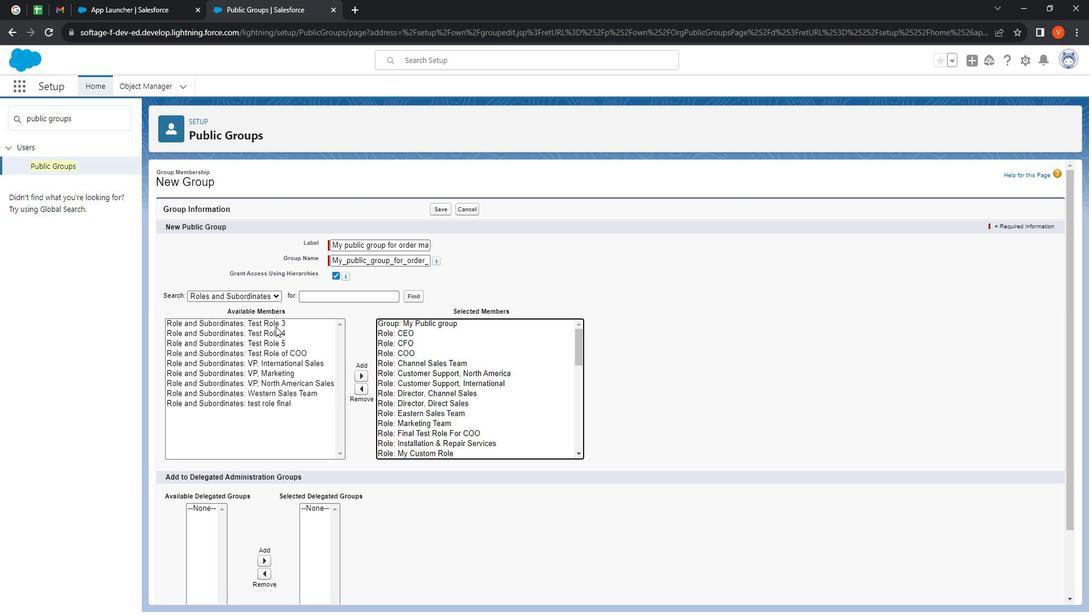 
Action: Mouse pressed left at (291, 330)
Screenshot: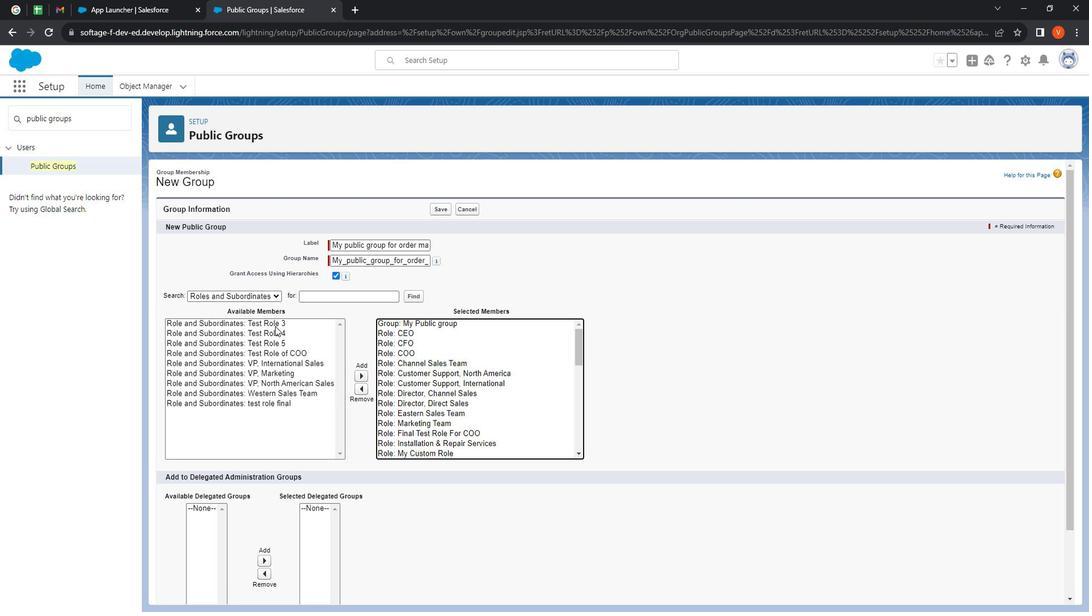 
Action: Mouse moved to (379, 373)
Screenshot: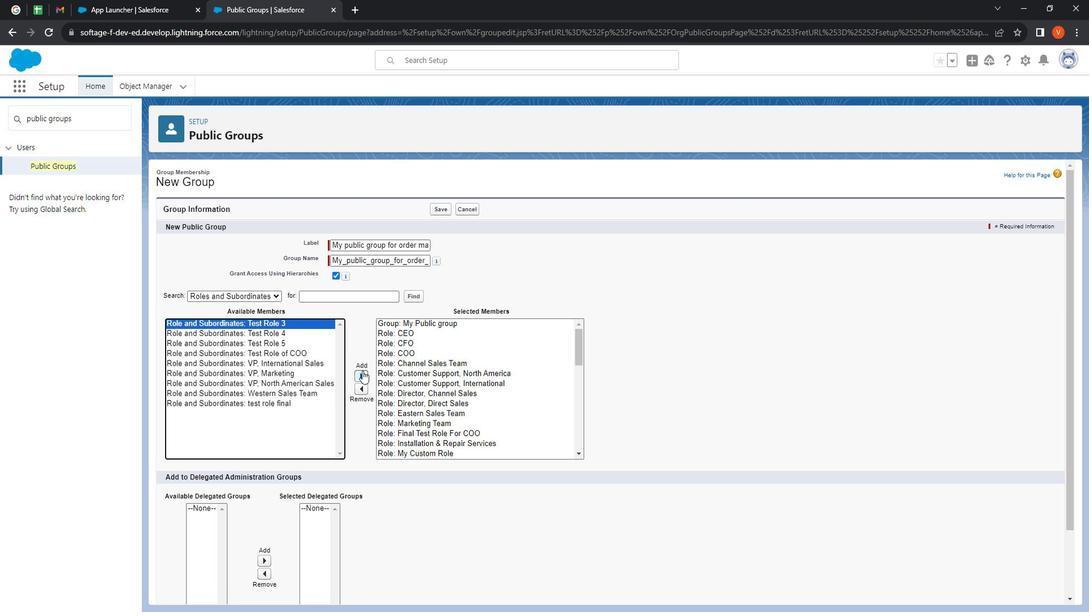 
Action: Mouse pressed left at (379, 373)
Screenshot: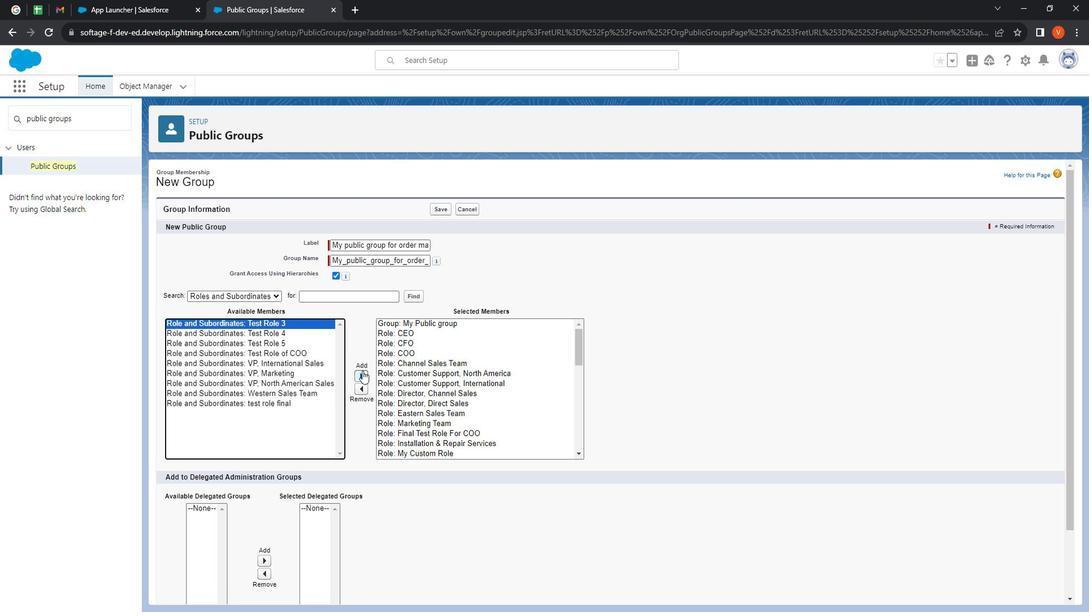 
Action: Mouse moved to (297, 331)
Screenshot: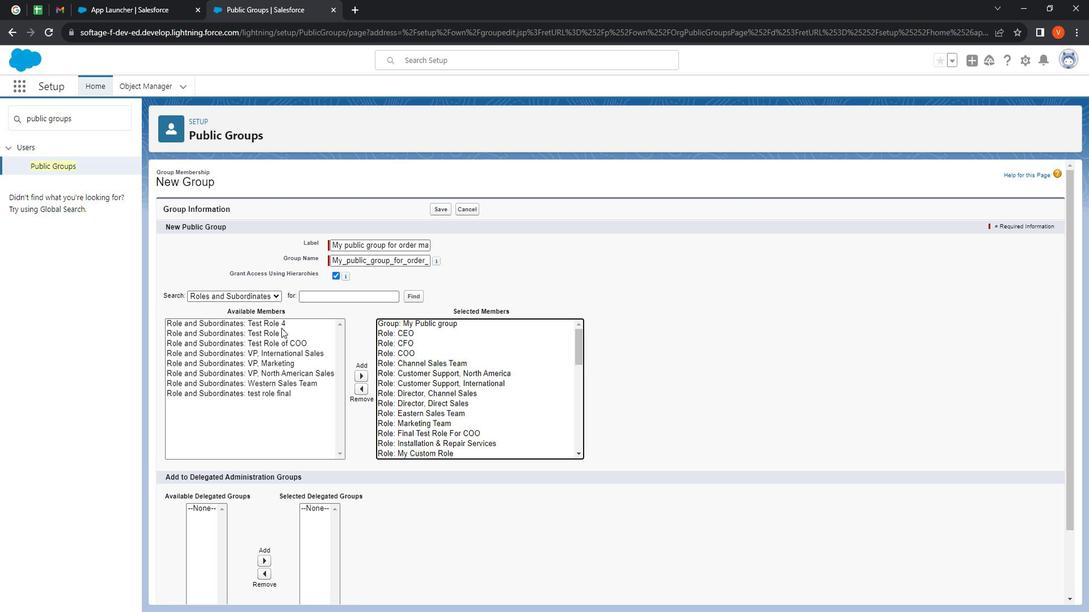 
Action: Mouse pressed left at (297, 331)
Screenshot: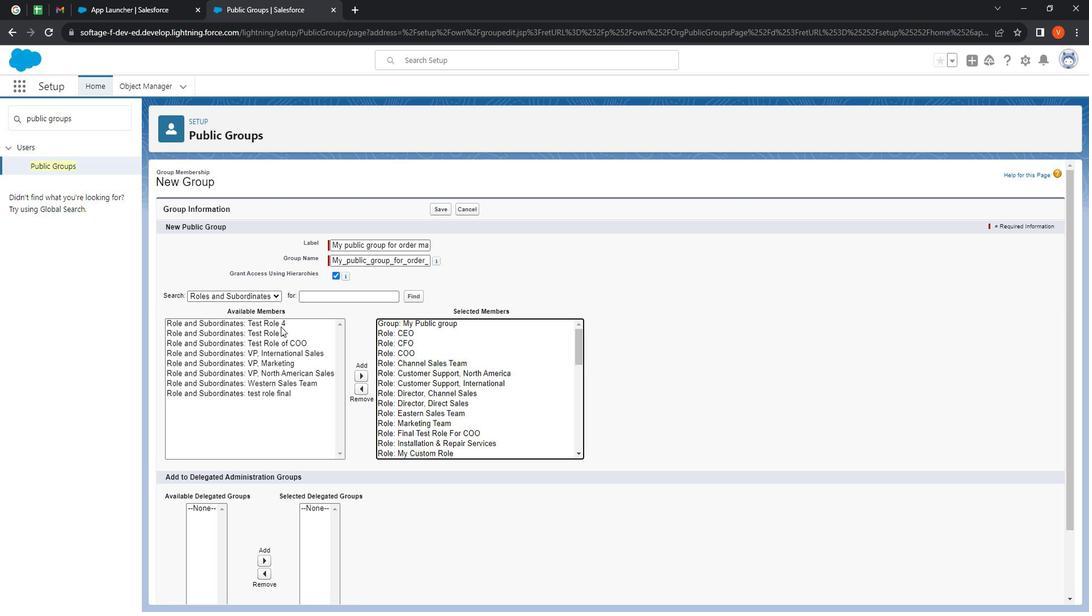 
Action: Mouse moved to (374, 377)
Screenshot: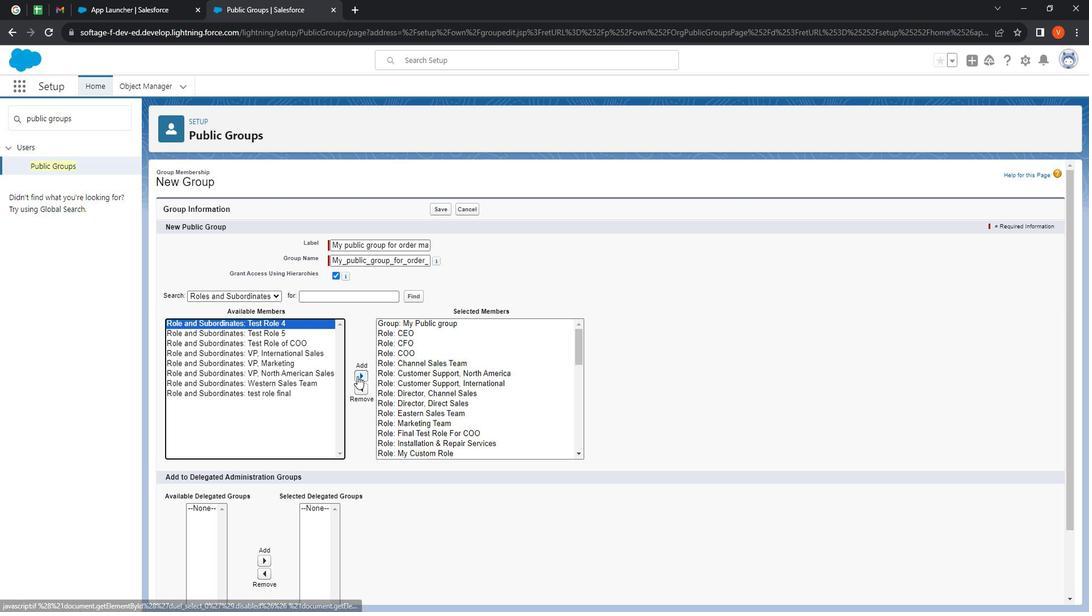 
Action: Mouse pressed left at (374, 377)
Screenshot: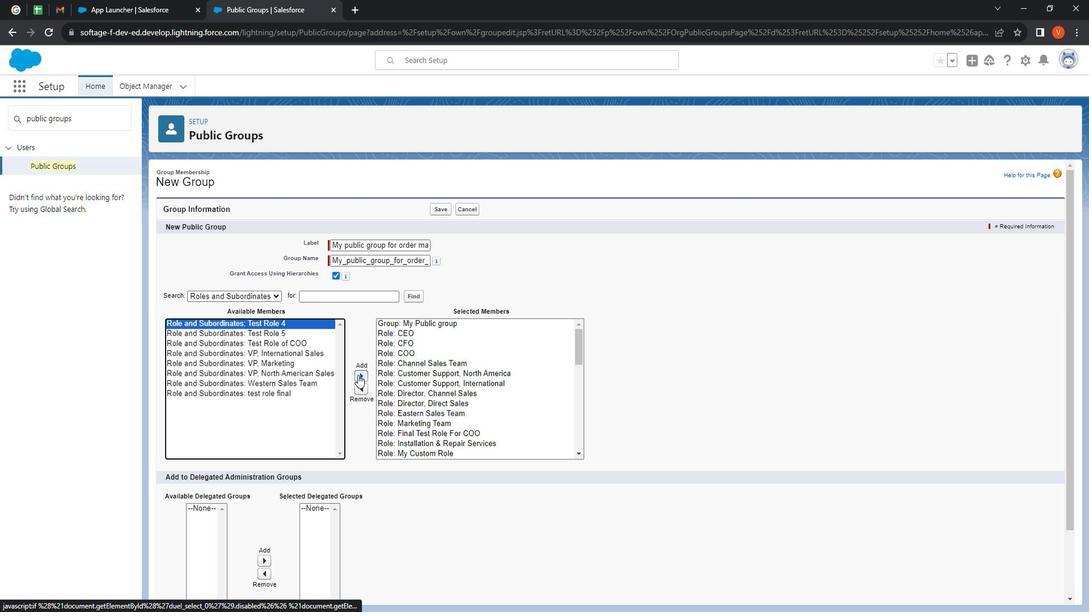 
Action: Mouse moved to (279, 329)
Screenshot: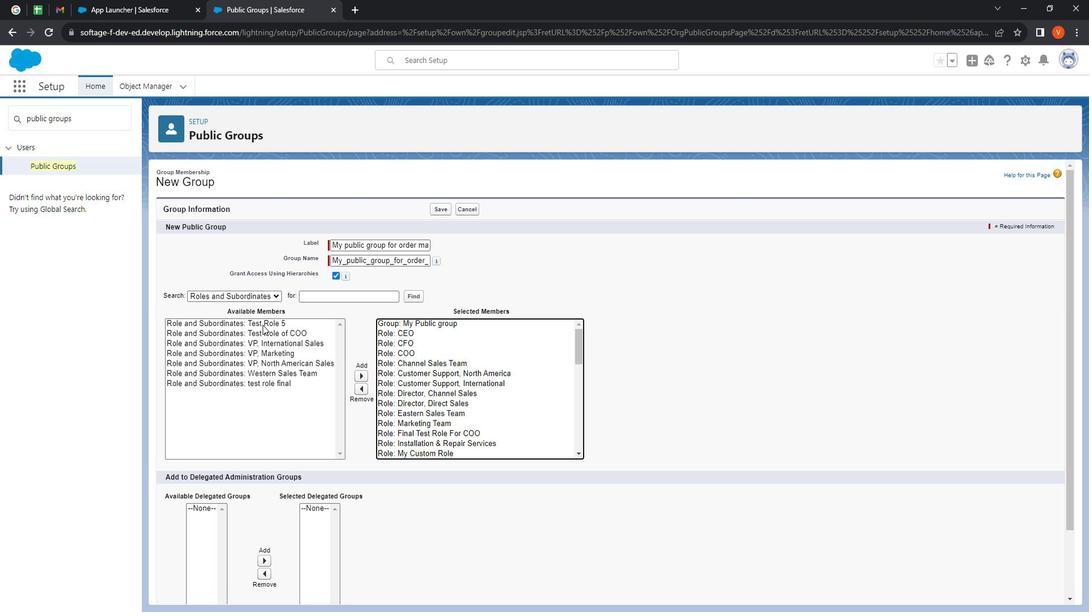 
Action: Mouse pressed left at (279, 329)
Screenshot: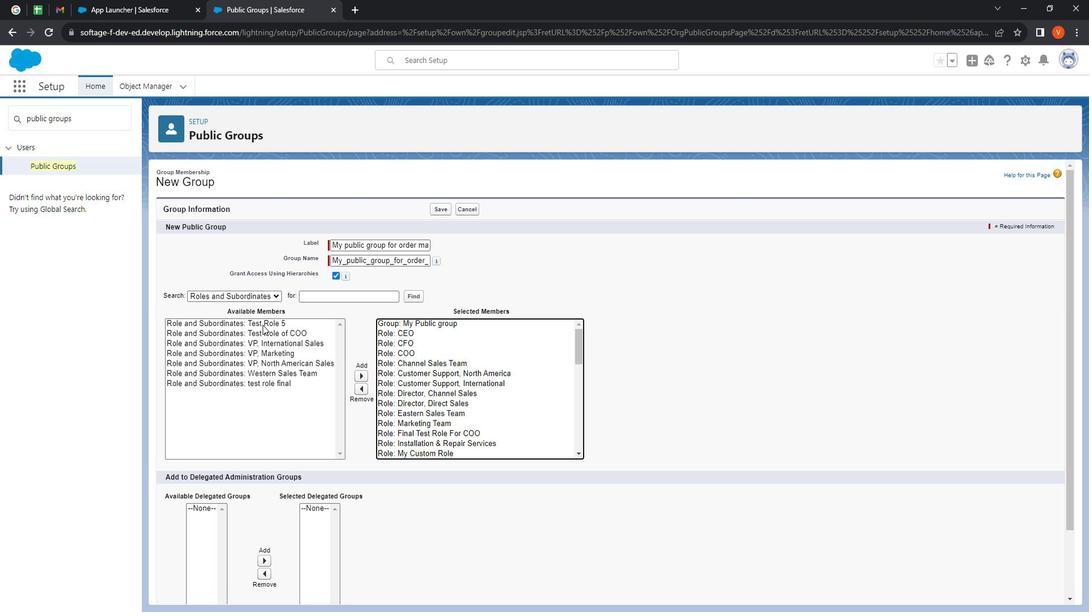 
Action: Mouse moved to (381, 373)
Screenshot: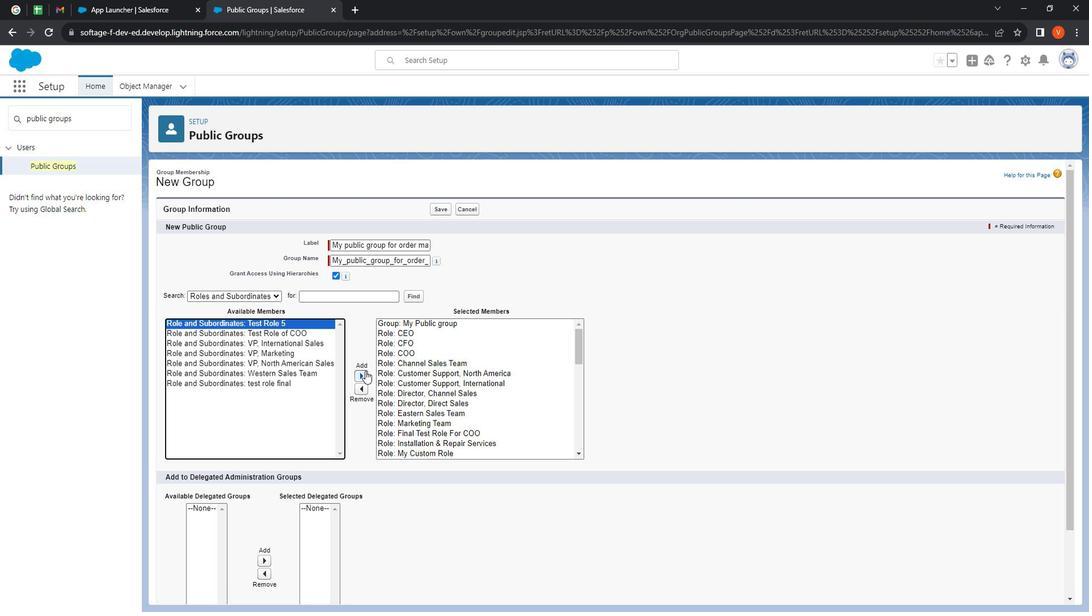 
Action: Mouse pressed left at (381, 373)
Screenshot: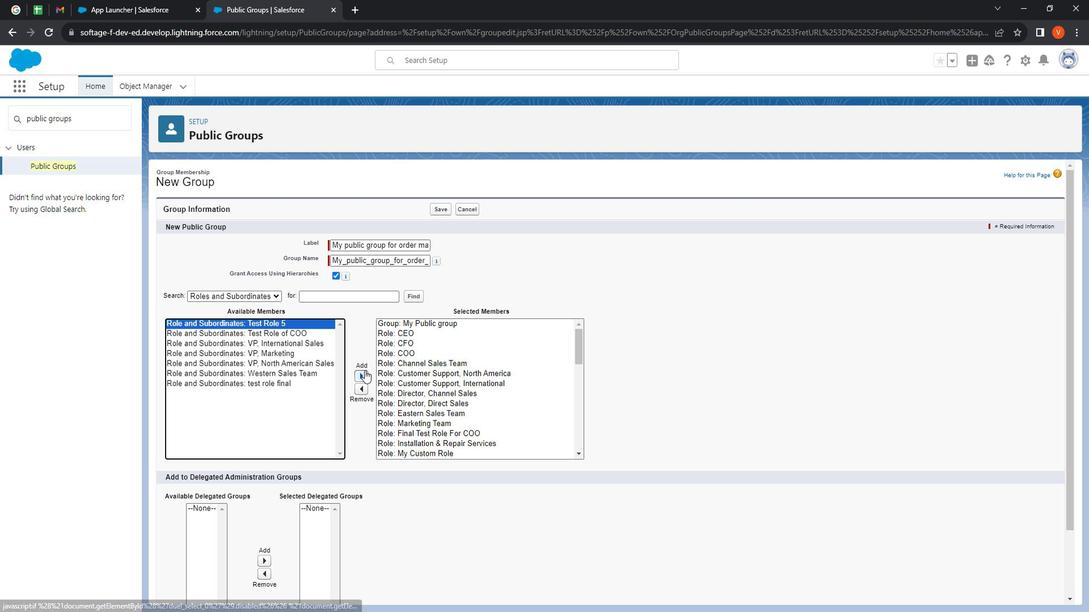 
Action: Mouse moved to (283, 329)
Screenshot: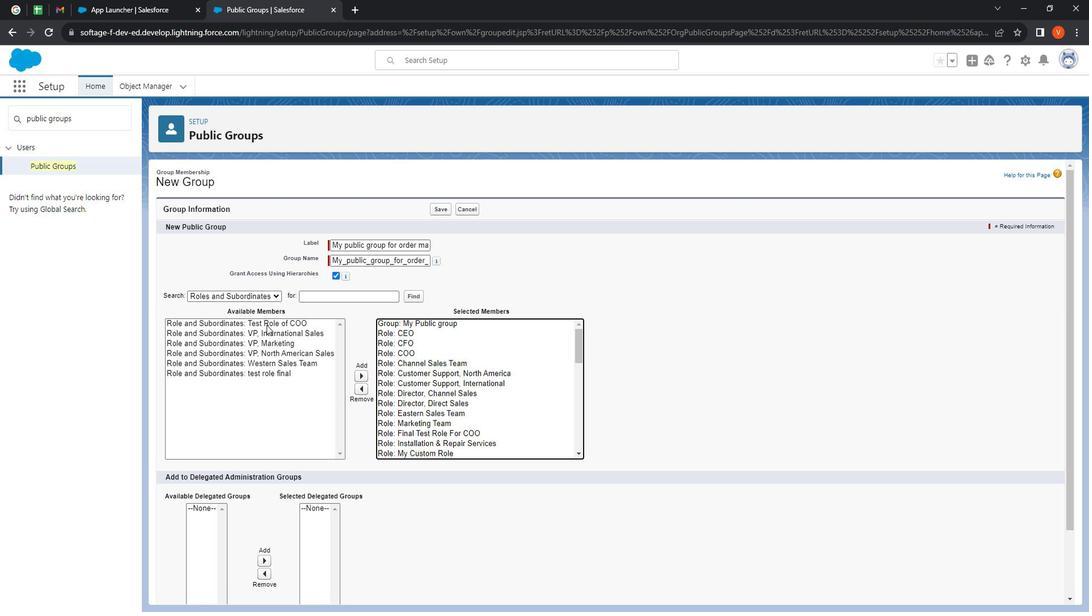 
Action: Mouse pressed left at (283, 329)
Screenshot: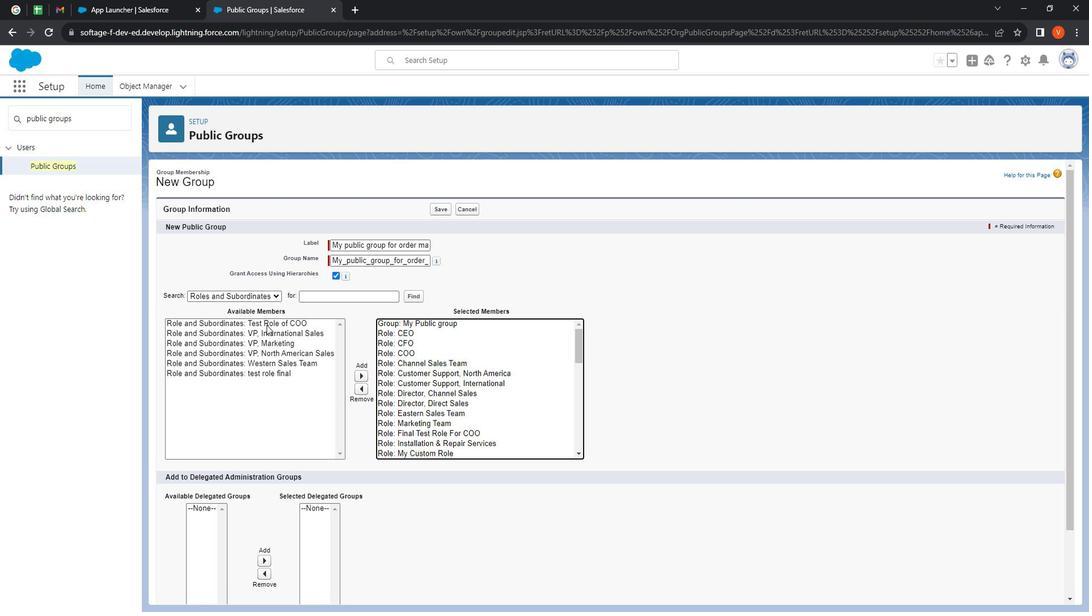 
Action: Mouse moved to (373, 379)
Screenshot: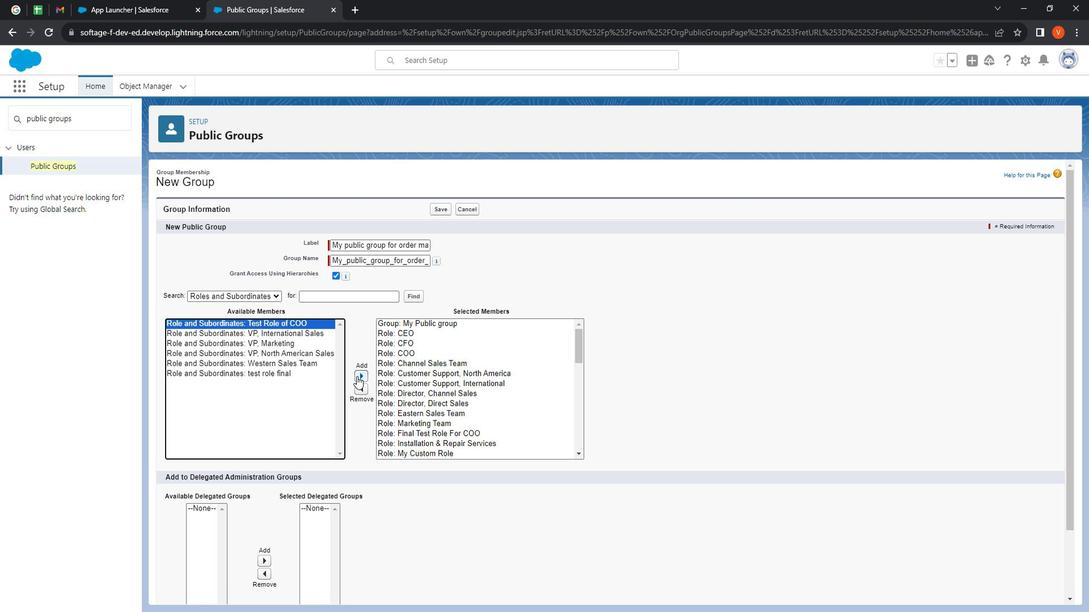 
Action: Mouse pressed left at (373, 379)
Screenshot: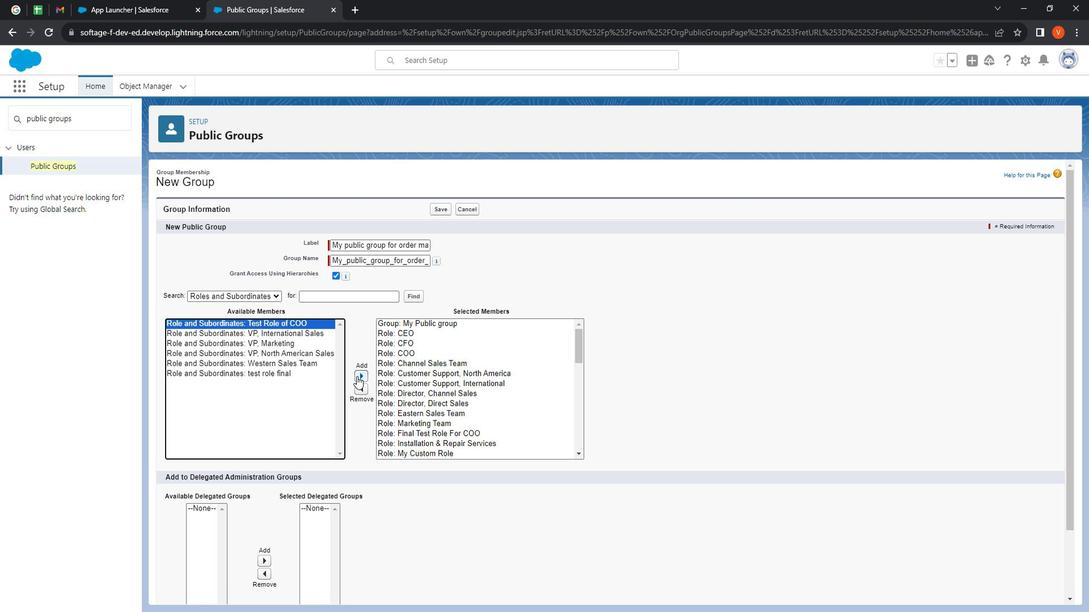 
Action: Mouse moved to (291, 331)
Screenshot: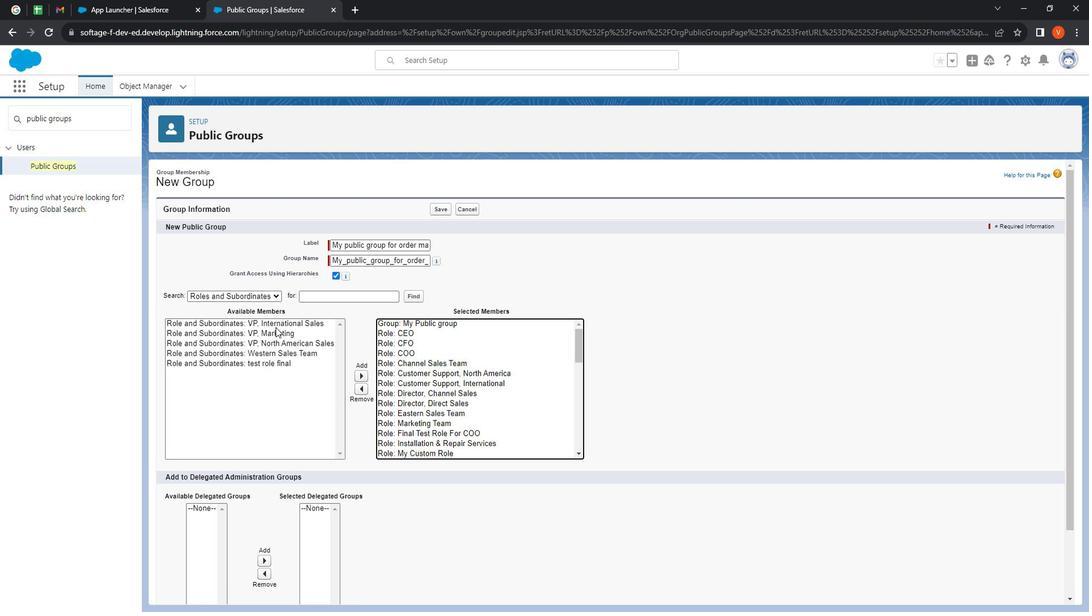 
Action: Mouse pressed left at (291, 331)
Screenshot: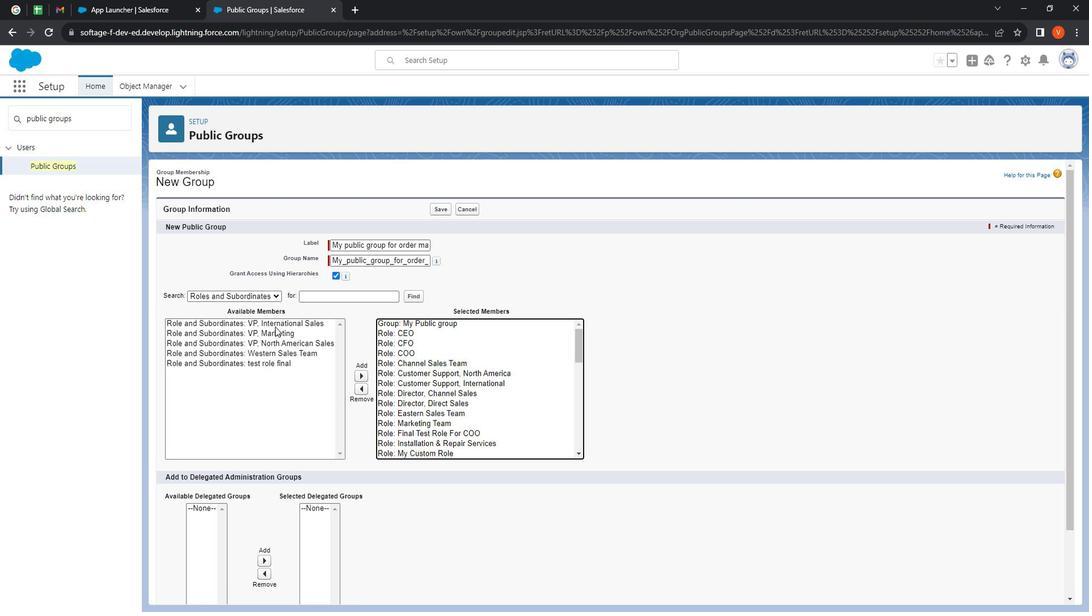 
Action: Mouse moved to (379, 377)
Screenshot: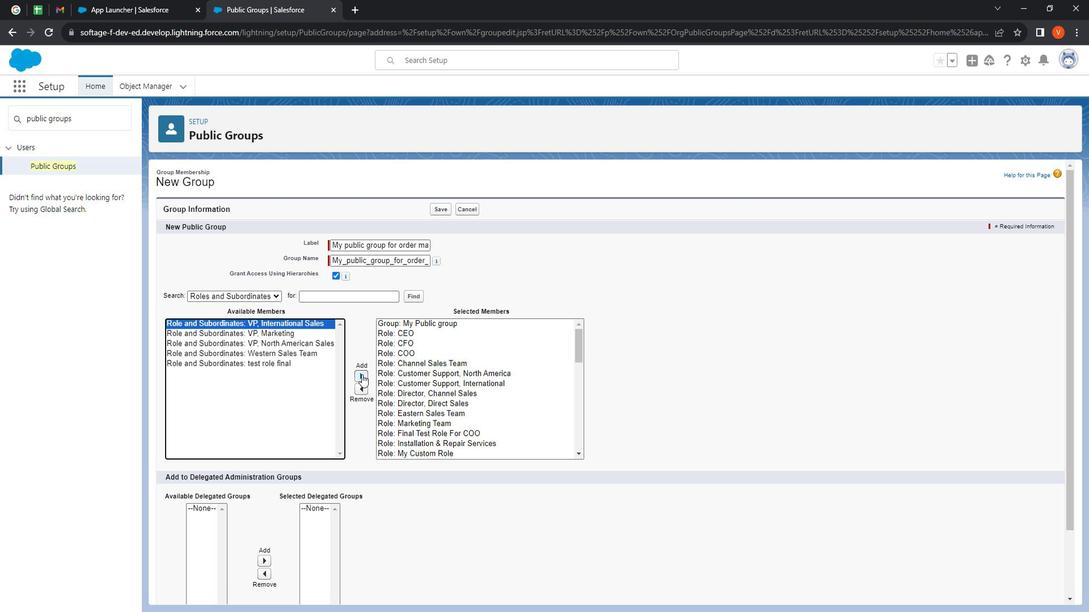 
Action: Mouse pressed left at (379, 377)
Screenshot: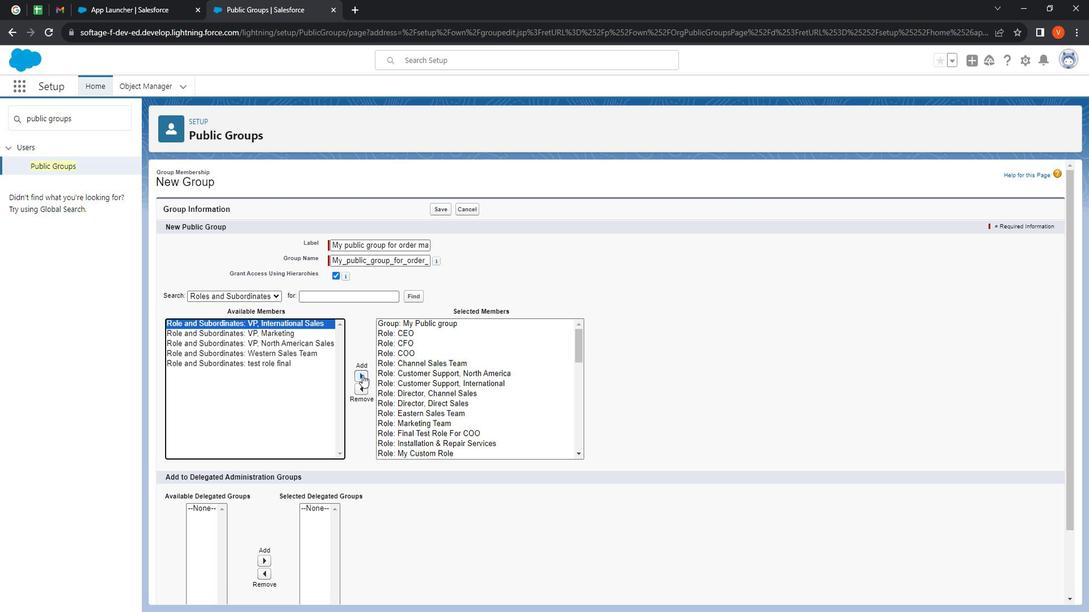 
Action: Mouse moved to (295, 330)
Screenshot: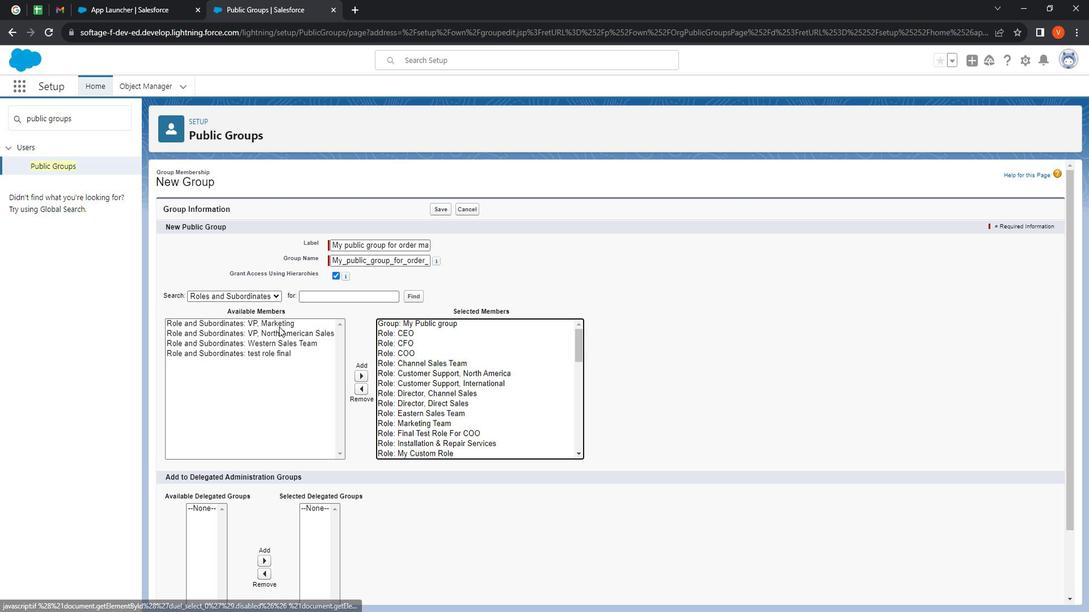 
Action: Mouse pressed left at (295, 330)
Screenshot: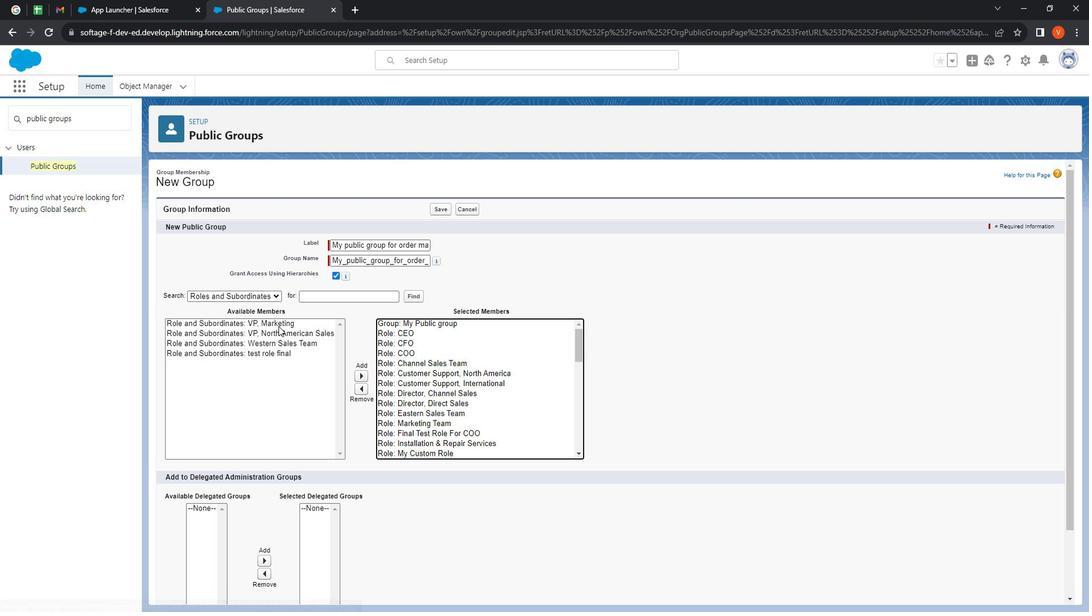 
Action: Mouse moved to (382, 381)
Screenshot: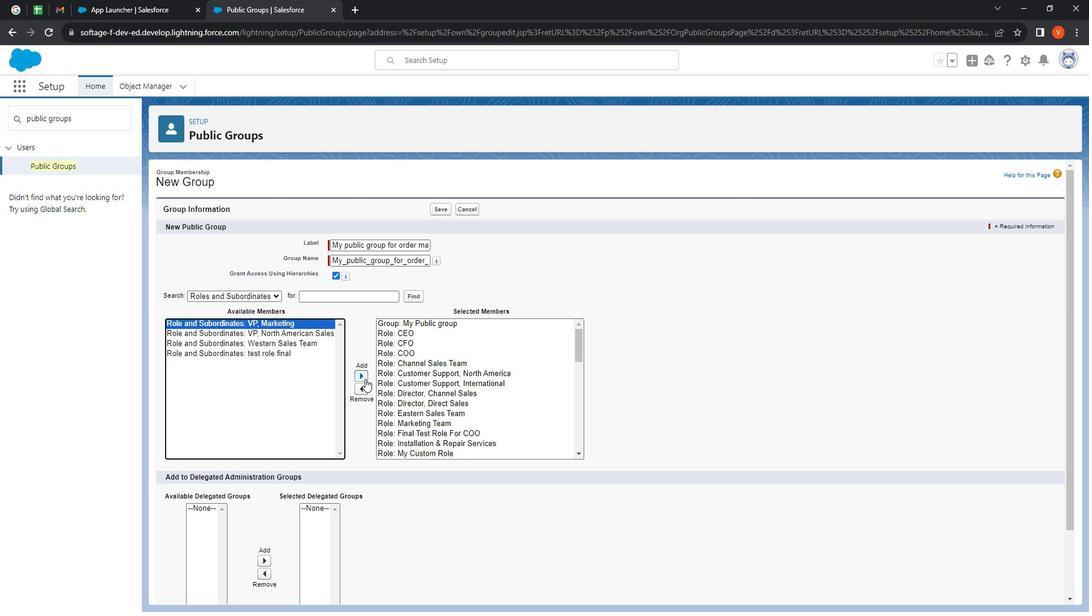 
Action: Mouse pressed left at (382, 381)
Screenshot: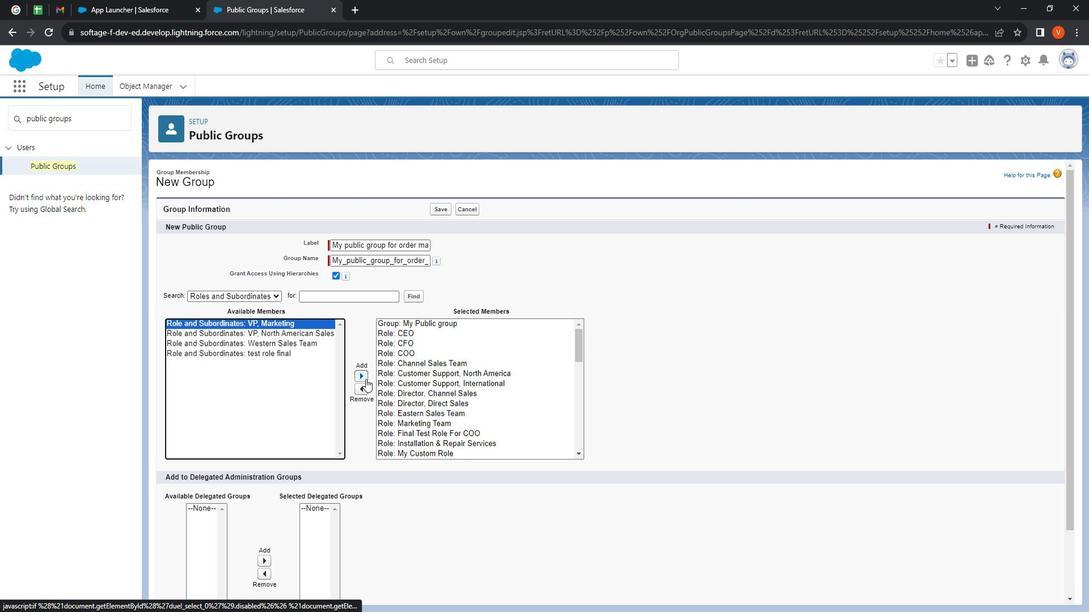 
Action: Mouse moved to (296, 328)
Screenshot: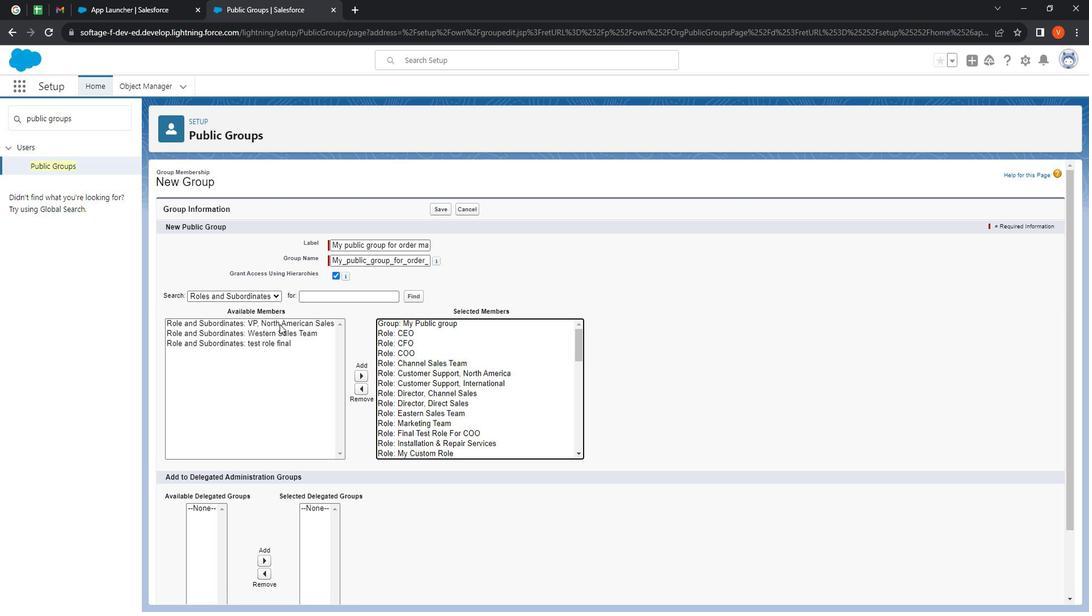 
Action: Mouse pressed left at (296, 328)
Screenshot: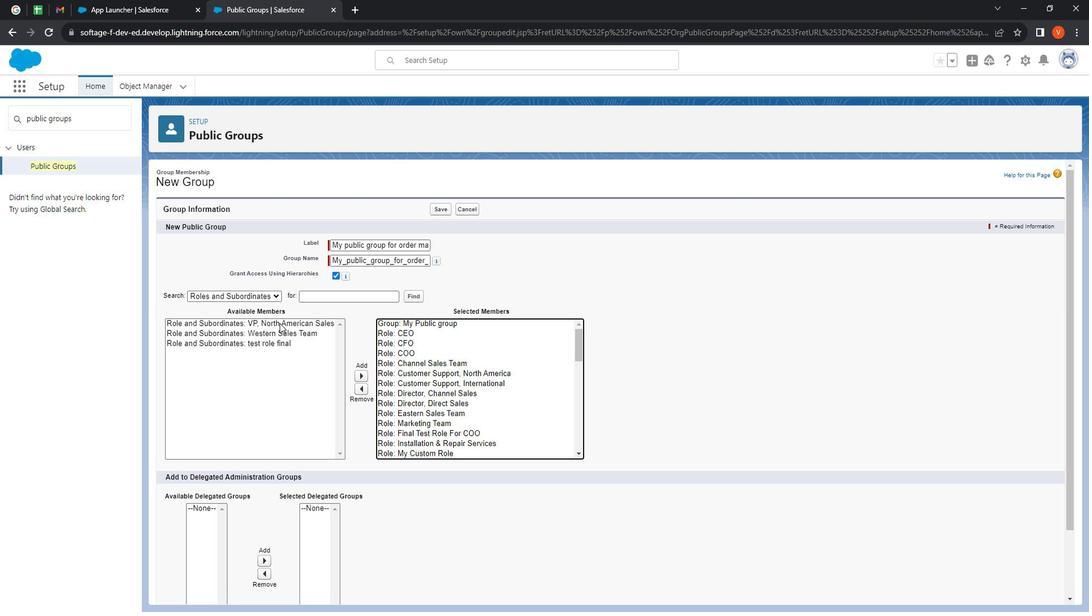
Action: Mouse moved to (378, 379)
Screenshot: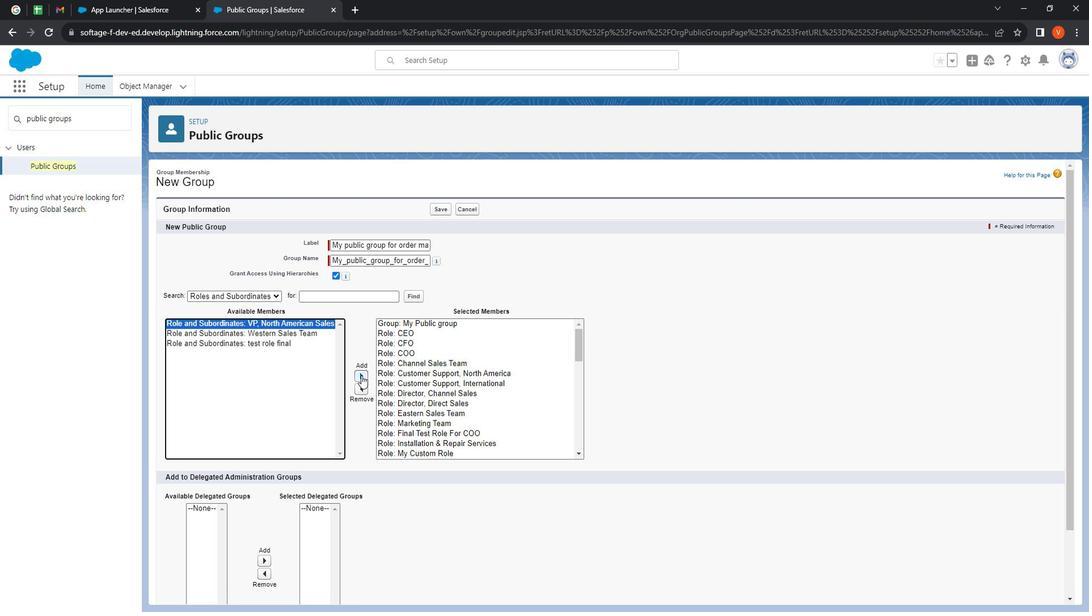 
Action: Mouse pressed left at (378, 379)
Screenshot: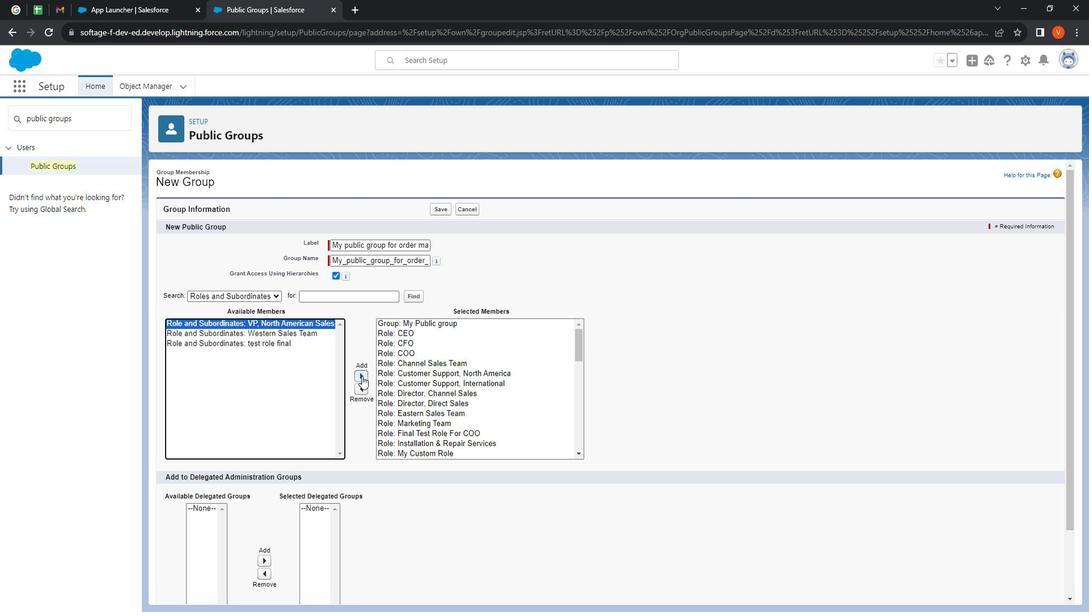 
Action: Mouse moved to (301, 329)
Screenshot: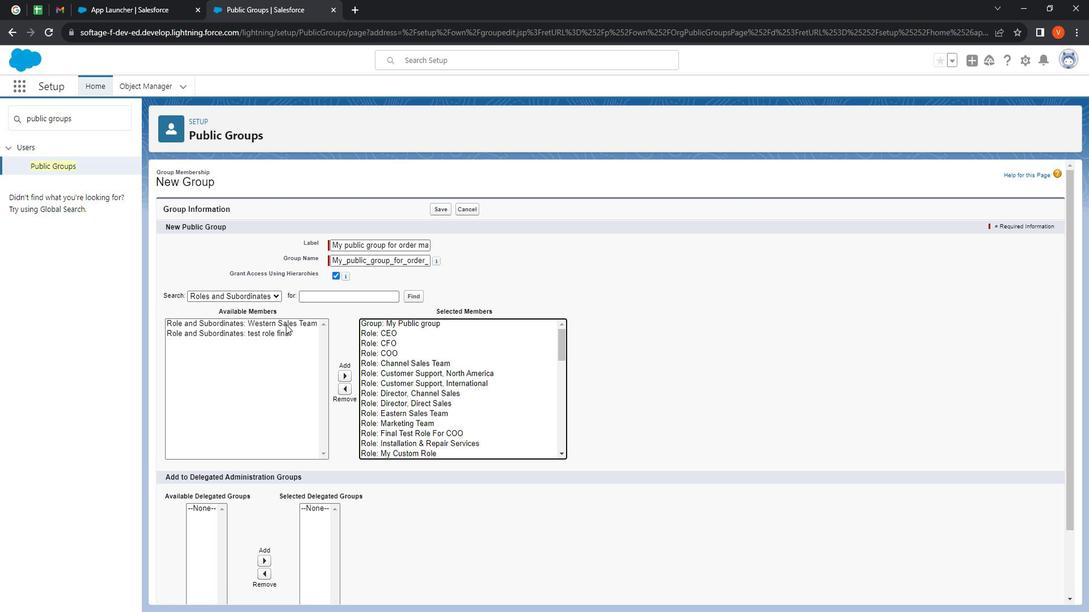 
Action: Mouse pressed left at (301, 329)
Screenshot: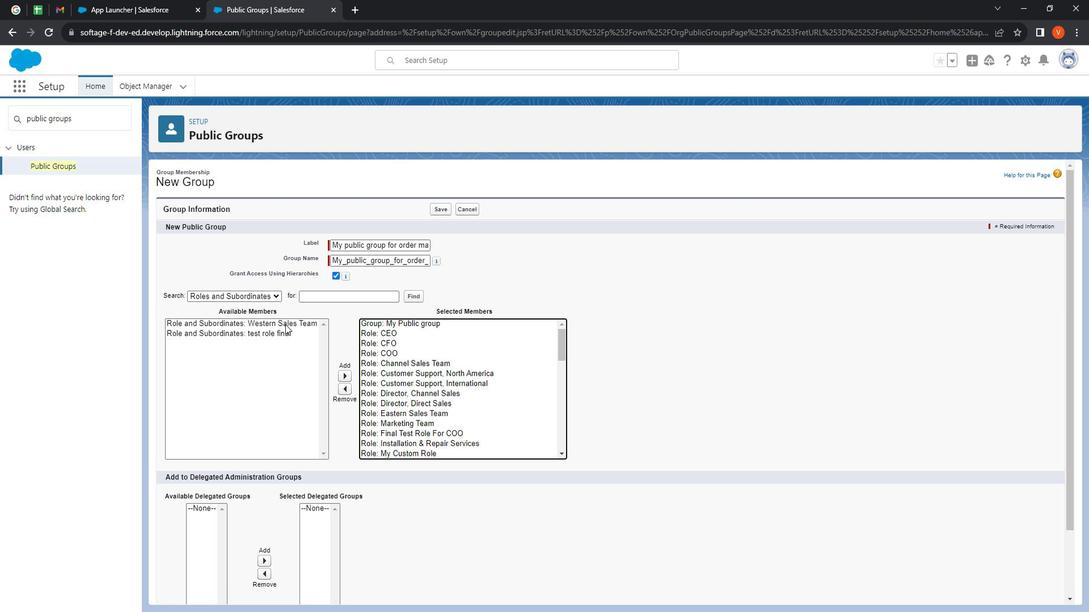 
Action: Mouse moved to (365, 378)
Screenshot: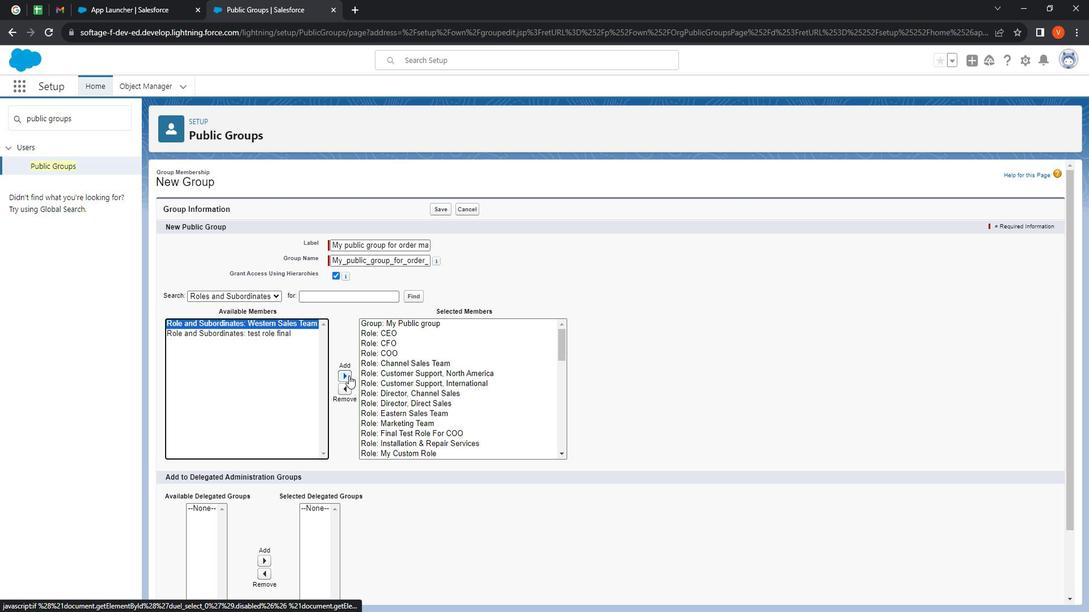 
Action: Mouse pressed left at (365, 378)
Screenshot: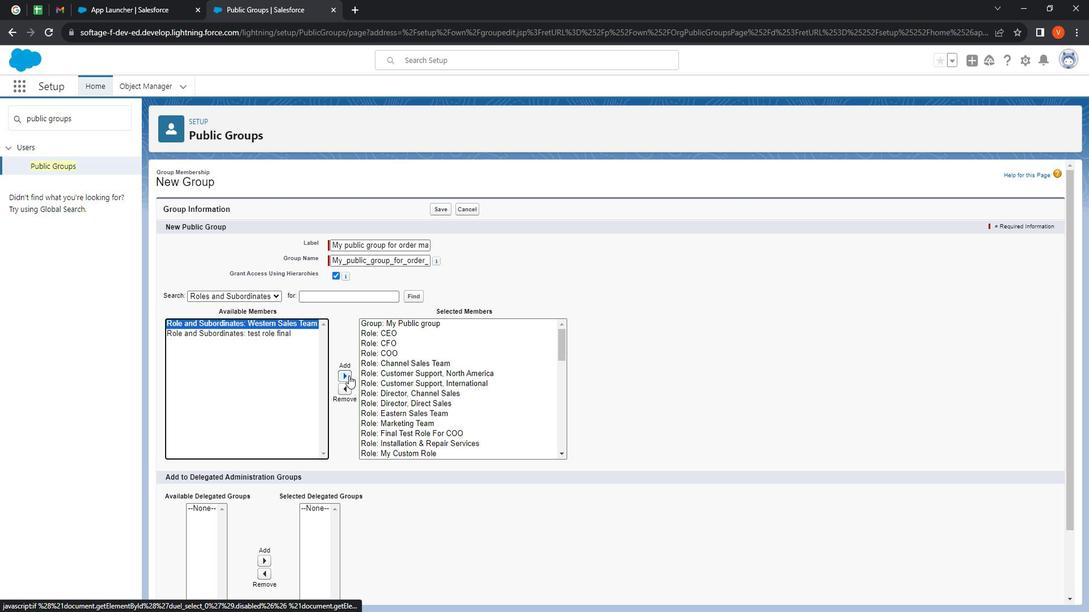 
Action: Mouse moved to (289, 333)
Screenshot: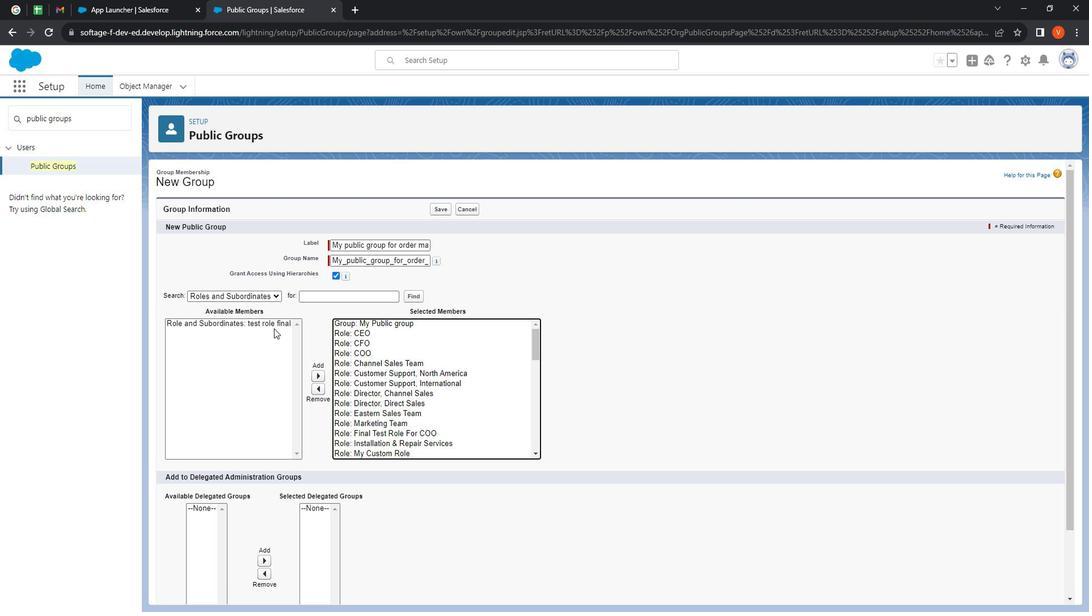 
Action: Mouse pressed left at (289, 333)
Screenshot: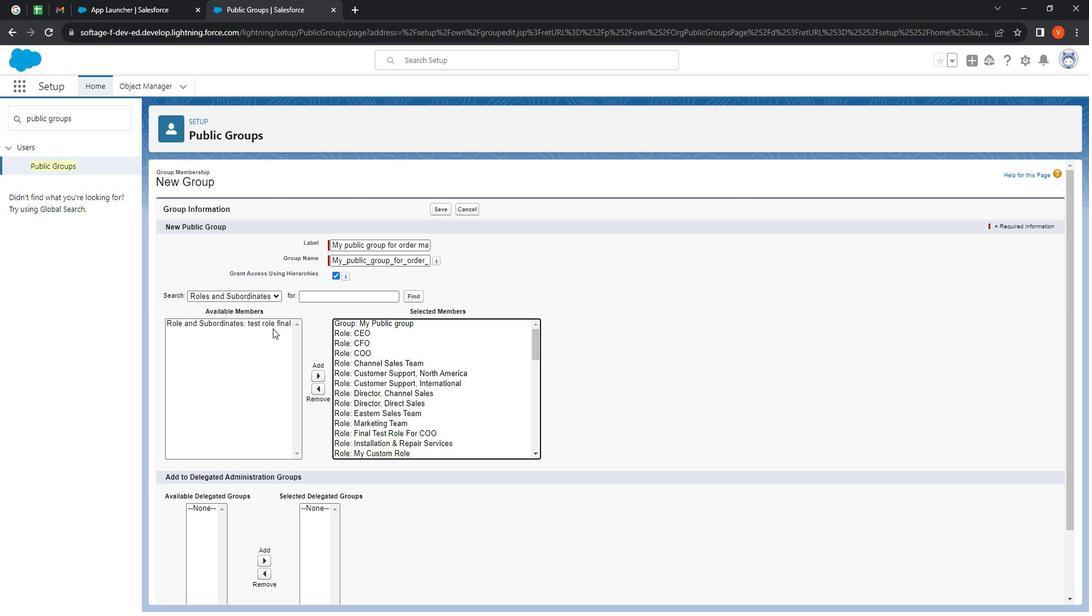 
Action: Mouse moved to (334, 377)
Screenshot: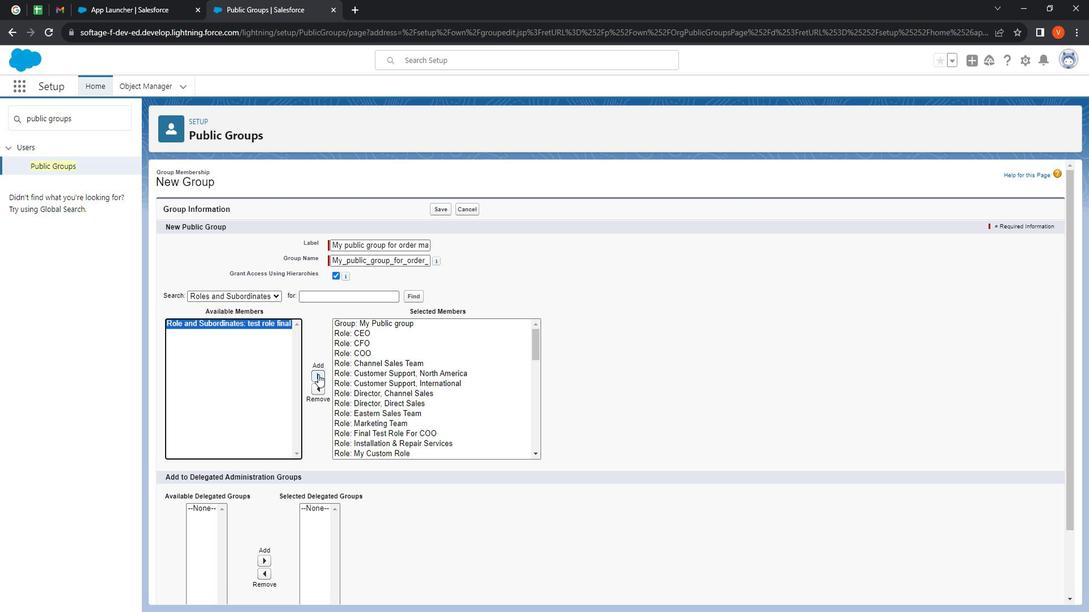 
Action: Mouse pressed left at (334, 377)
Screenshot: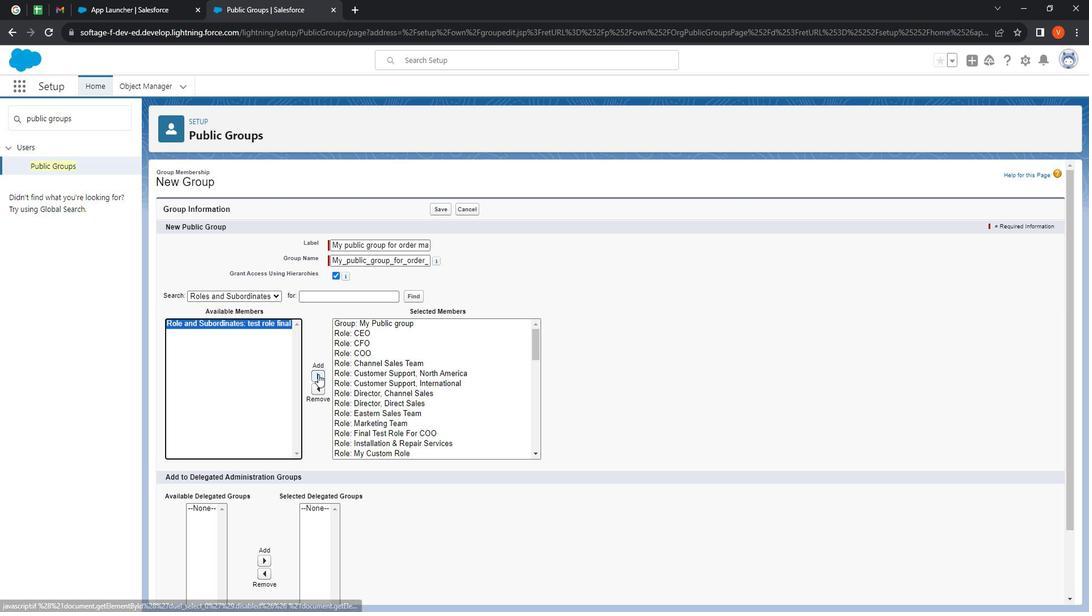 
Action: Mouse moved to (279, 305)
Screenshot: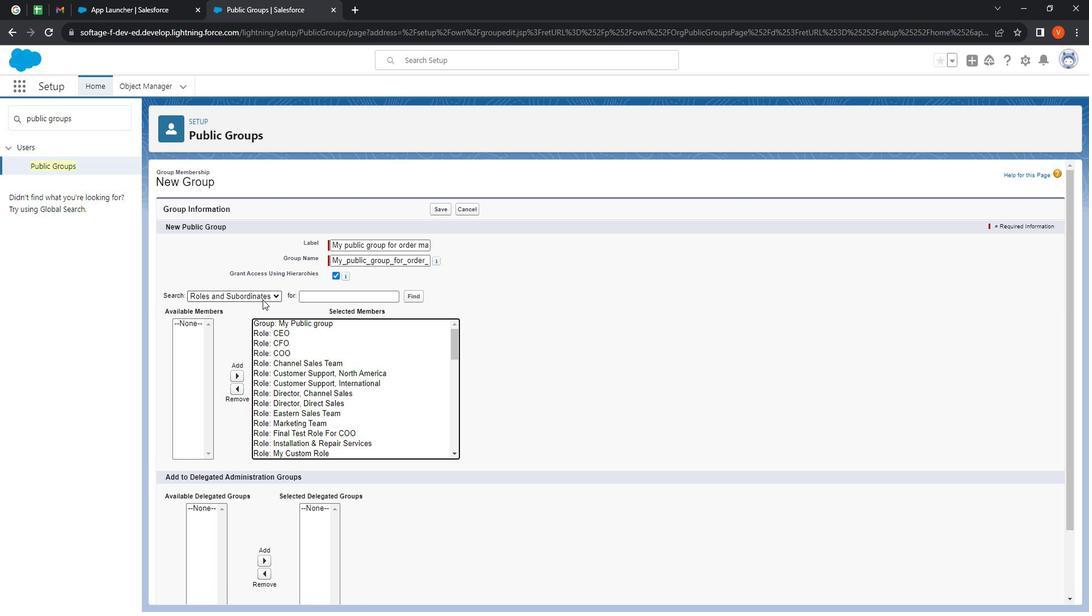 
Action: Mouse pressed left at (279, 305)
Screenshot: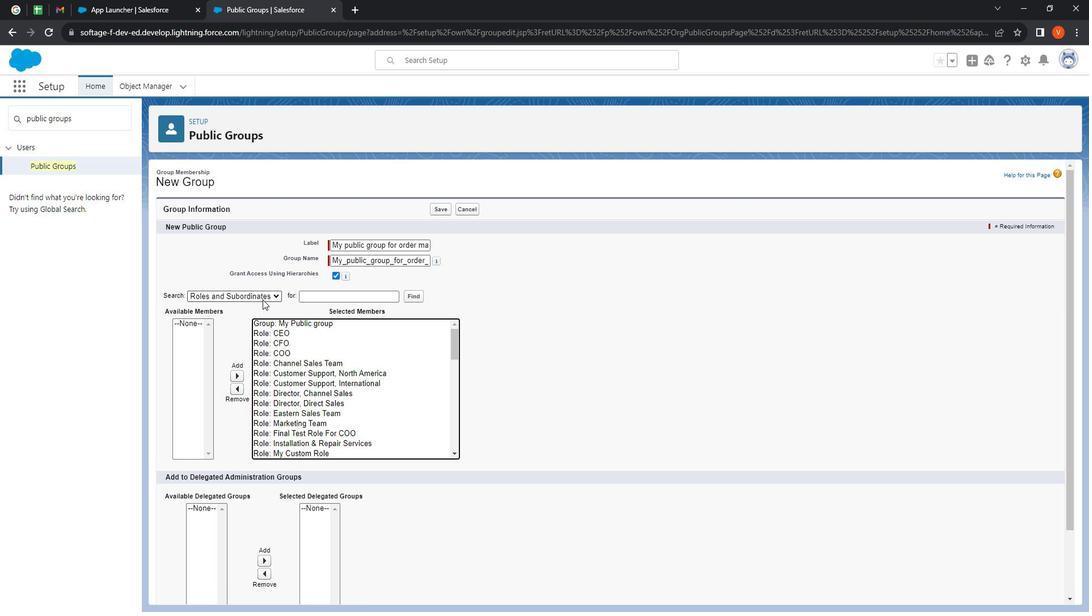 
Action: Mouse moved to (265, 337)
Screenshot: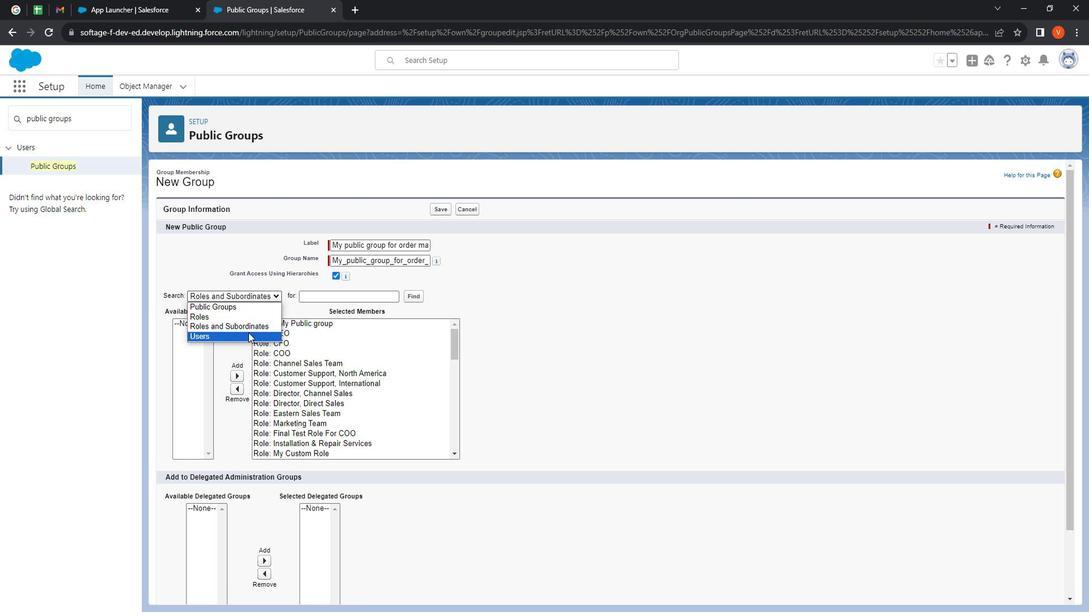 
Action: Mouse pressed left at (265, 337)
Screenshot: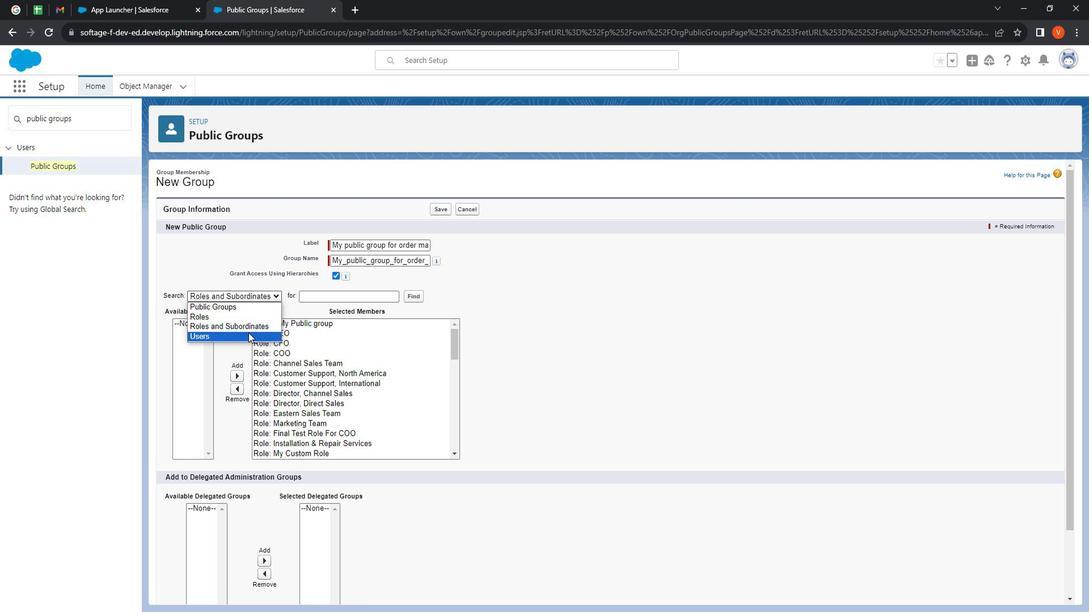 
Action: Mouse moved to (258, 329)
